 Task: Add a signature Kaylee Green containing Have a great National Human Rights Day, Kaylee Green to email address softage.9@softage.net and add a folder Waste management
Action: Mouse moved to (528, 307)
Screenshot: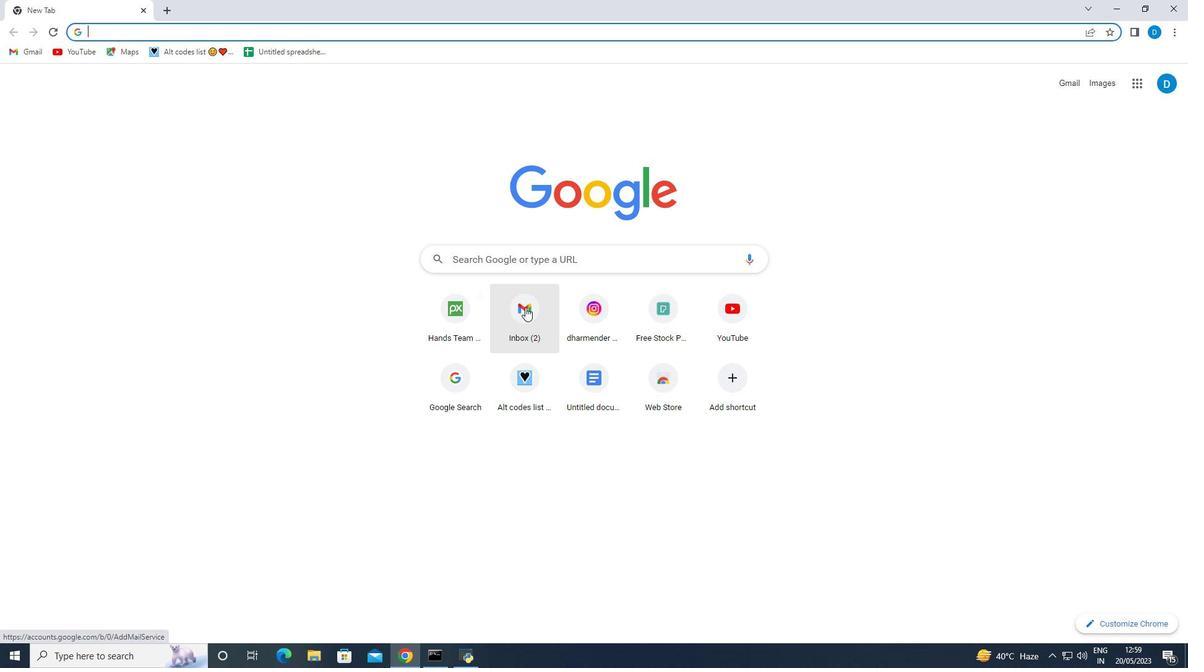 
Action: Mouse pressed left at (528, 307)
Screenshot: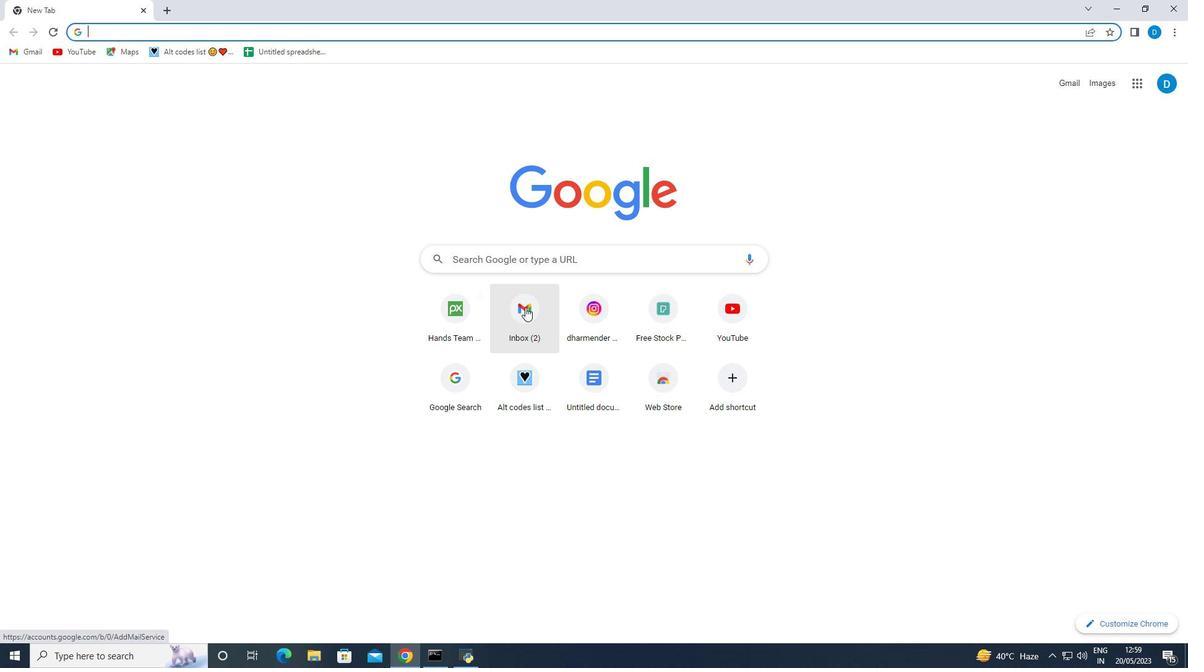 
Action: Mouse moved to (340, 373)
Screenshot: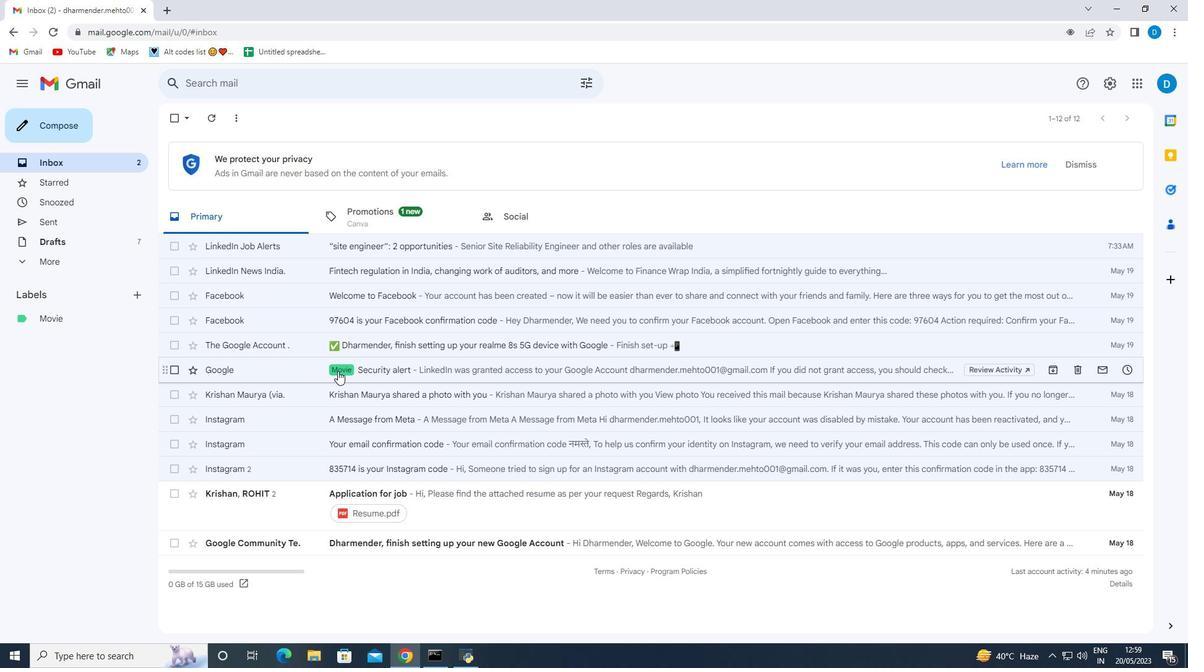 
Action: Mouse pressed right at (340, 373)
Screenshot: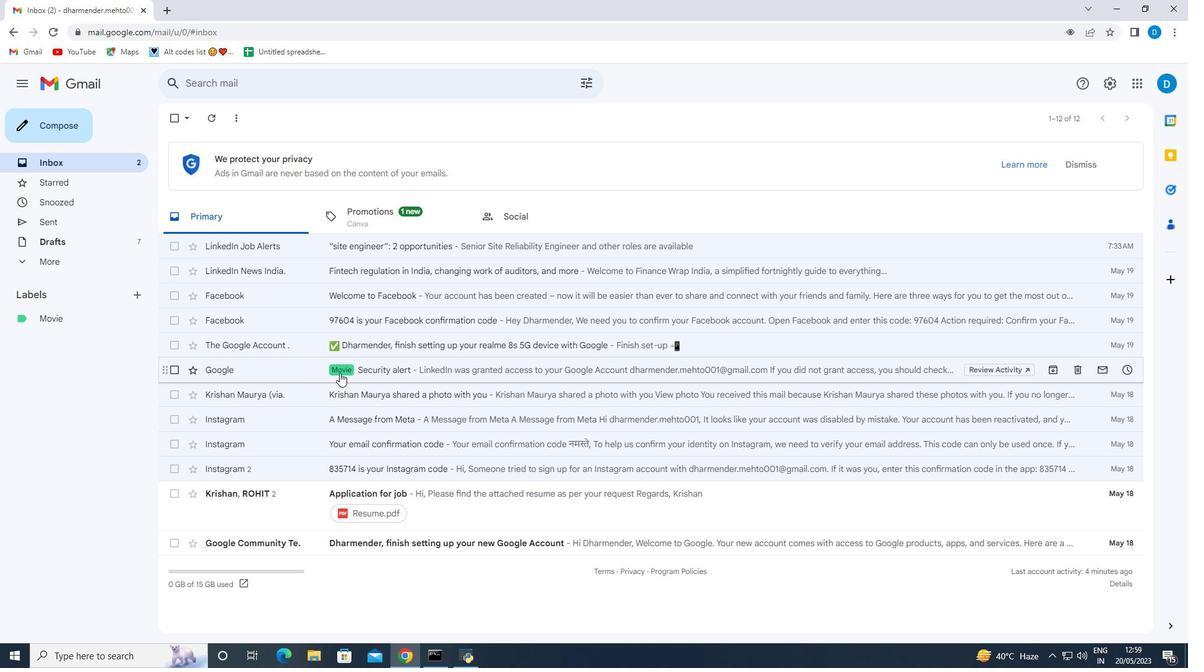 
Action: Mouse moved to (139, 315)
Screenshot: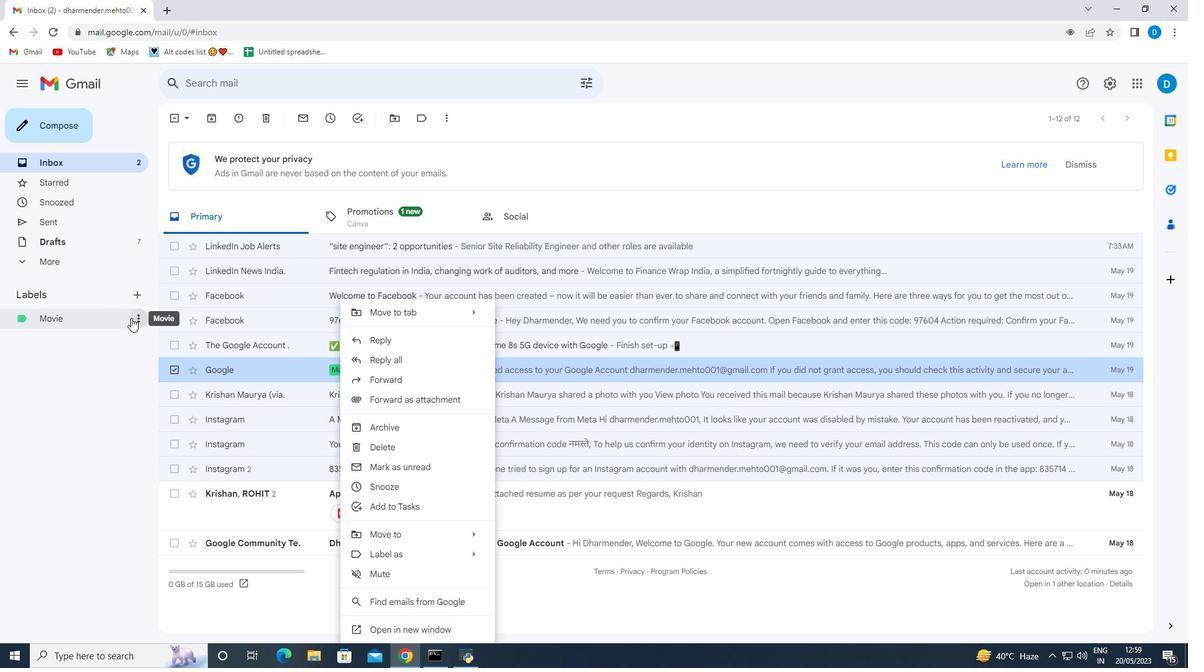 
Action: Mouse pressed left at (139, 315)
Screenshot: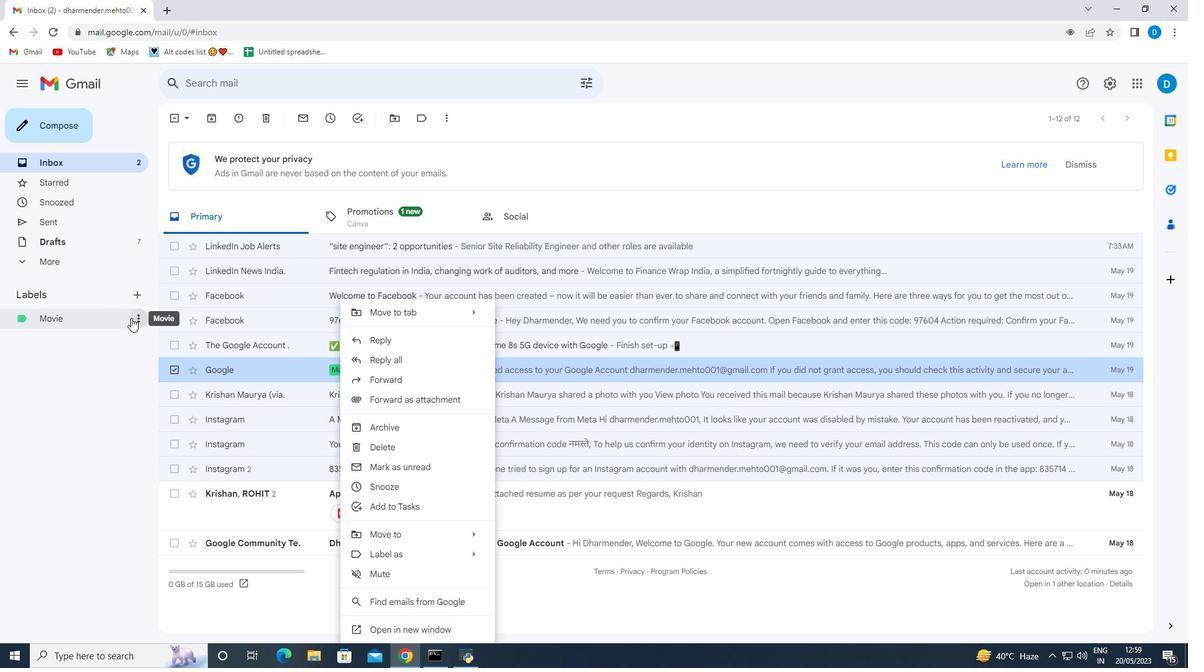 
Action: Mouse moved to (177, 543)
Screenshot: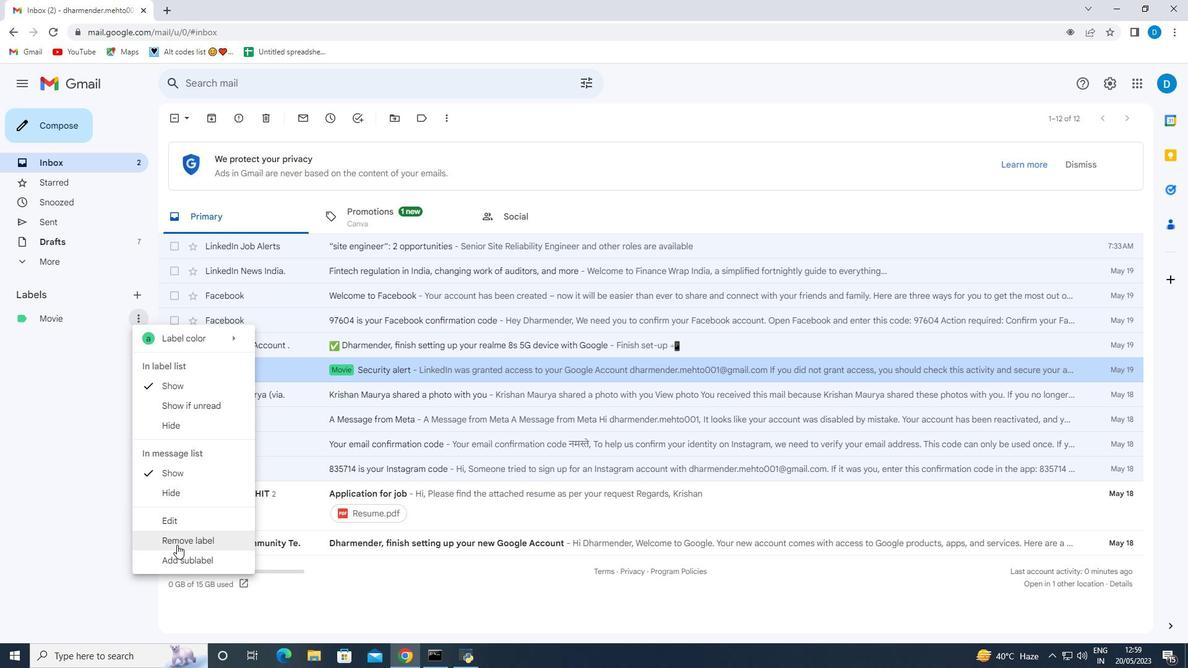 
Action: Mouse pressed left at (177, 543)
Screenshot: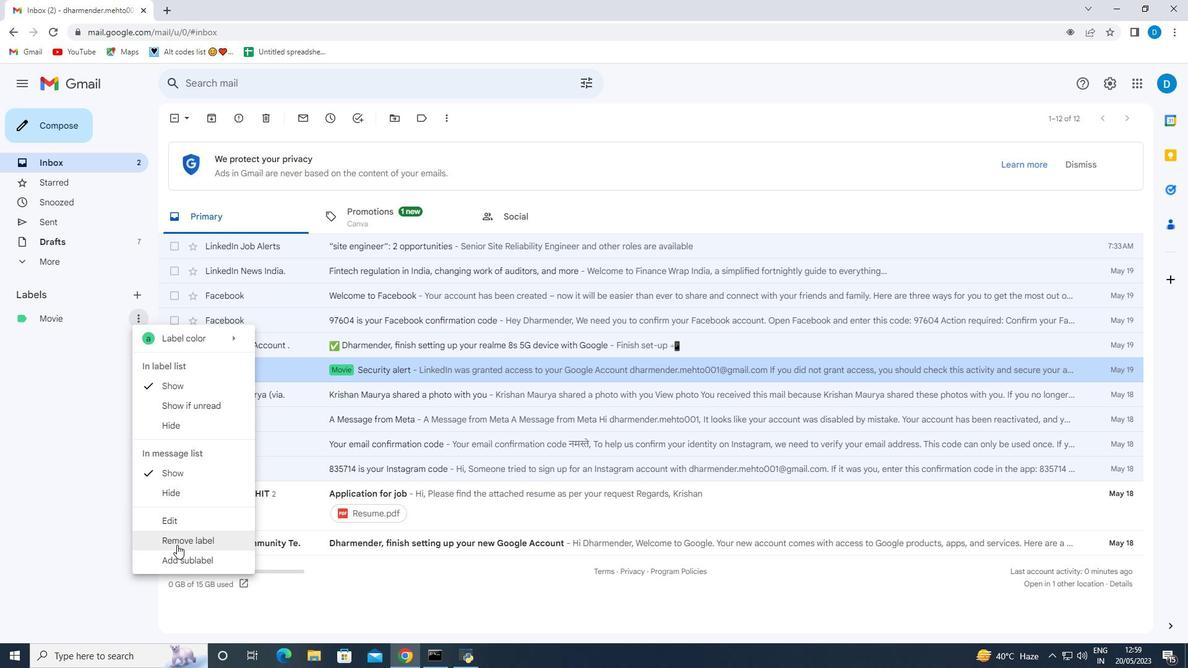 
Action: Mouse moved to (710, 380)
Screenshot: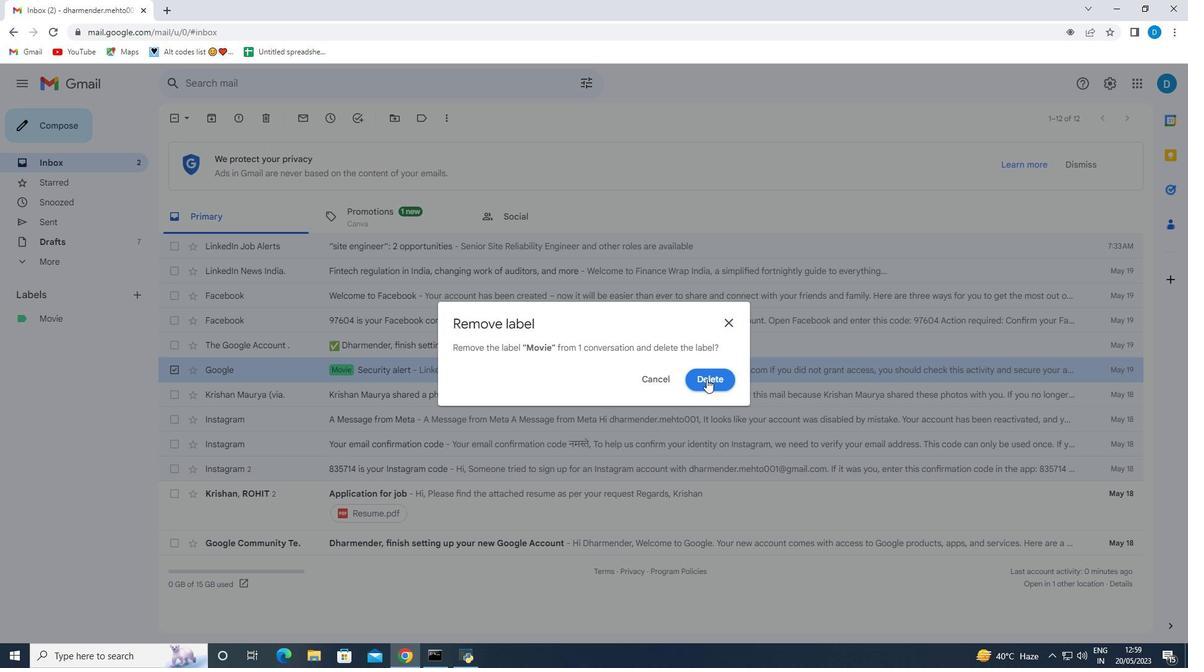 
Action: Mouse pressed left at (710, 380)
Screenshot: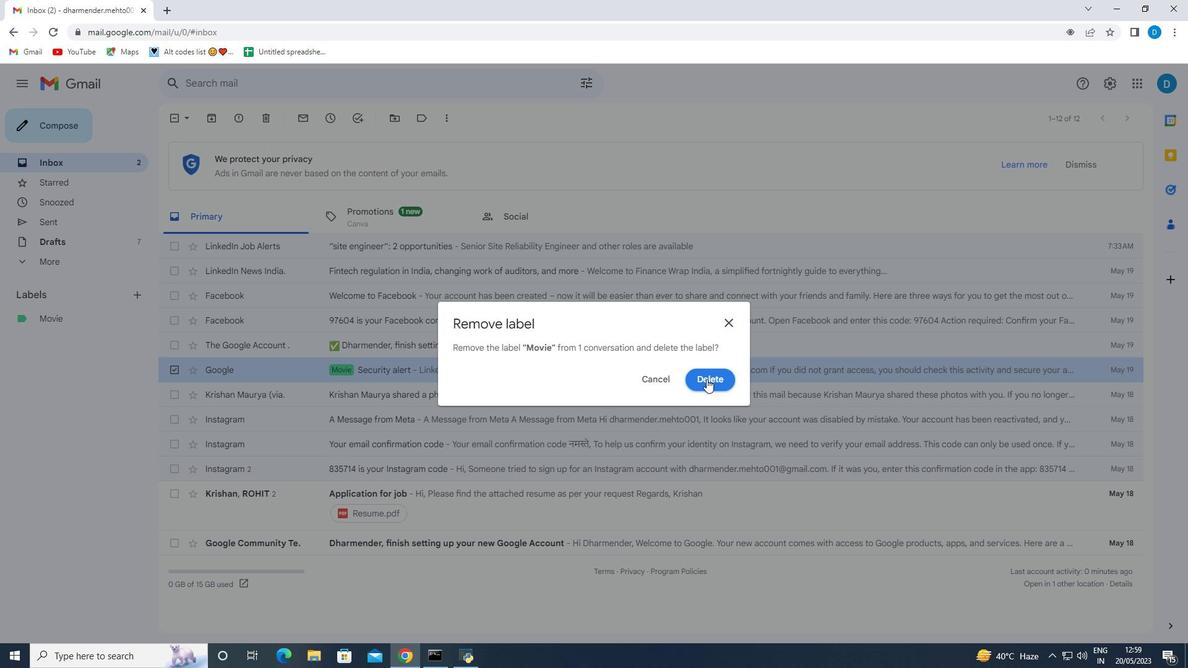 
Action: Mouse moved to (69, 125)
Screenshot: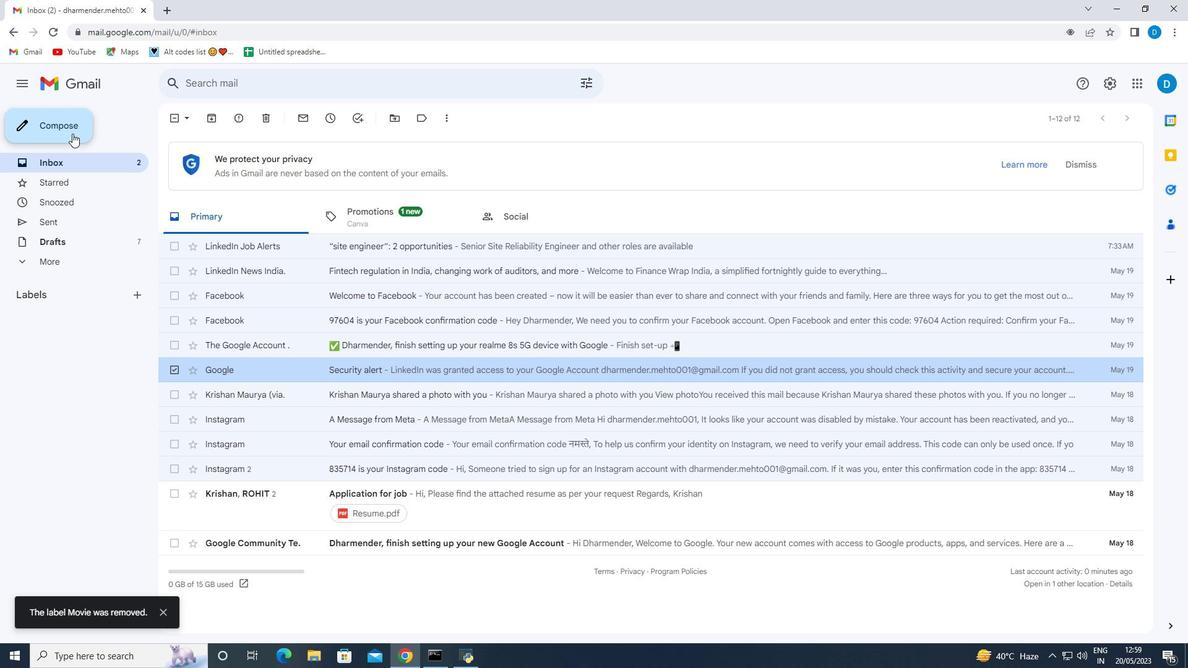 
Action: Mouse pressed left at (69, 125)
Screenshot: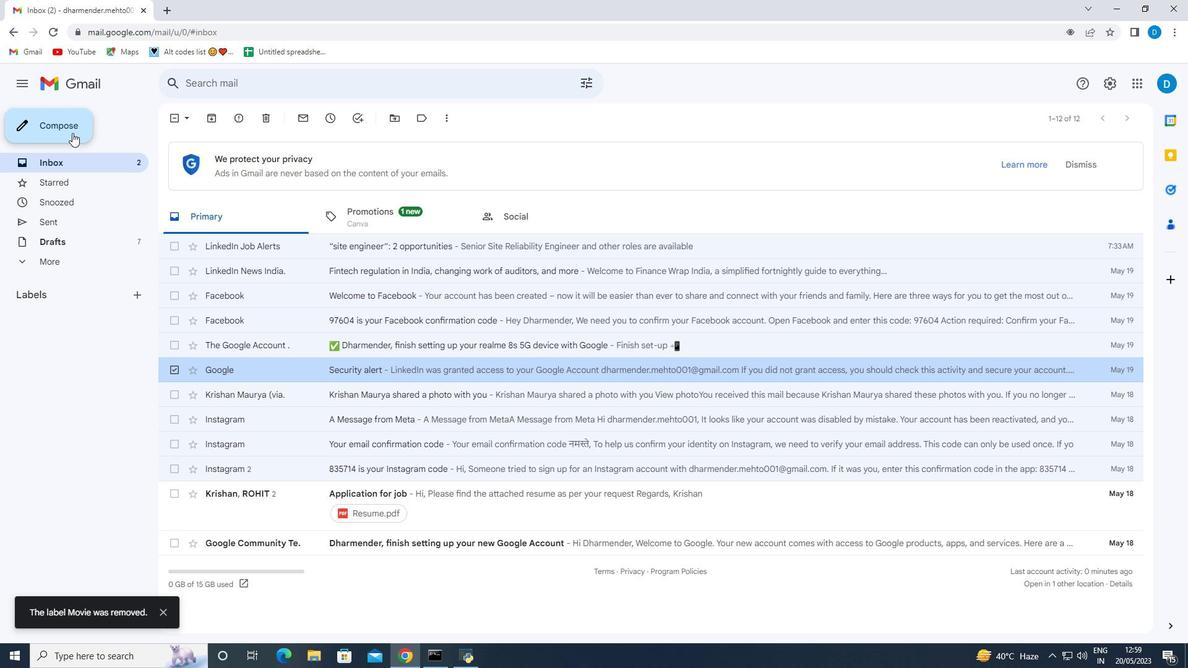 
Action: Mouse moved to (998, 621)
Screenshot: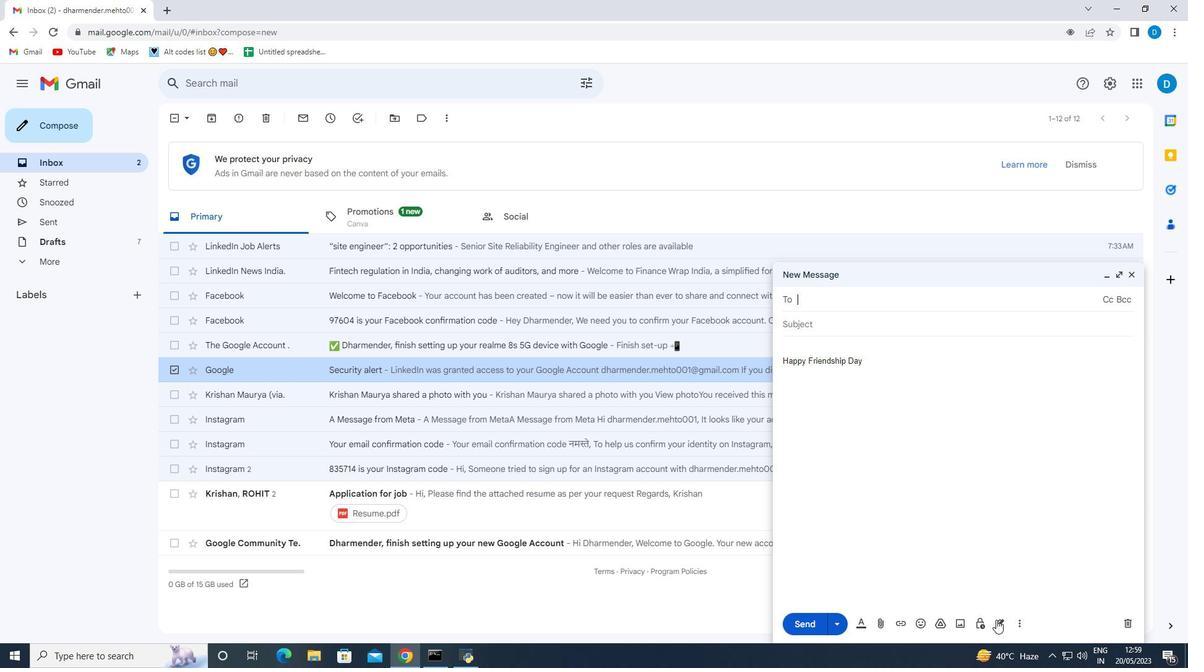 
Action: Mouse pressed left at (998, 621)
Screenshot: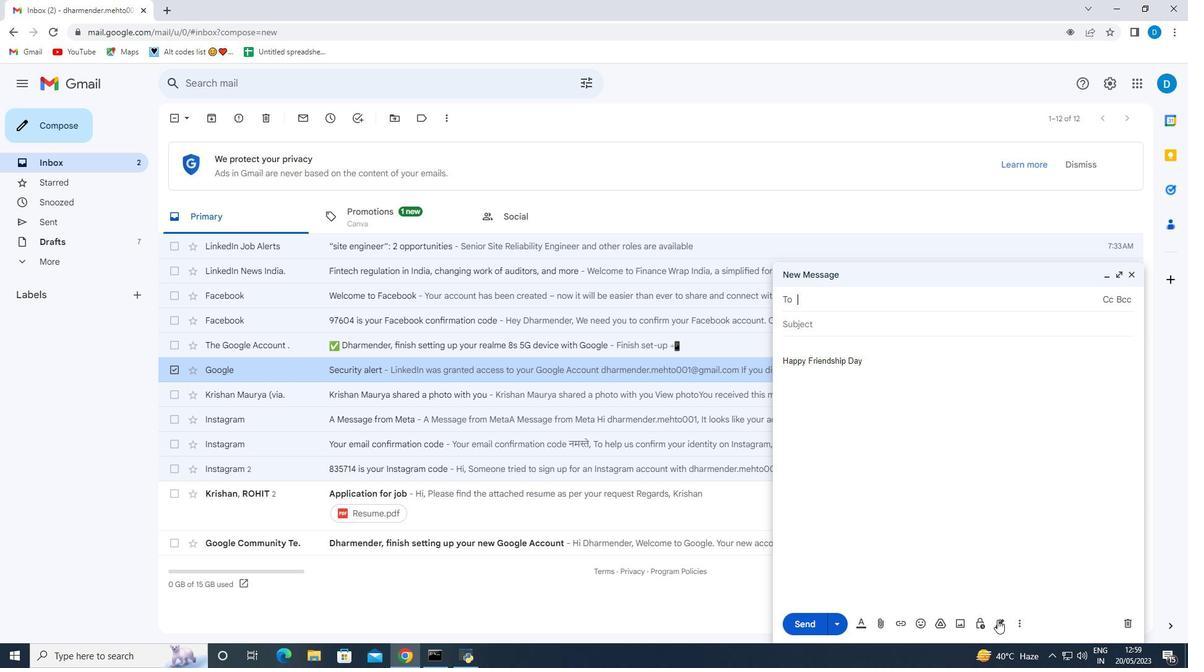 
Action: Mouse moved to (1032, 563)
Screenshot: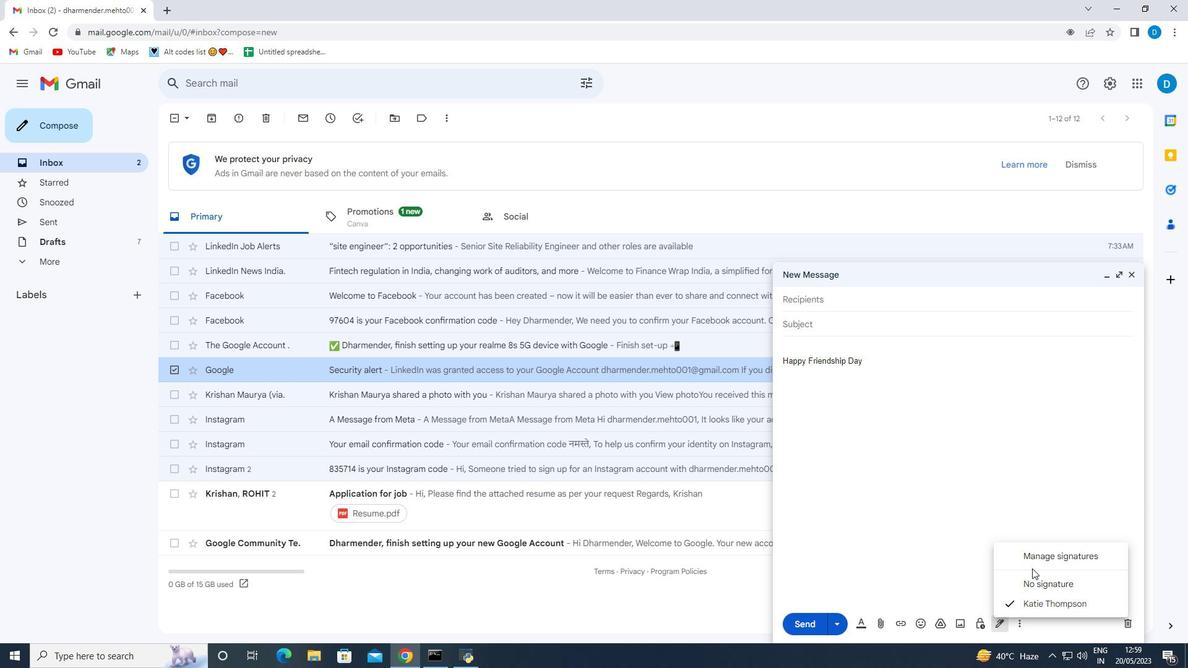 
Action: Mouse pressed left at (1032, 563)
Screenshot: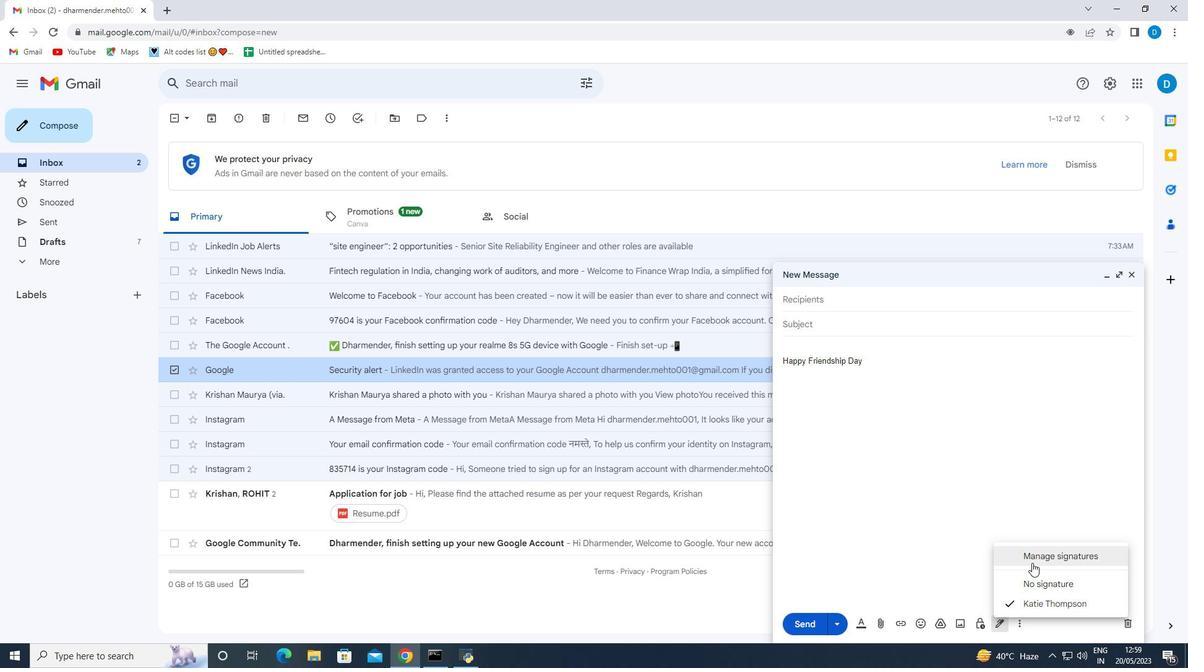 
Action: Mouse moved to (461, 464)
Screenshot: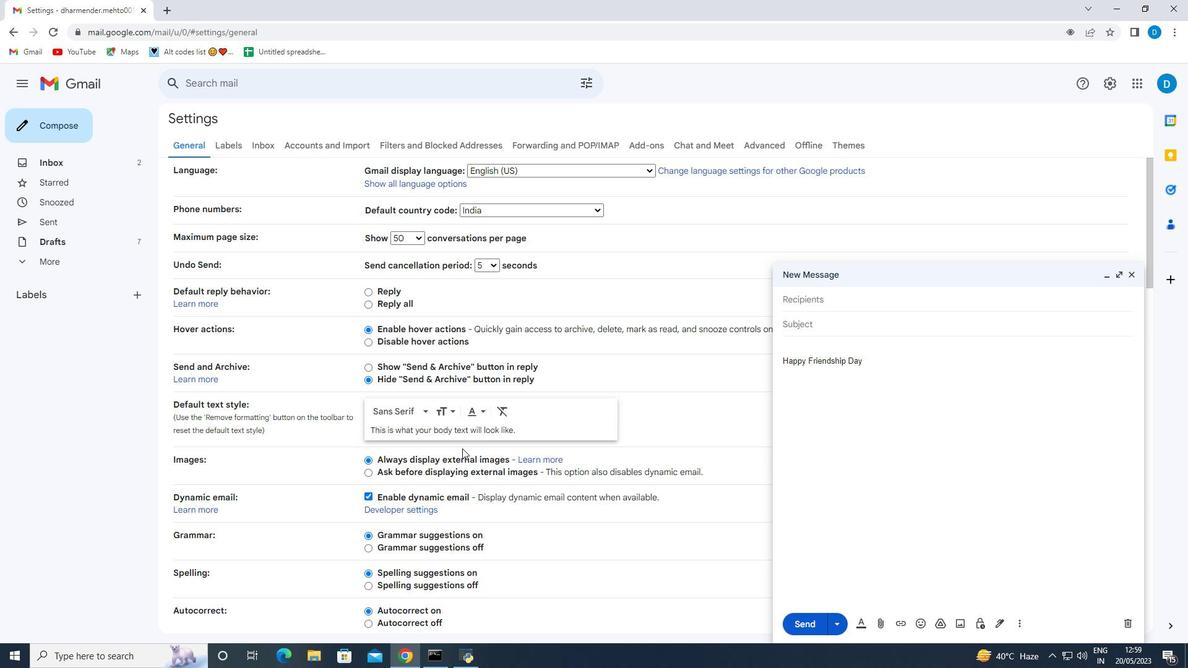 
Action: Mouse scrolled (461, 463) with delta (0, 0)
Screenshot: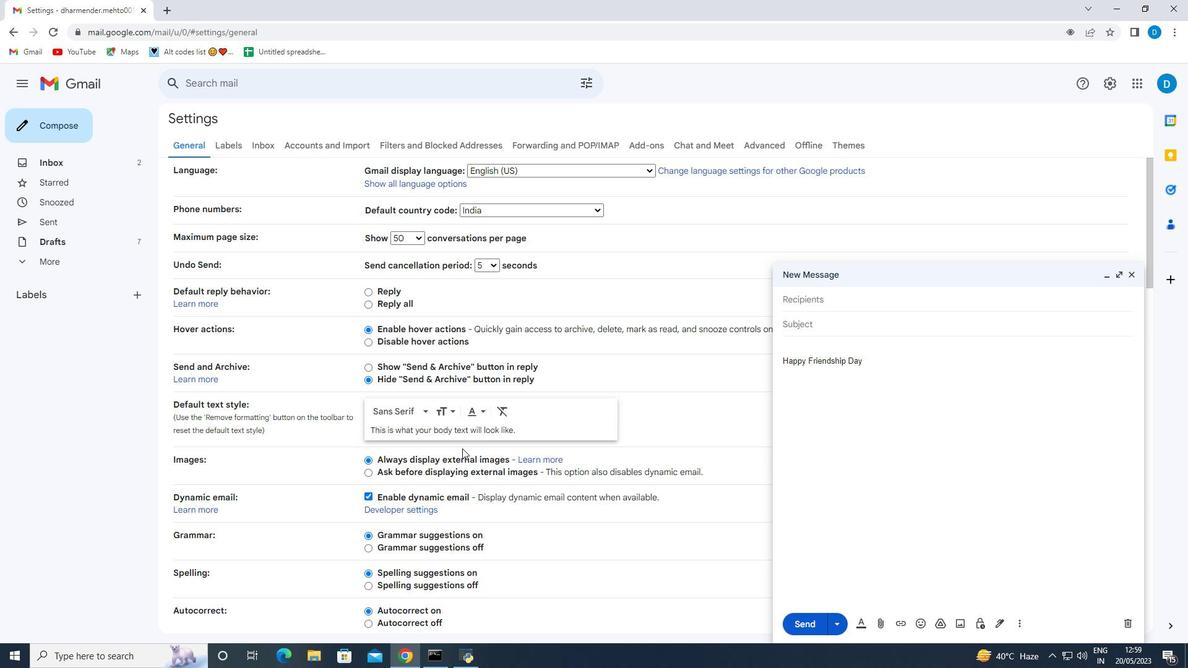 
Action: Mouse moved to (461, 468)
Screenshot: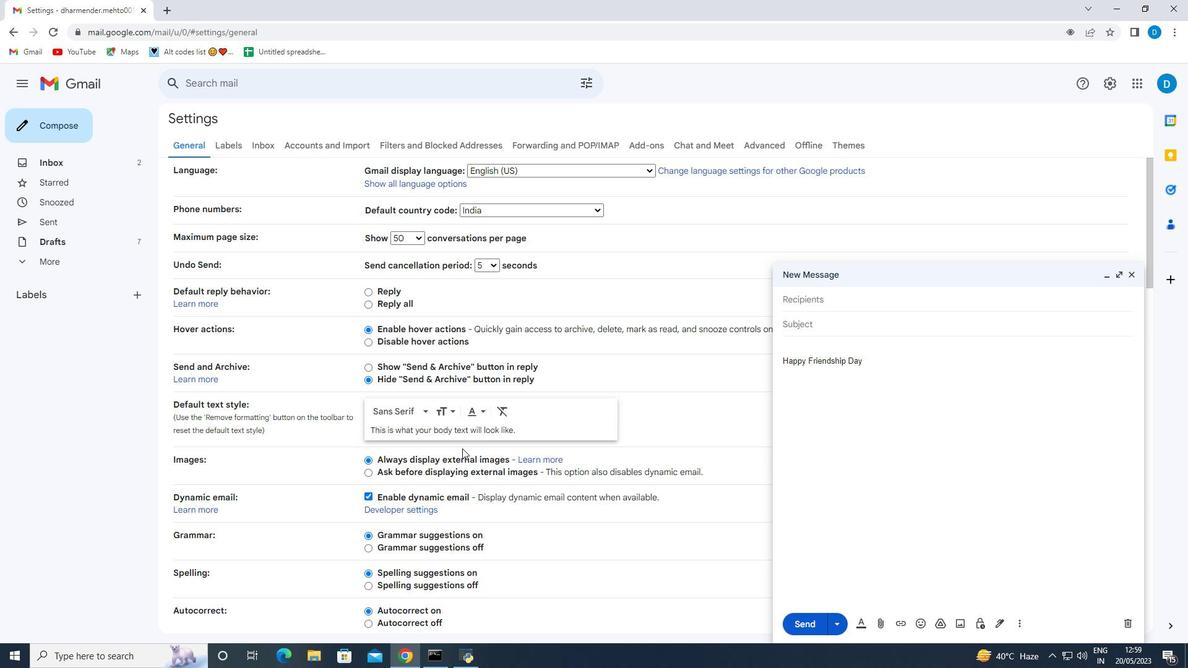 
Action: Mouse scrolled (461, 467) with delta (0, 0)
Screenshot: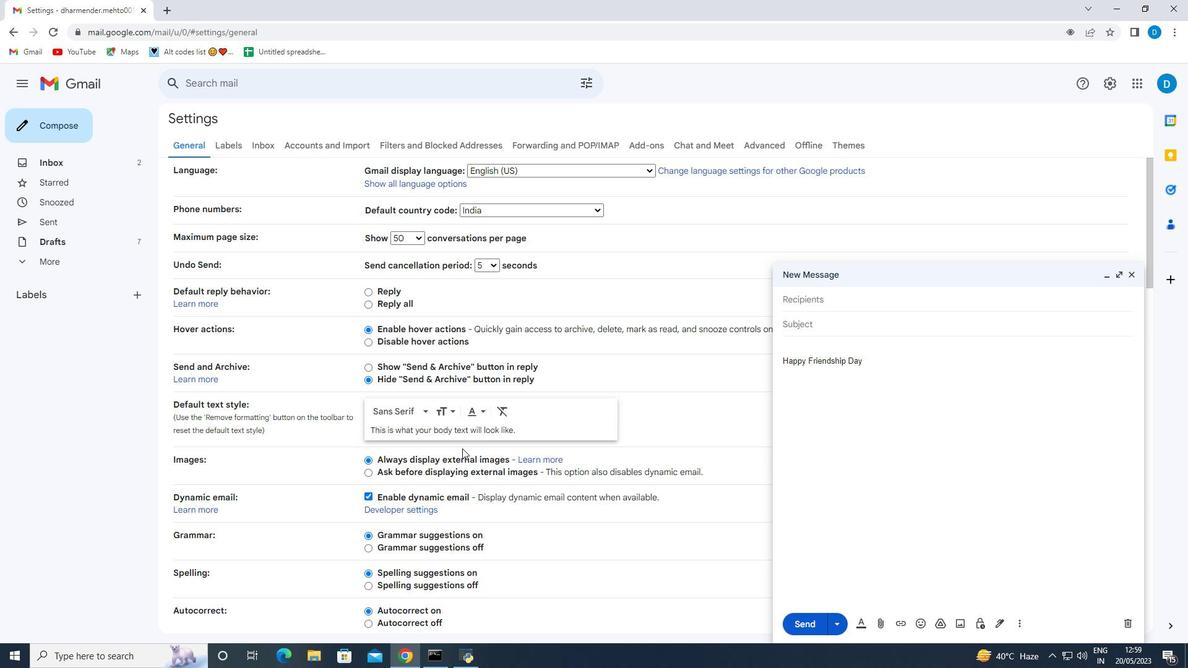 
Action: Mouse moved to (461, 468)
Screenshot: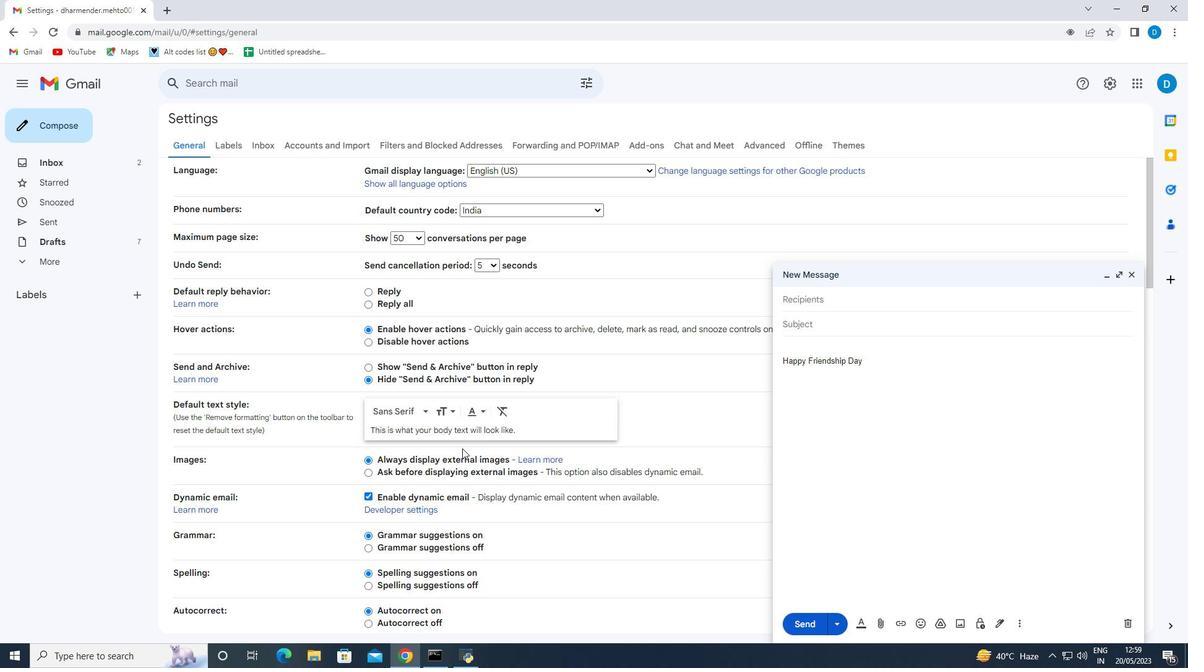 
Action: Mouse scrolled (461, 467) with delta (0, 0)
Screenshot: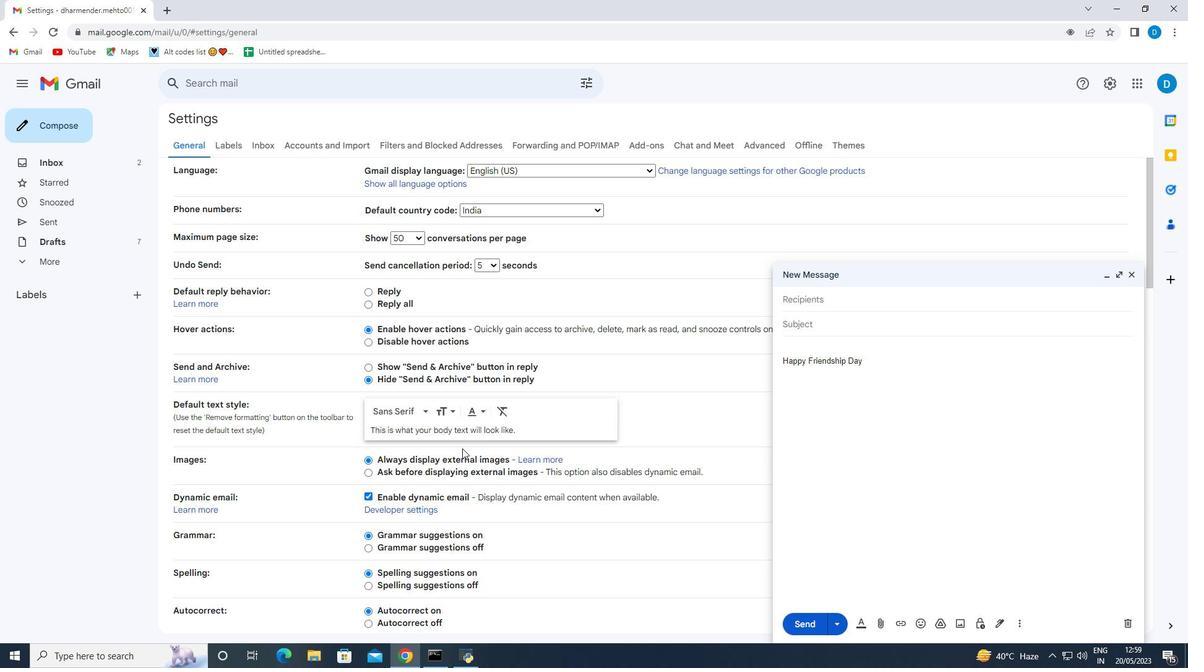 
Action: Mouse moved to (461, 470)
Screenshot: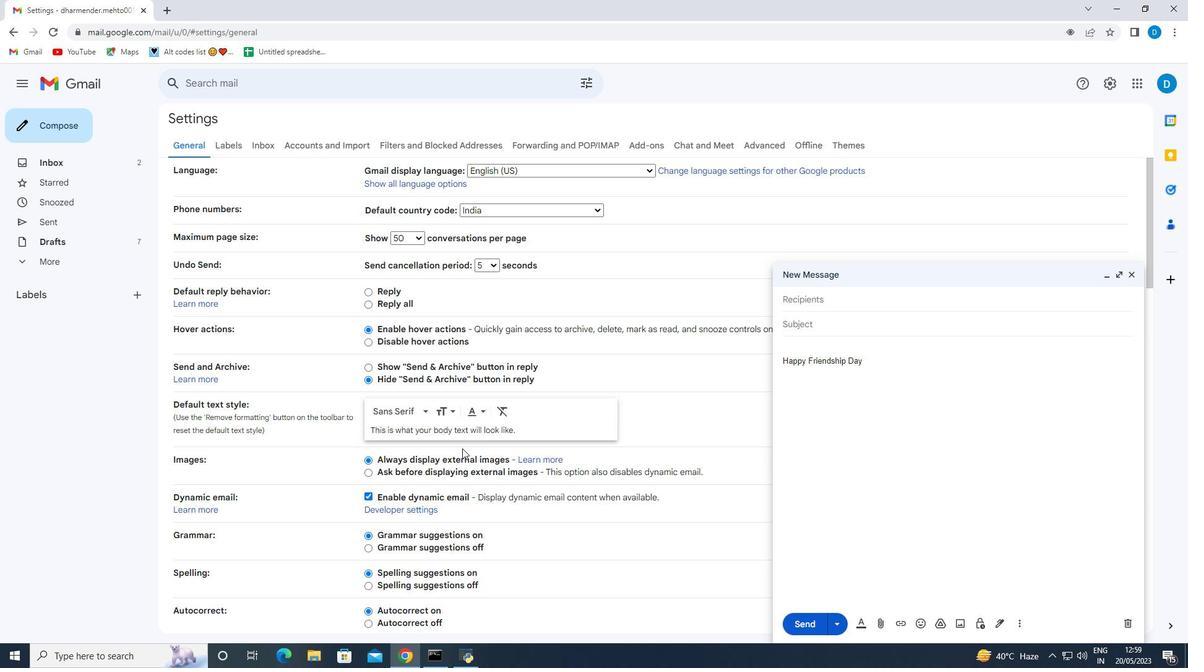 
Action: Mouse scrolled (461, 469) with delta (0, 0)
Screenshot: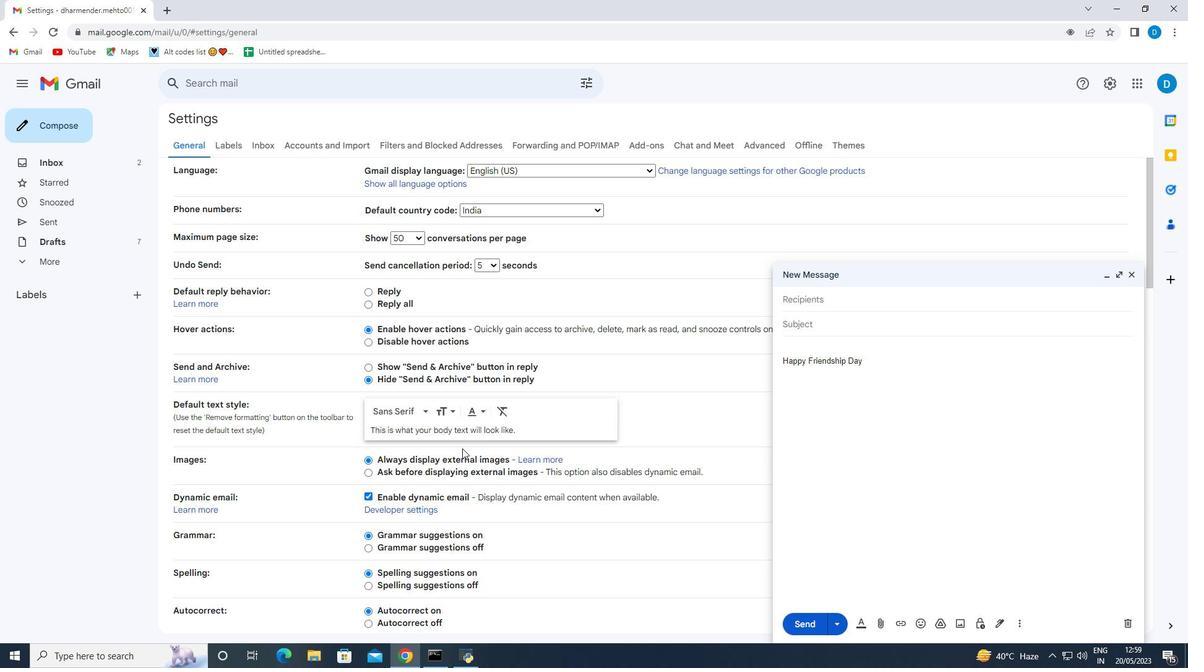 
Action: Mouse moved to (465, 471)
Screenshot: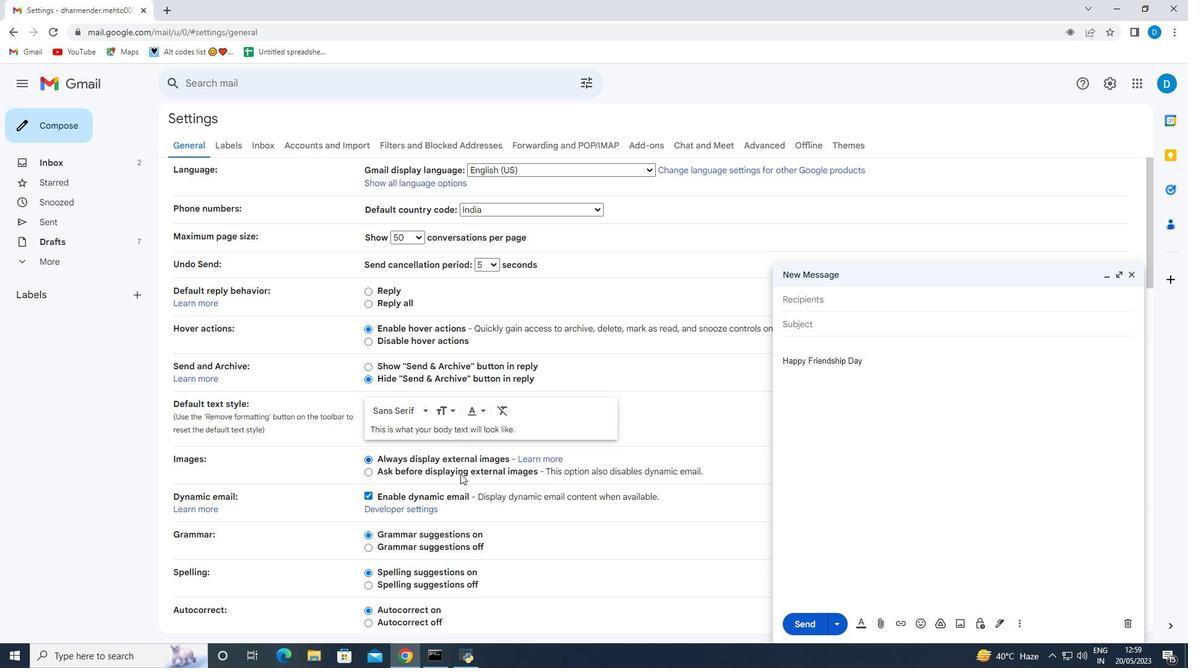 
Action: Mouse scrolled (465, 471) with delta (0, 0)
Screenshot: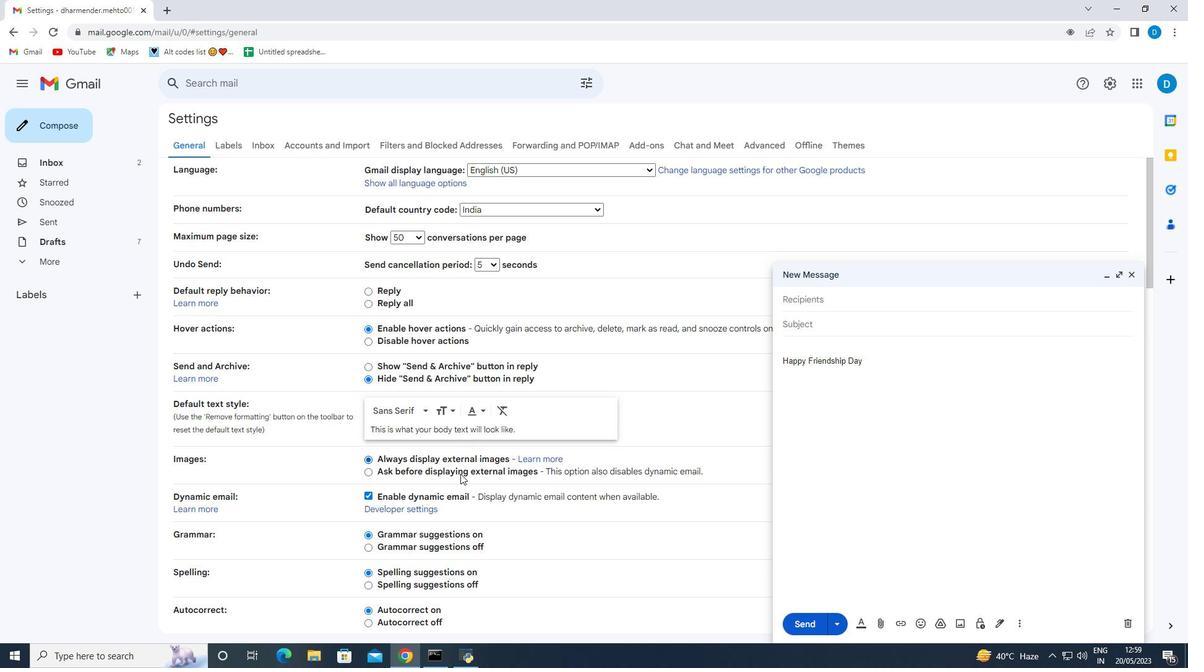 
Action: Mouse scrolled (465, 471) with delta (0, 0)
Screenshot: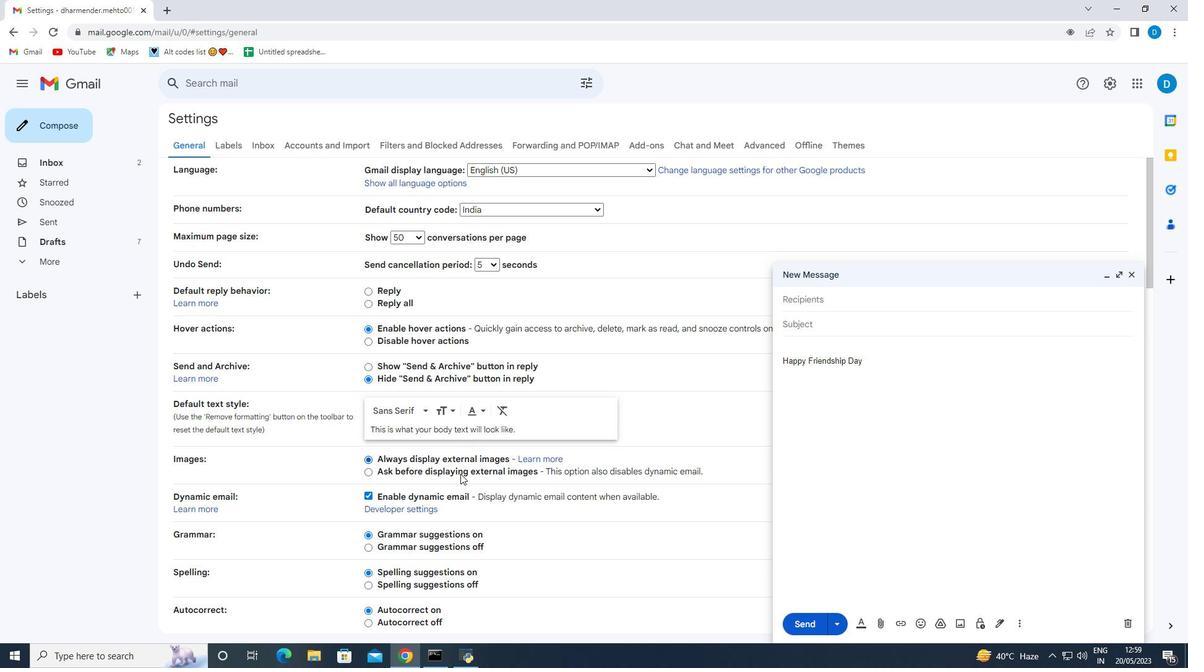
Action: Mouse scrolled (465, 471) with delta (0, 0)
Screenshot: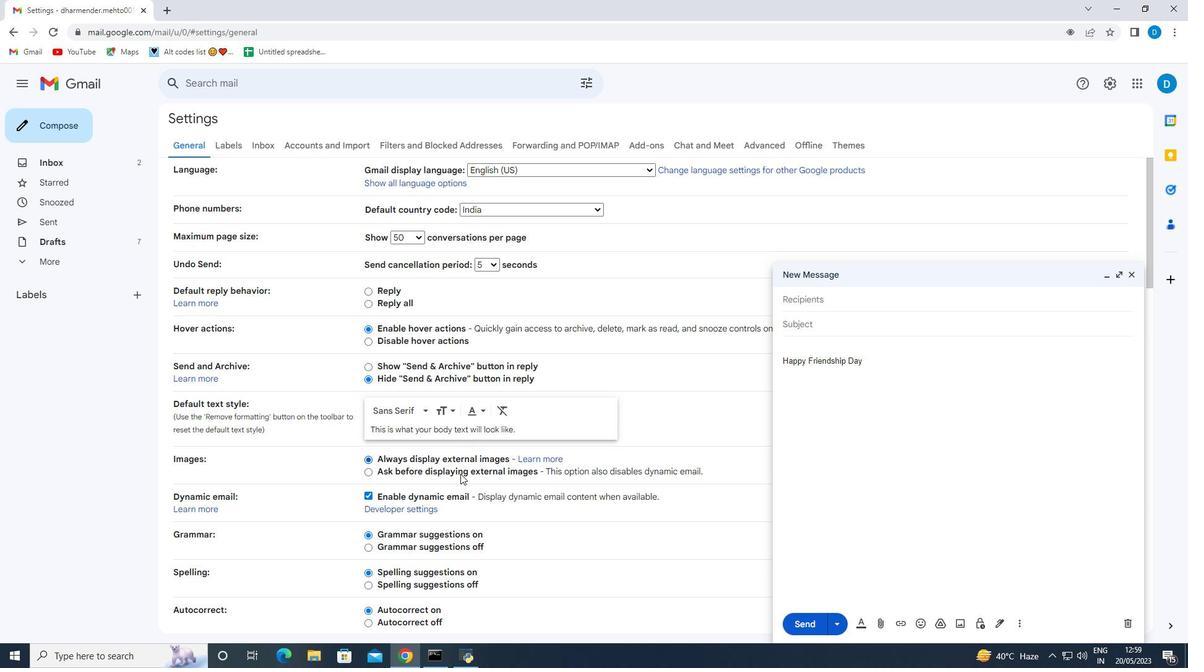 
Action: Mouse scrolled (465, 471) with delta (0, 0)
Screenshot: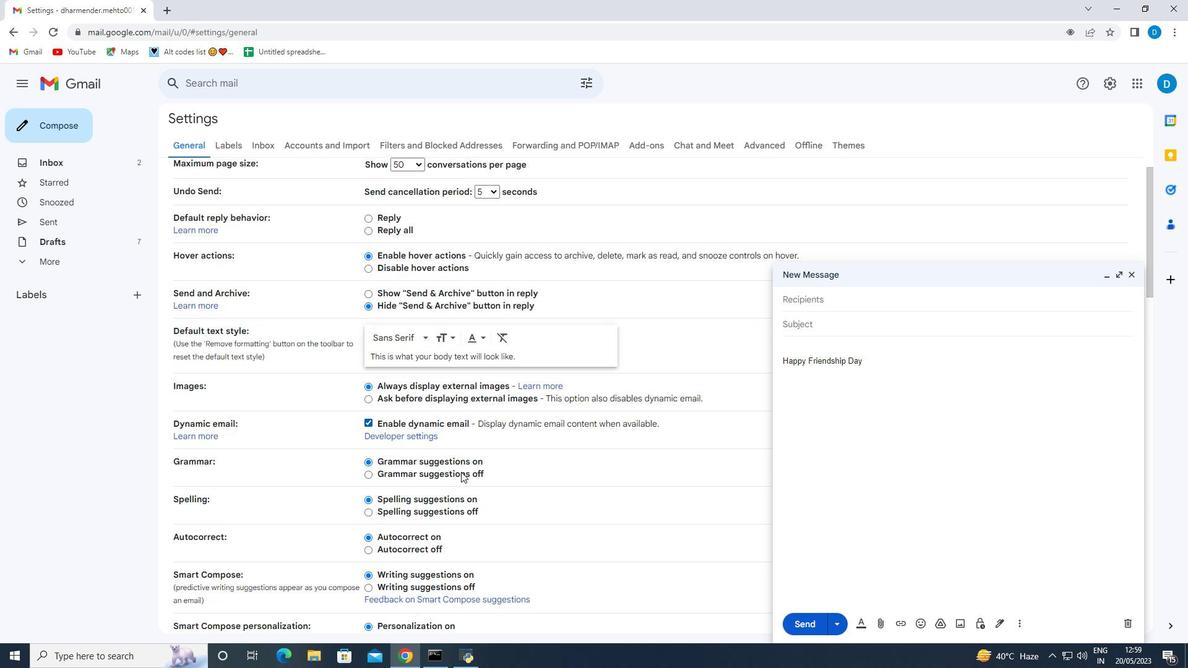 
Action: Mouse scrolled (465, 471) with delta (0, 0)
Screenshot: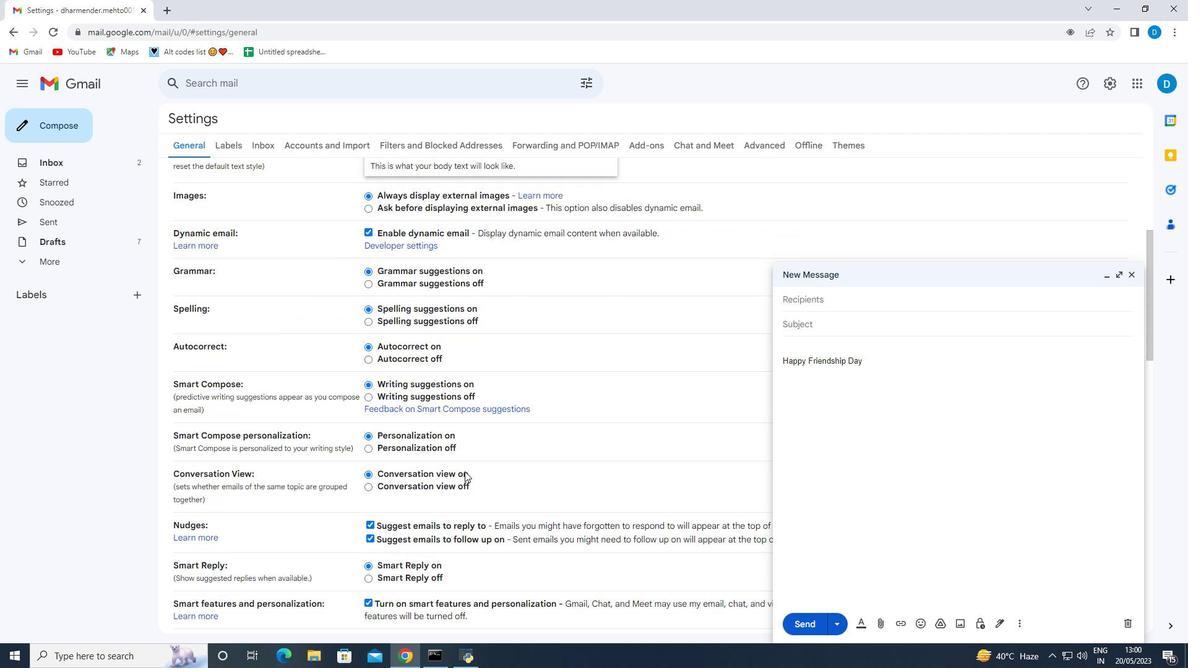 
Action: Mouse scrolled (465, 471) with delta (0, 0)
Screenshot: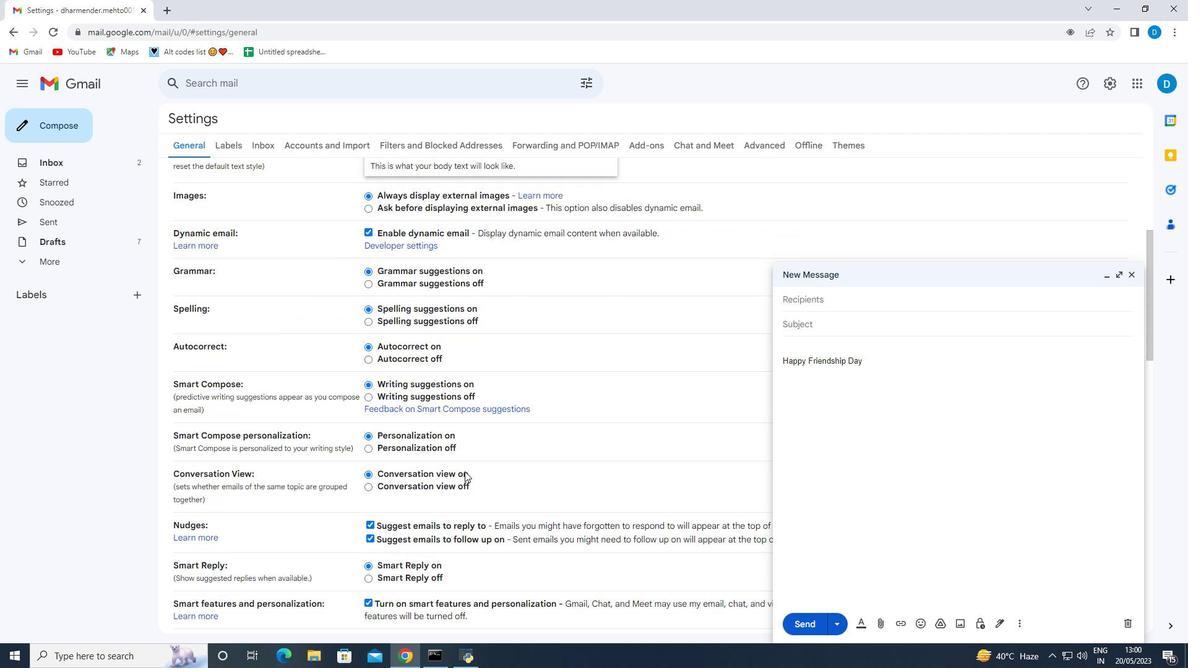 
Action: Mouse scrolled (465, 471) with delta (0, 0)
Screenshot: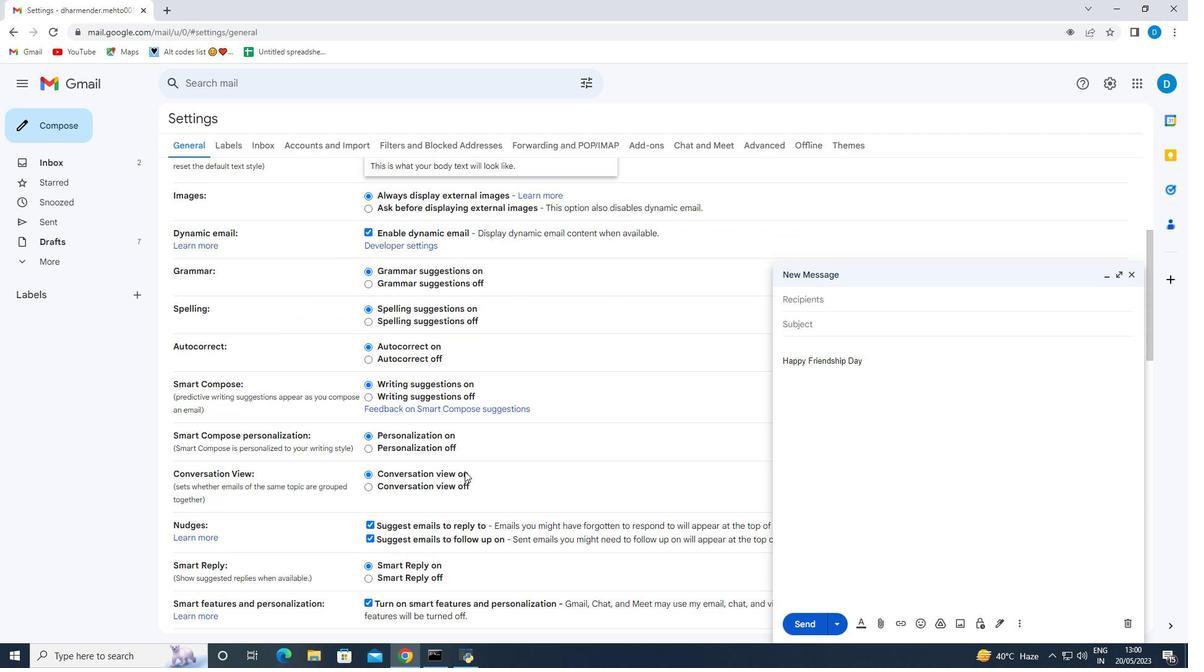 
Action: Mouse scrolled (465, 471) with delta (0, 0)
Screenshot: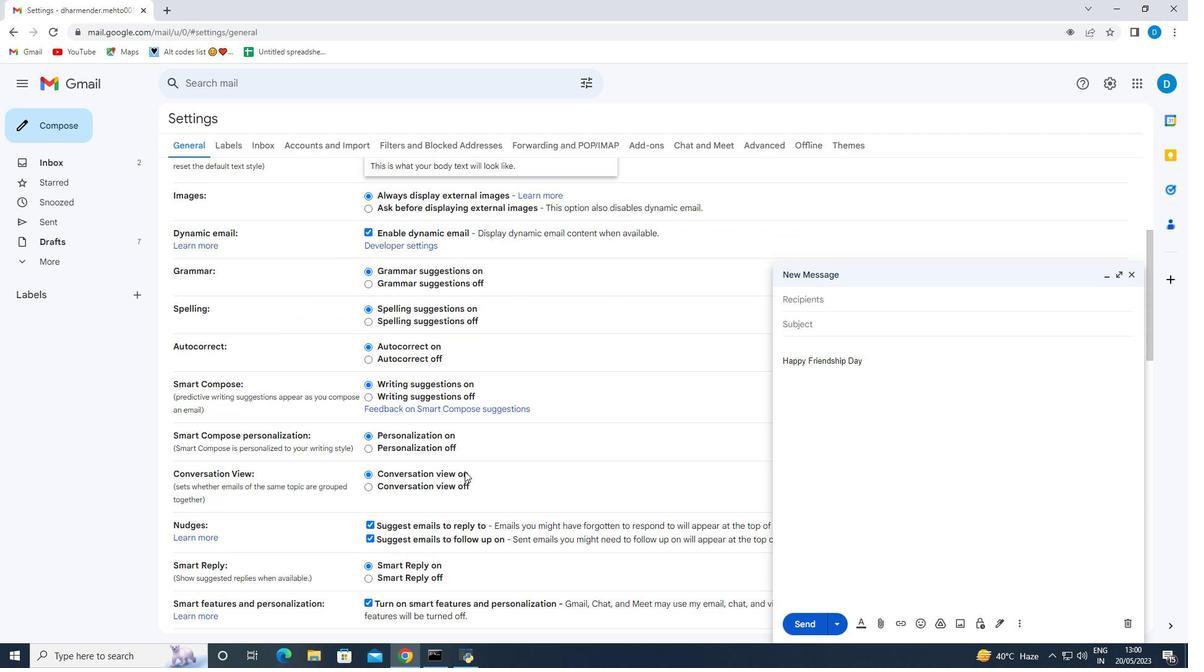 
Action: Mouse scrolled (465, 471) with delta (0, 0)
Screenshot: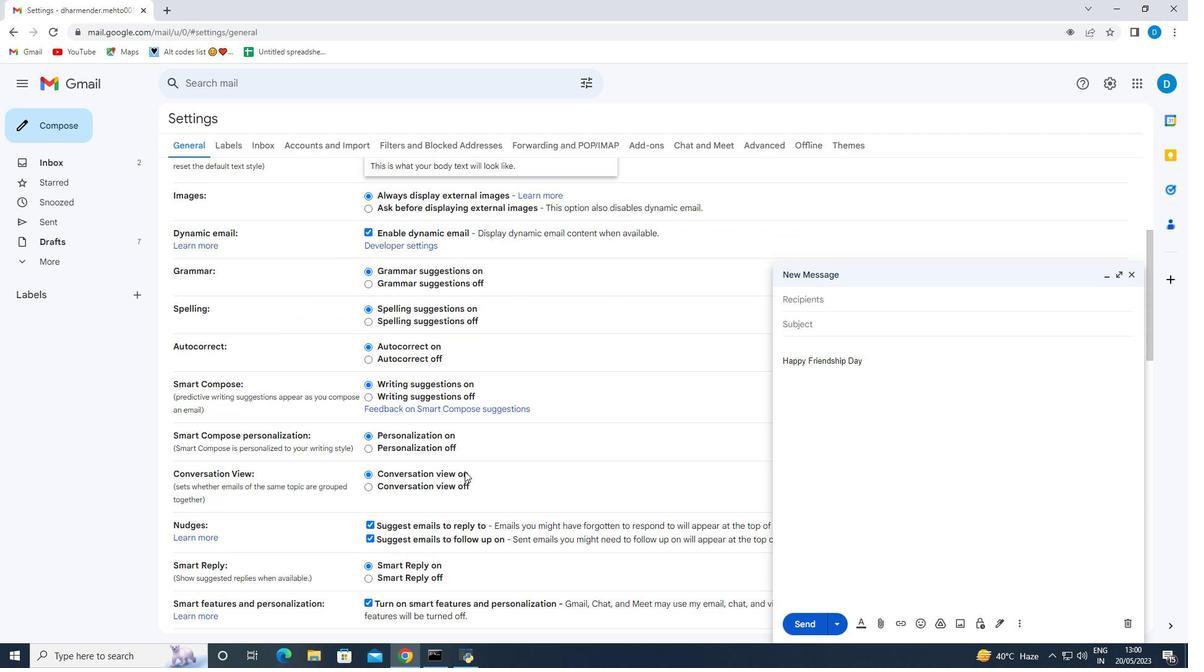 
Action: Mouse scrolled (465, 471) with delta (0, 0)
Screenshot: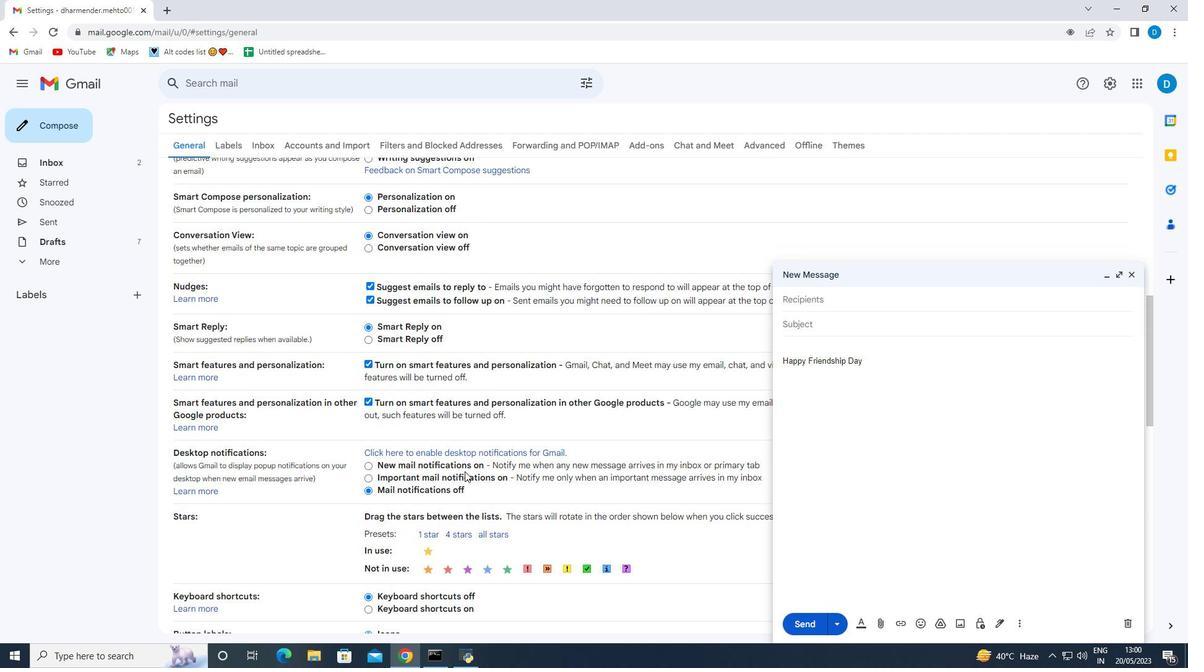 
Action: Mouse scrolled (465, 471) with delta (0, 0)
Screenshot: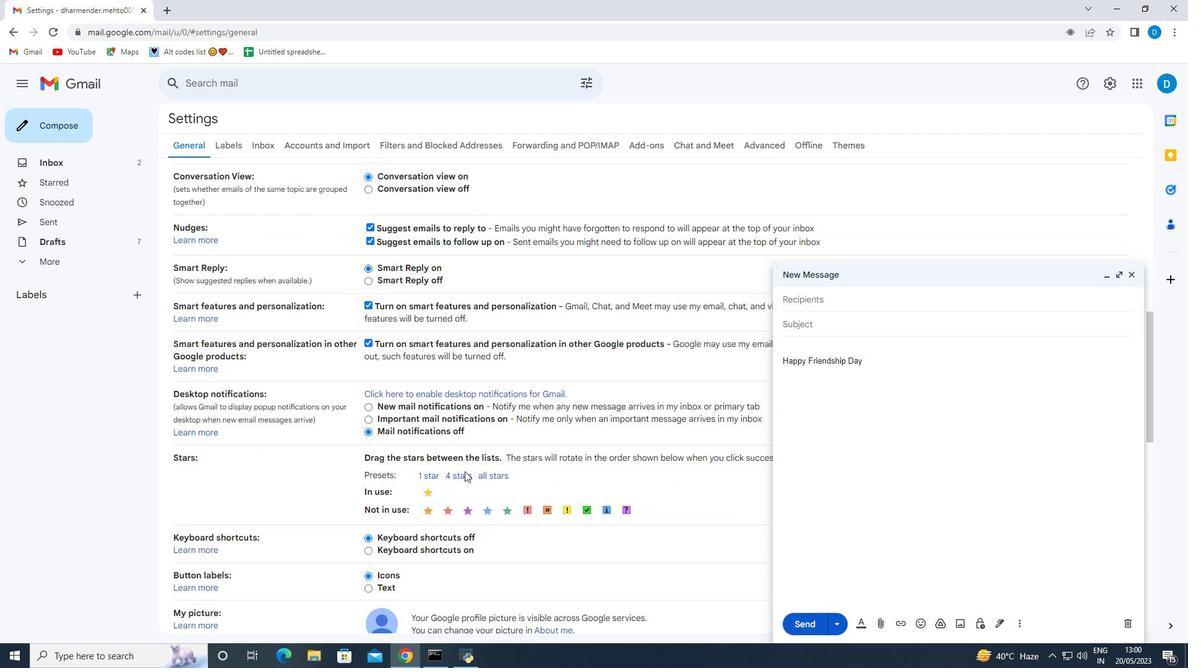 
Action: Mouse moved to (492, 370)
Screenshot: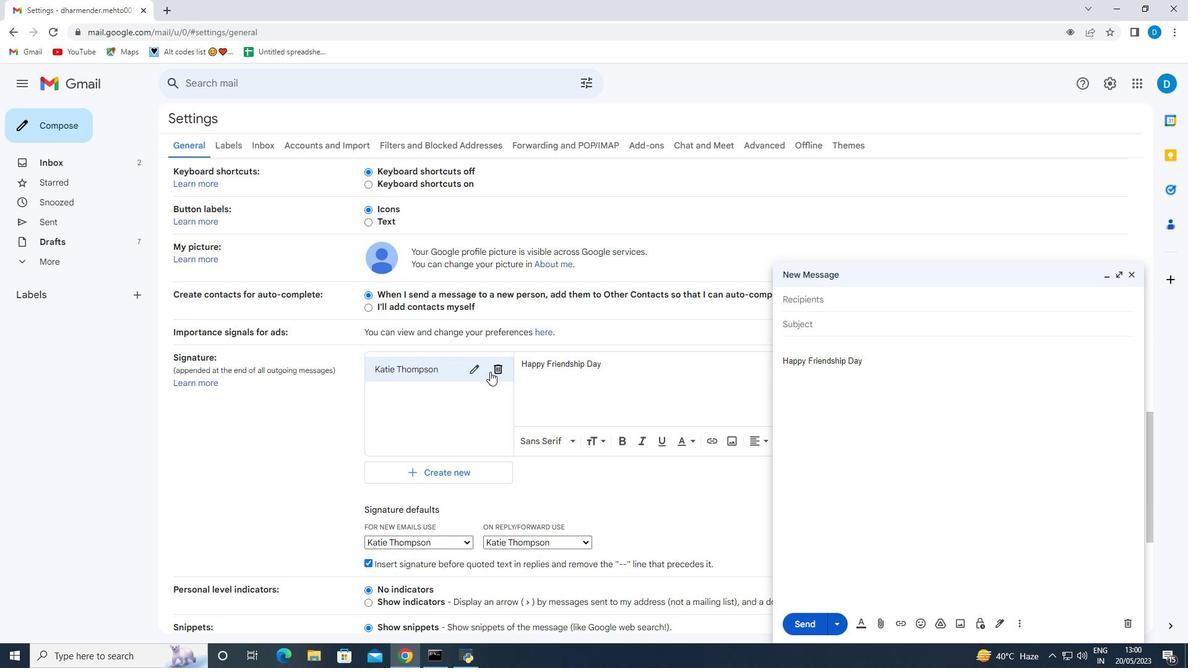 
Action: Mouse pressed left at (492, 370)
Screenshot: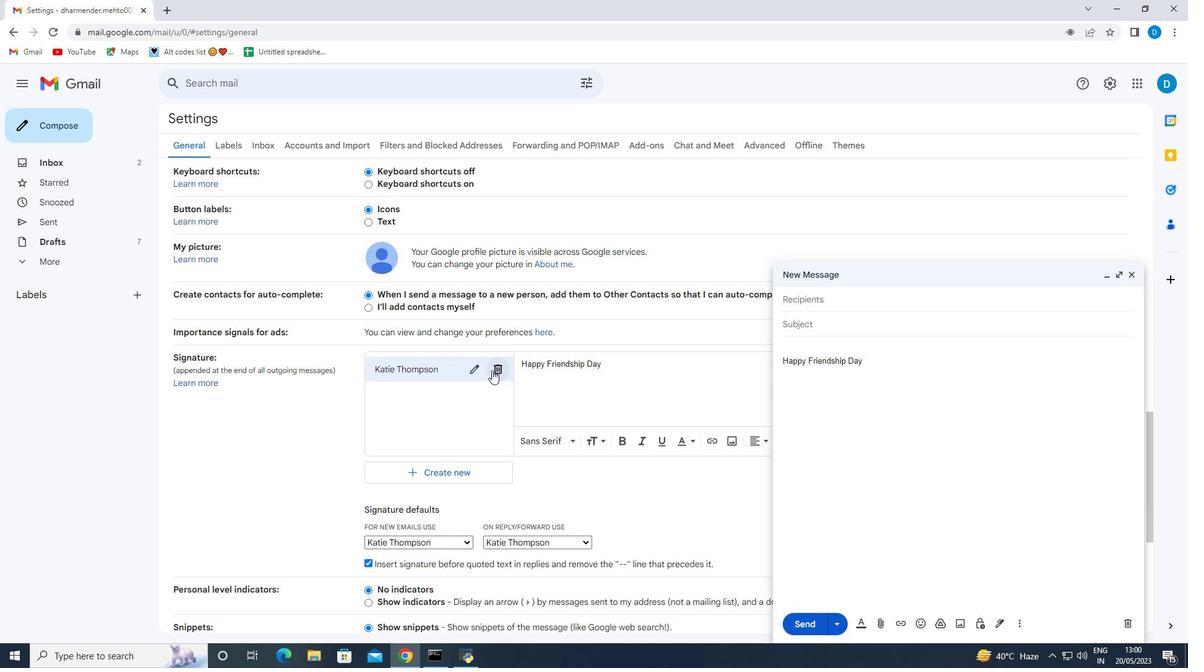 
Action: Mouse moved to (706, 382)
Screenshot: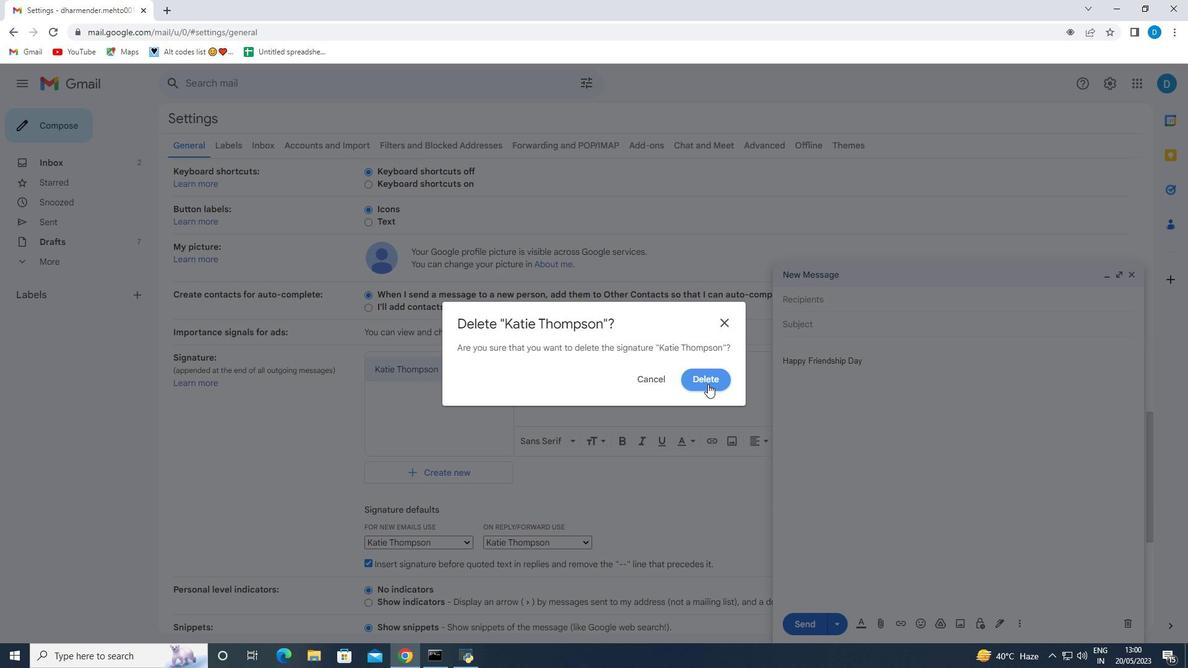 
Action: Mouse pressed left at (706, 382)
Screenshot: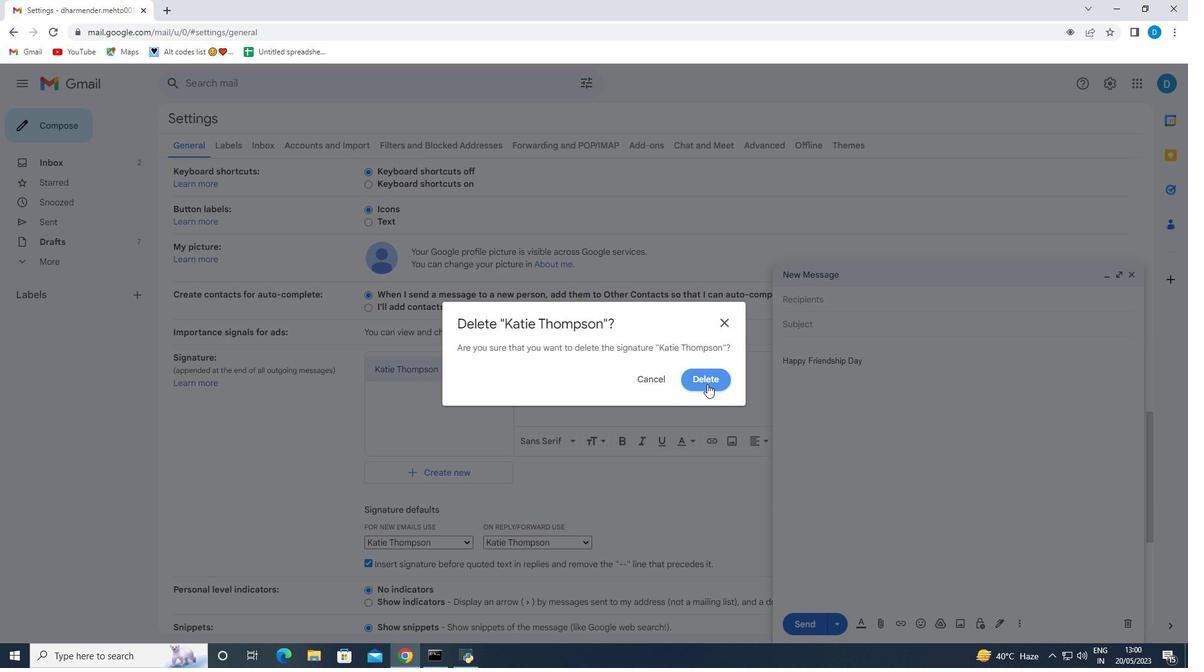 
Action: Mouse moved to (544, 431)
Screenshot: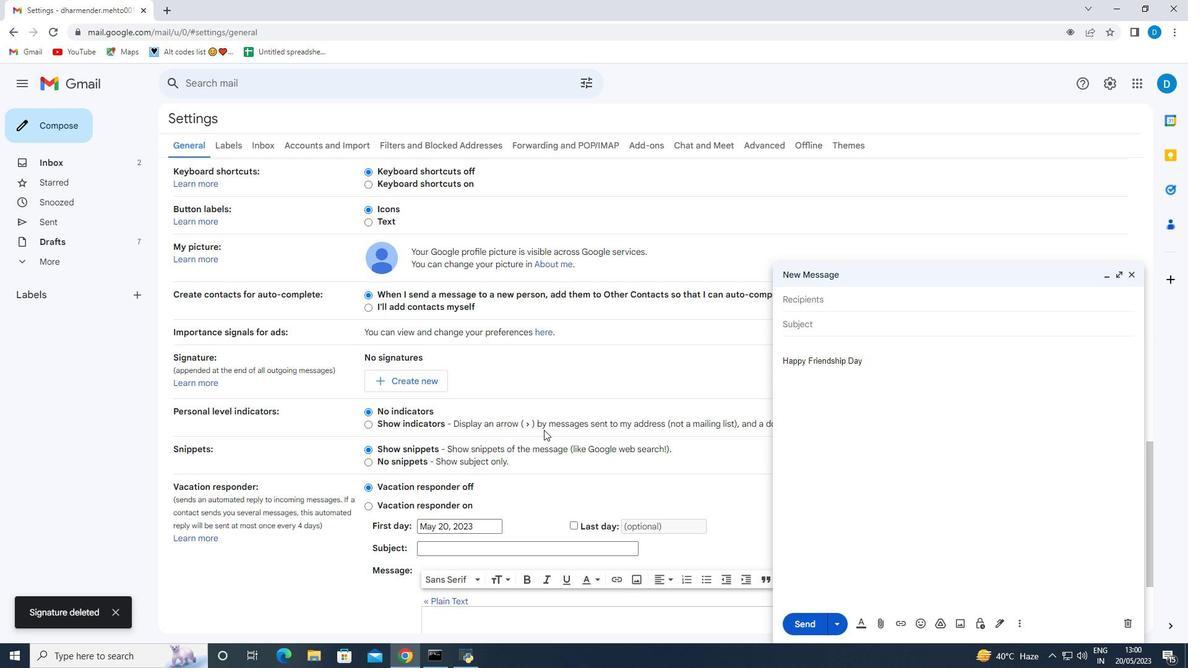 
Action: Mouse scrolled (544, 430) with delta (0, 0)
Screenshot: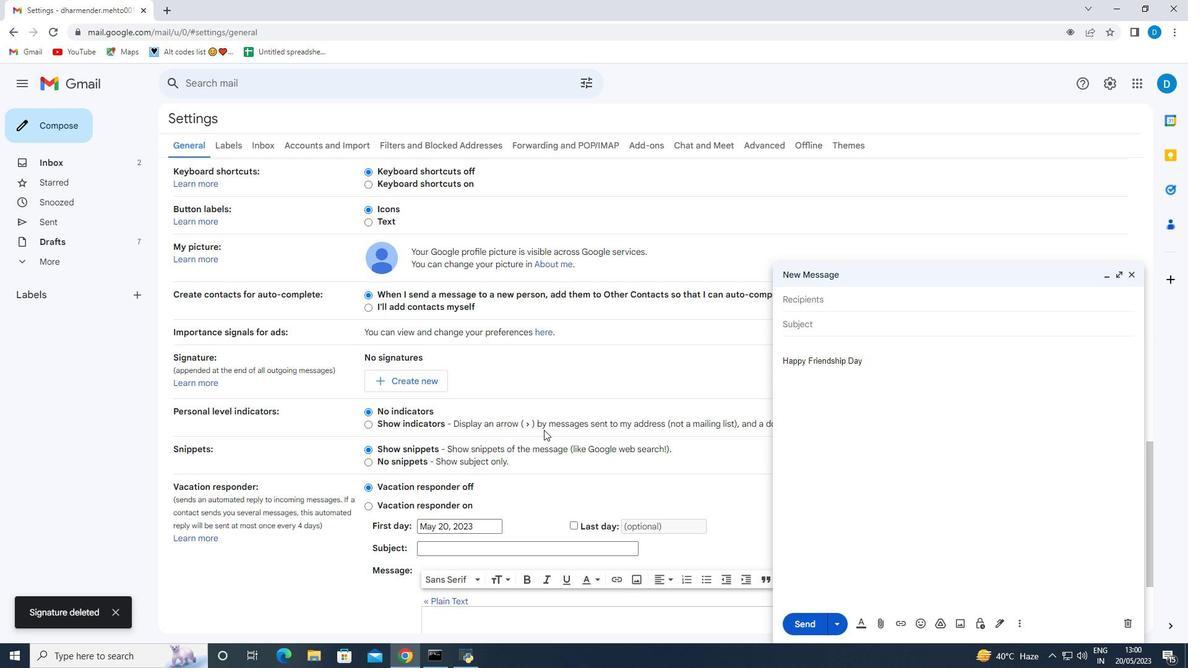 
Action: Mouse scrolled (544, 430) with delta (0, 0)
Screenshot: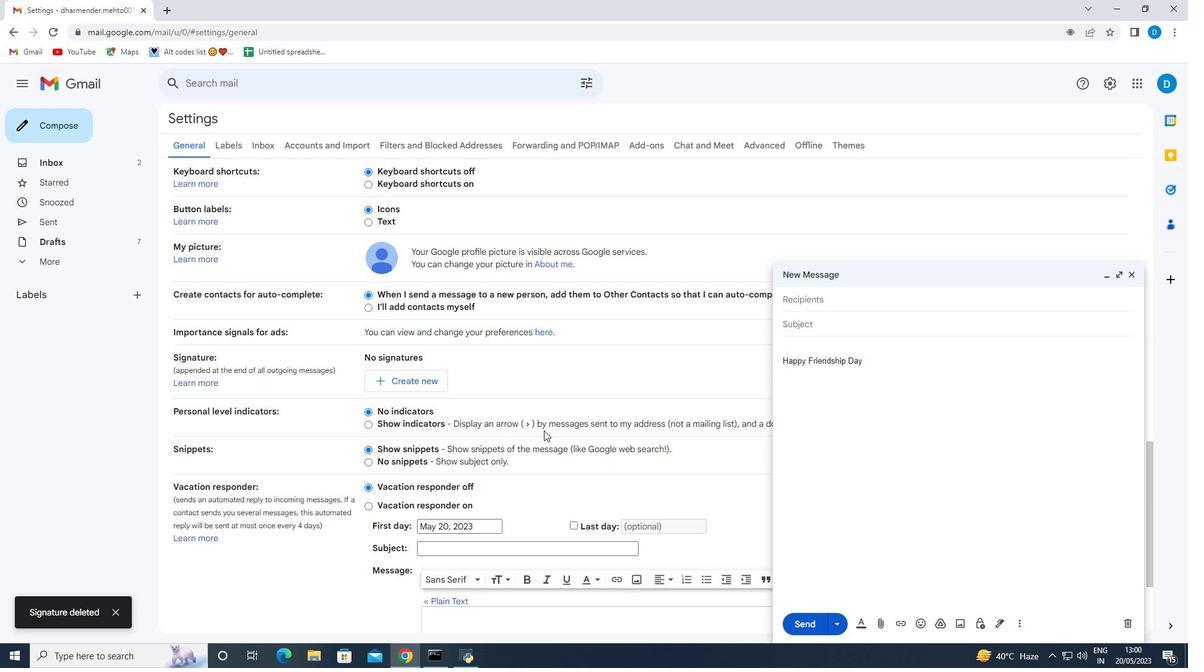 
Action: Mouse scrolled (544, 430) with delta (0, 0)
Screenshot: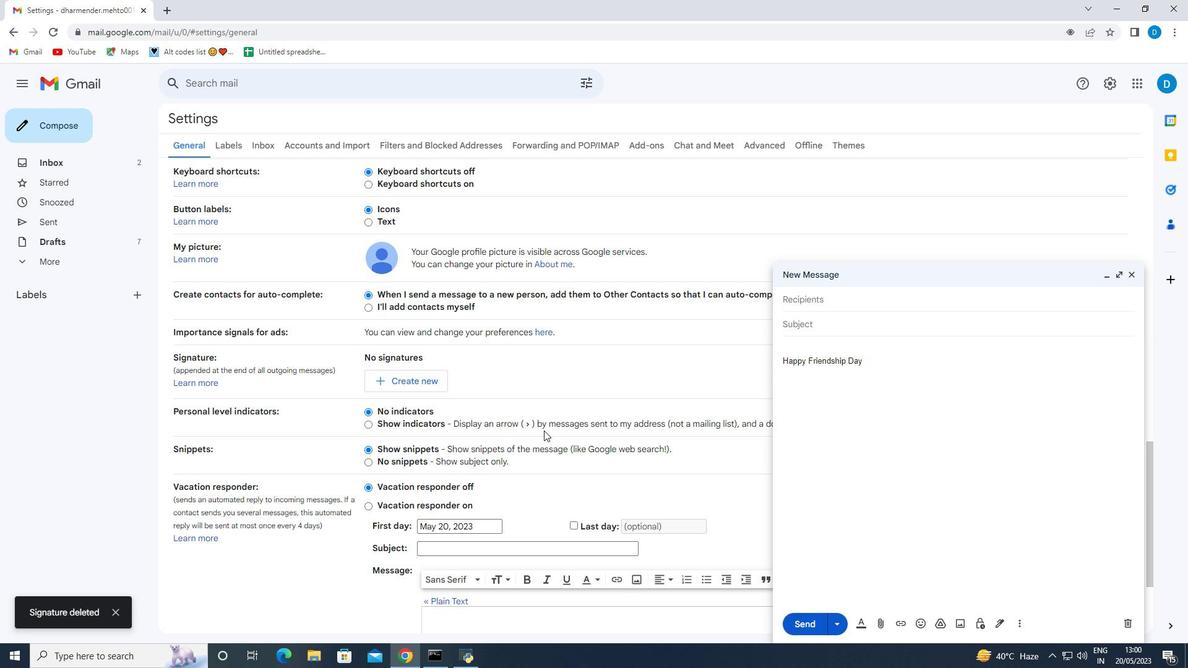 
Action: Mouse scrolled (544, 430) with delta (0, 0)
Screenshot: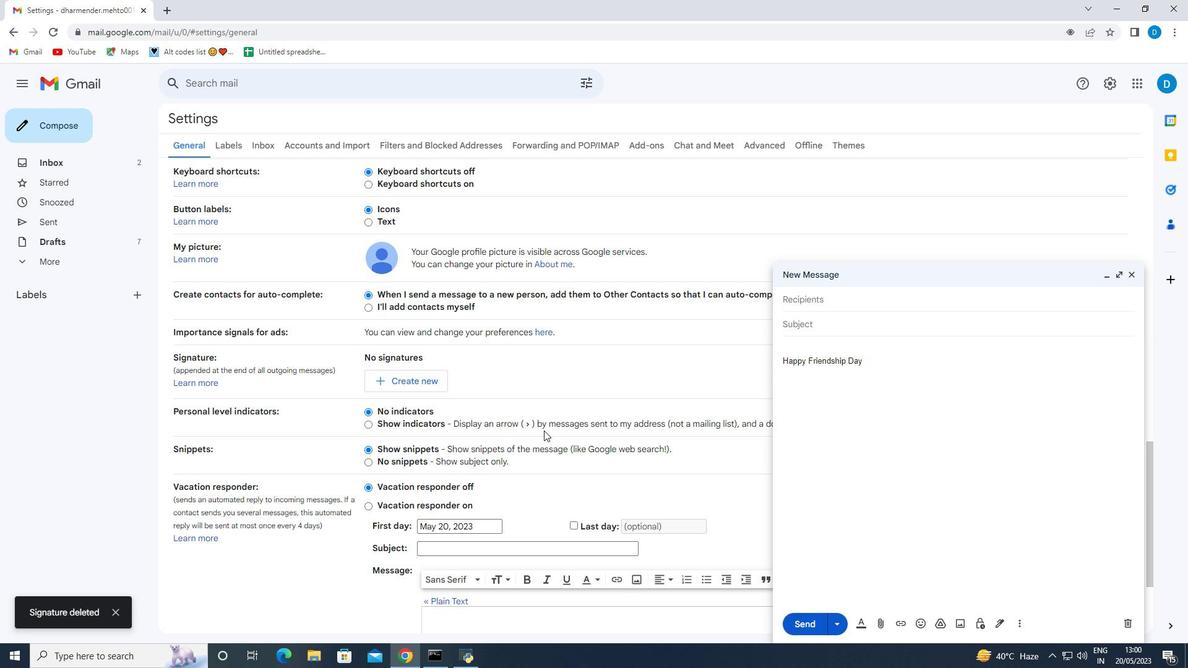 
Action: Mouse moved to (543, 435)
Screenshot: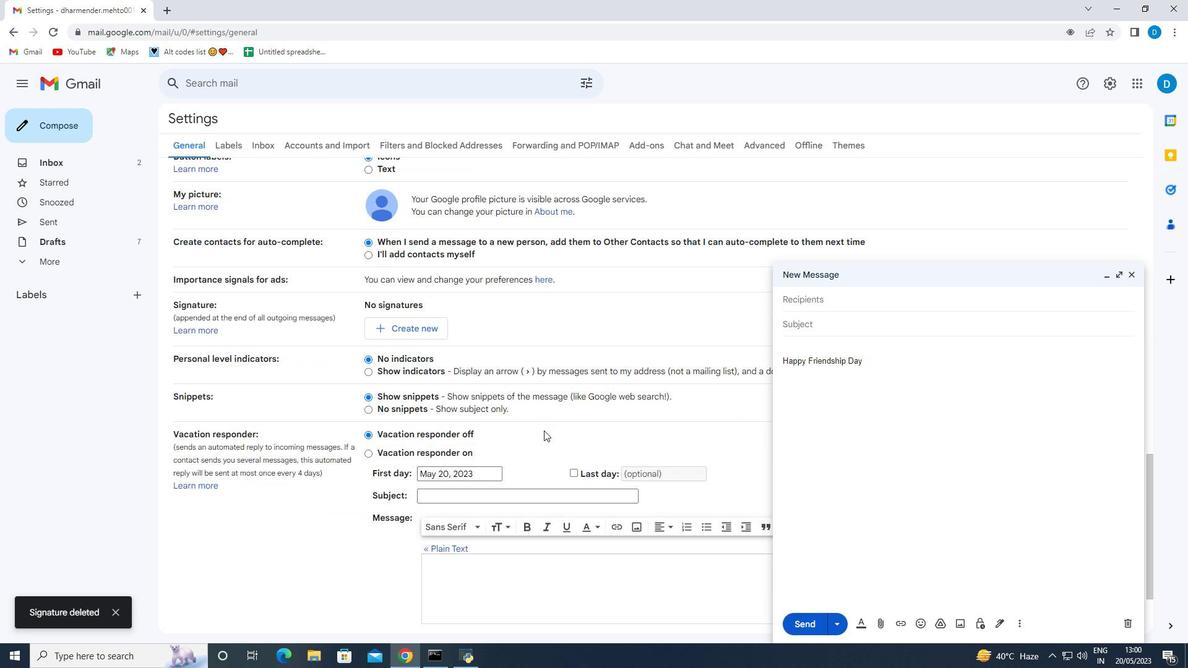 
Action: Mouse scrolled (543, 434) with delta (0, 0)
Screenshot: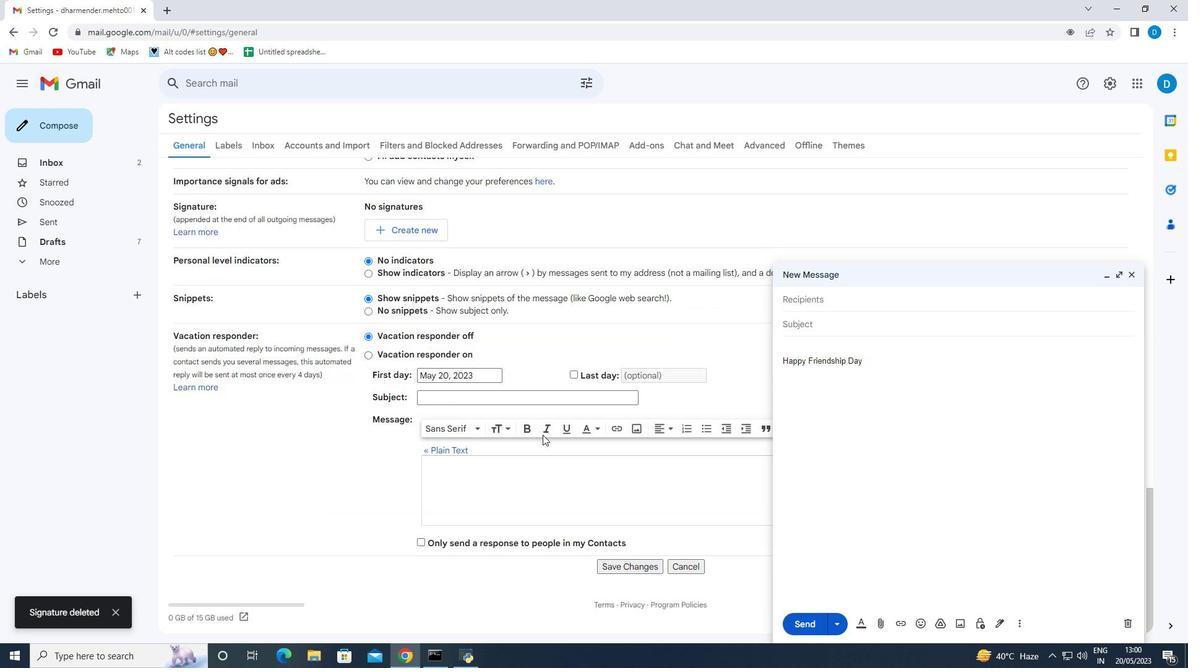 
Action: Mouse scrolled (543, 434) with delta (0, 0)
Screenshot: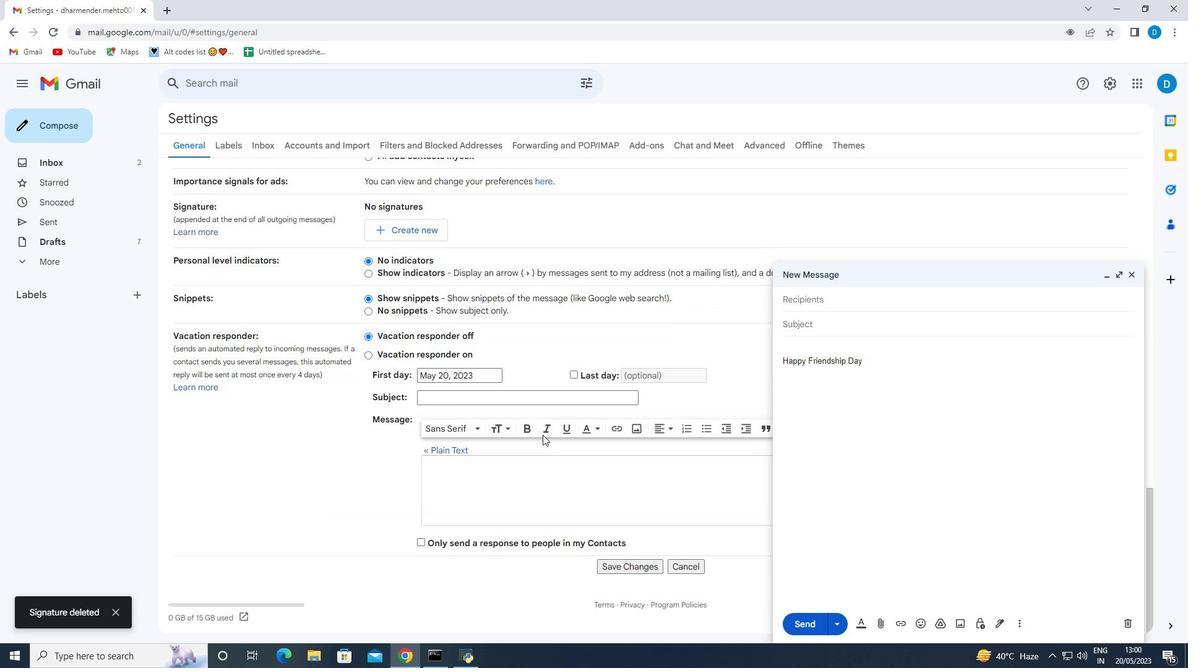 
Action: Mouse scrolled (543, 434) with delta (0, 0)
Screenshot: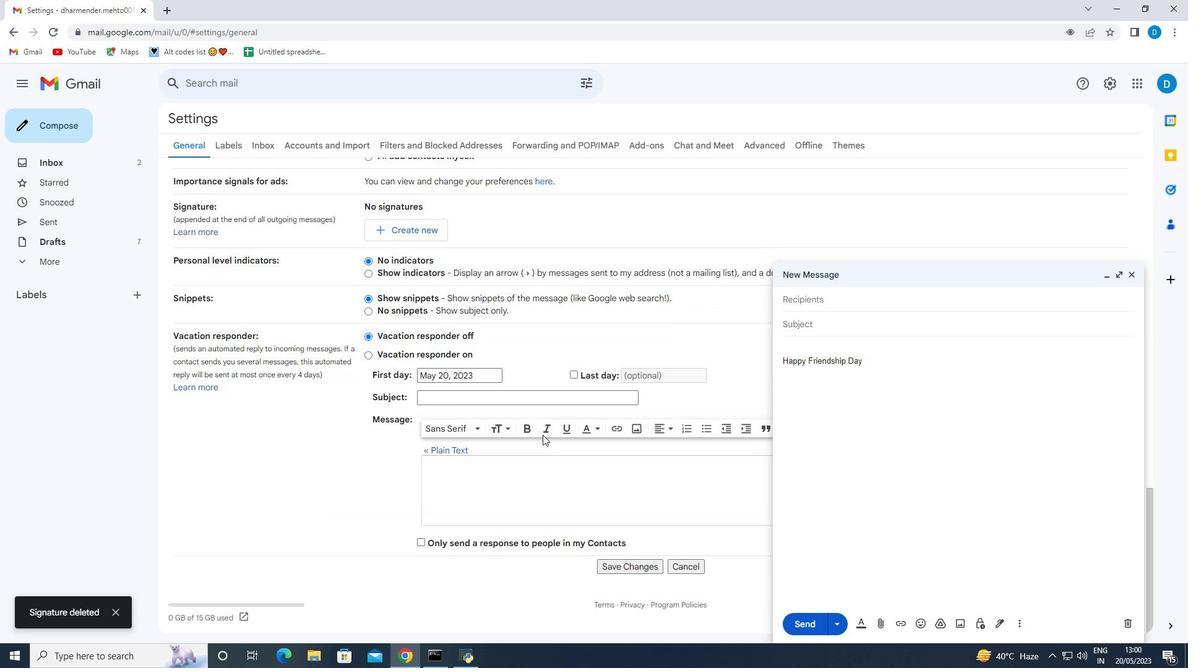 
Action: Mouse moved to (543, 436)
Screenshot: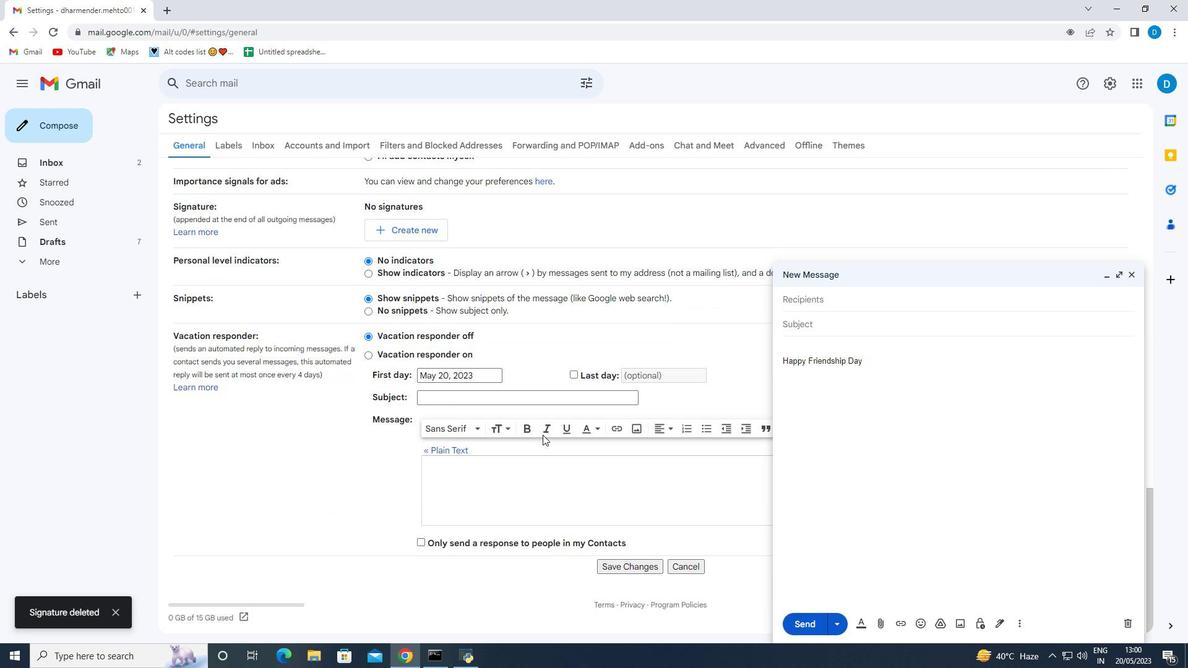 
Action: Mouse scrolled (543, 435) with delta (0, 0)
Screenshot: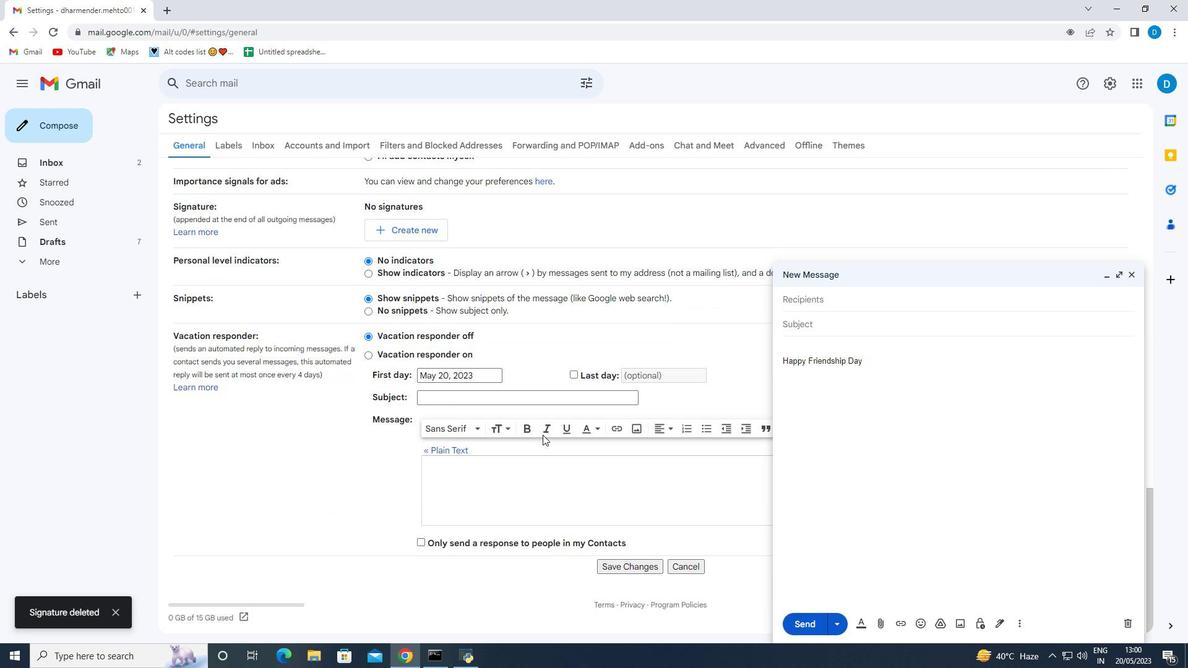 
Action: Mouse moved to (546, 440)
Screenshot: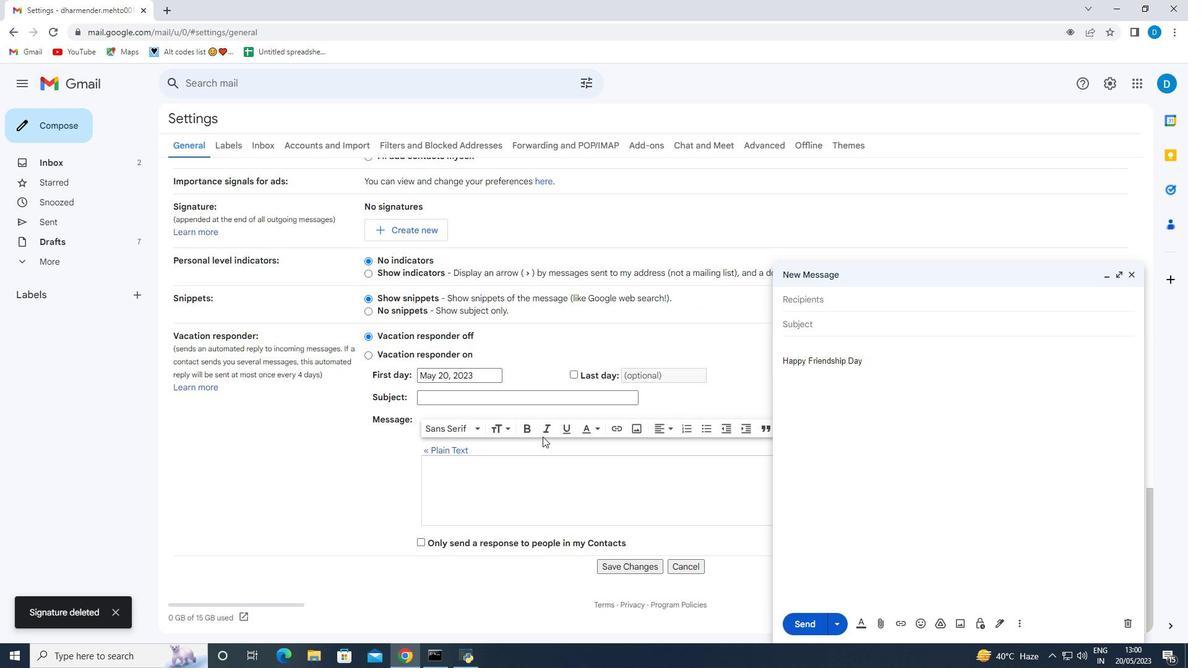 
Action: Mouse scrolled (546, 440) with delta (0, 0)
Screenshot: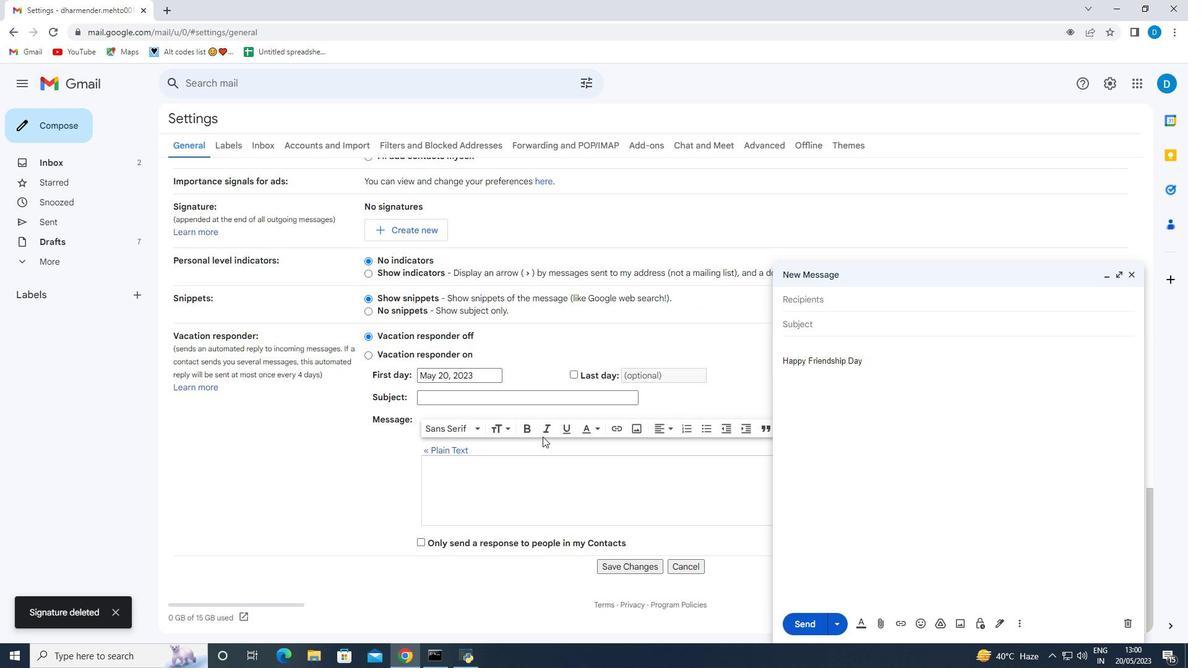
Action: Mouse moved to (555, 454)
Screenshot: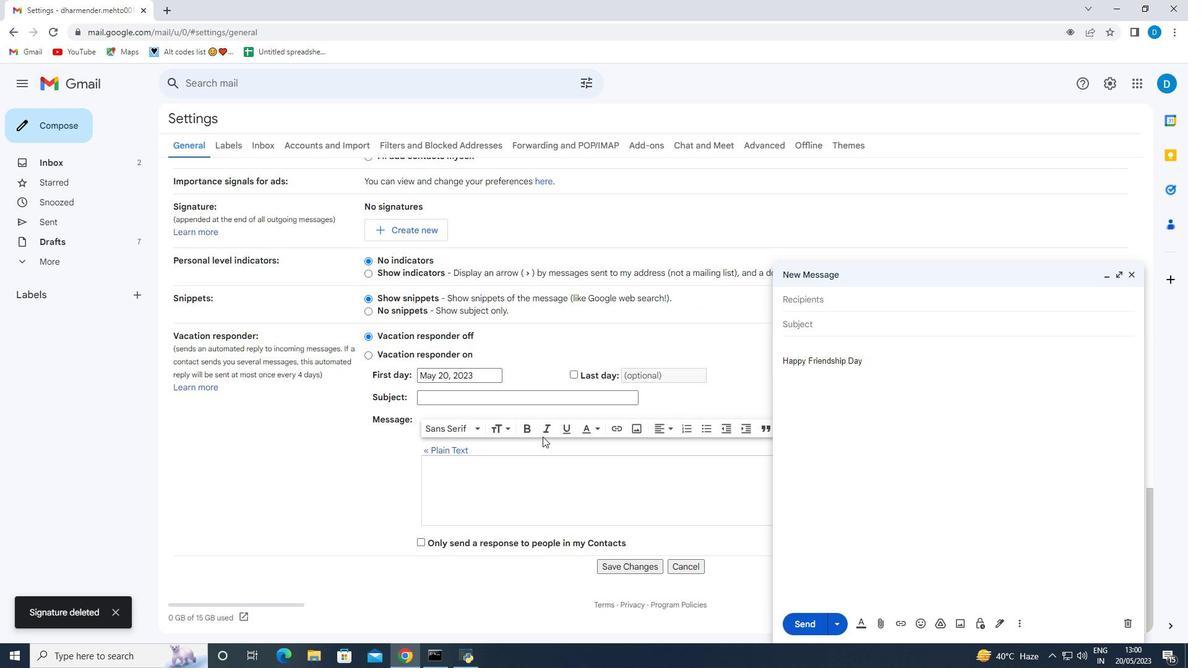 
Action: Mouse scrolled (555, 453) with delta (0, 0)
Screenshot: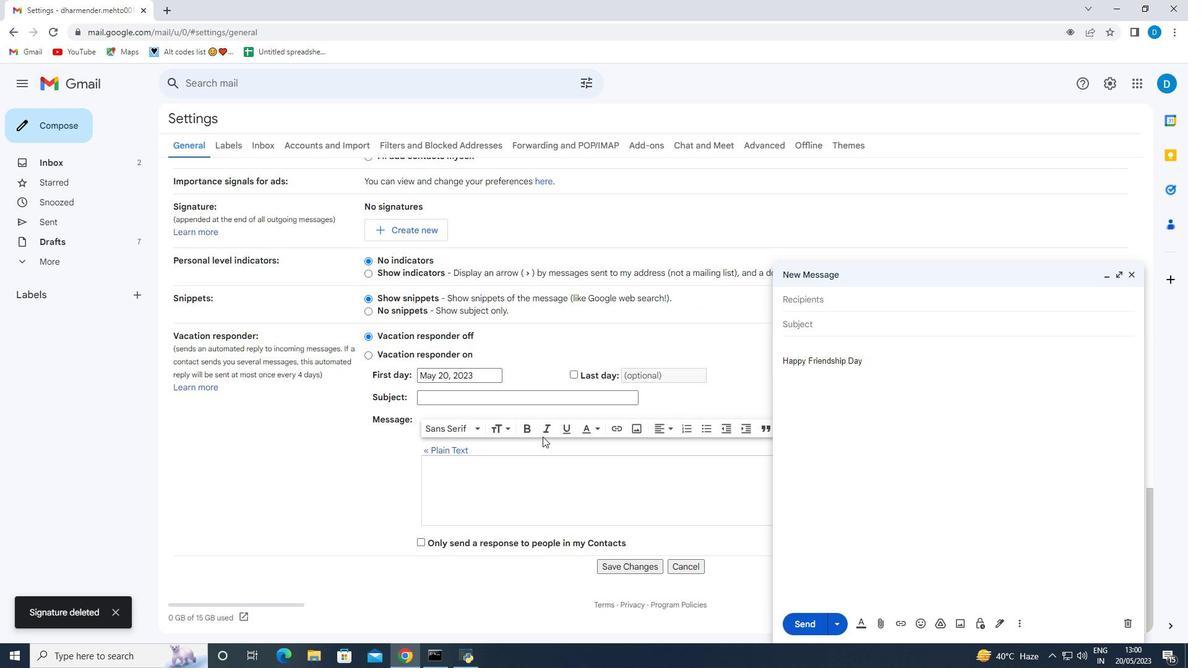 
Action: Mouse moved to (570, 476)
Screenshot: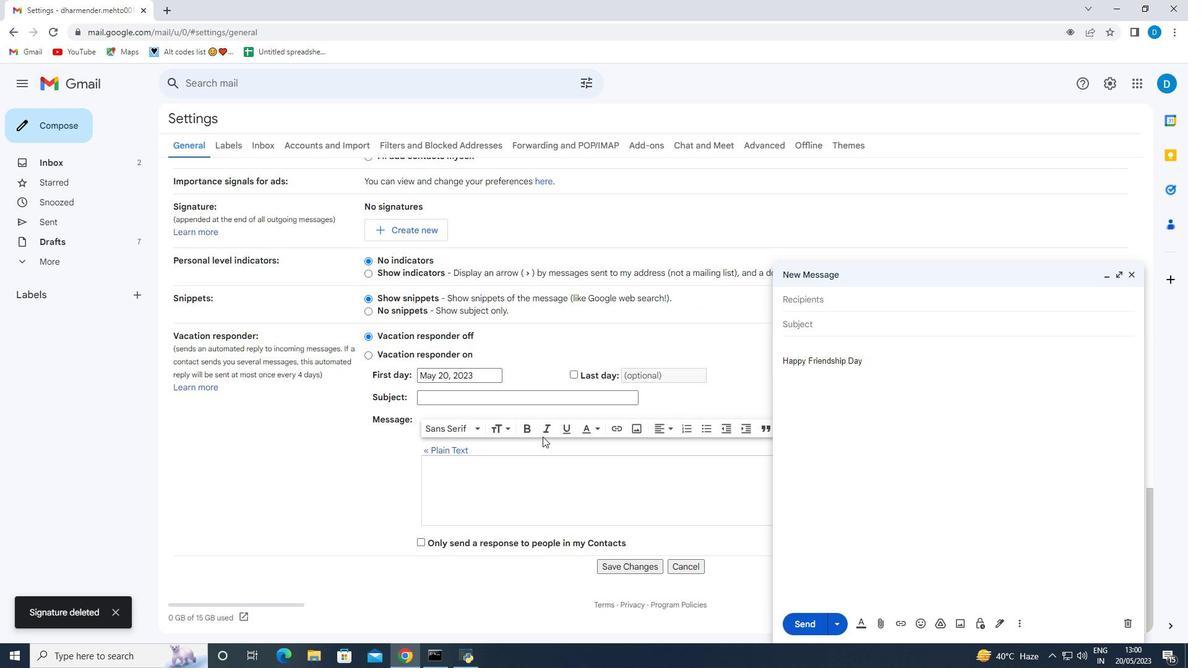 
Action: Mouse scrolled (570, 475) with delta (0, 0)
Screenshot: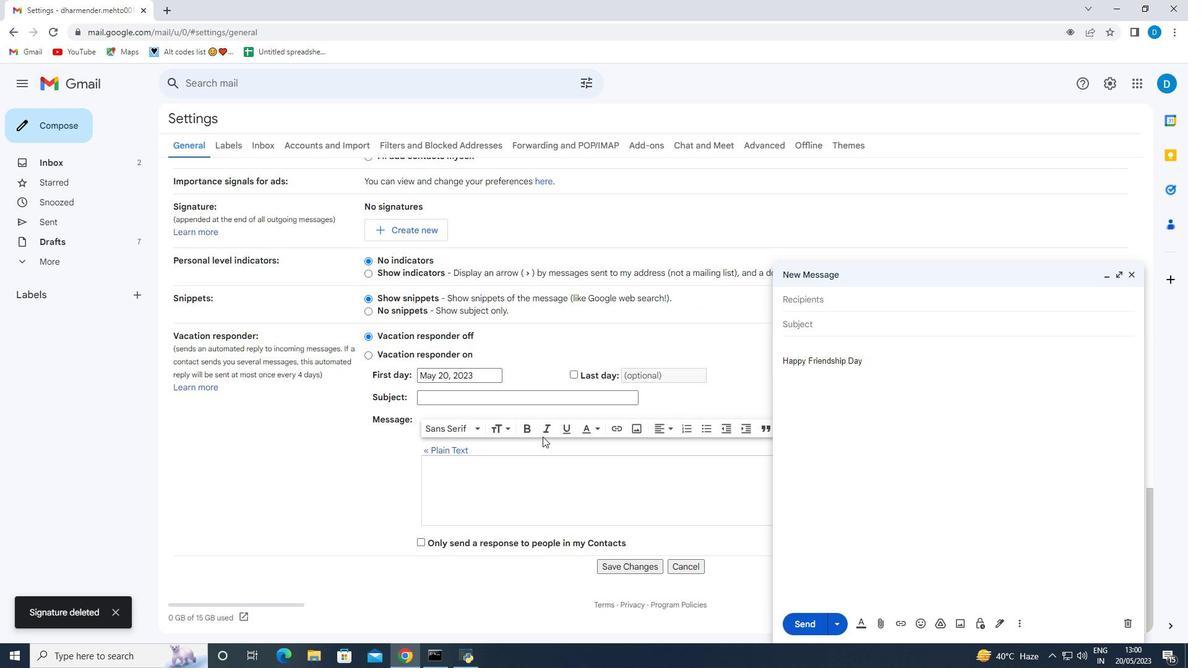 
Action: Mouse moved to (626, 564)
Screenshot: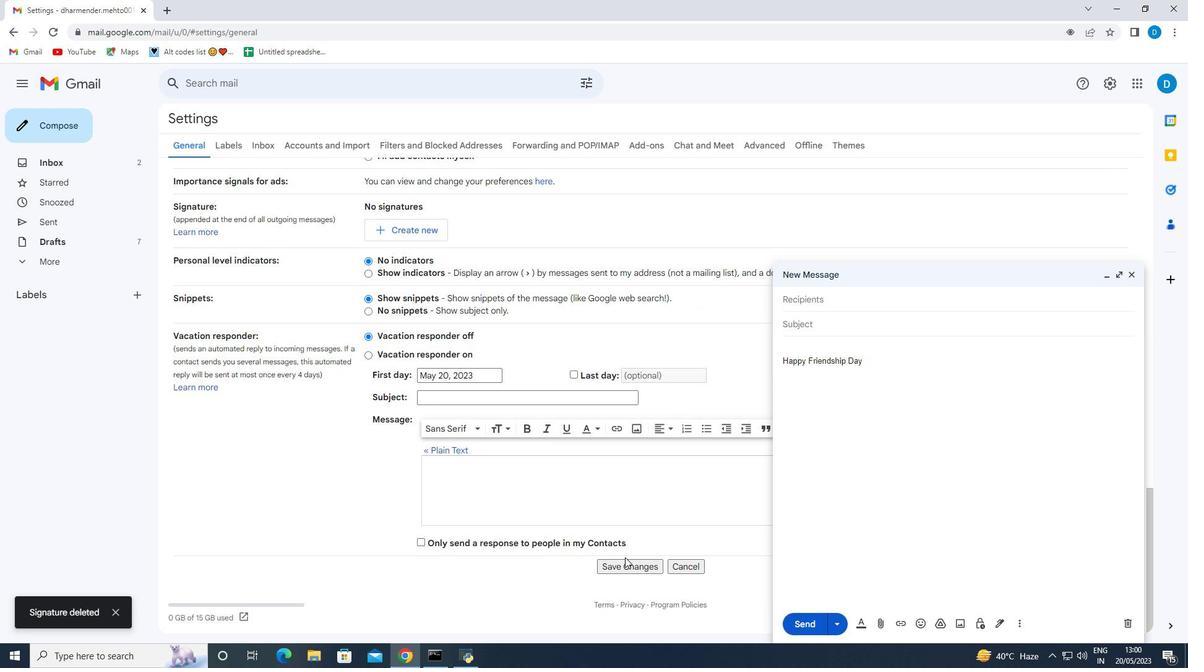 
Action: Mouse pressed left at (626, 564)
Screenshot: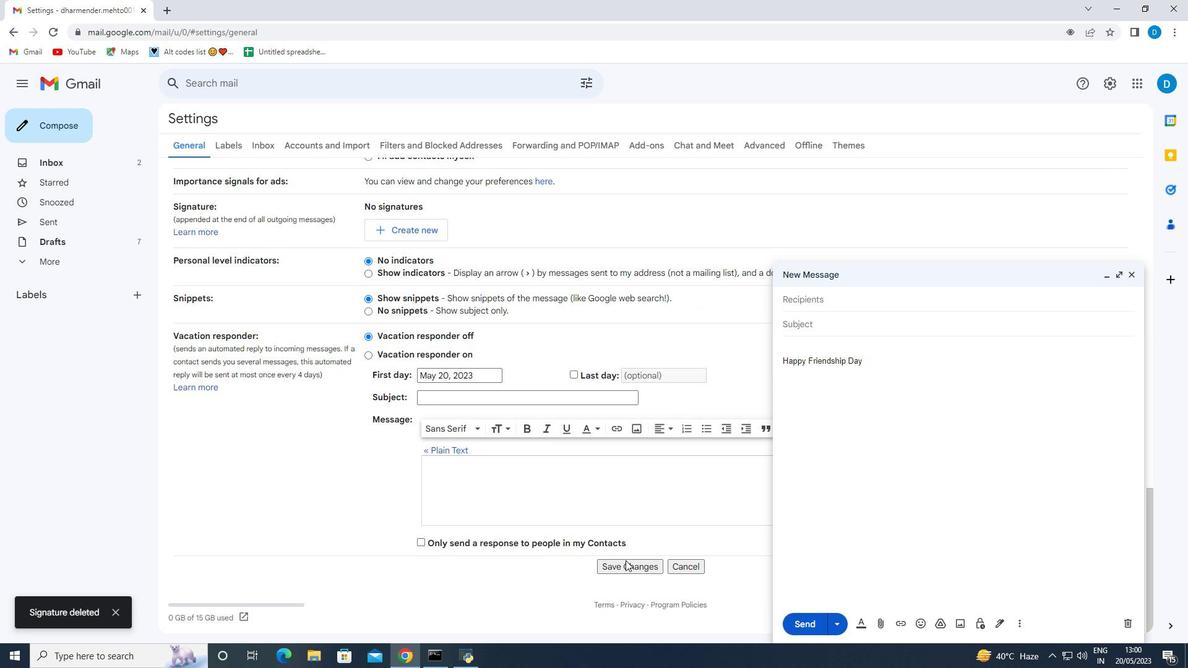 
Action: Mouse moved to (70, 124)
Screenshot: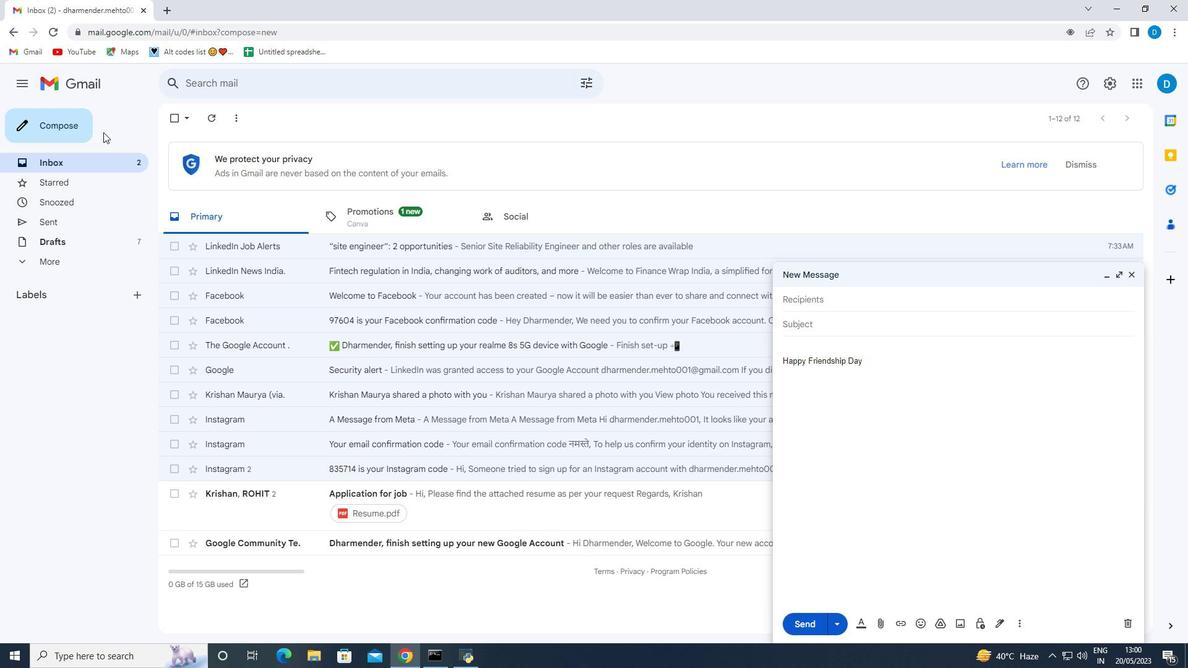 
Action: Mouse pressed left at (70, 124)
Screenshot: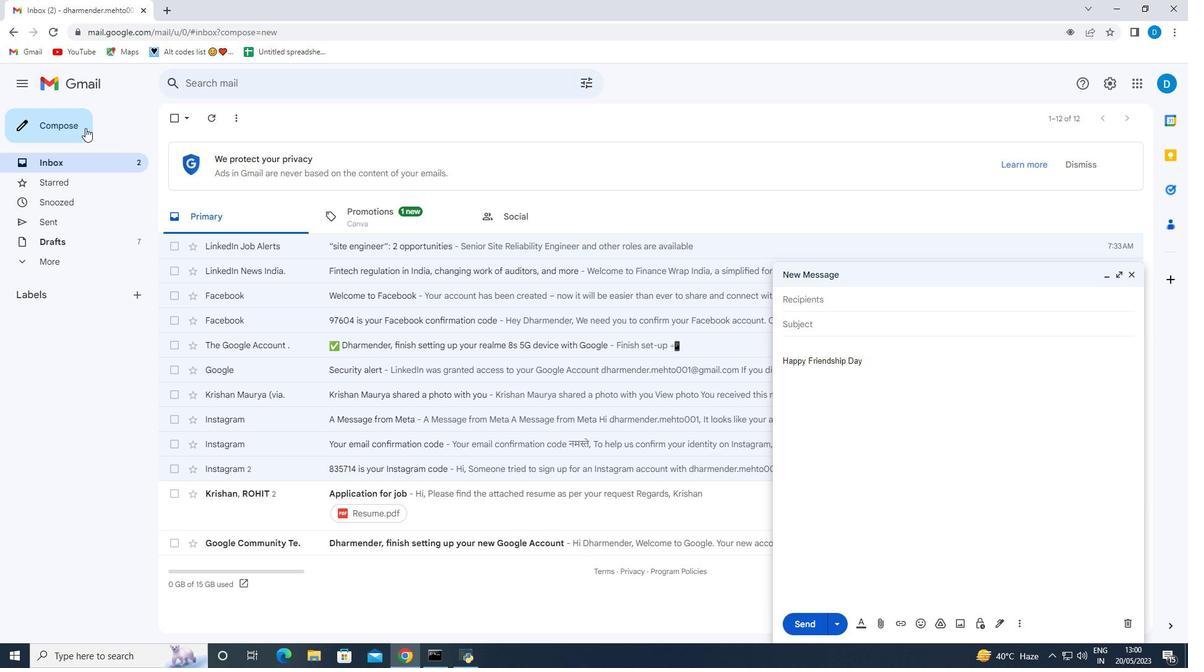 
Action: Mouse moved to (1132, 274)
Screenshot: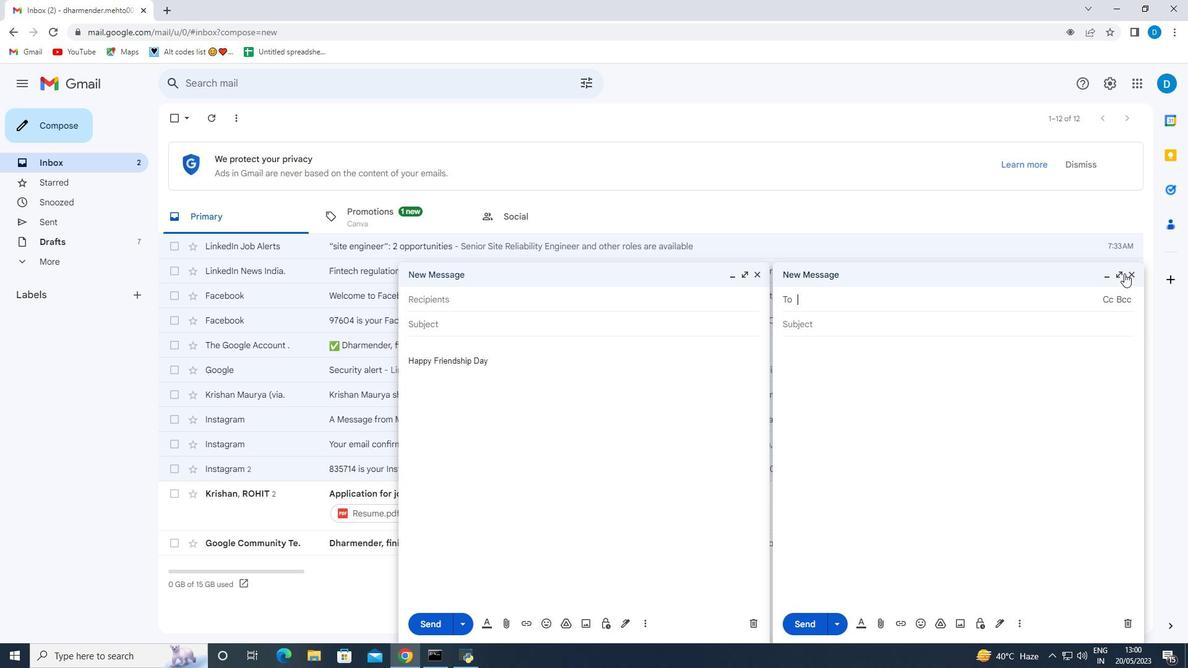 
Action: Mouse pressed left at (1132, 274)
Screenshot: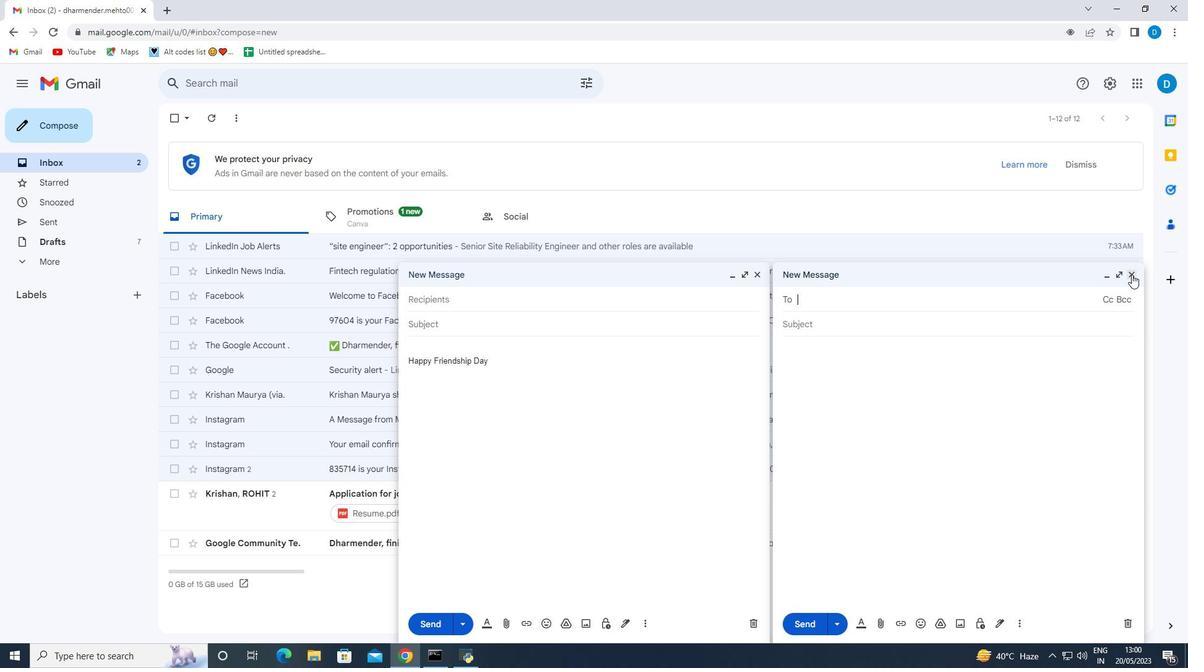 
Action: Mouse moved to (1130, 276)
Screenshot: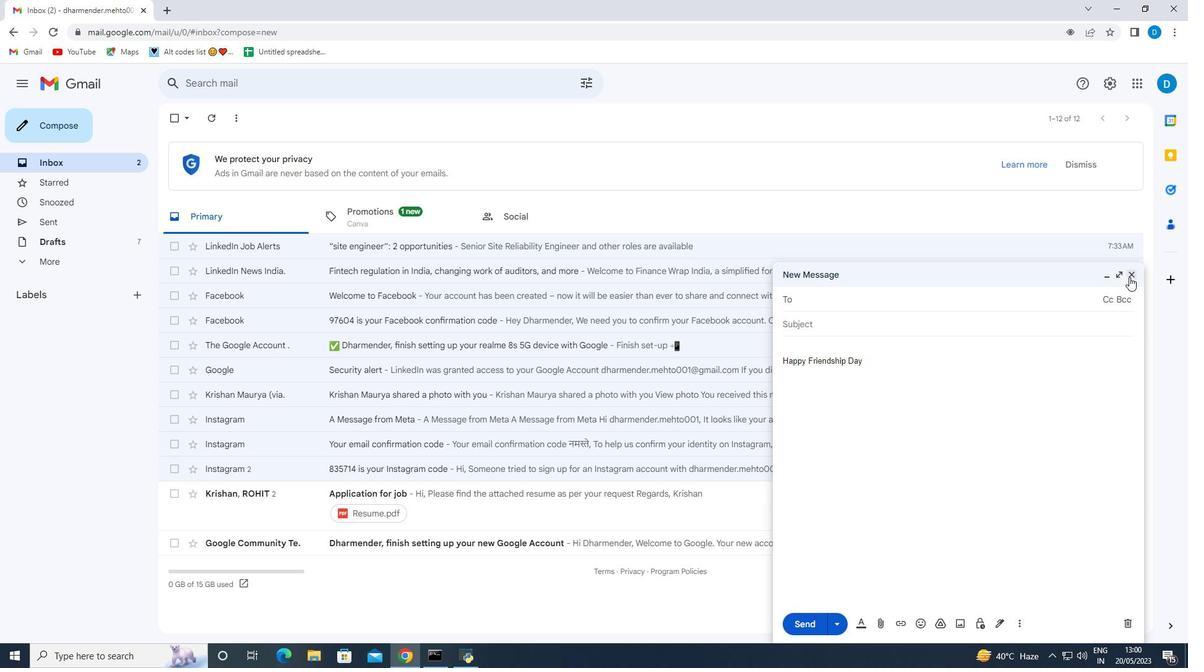 
Action: Mouse pressed left at (1130, 276)
Screenshot: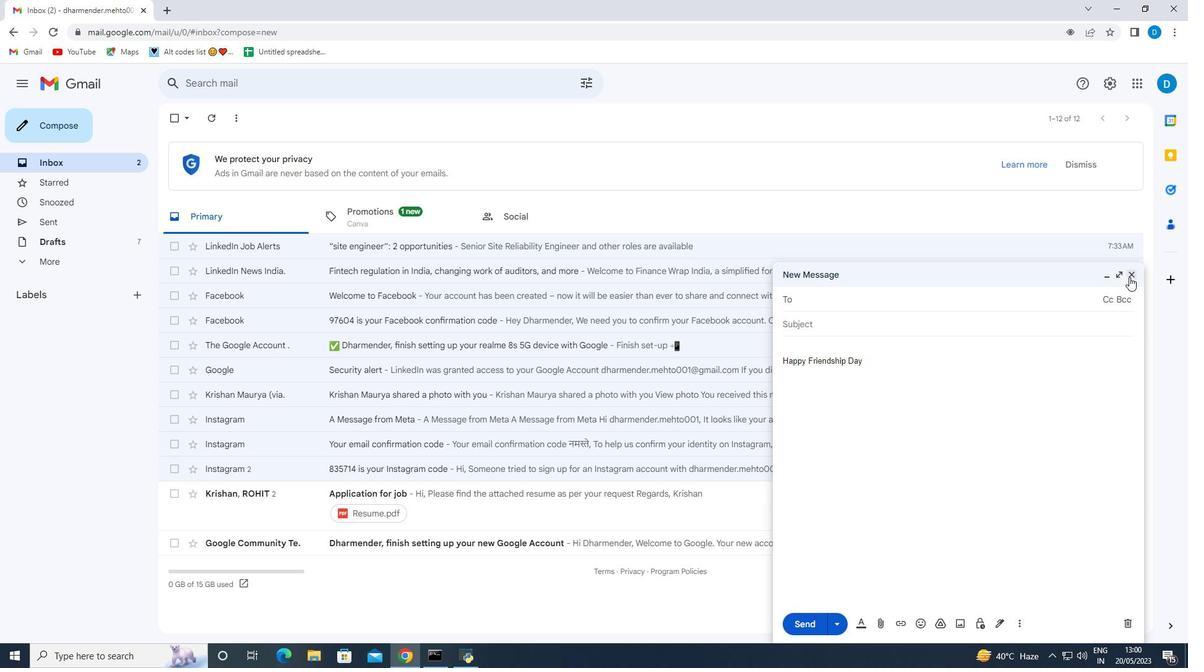 
Action: Mouse moved to (83, 117)
Screenshot: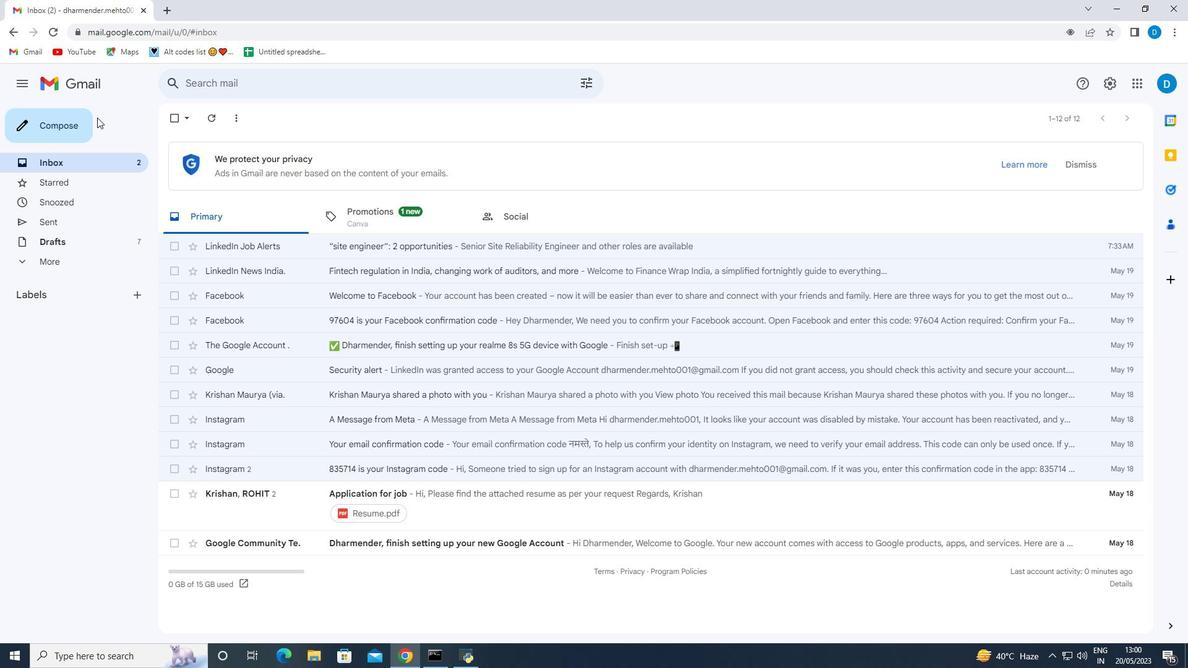 
Action: Mouse pressed left at (83, 117)
Screenshot: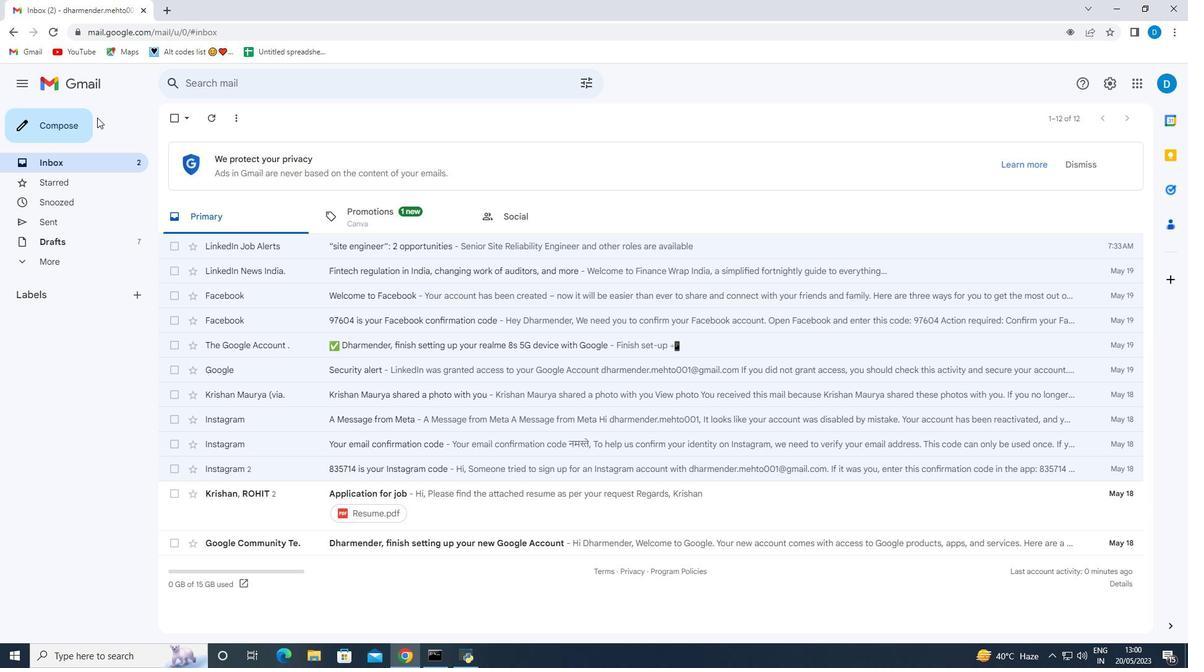 
Action: Mouse moved to (997, 625)
Screenshot: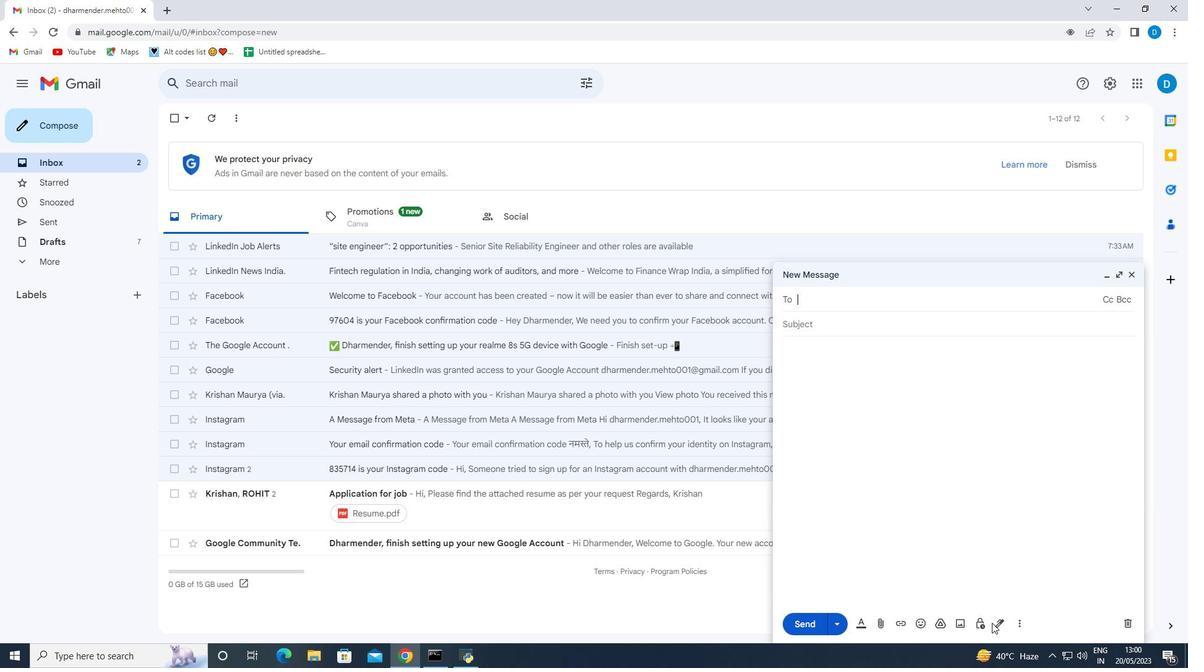 
Action: Mouse pressed left at (997, 625)
Screenshot: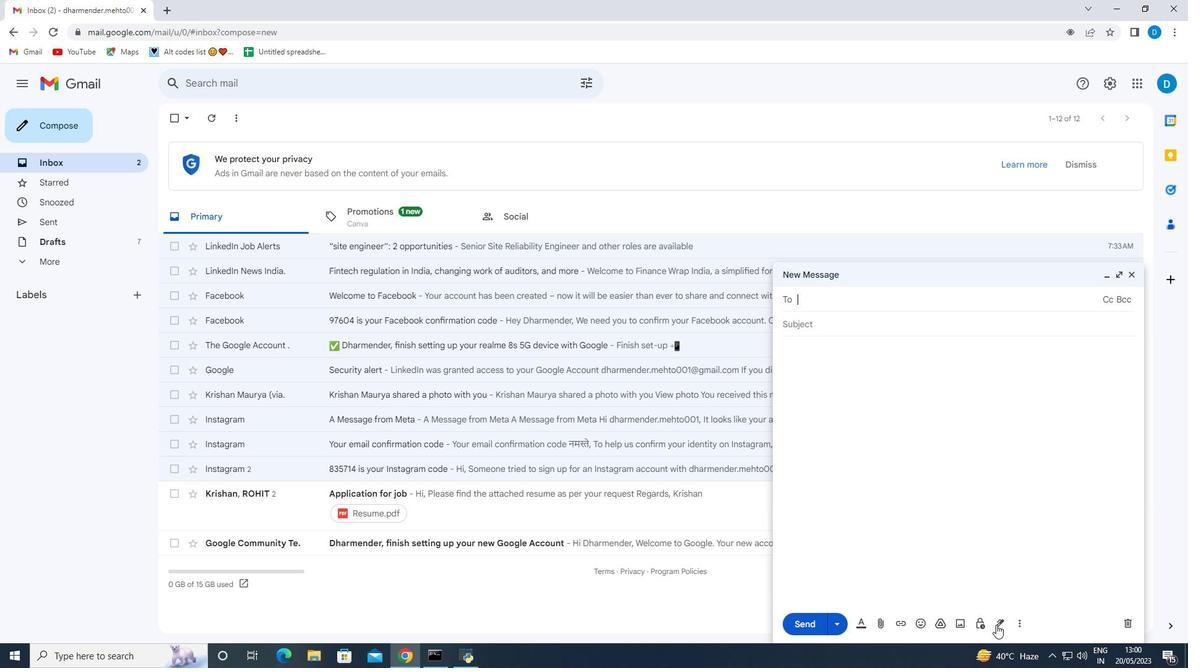 
Action: Mouse moved to (1050, 574)
Screenshot: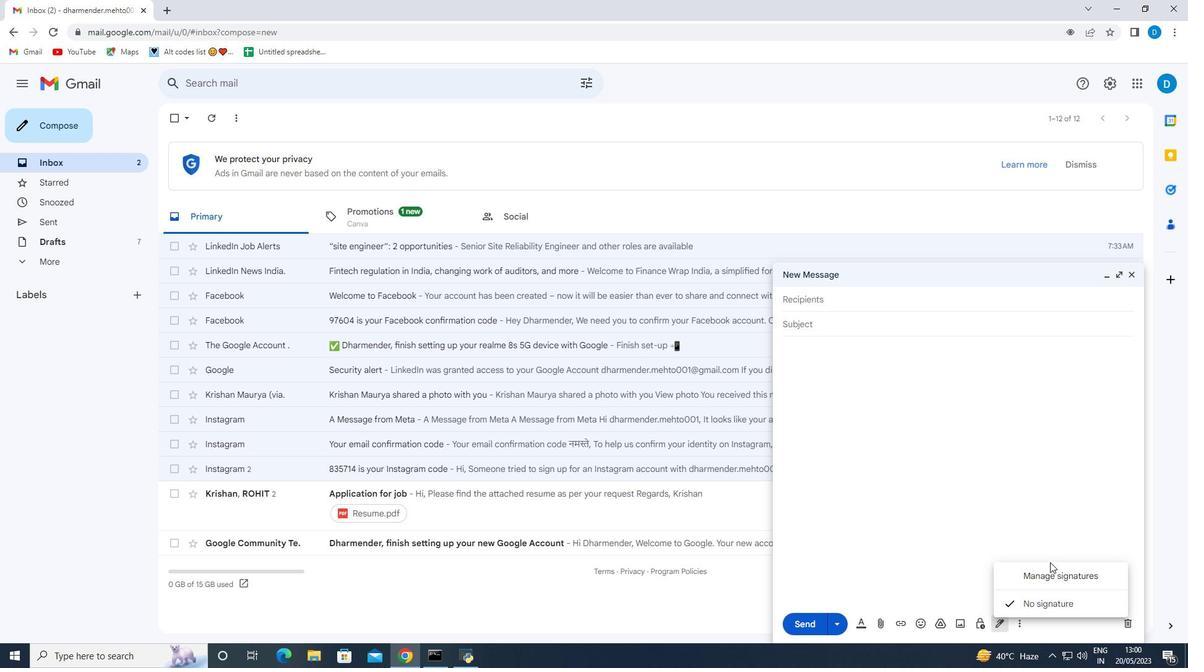 
Action: Mouse pressed left at (1050, 574)
Screenshot: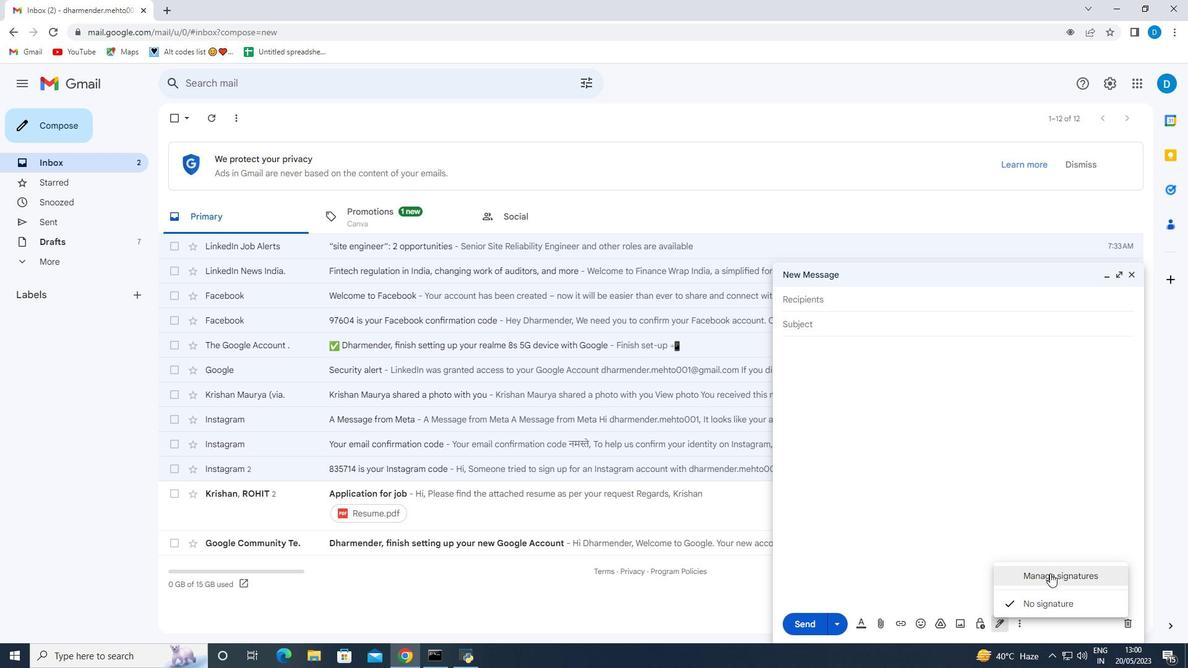 
Action: Mouse moved to (159, 549)
Screenshot: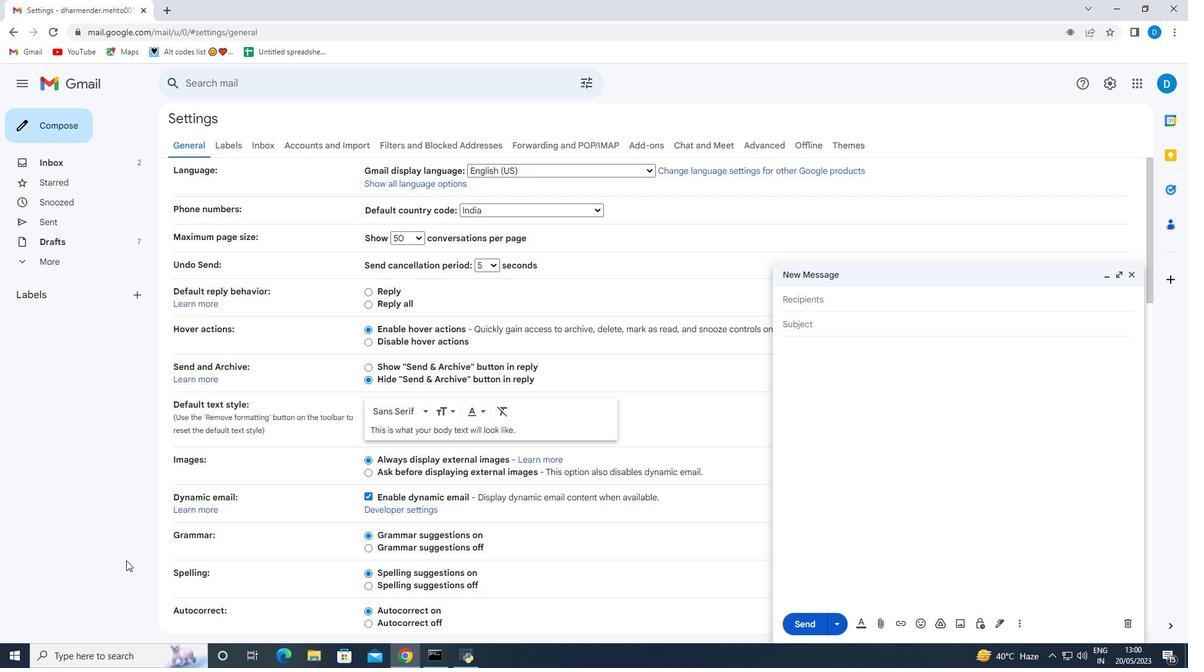 
Action: Mouse scrolled (159, 549) with delta (0, 0)
Screenshot: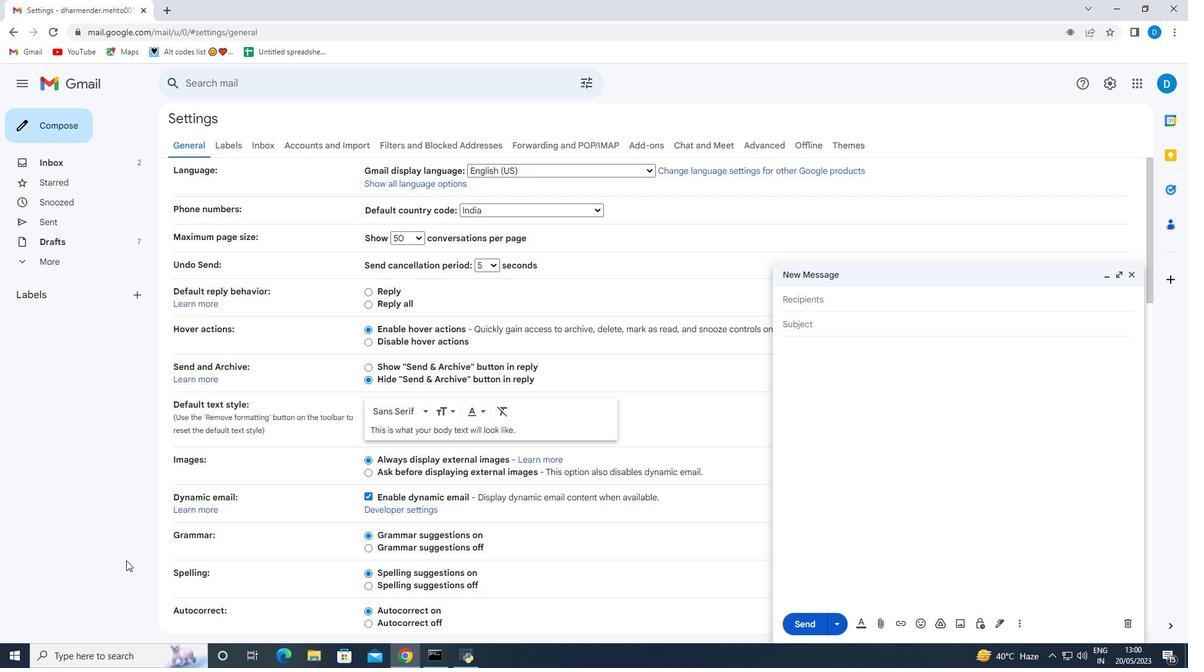 
Action: Mouse moved to (230, 526)
Screenshot: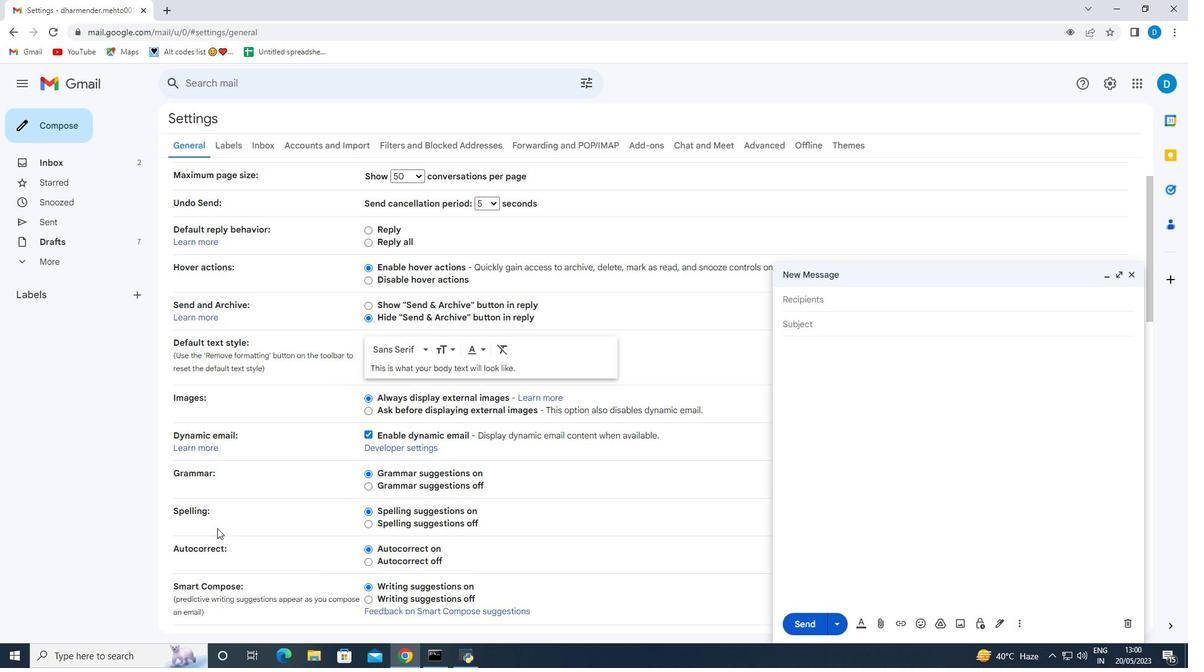 
Action: Mouse scrolled (230, 526) with delta (0, 0)
Screenshot: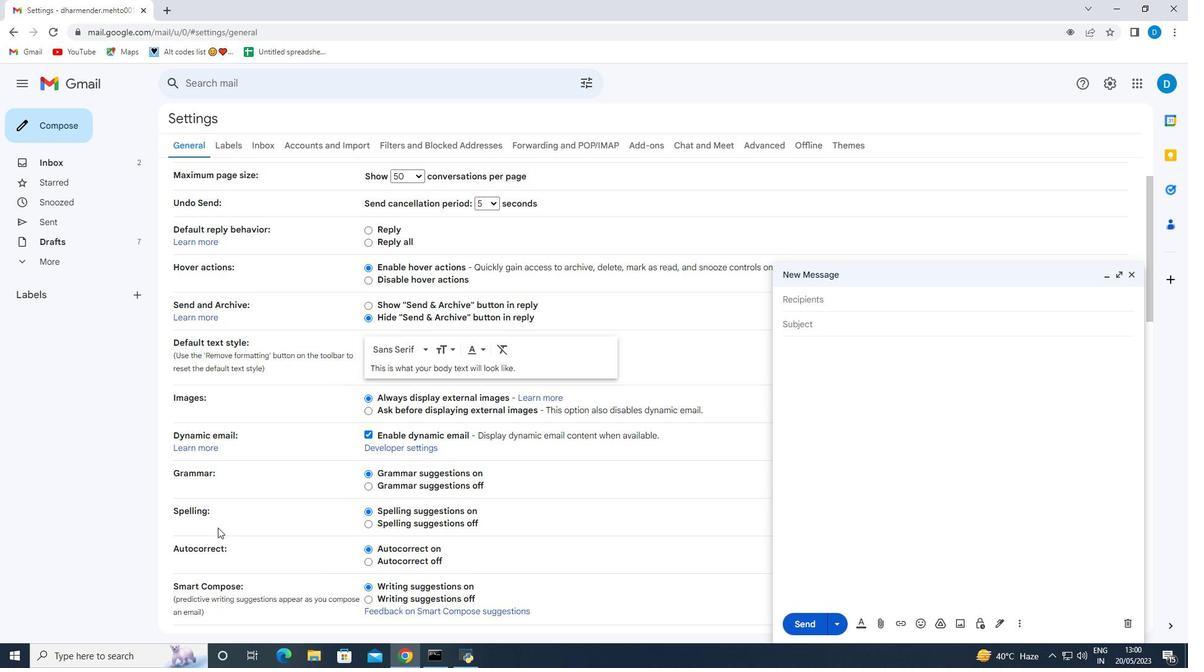 
Action: Mouse scrolled (230, 526) with delta (0, 0)
Screenshot: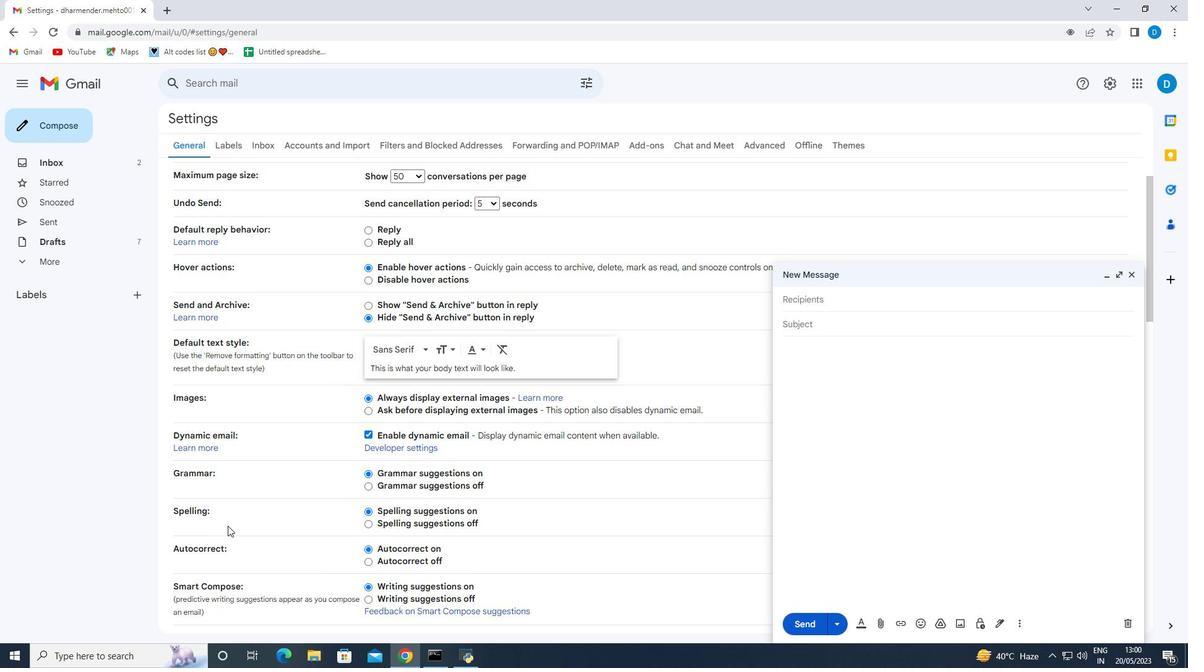 
Action: Mouse moved to (236, 528)
Screenshot: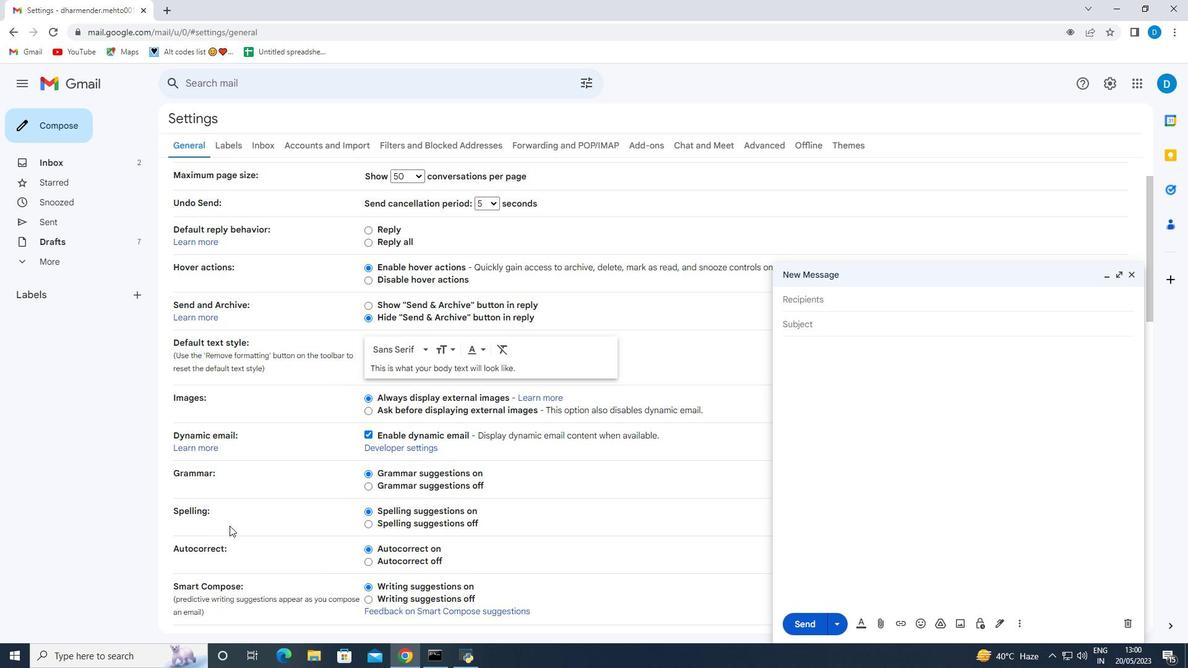 
Action: Mouse scrolled (230, 526) with delta (0, 0)
Screenshot: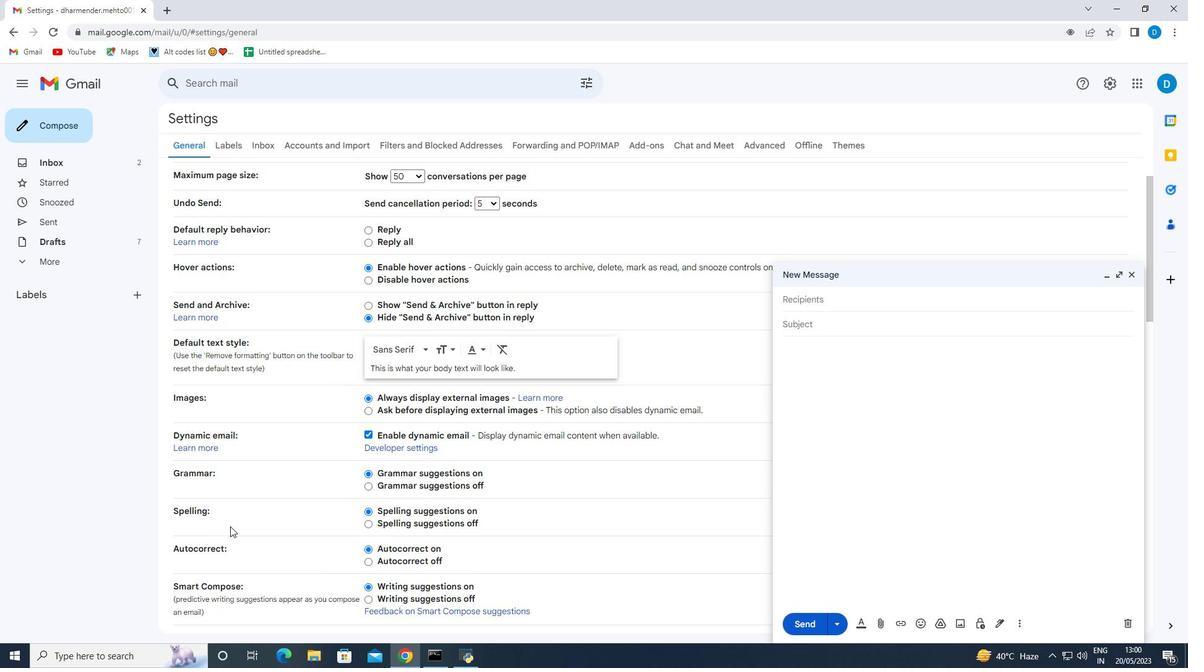 
Action: Mouse moved to (338, 518)
Screenshot: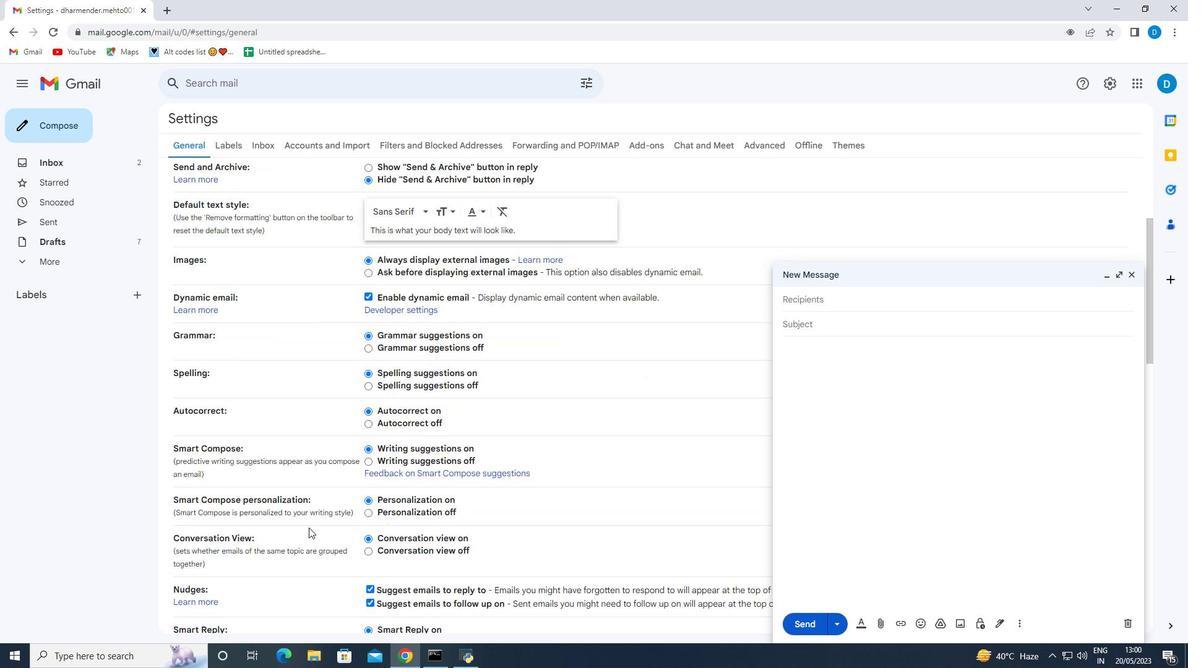
Action: Mouse scrolled (338, 517) with delta (0, 0)
Screenshot: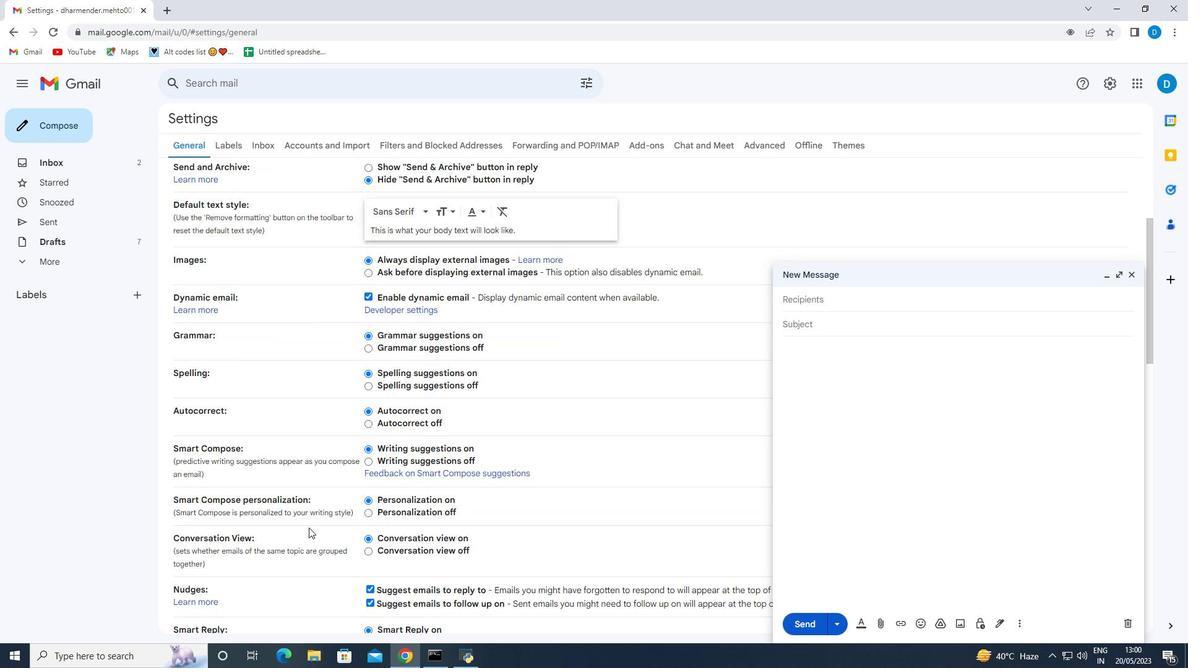 
Action: Mouse scrolled (338, 517) with delta (0, 0)
Screenshot: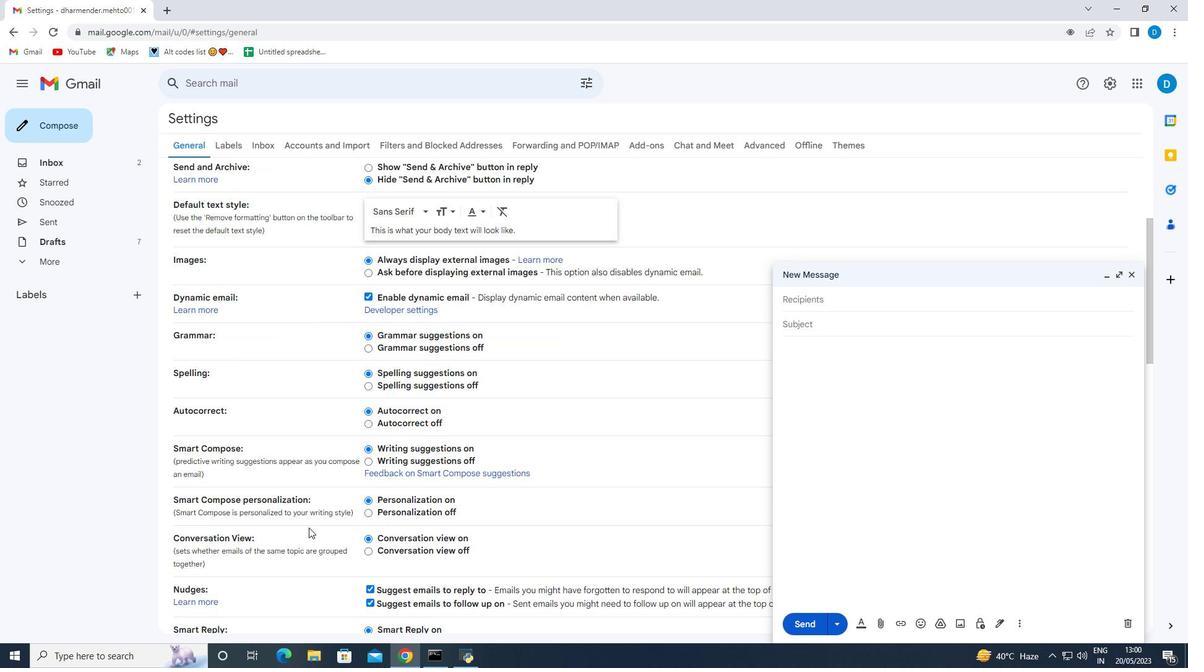 
Action: Mouse moved to (346, 519)
Screenshot: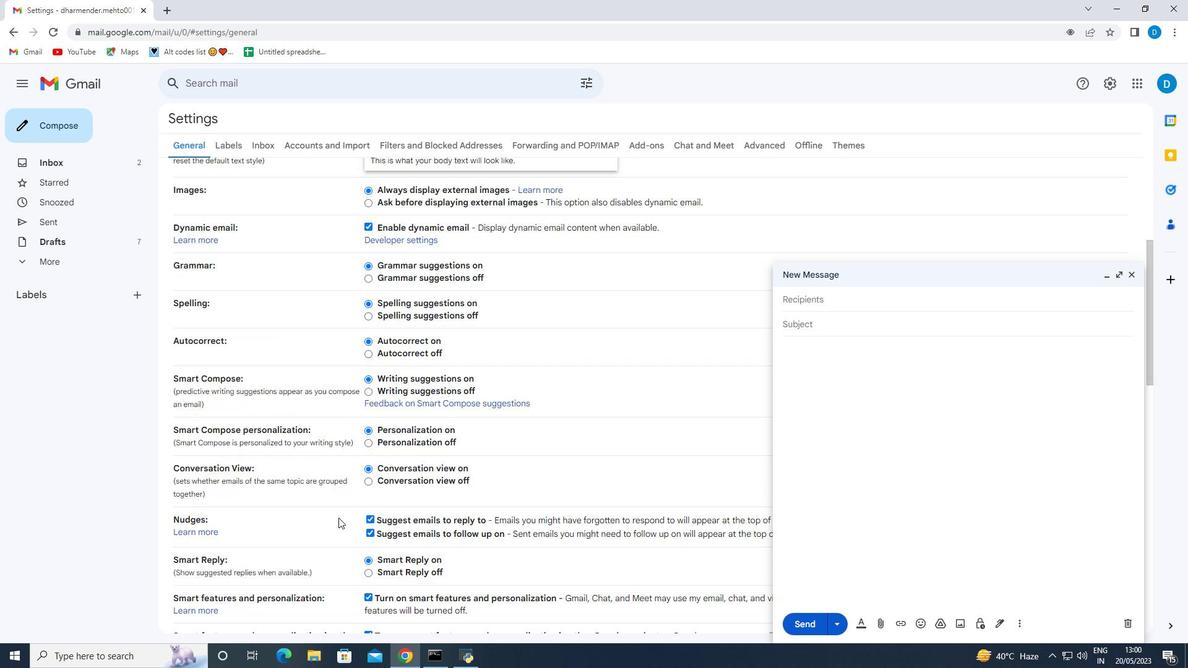 
Action: Mouse scrolled (346, 518) with delta (0, 0)
Screenshot: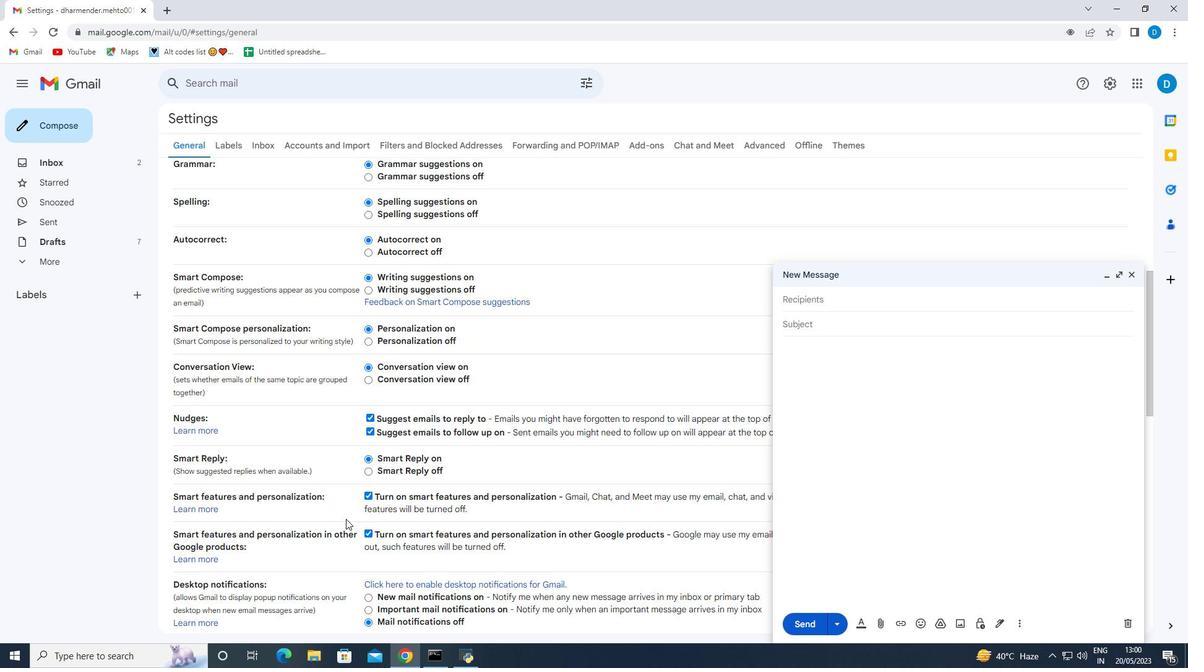 
Action: Mouse scrolled (346, 518) with delta (0, 0)
Screenshot: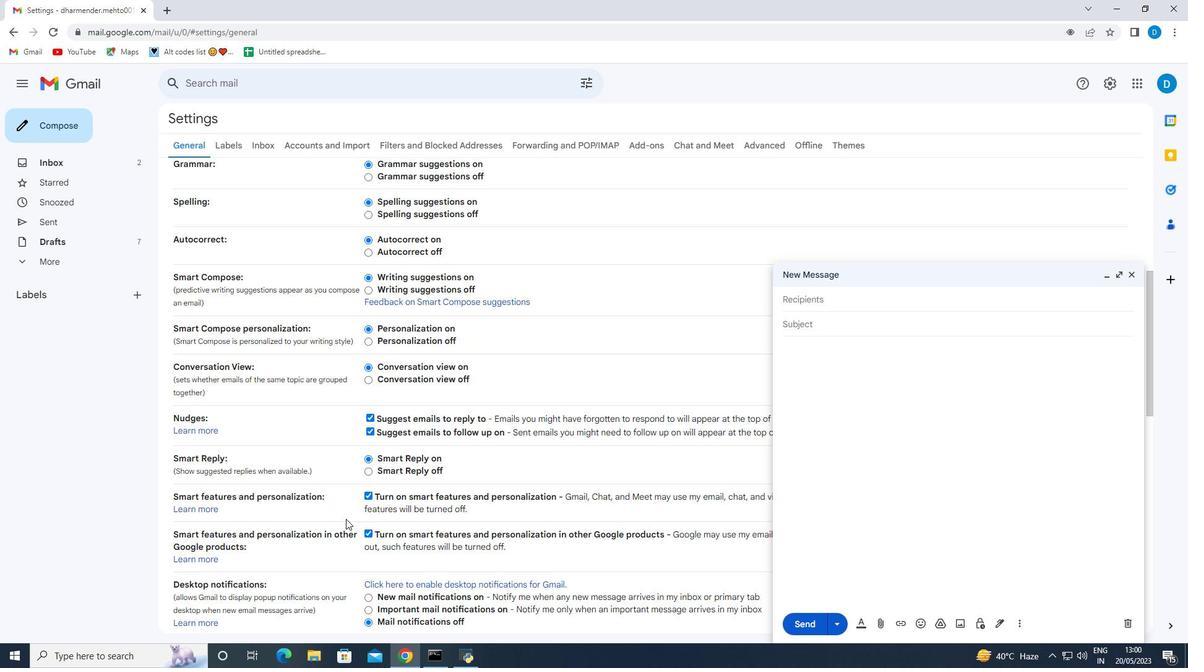 
Action: Mouse scrolled (346, 518) with delta (0, 0)
Screenshot: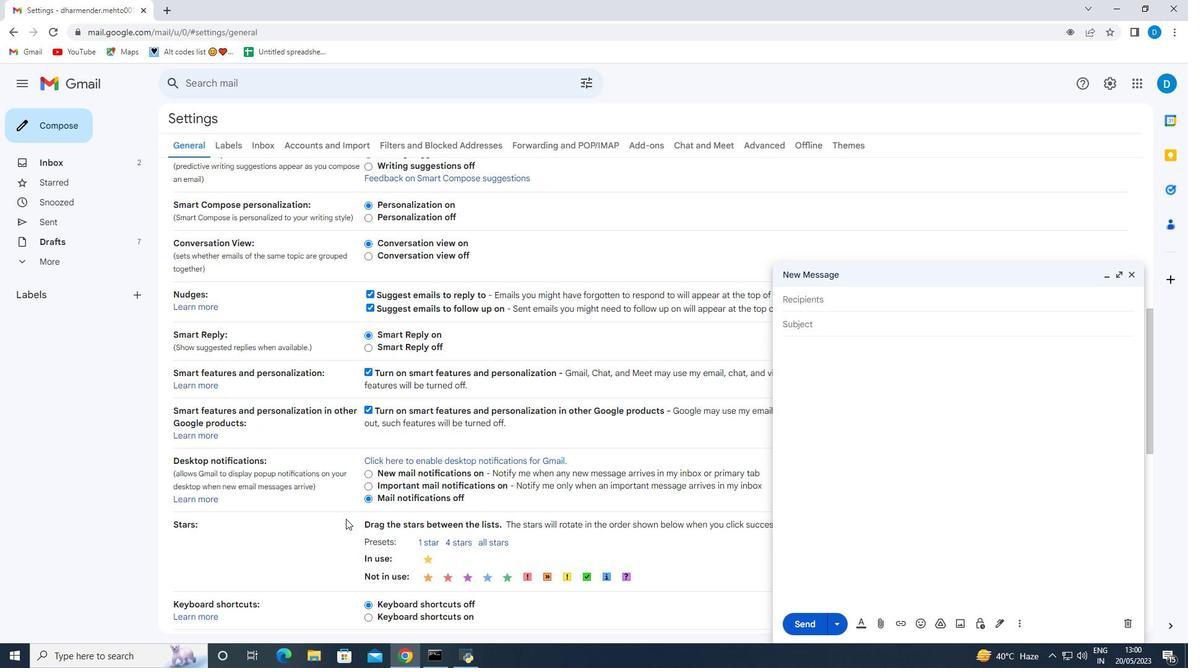 
Action: Mouse scrolled (346, 518) with delta (0, 0)
Screenshot: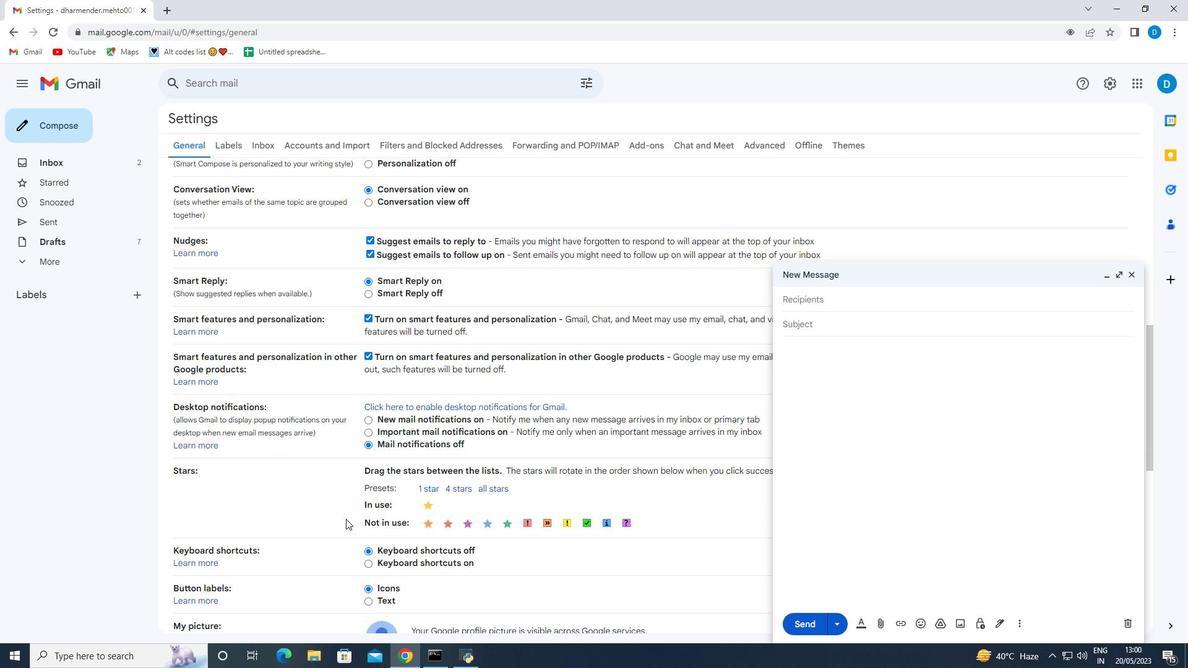 
Action: Mouse scrolled (346, 518) with delta (0, 0)
Screenshot: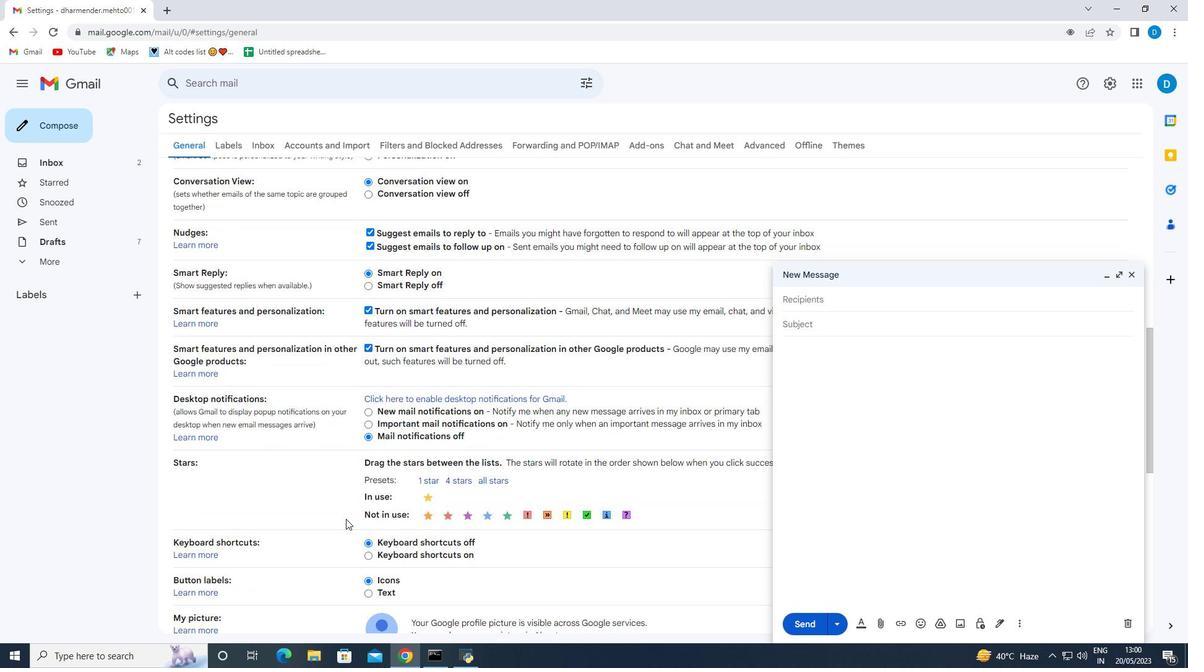 
Action: Mouse scrolled (346, 518) with delta (0, 0)
Screenshot: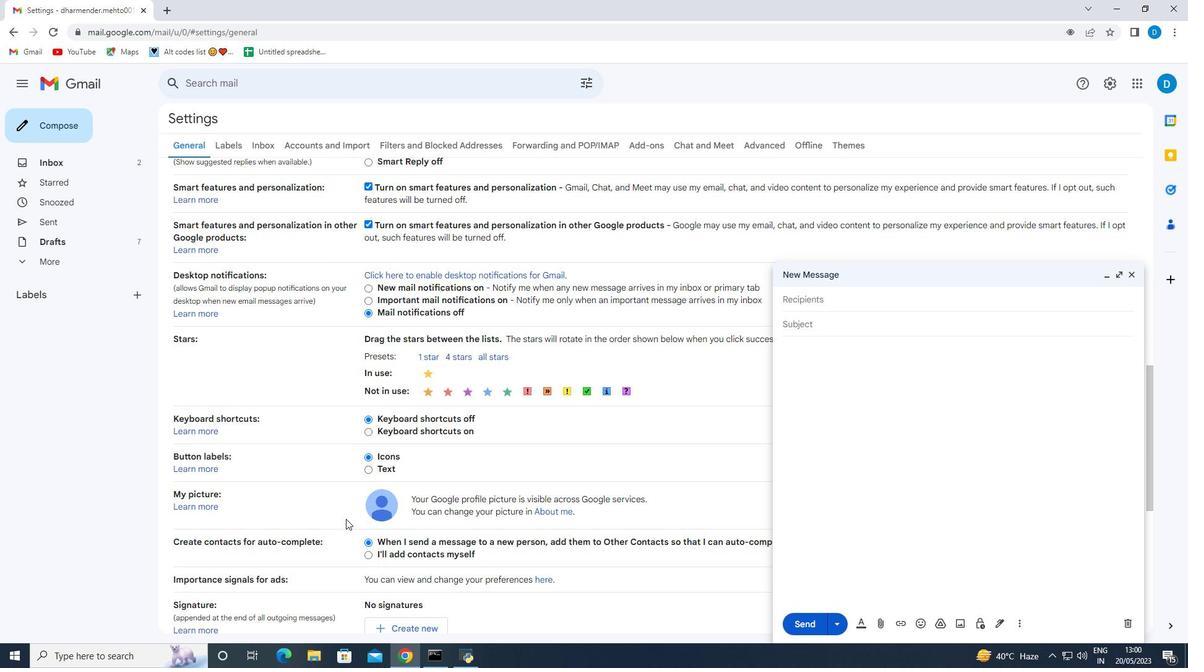 
Action: Mouse scrolled (346, 518) with delta (0, 0)
Screenshot: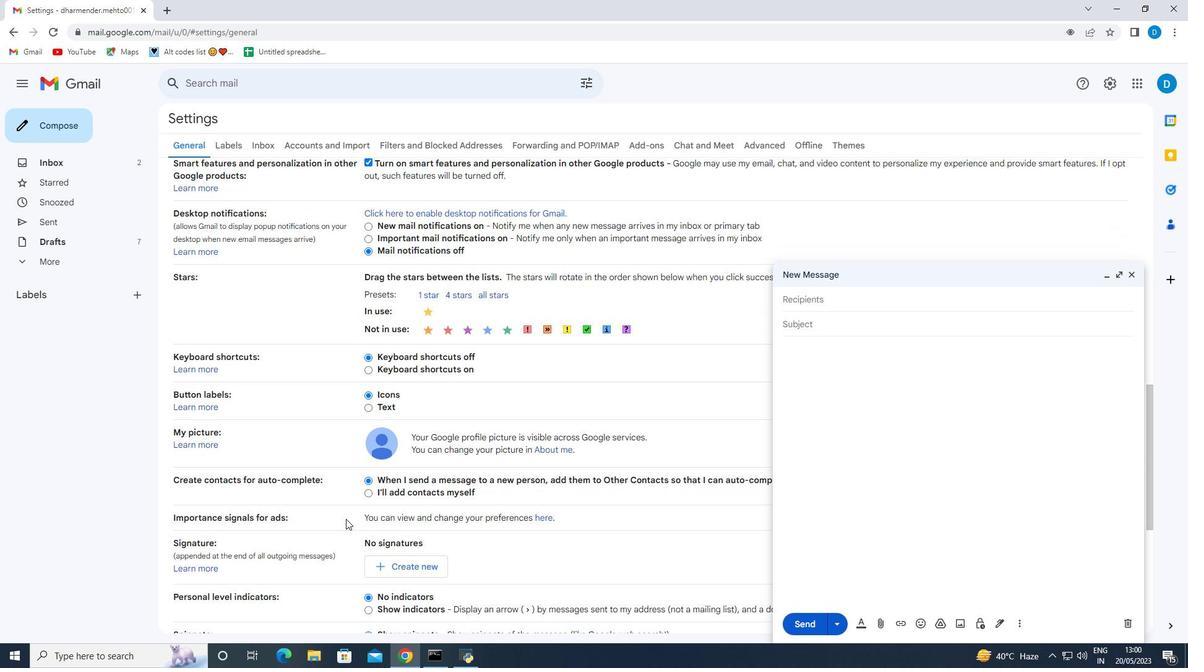 
Action: Mouse scrolled (346, 518) with delta (0, 0)
Screenshot: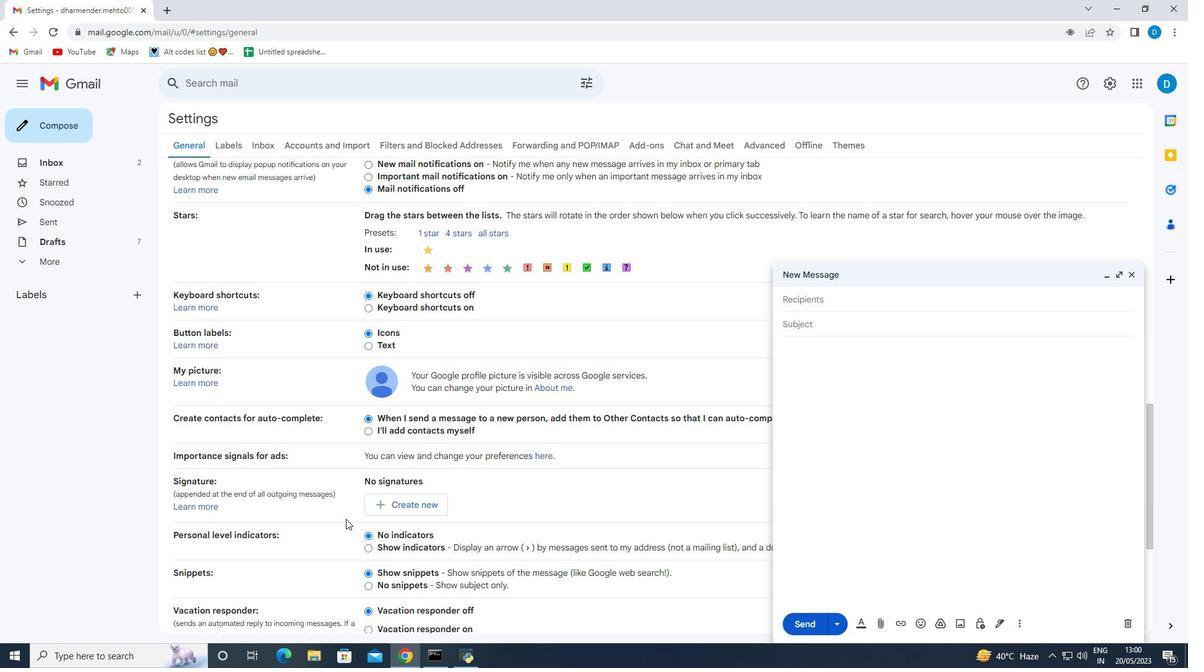 
Action: Mouse moved to (394, 446)
Screenshot: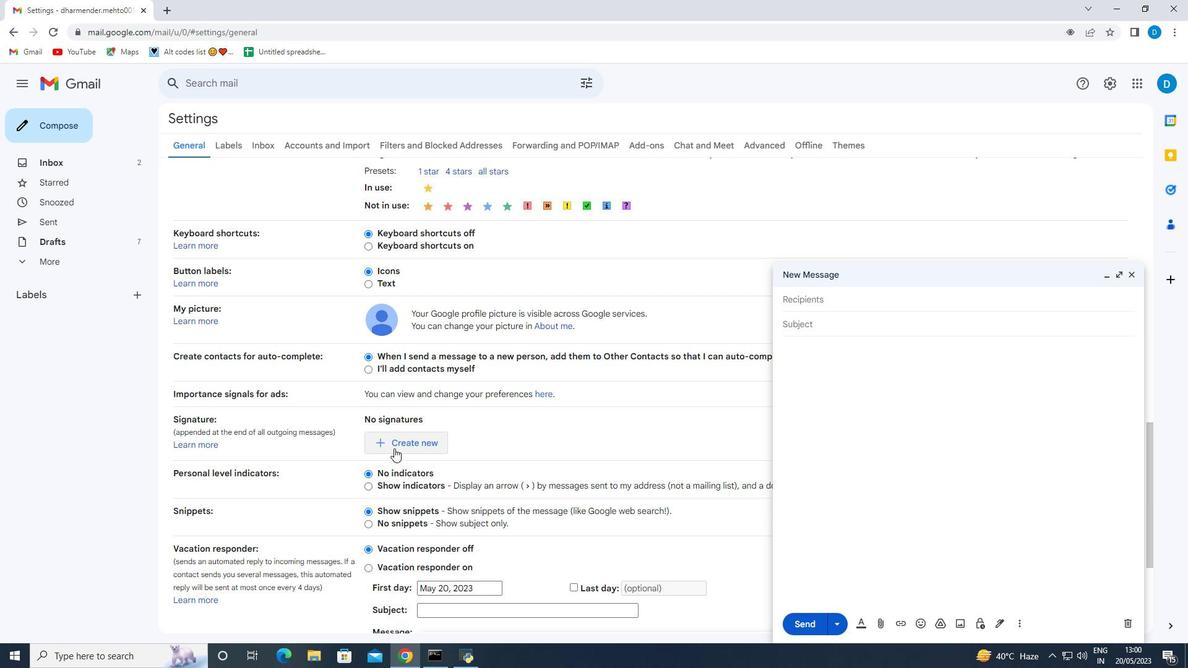 
Action: Mouse pressed left at (394, 446)
Screenshot: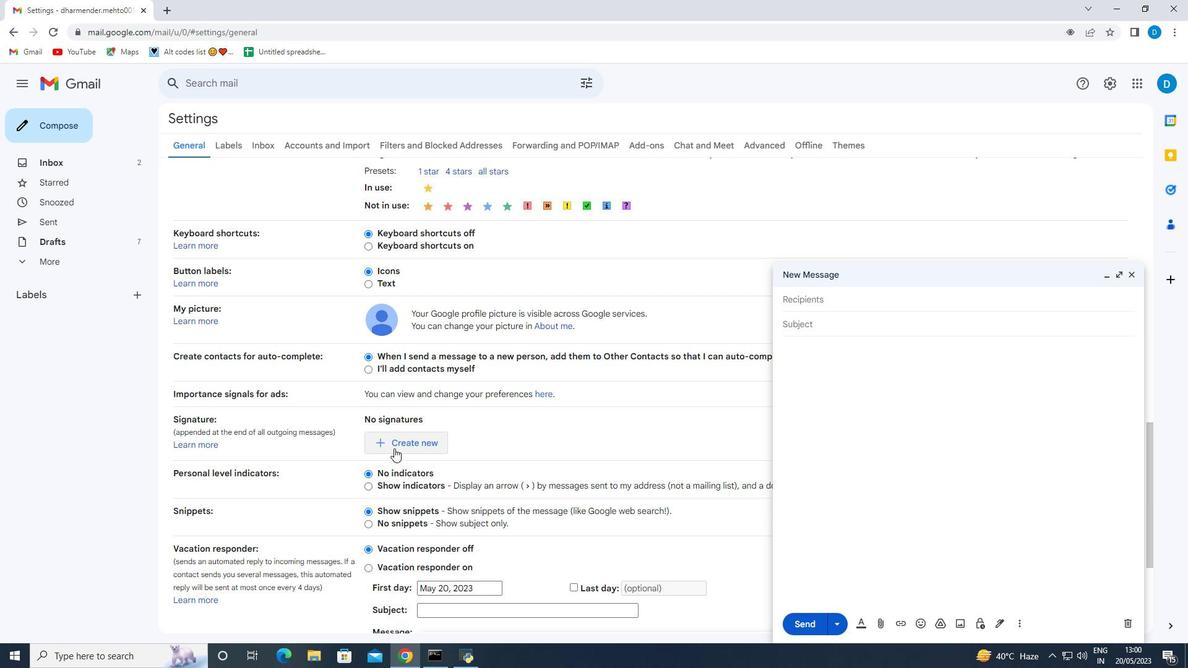 
Action: Mouse moved to (514, 346)
Screenshot: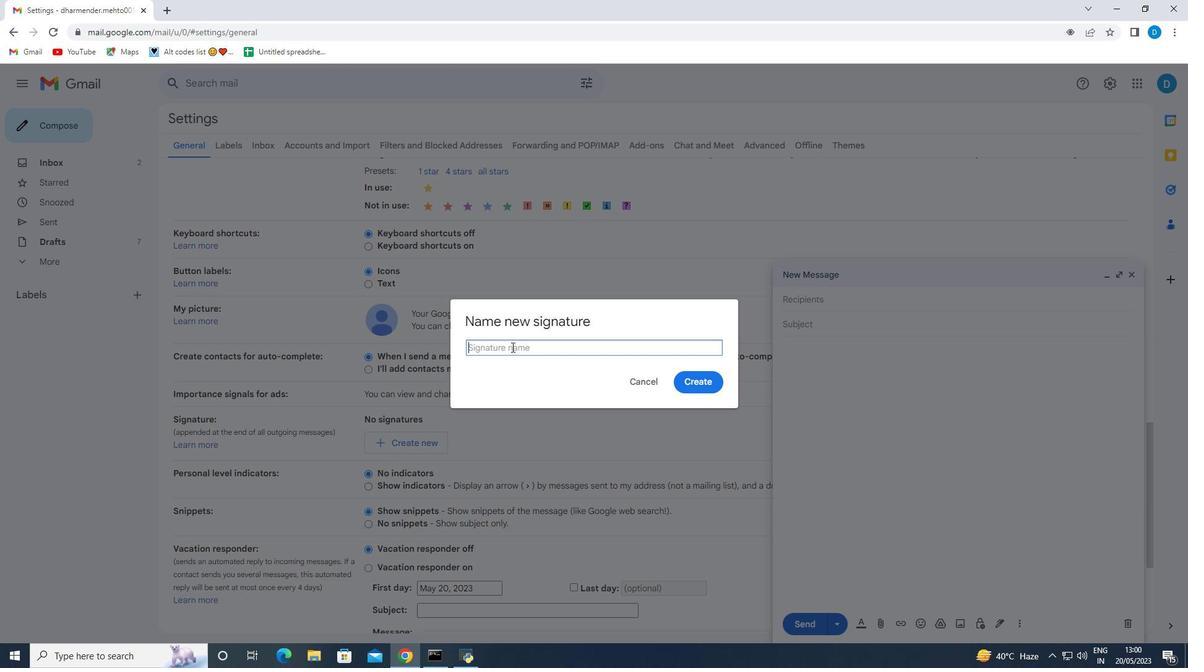 
Action: Mouse pressed left at (514, 346)
Screenshot: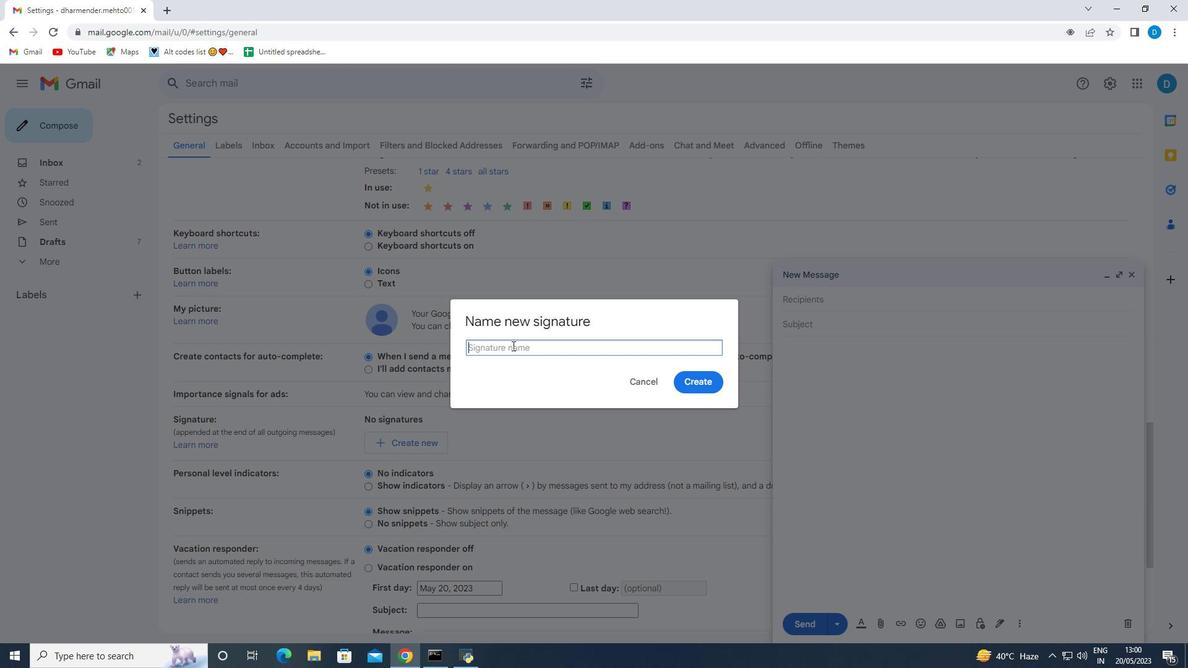 
Action: Mouse moved to (520, 349)
Screenshot: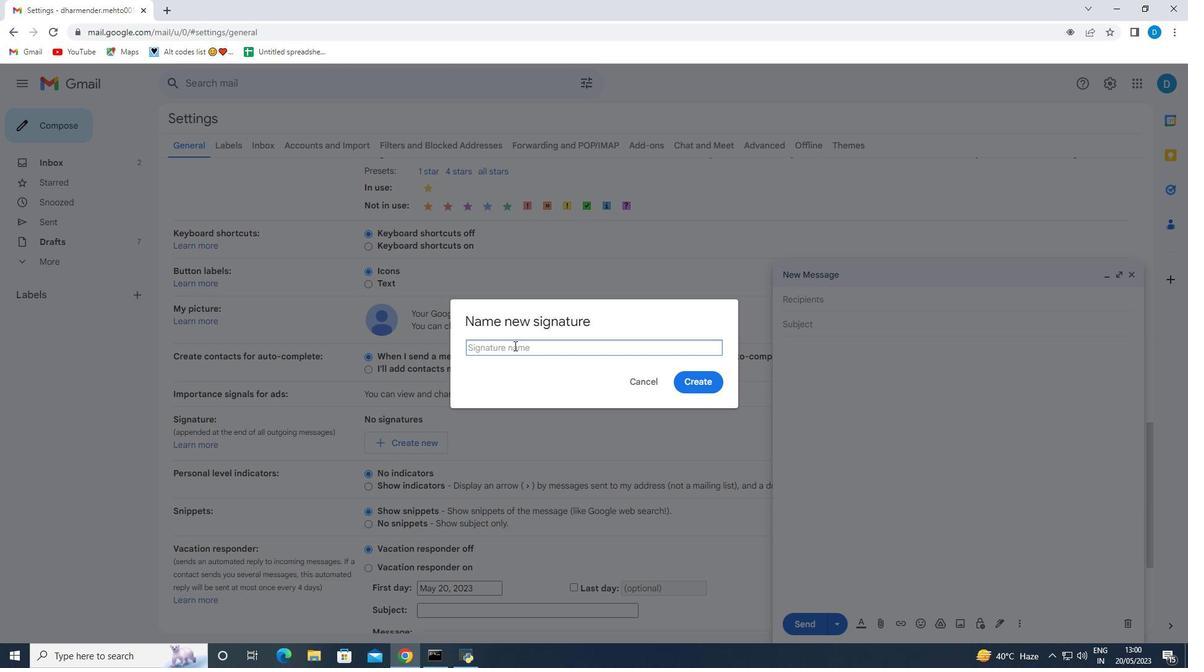 
Action: Key pressed <Key.shift>Kalylee<Key.space><Key.shift>F<Key.backspace><Key.shift>Green
Screenshot: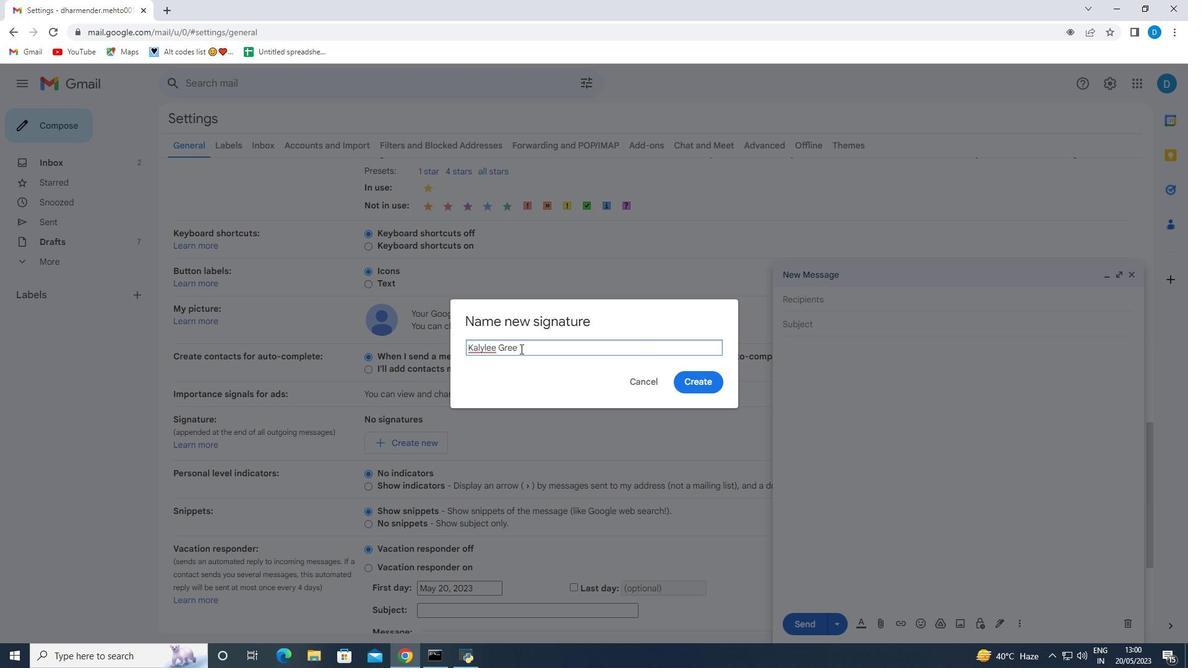
Action: Mouse moved to (691, 385)
Screenshot: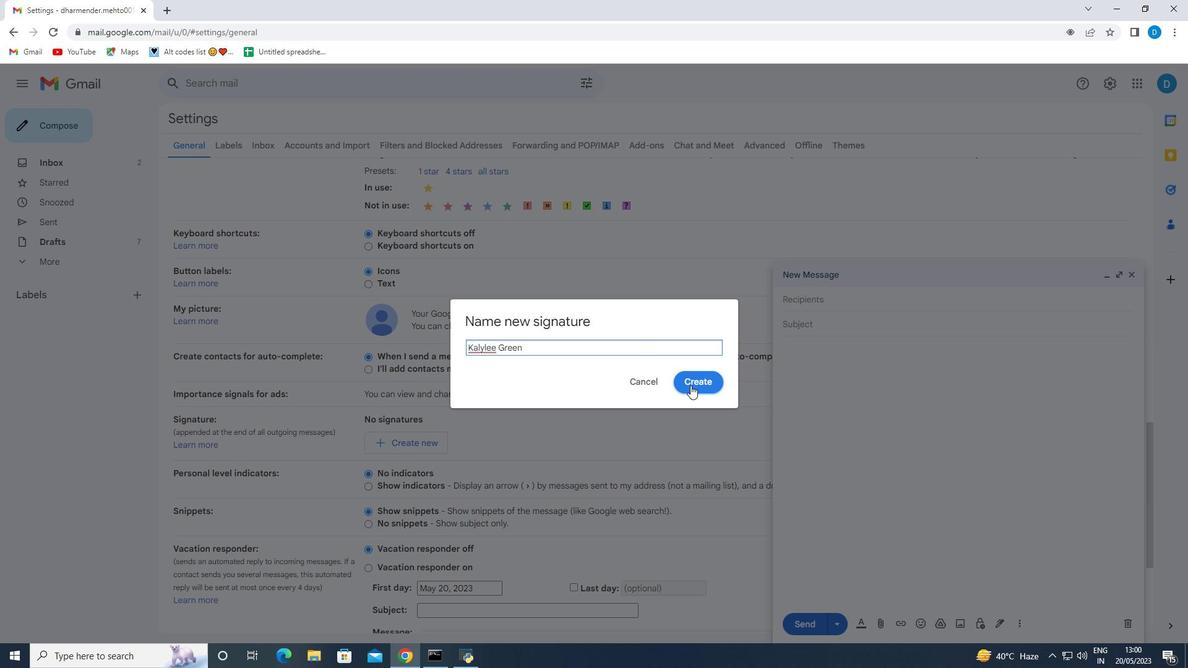 
Action: Mouse pressed left at (691, 385)
Screenshot: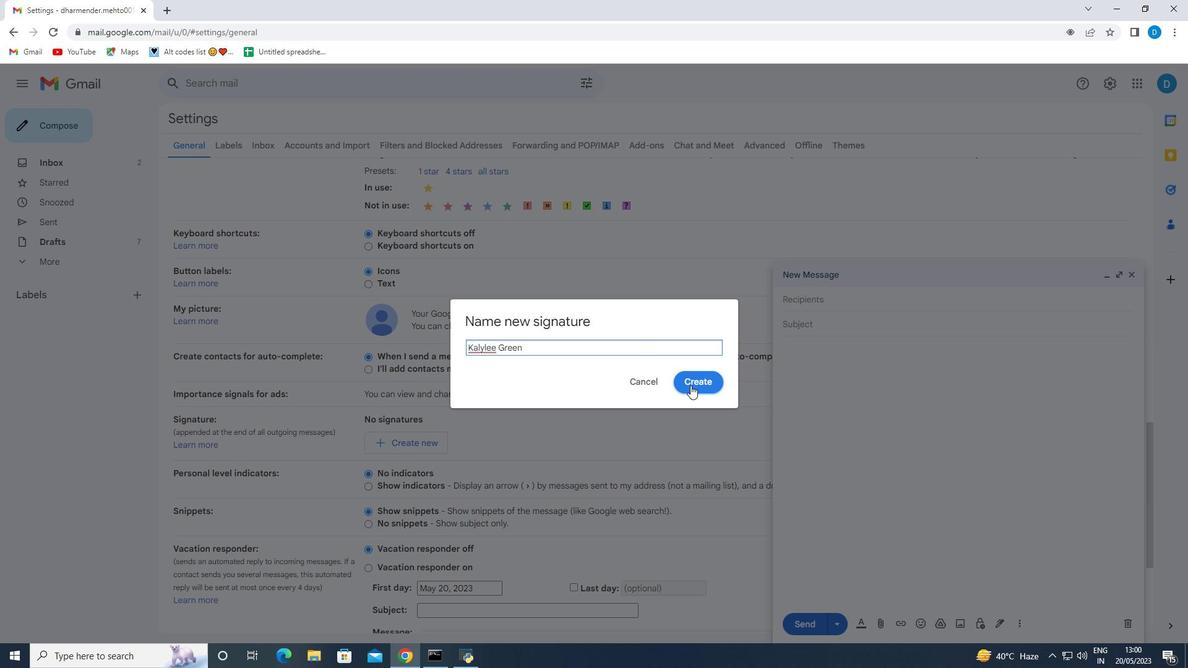 
Action: Mouse moved to (542, 426)
Screenshot: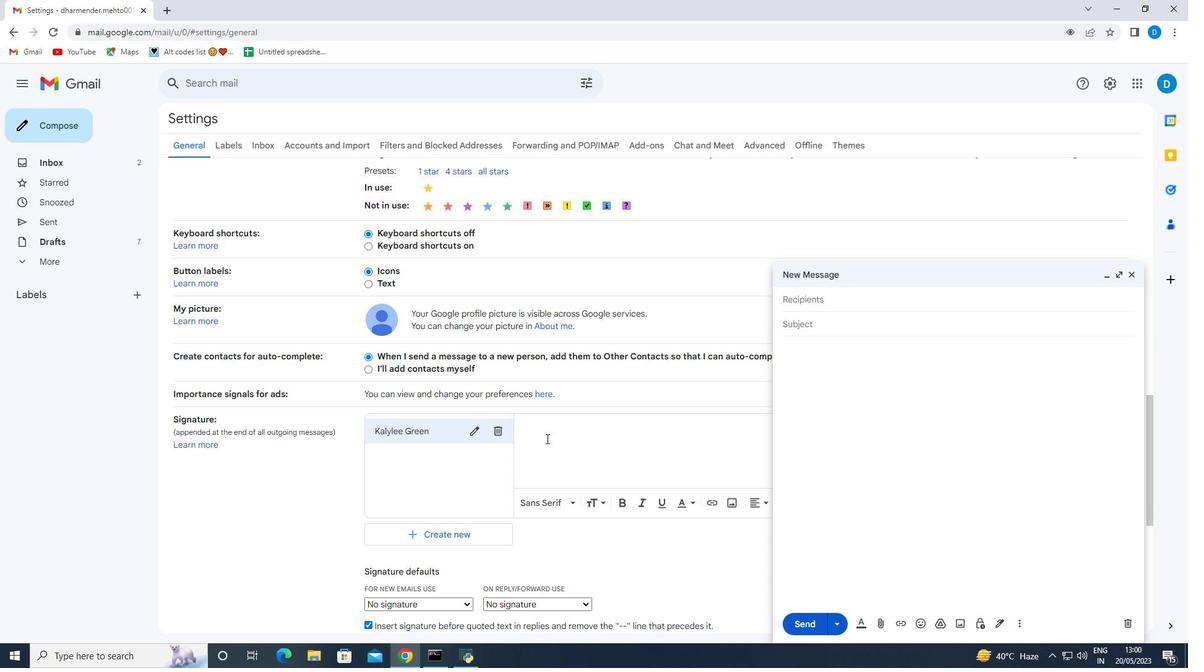 
Action: Mouse pressed left at (542, 426)
Screenshot: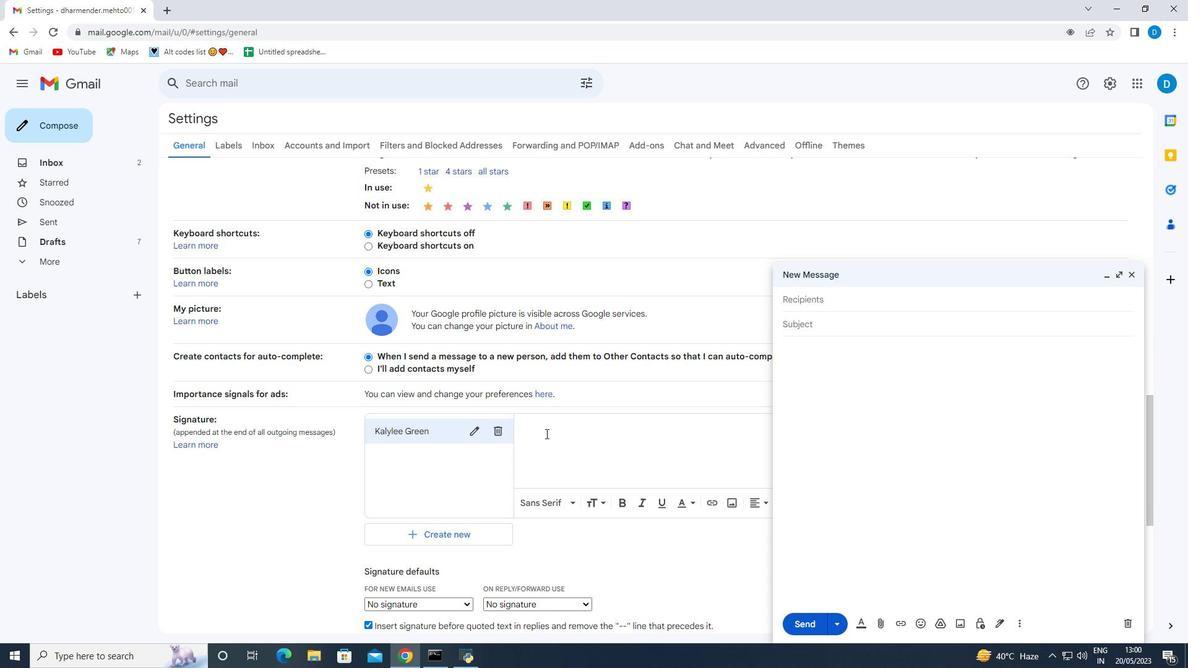 
Action: Key pressed <Key.shift><Key.shift><Key.shift><Key.shift>Ka
Screenshot: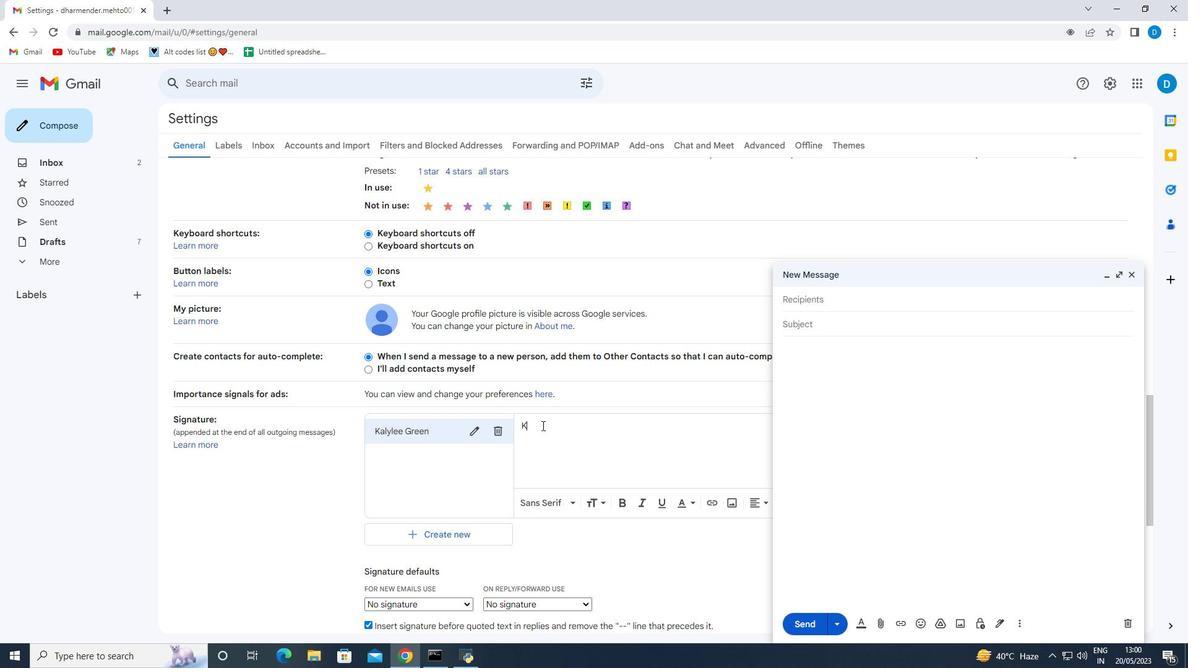 
Action: Mouse moved to (474, 433)
Screenshot: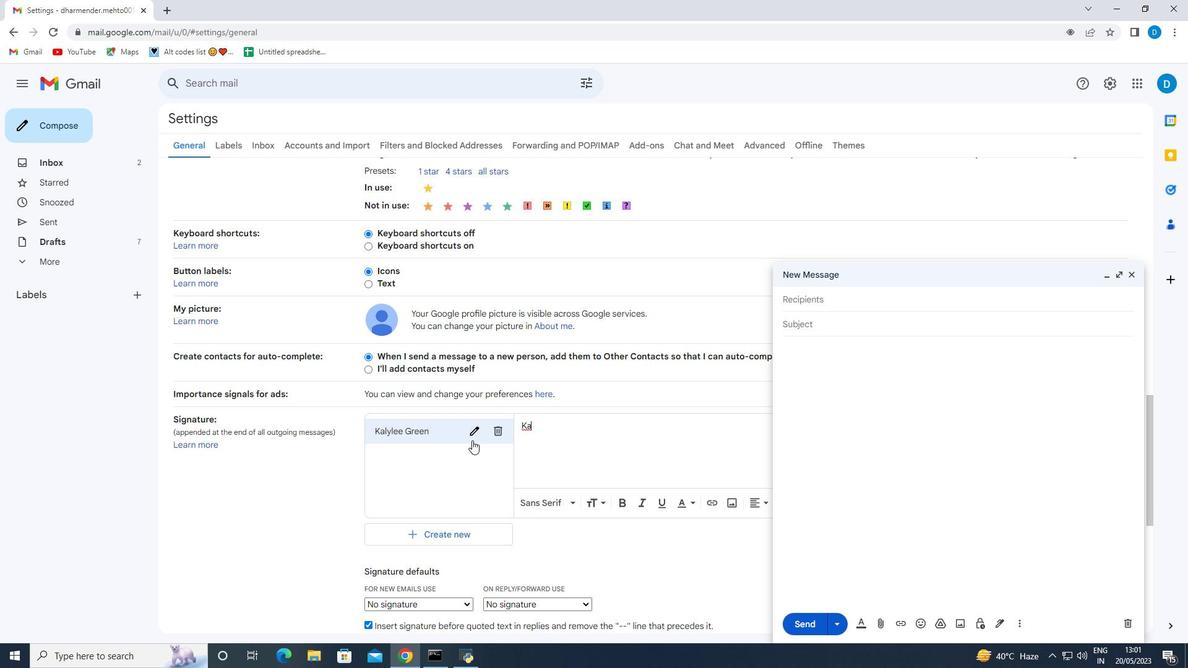
Action: Mouse pressed left at (474, 433)
Screenshot: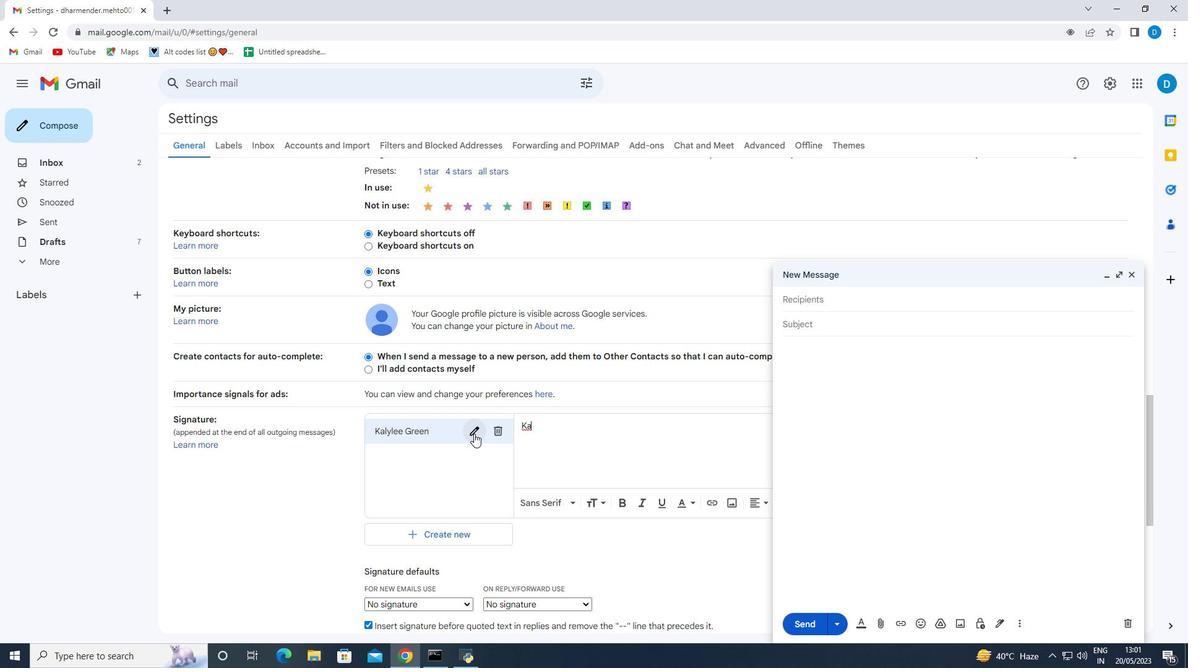 
Action: Mouse moved to (481, 347)
Screenshot: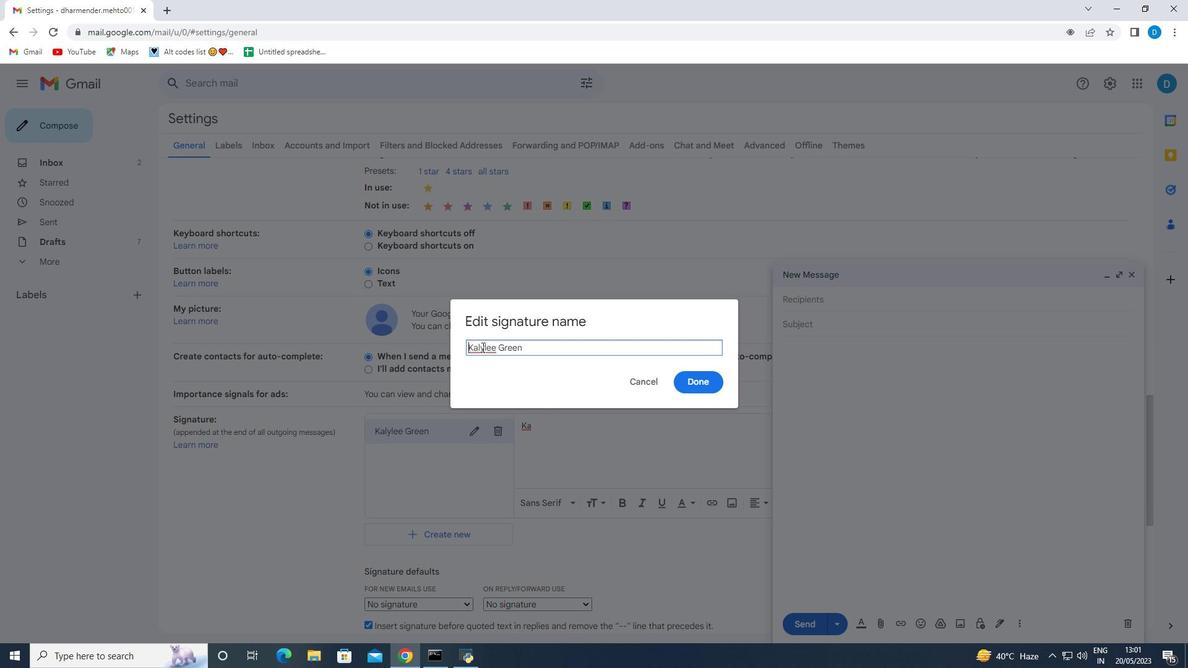 
Action: Mouse pressed left at (481, 347)
Screenshot: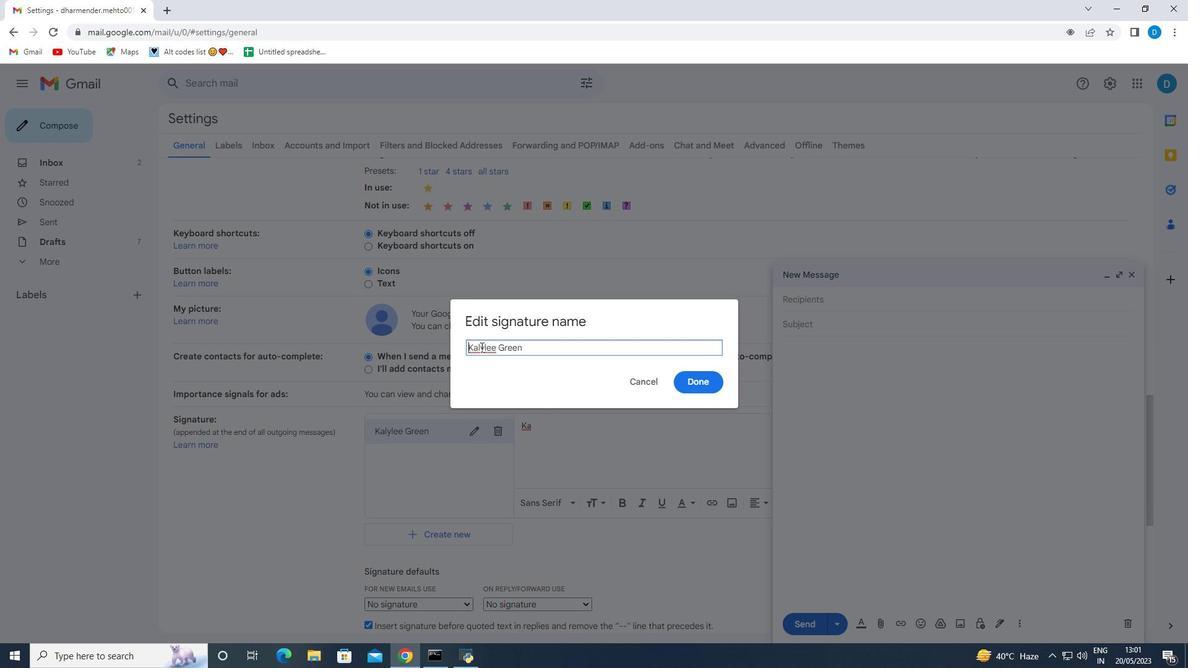 
Action: Mouse moved to (481, 347)
Screenshot: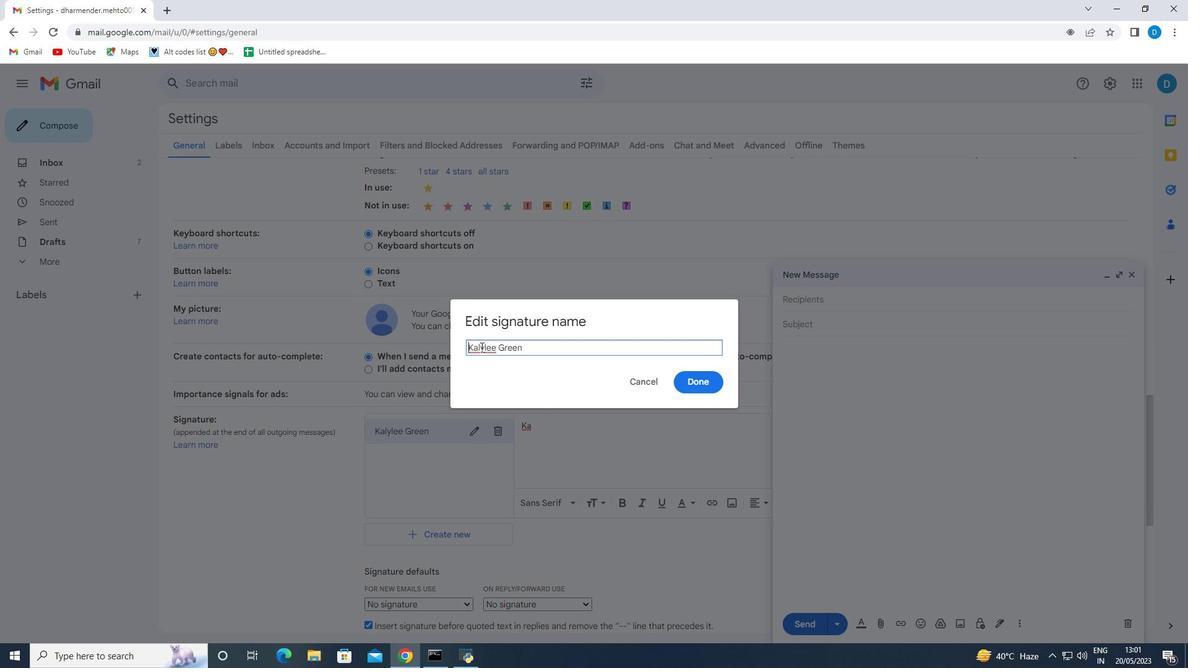 
Action: Key pressed <Key.backspace>
Screenshot: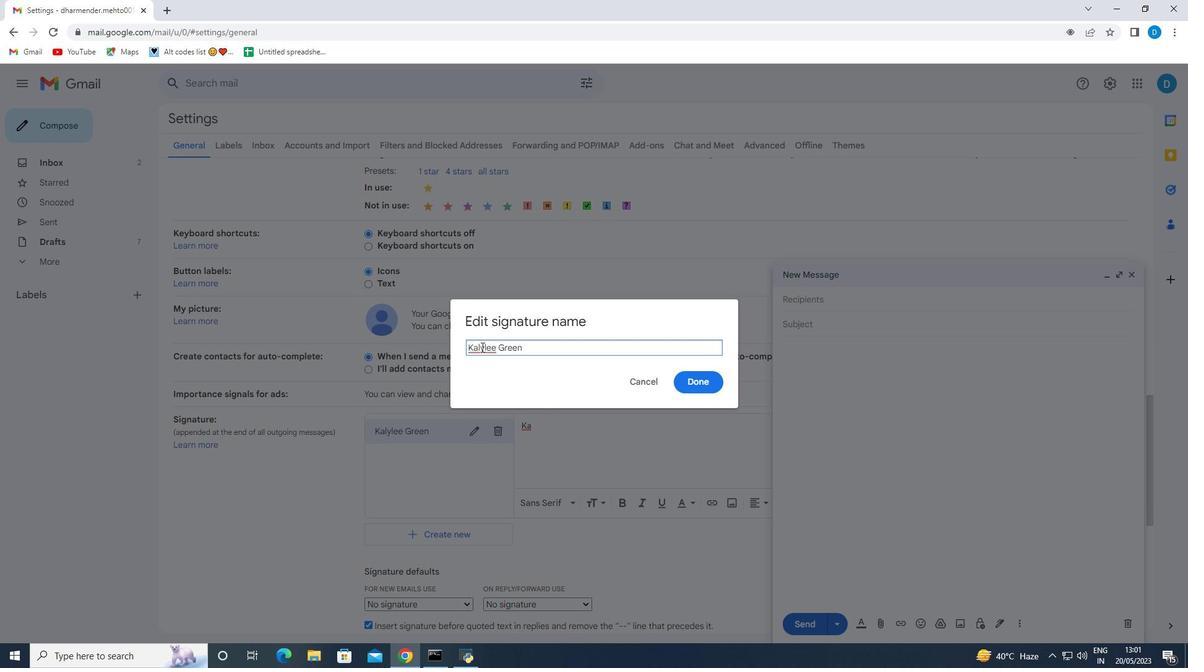 
Action: Mouse moved to (694, 383)
Screenshot: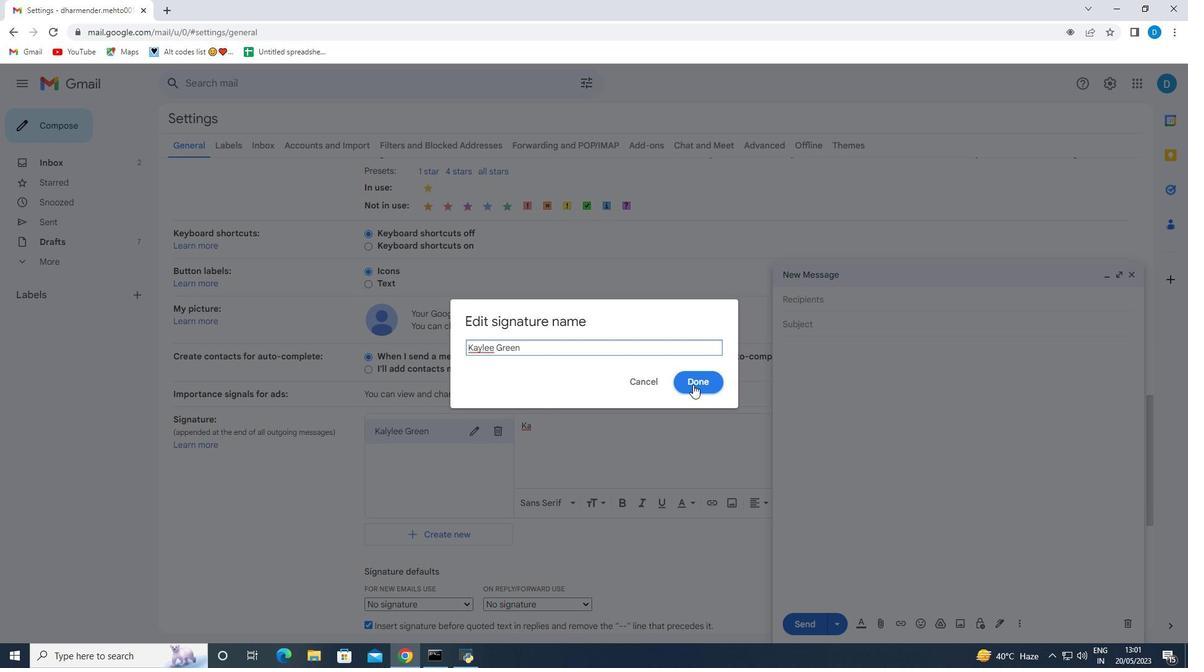 
Action: Mouse pressed left at (694, 383)
Screenshot: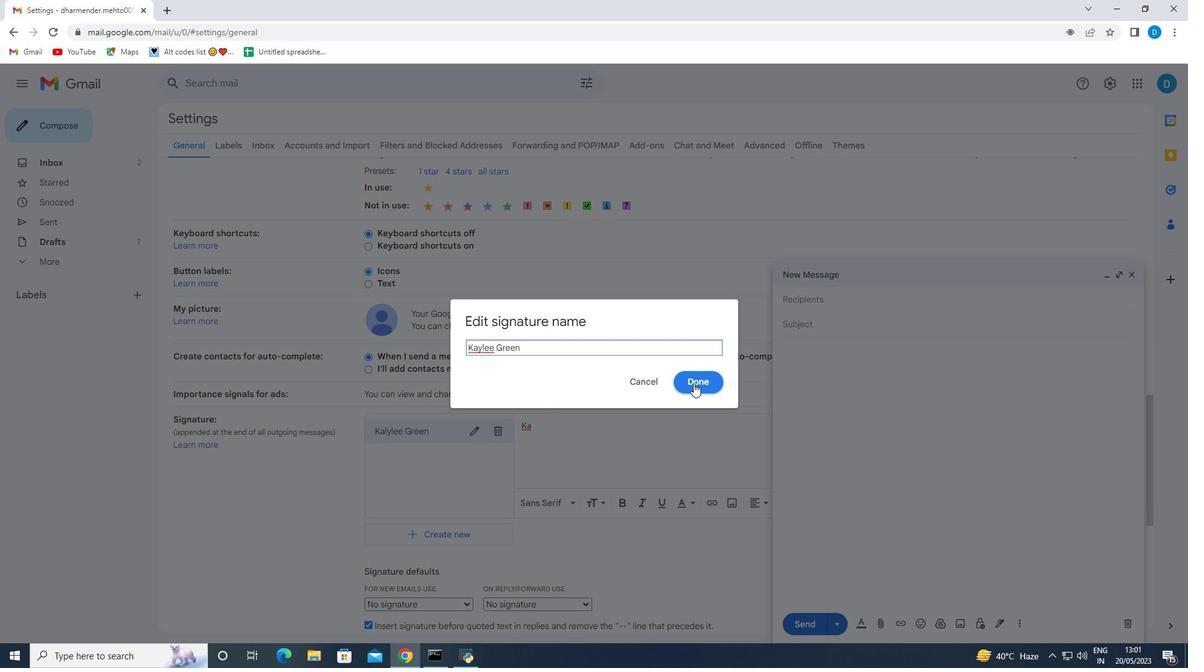 
Action: Mouse moved to (538, 427)
Screenshot: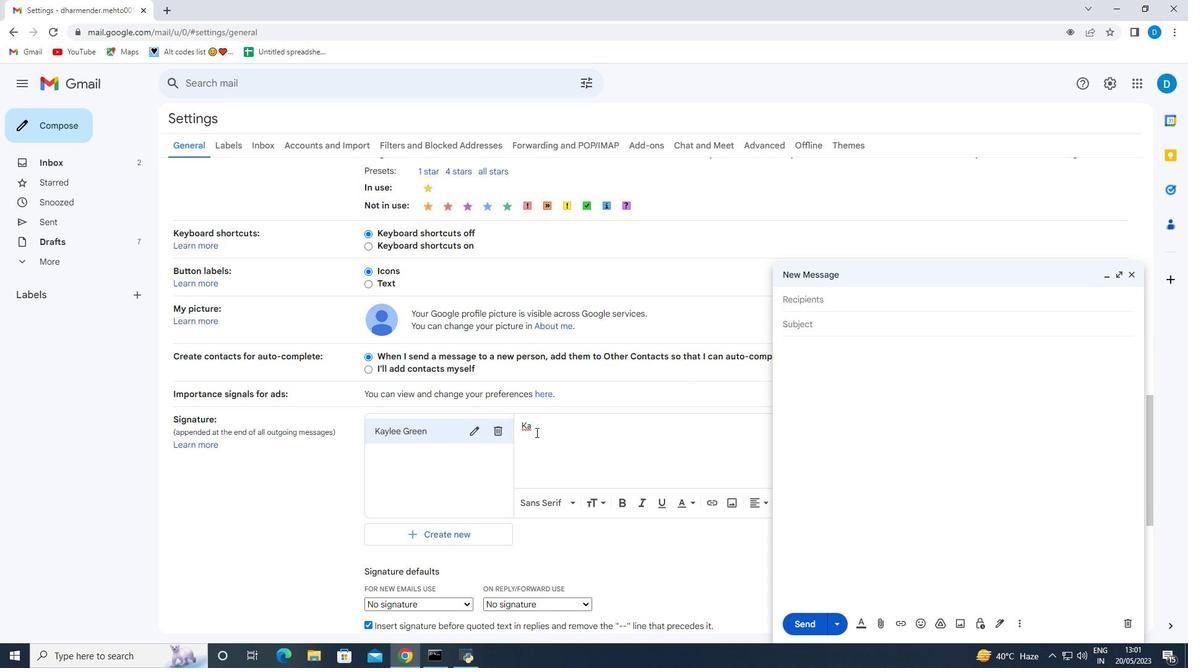 
Action: Mouse pressed left at (538, 427)
Screenshot: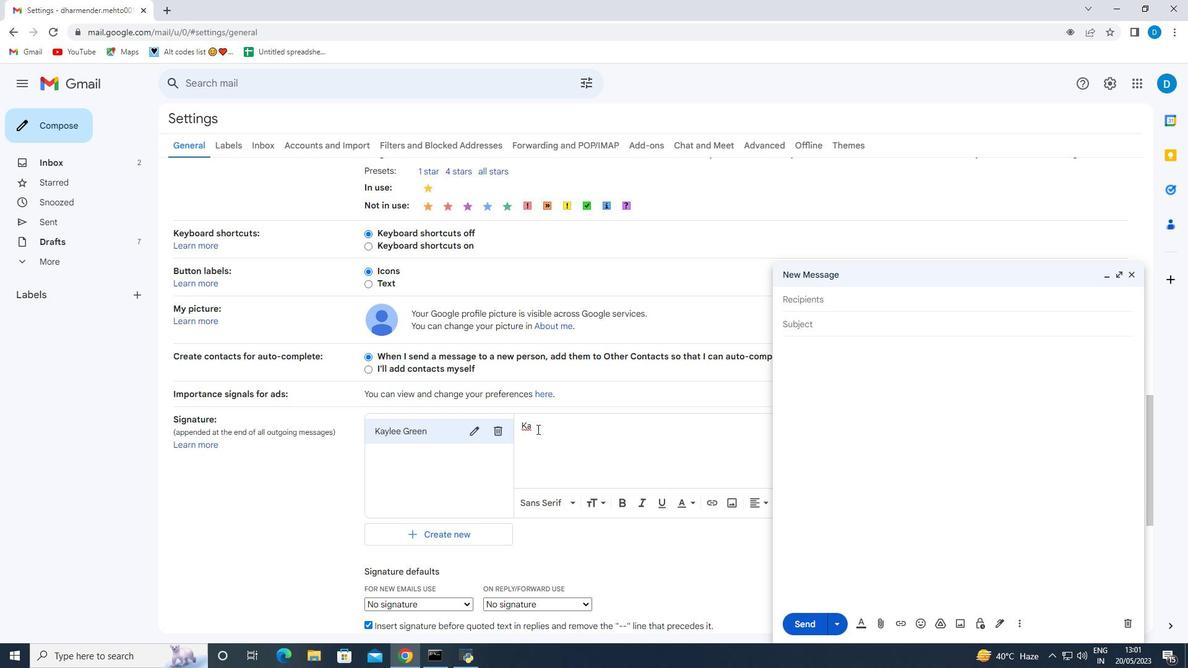 
Action: Key pressed ylee
Screenshot: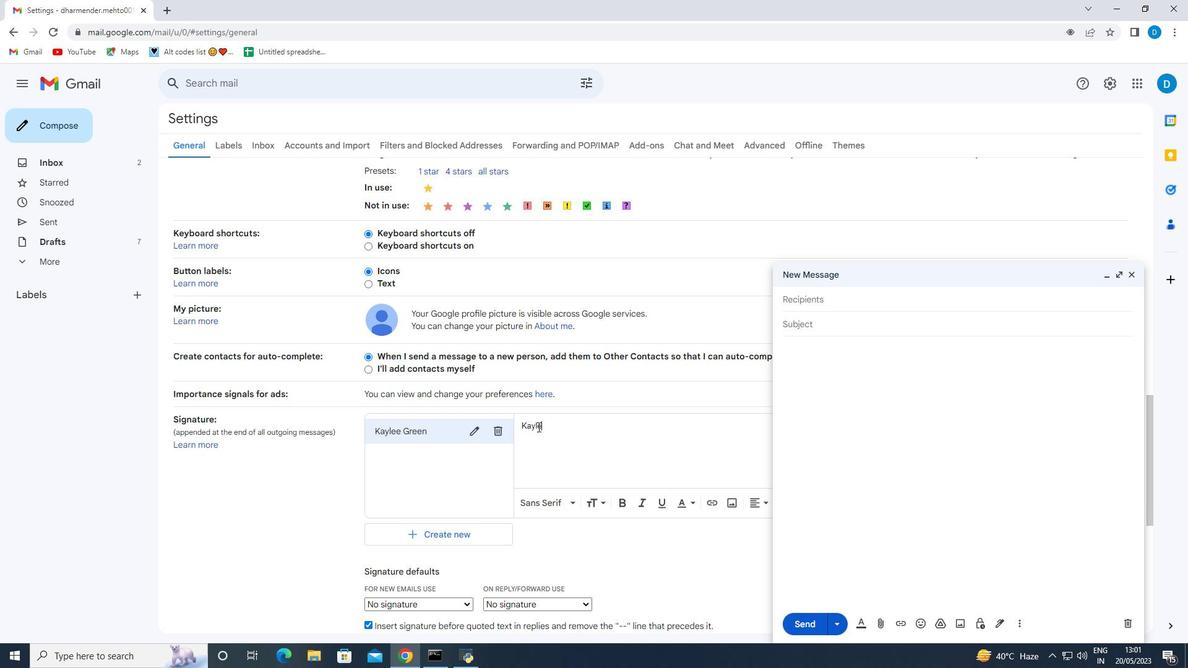 
Action: Mouse moved to (539, 427)
Screenshot: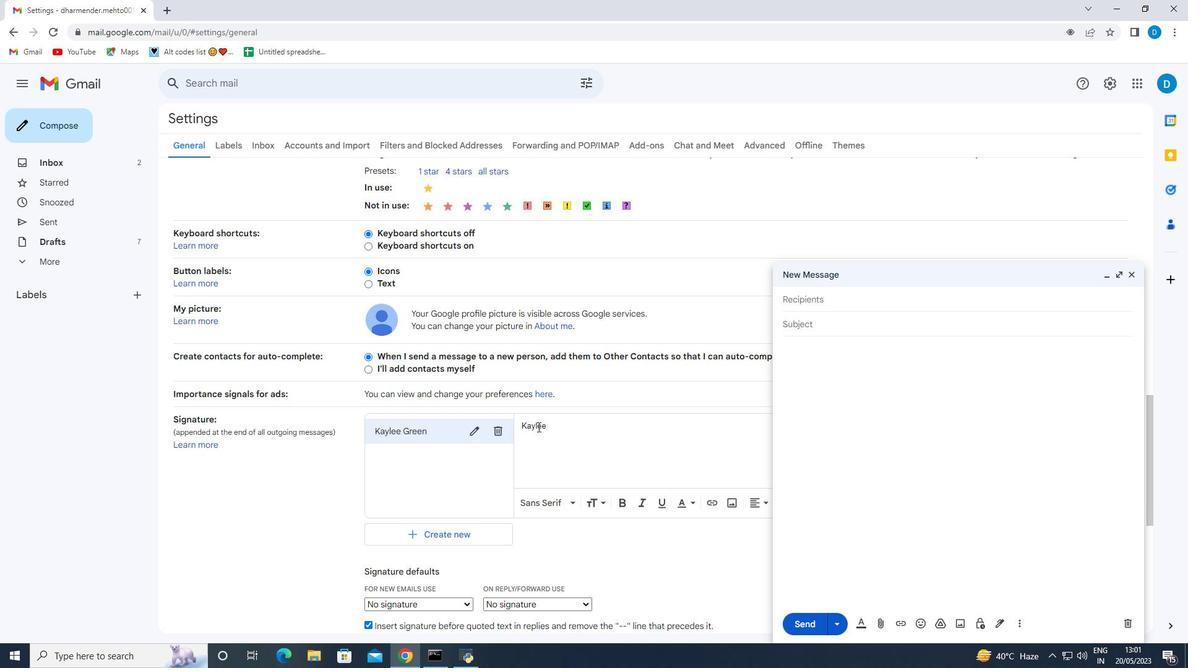 
Action: Key pressed <Key.space>
Screenshot: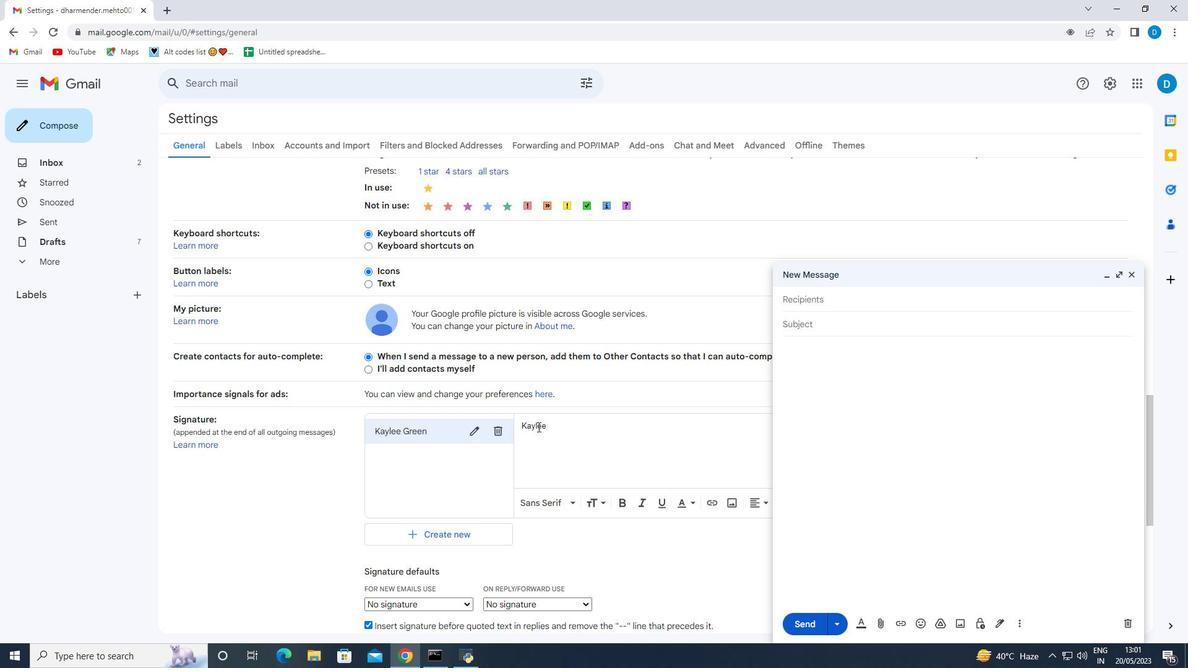 
Action: Mouse moved to (539, 427)
Screenshot: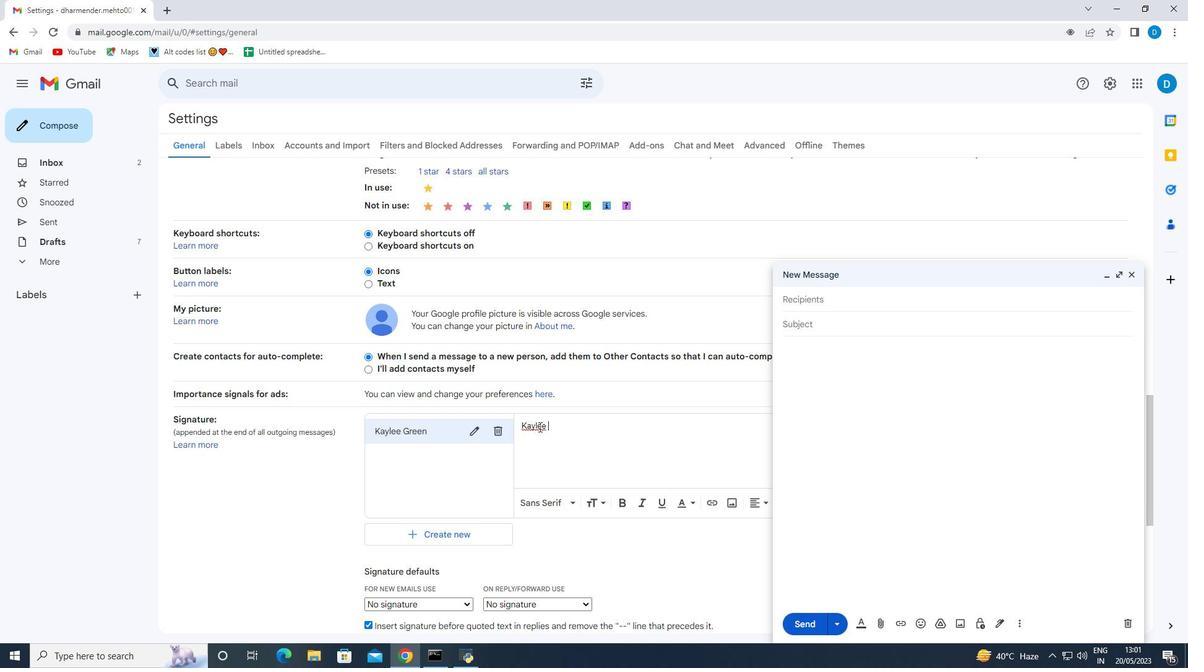 
Action: Key pressed <Key.shift>
Screenshot: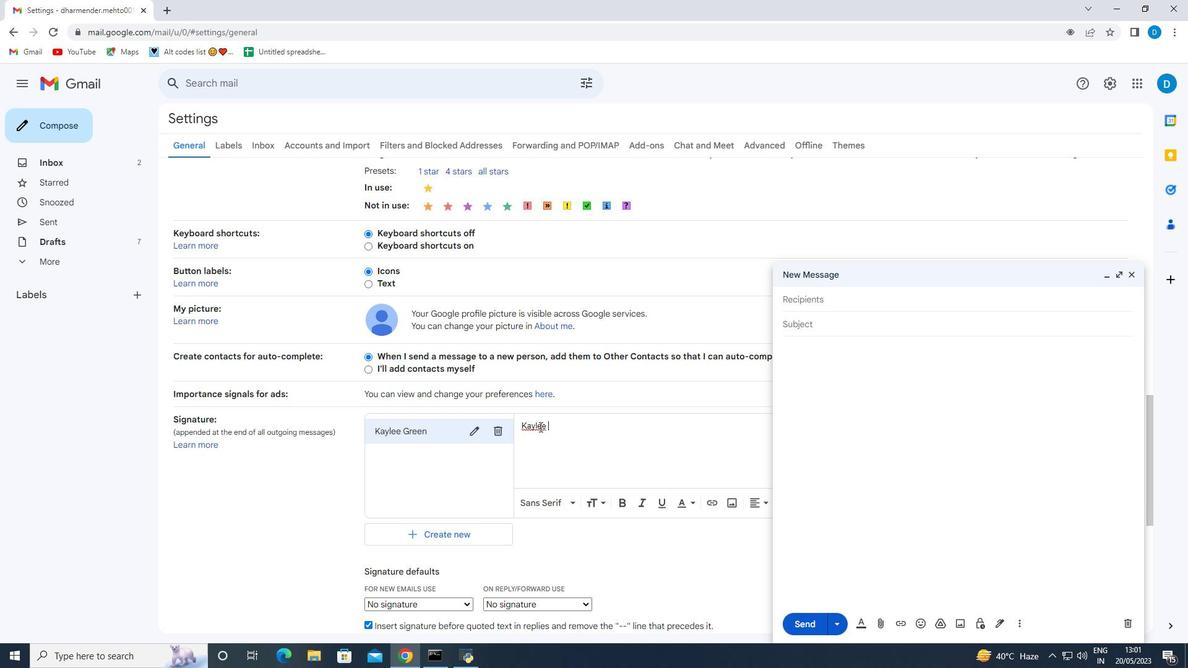 
Action: Mouse moved to (540, 427)
Screenshot: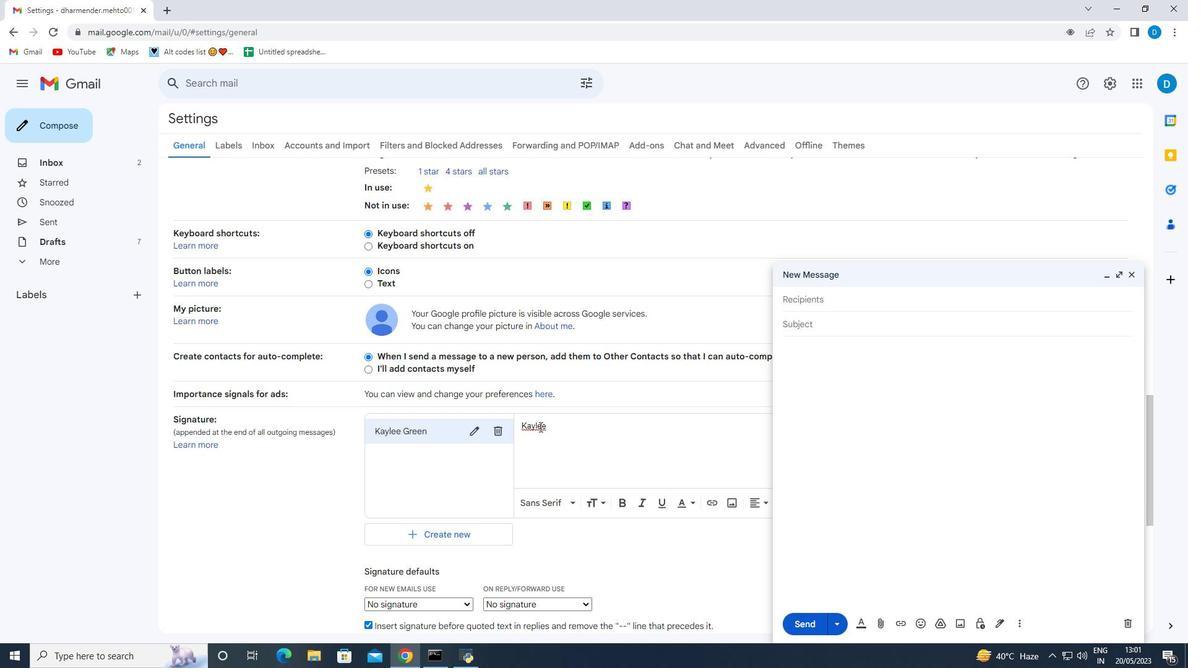 
Action: Key pressed G
Screenshot: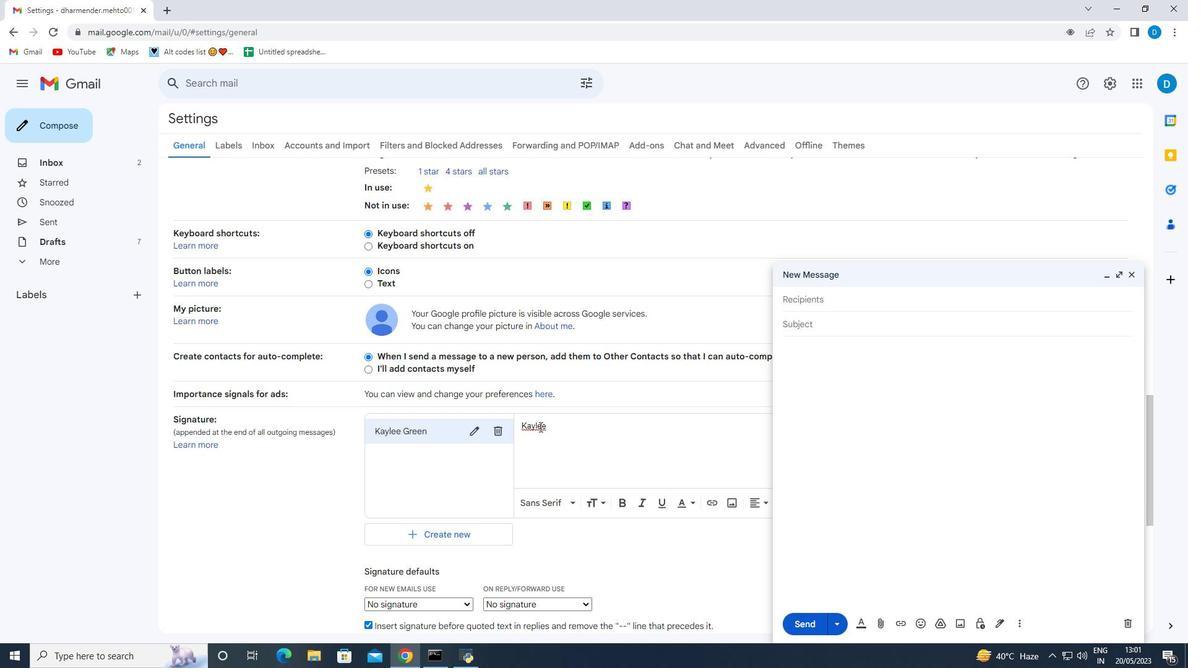 
Action: Mouse moved to (541, 424)
Screenshot: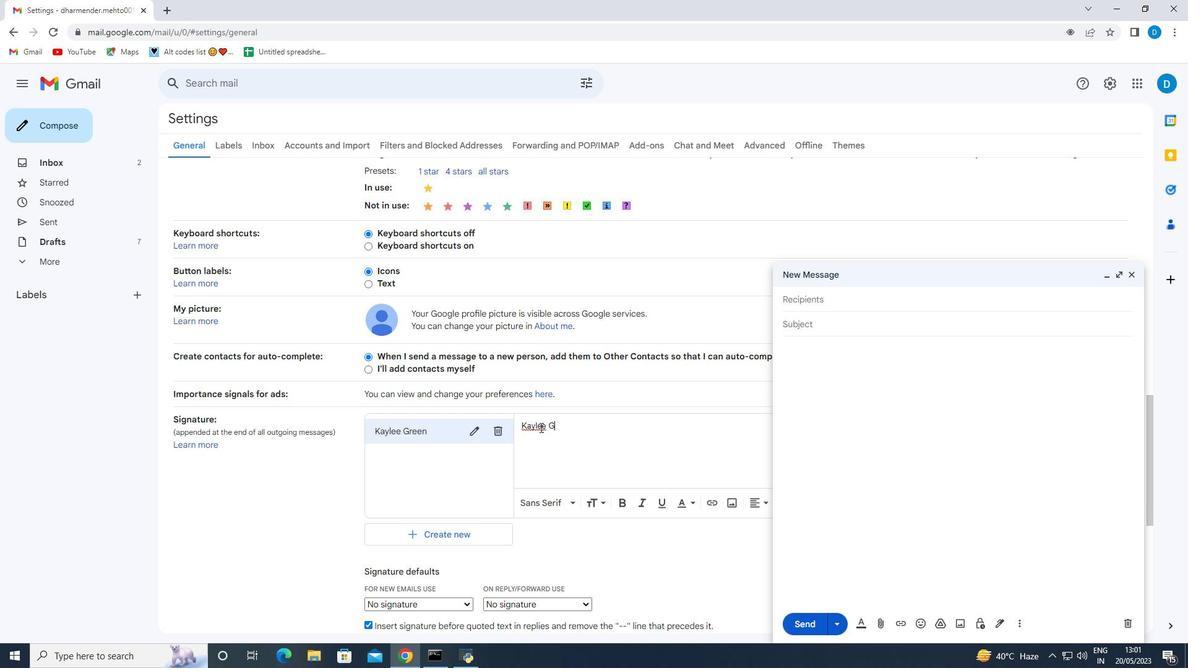 
Action: Key pressed reen
Screenshot: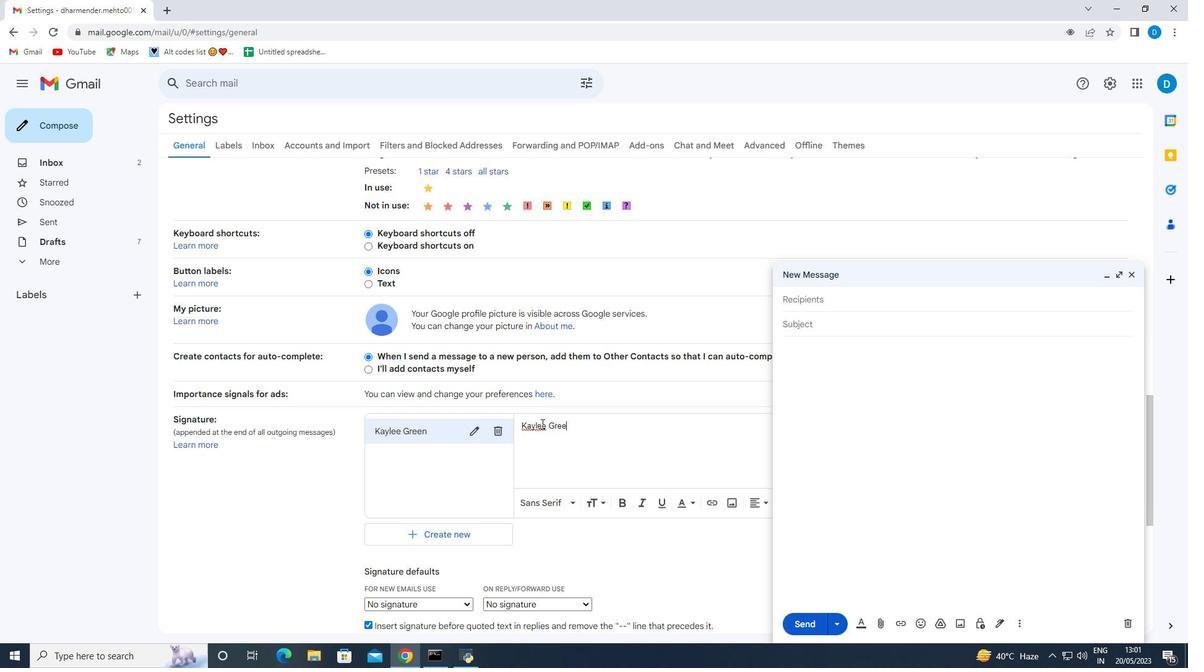
Action: Mouse moved to (583, 439)
Screenshot: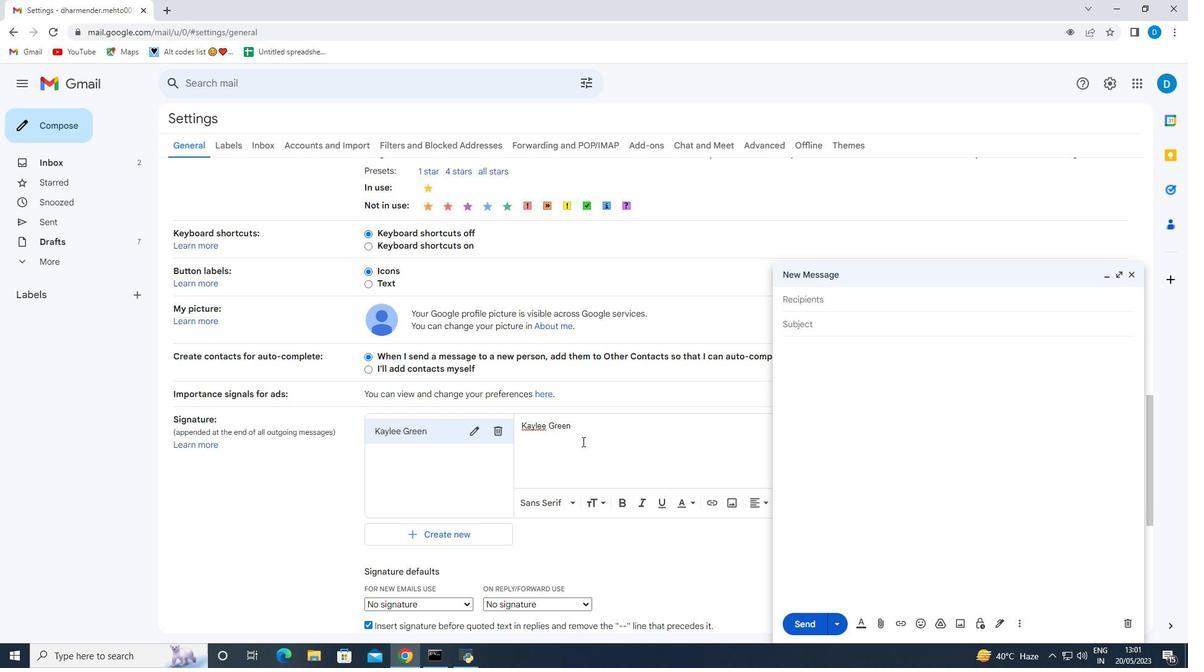 
Action: Mouse pressed left at (583, 439)
Screenshot: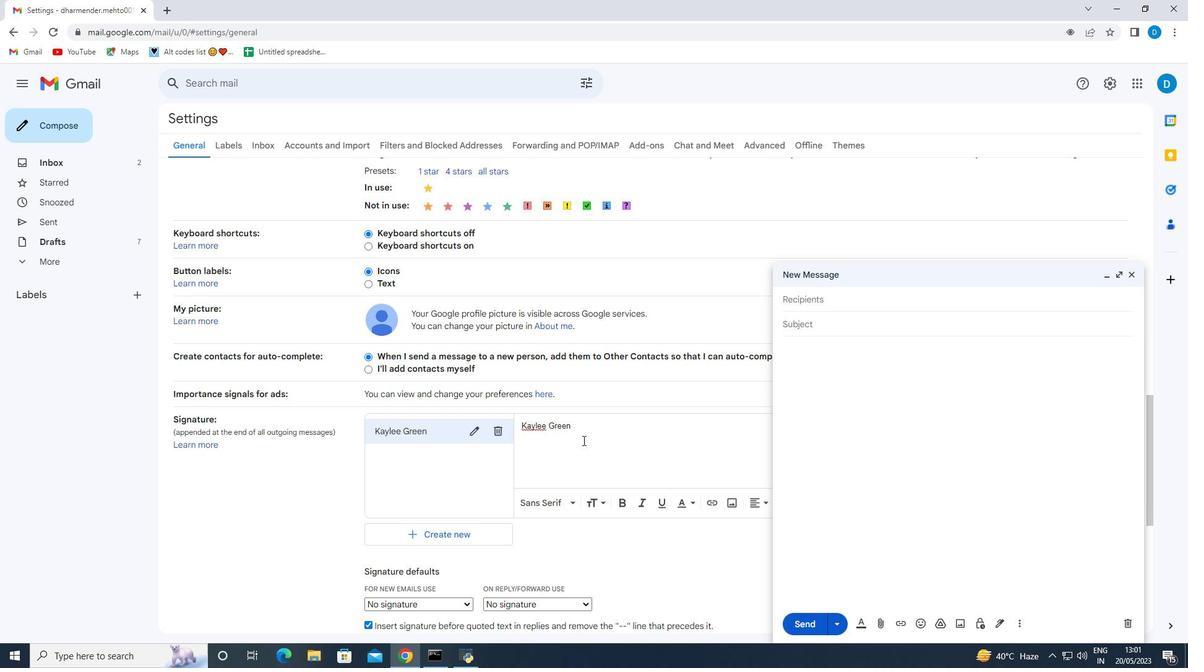 
Action: Mouse moved to (509, 491)
Screenshot: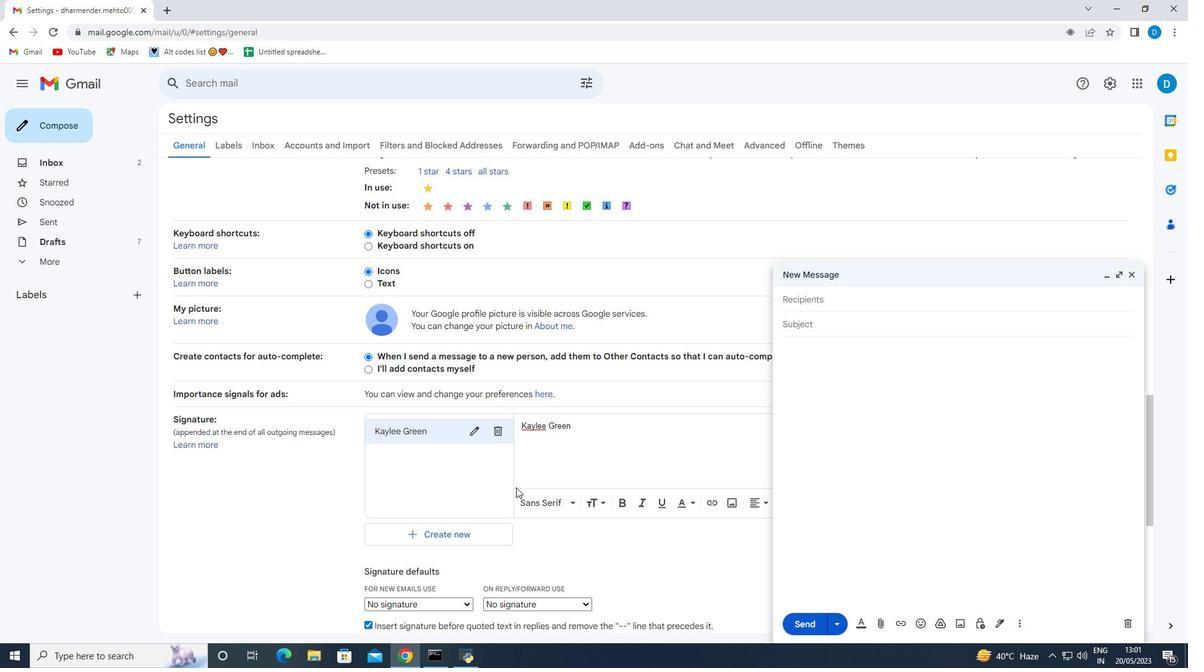 
Action: Mouse scrolled (509, 490) with delta (0, 0)
Screenshot: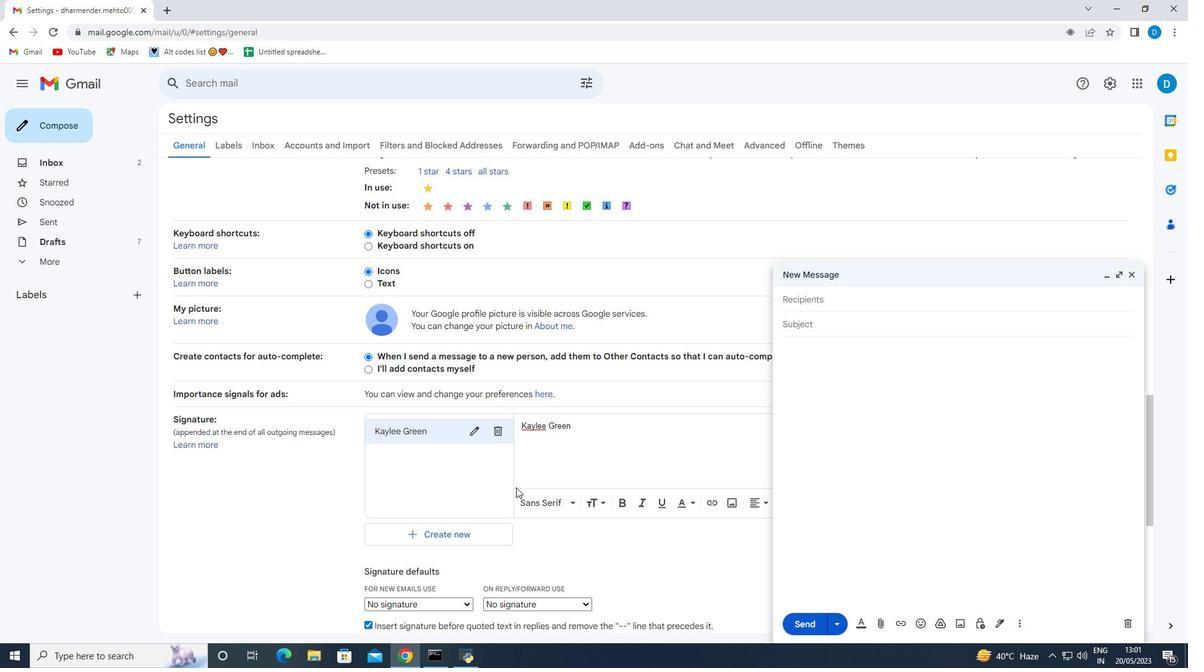 
Action: Mouse moved to (503, 488)
Screenshot: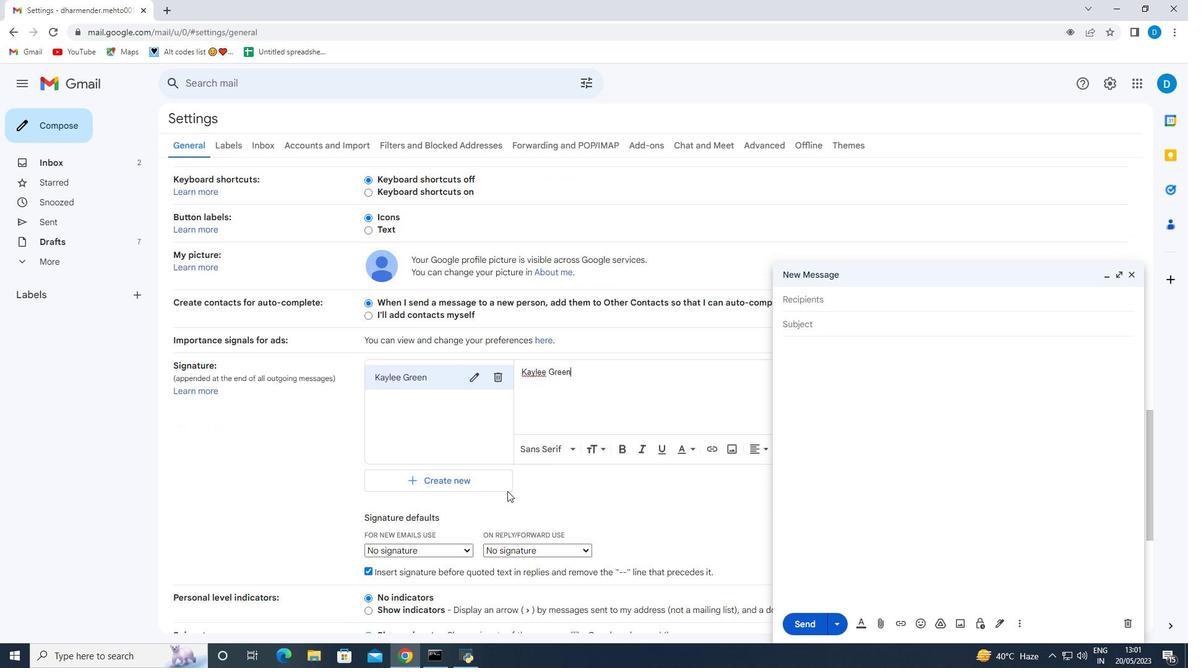 
Action: Mouse scrolled (503, 487) with delta (0, 0)
Screenshot: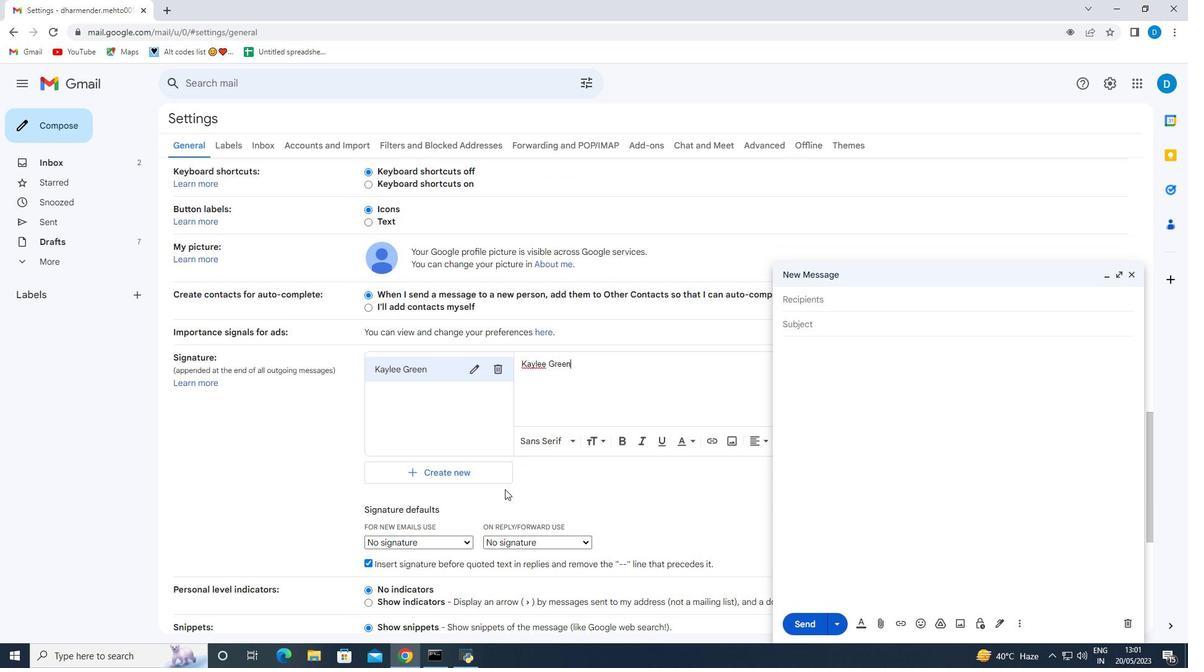 
Action: Mouse scrolled (503, 487) with delta (0, 0)
Screenshot: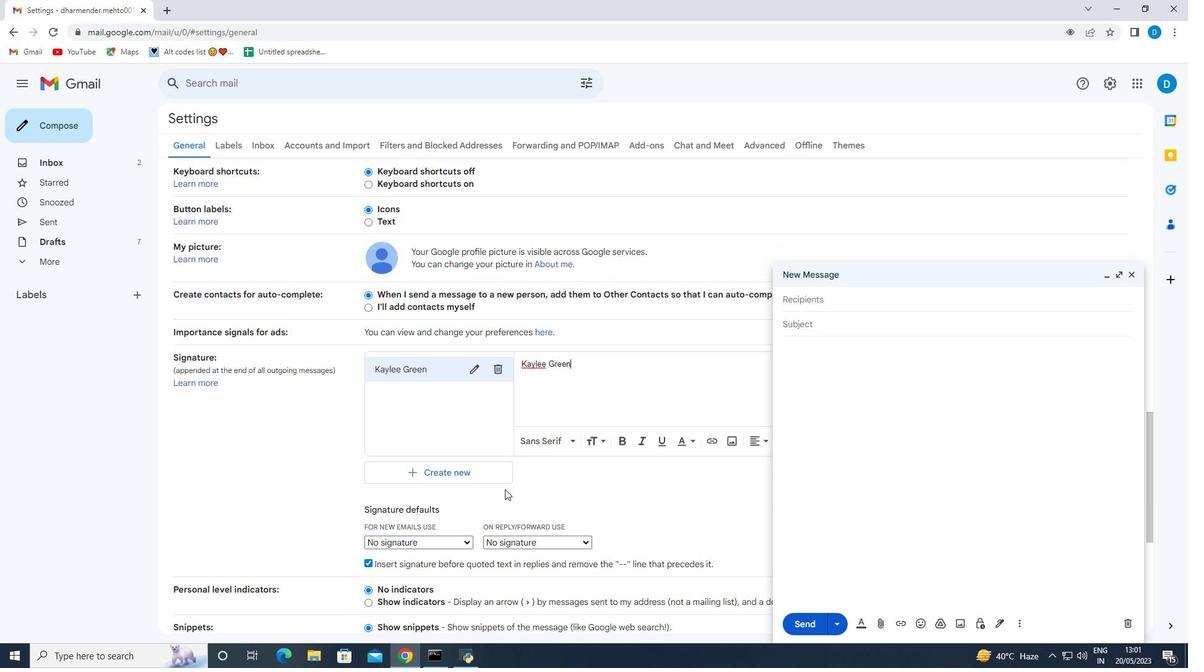
Action: Mouse scrolled (503, 487) with delta (0, 0)
Screenshot: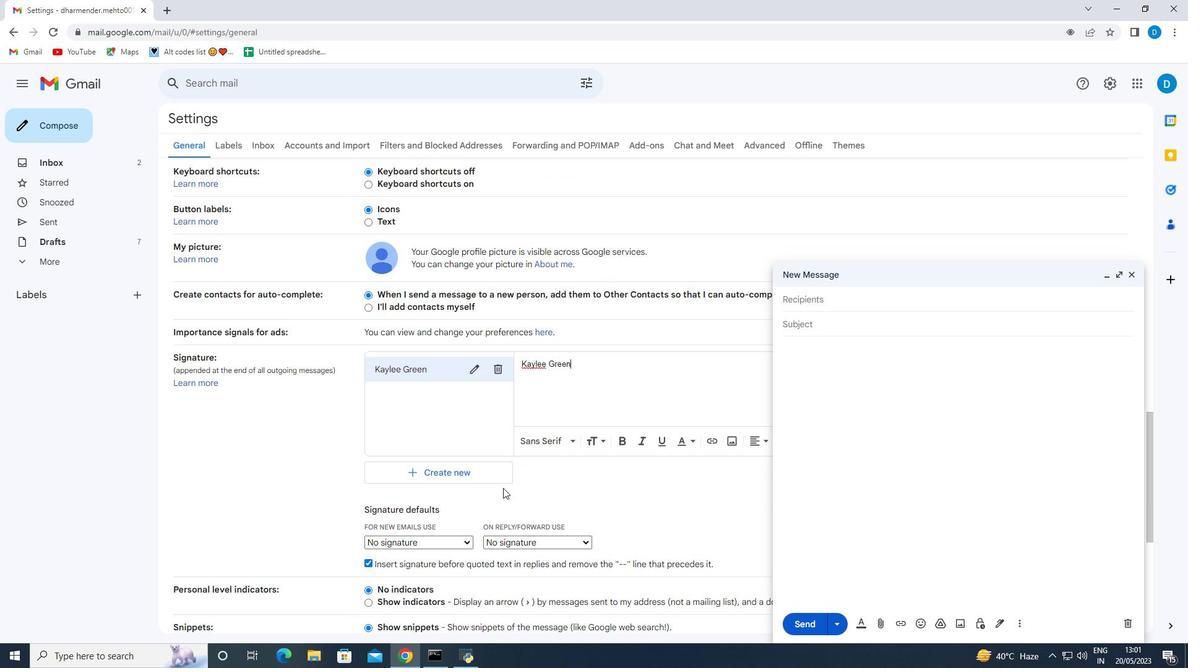 
Action: Mouse moved to (435, 355)
Screenshot: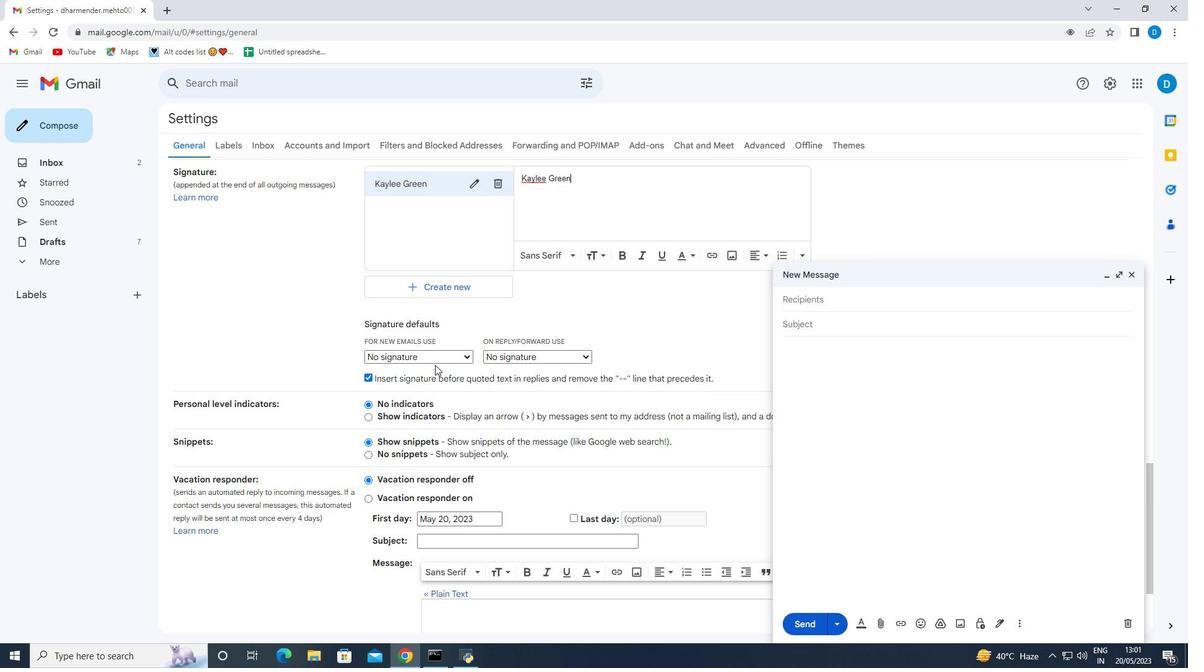 
Action: Mouse pressed left at (435, 355)
Screenshot: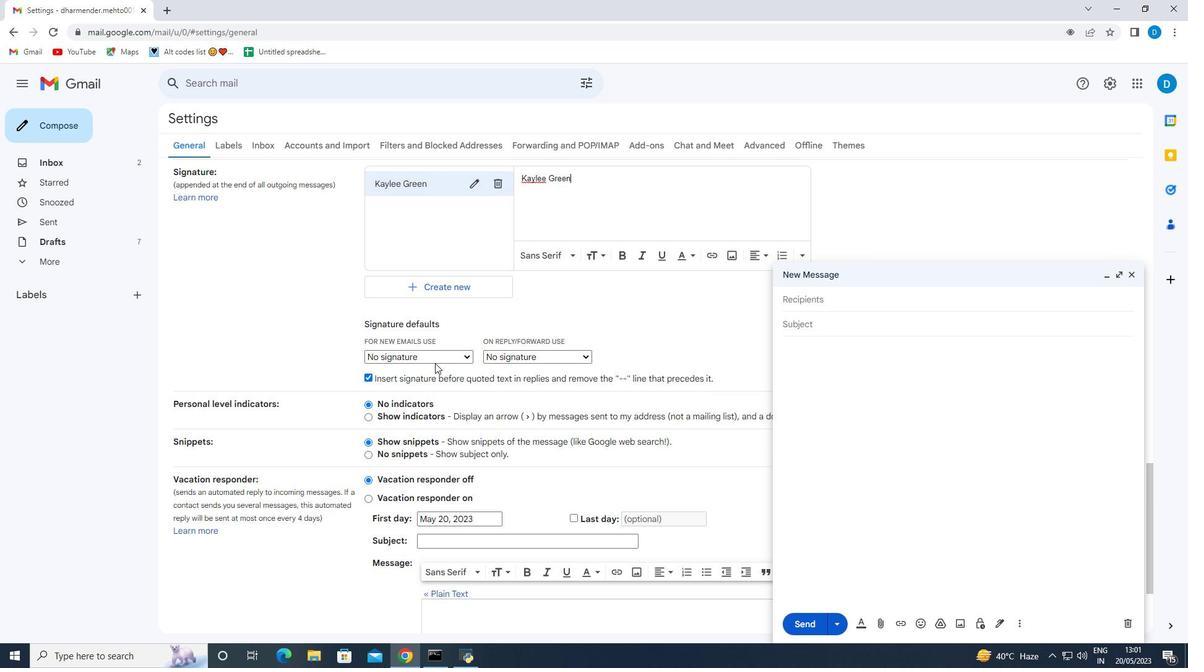 
Action: Mouse moved to (416, 379)
Screenshot: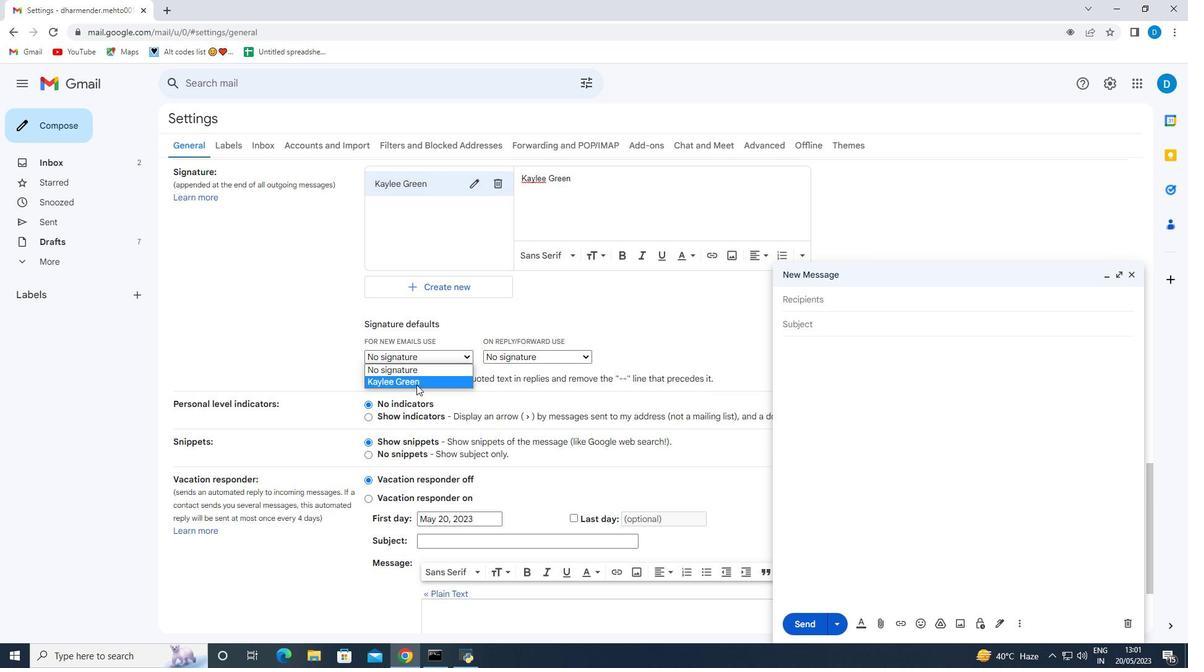 
Action: Mouse pressed left at (416, 379)
Screenshot: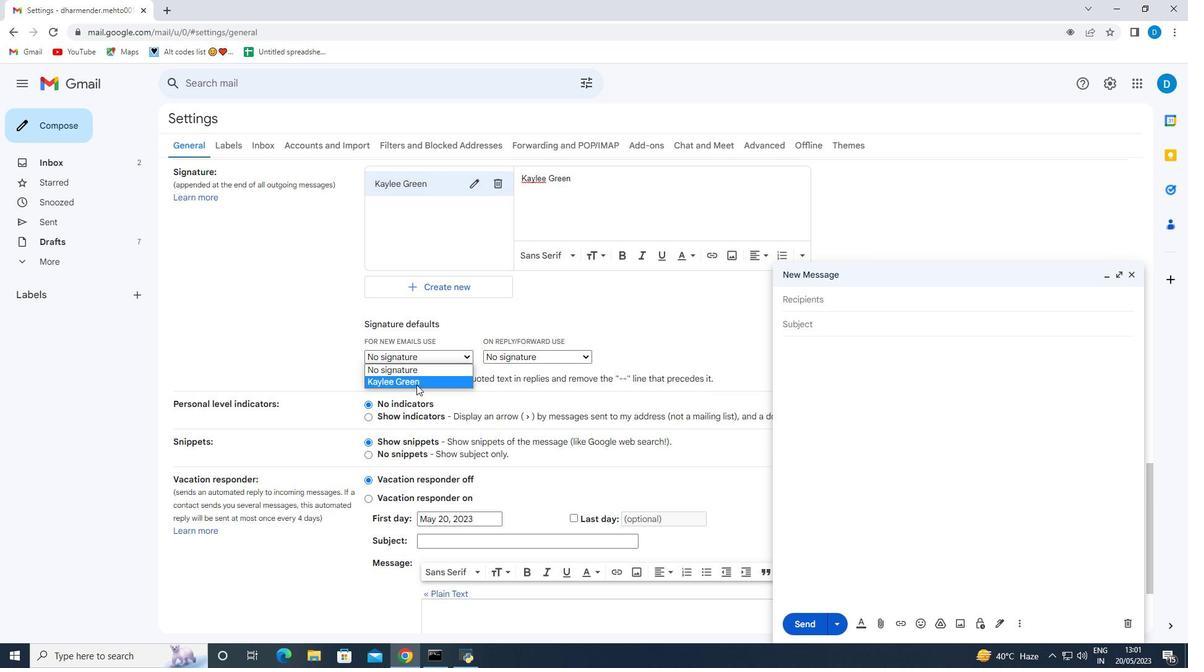 
Action: Mouse moved to (527, 357)
Screenshot: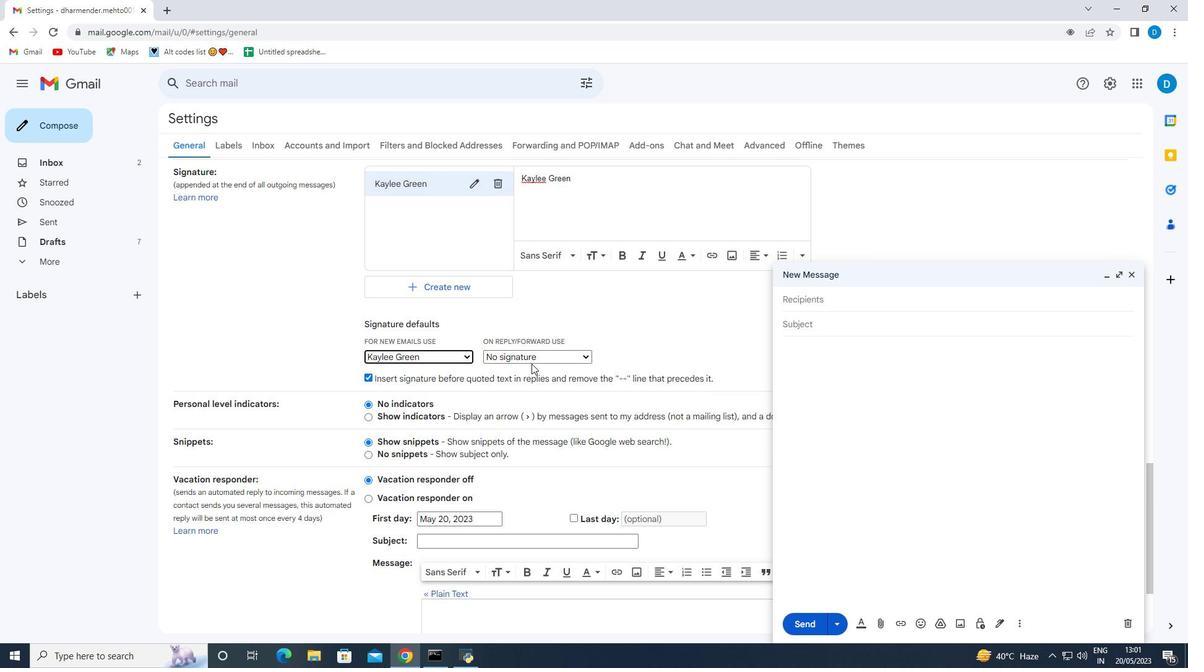 
Action: Mouse pressed left at (527, 357)
Screenshot: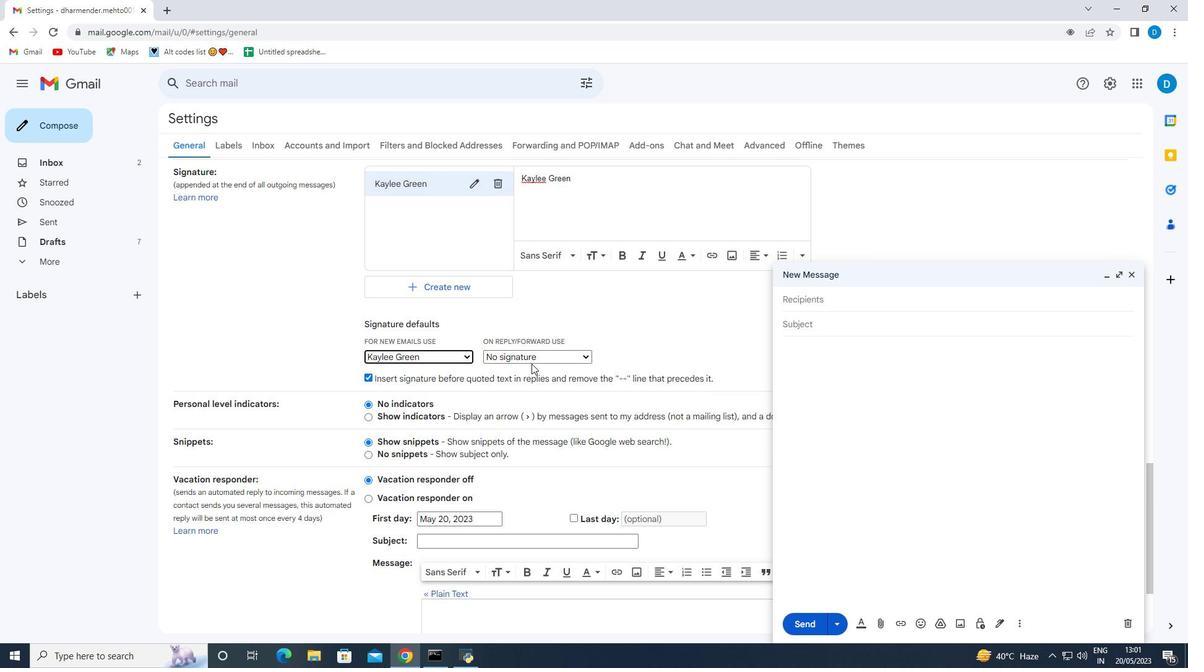 
Action: Mouse moved to (520, 383)
Screenshot: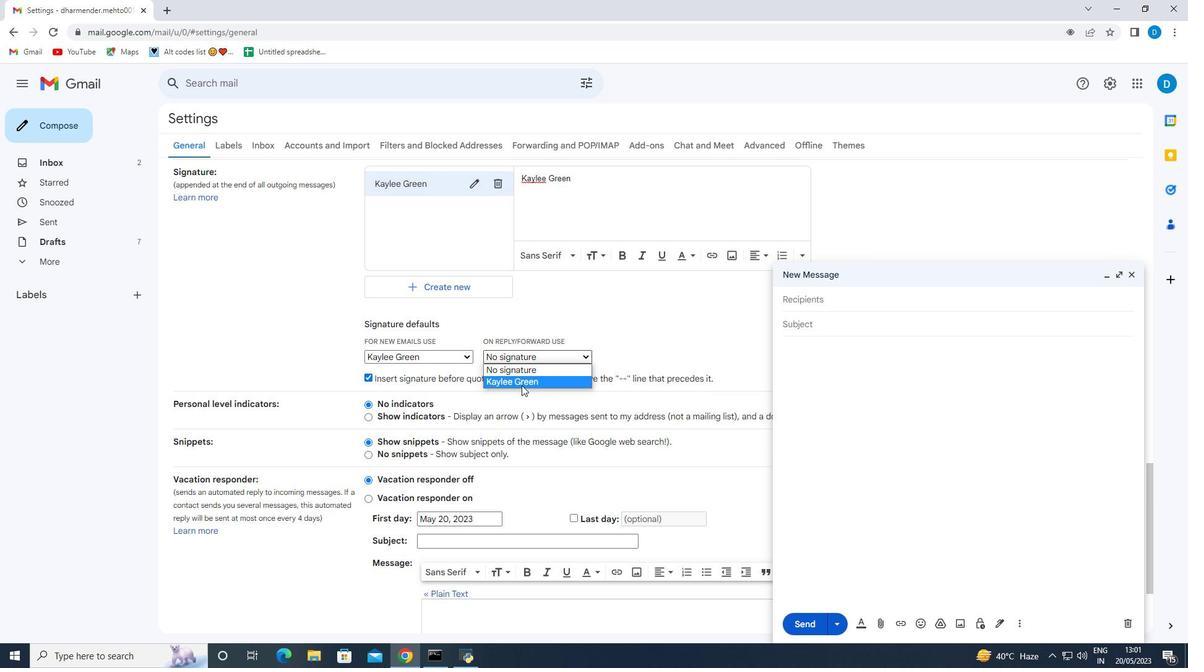 
Action: Mouse pressed left at (520, 383)
Screenshot: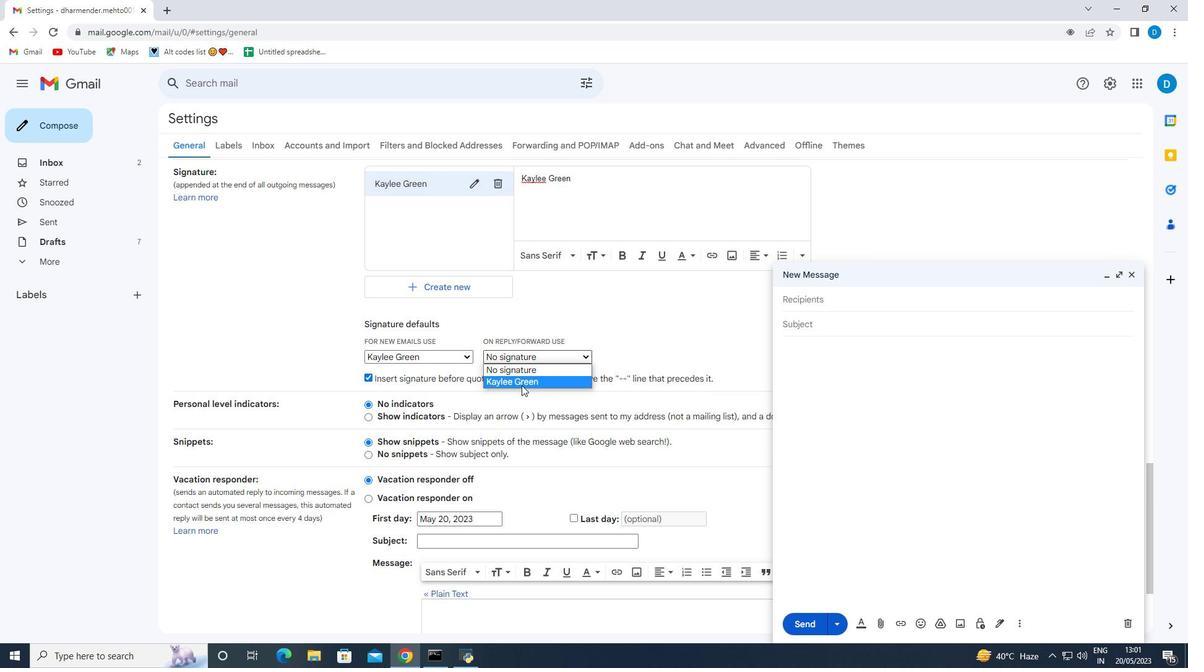
Action: Mouse moved to (570, 561)
Screenshot: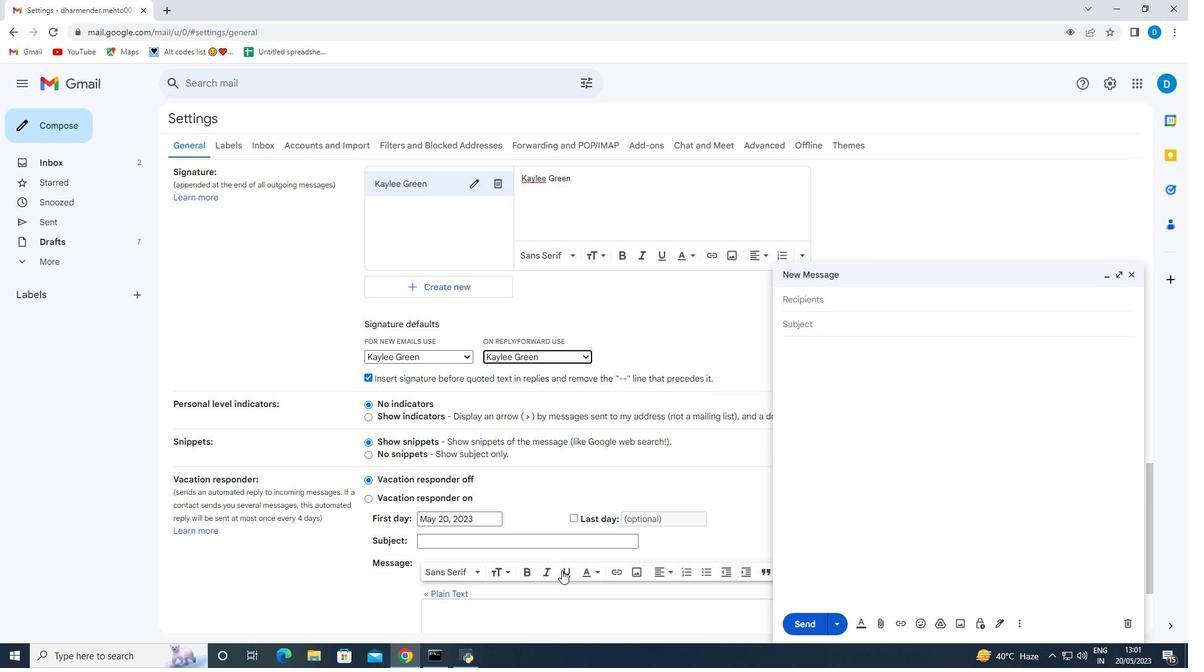 
Action: Mouse scrolled (570, 560) with delta (0, 0)
Screenshot: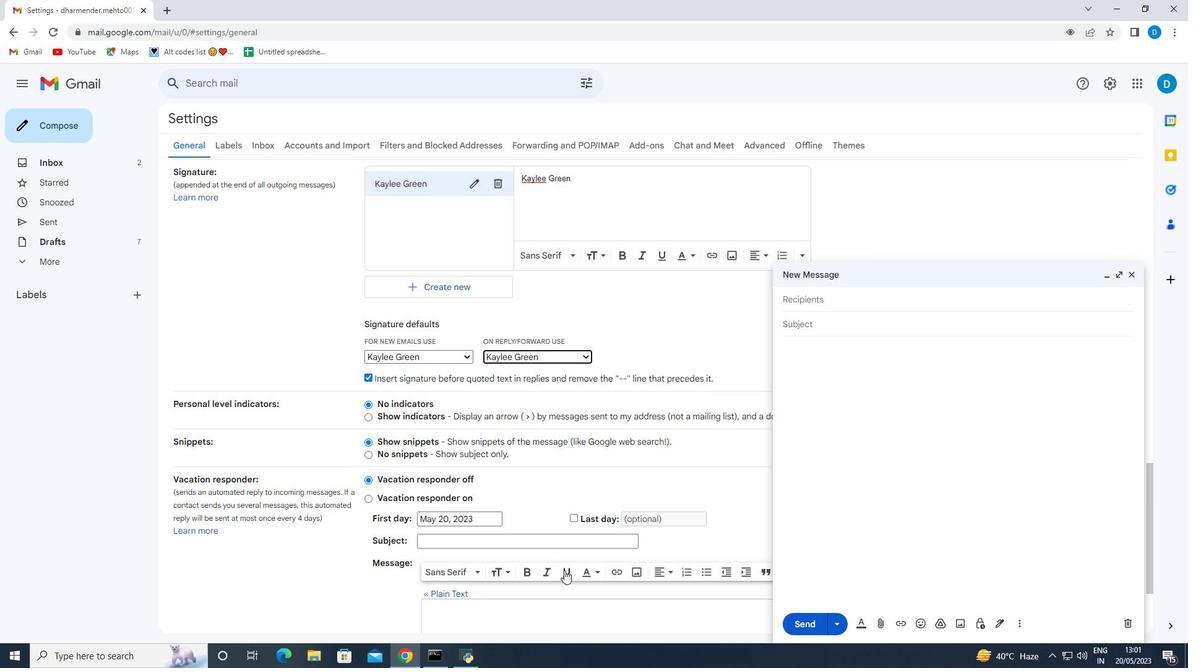 
Action: Mouse scrolled (570, 560) with delta (0, 0)
Screenshot: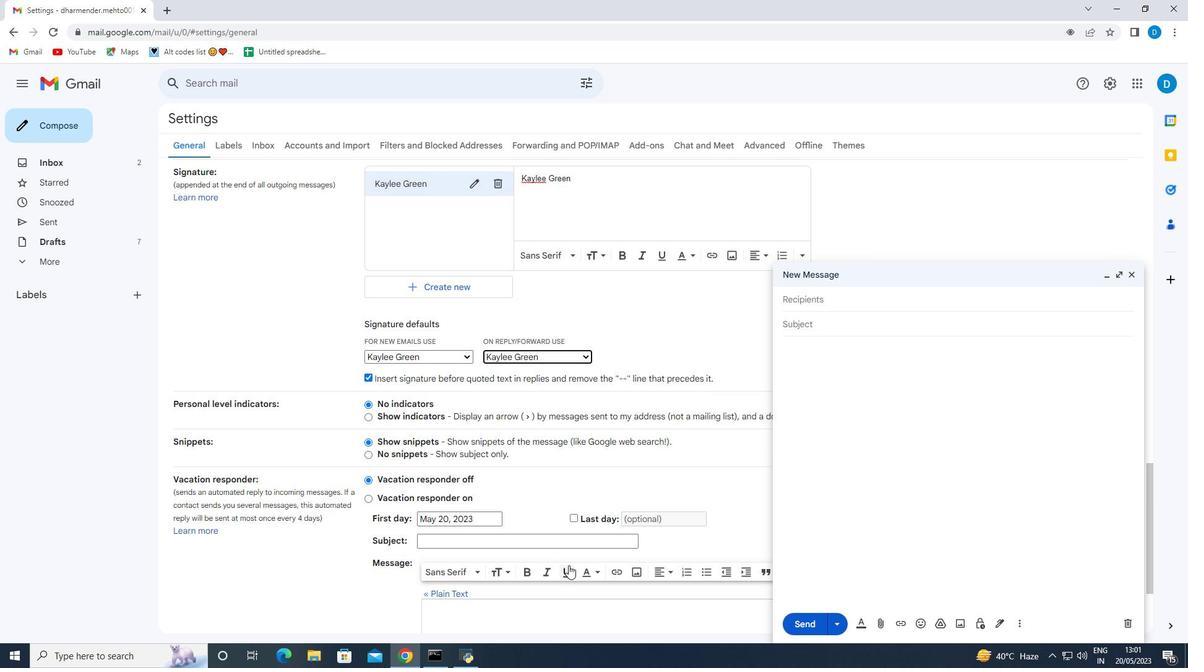 
Action: Mouse scrolled (570, 560) with delta (0, 0)
Screenshot: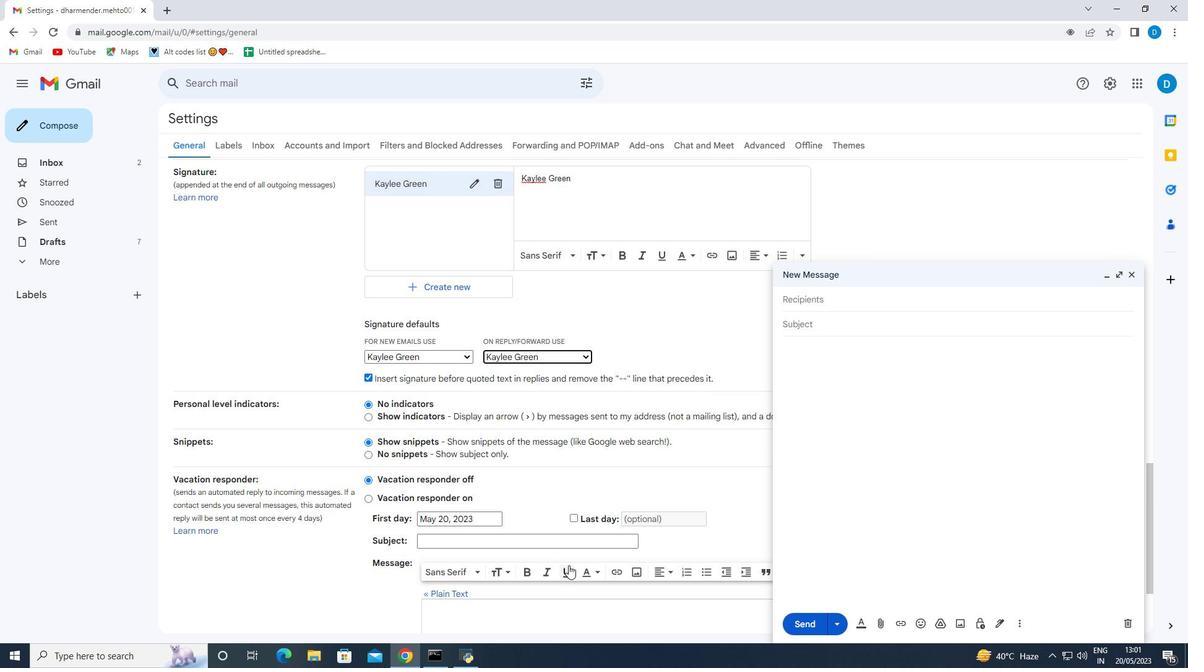 
Action: Mouse scrolled (570, 560) with delta (0, 0)
Screenshot: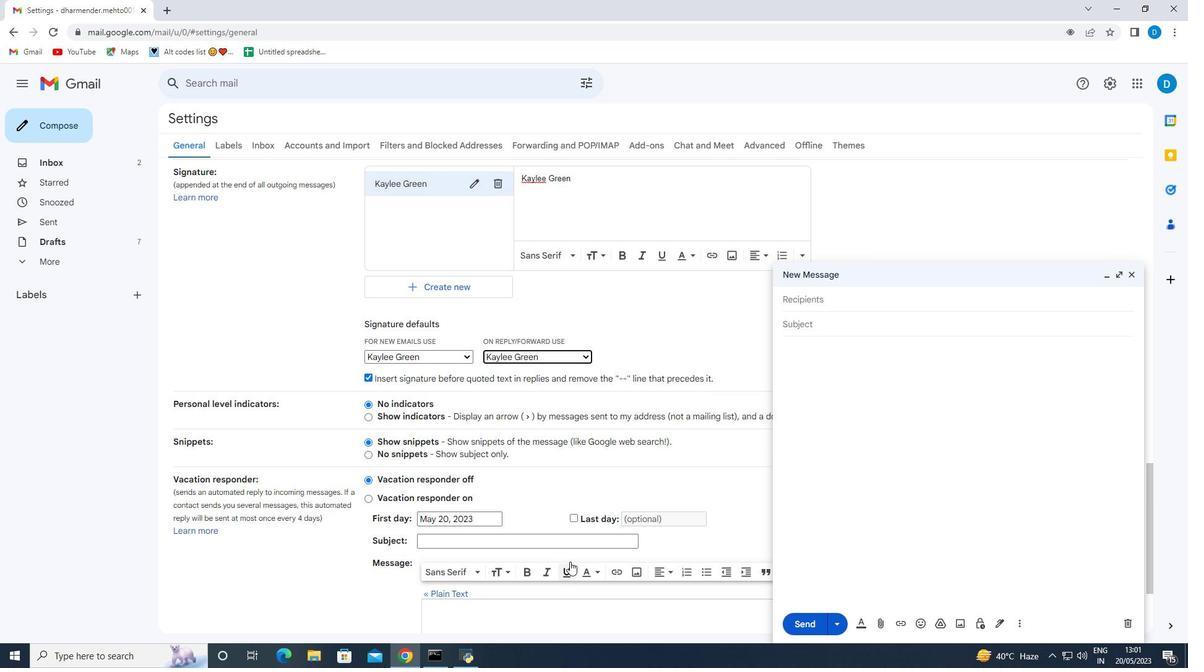 
Action: Mouse moved to (658, 572)
Screenshot: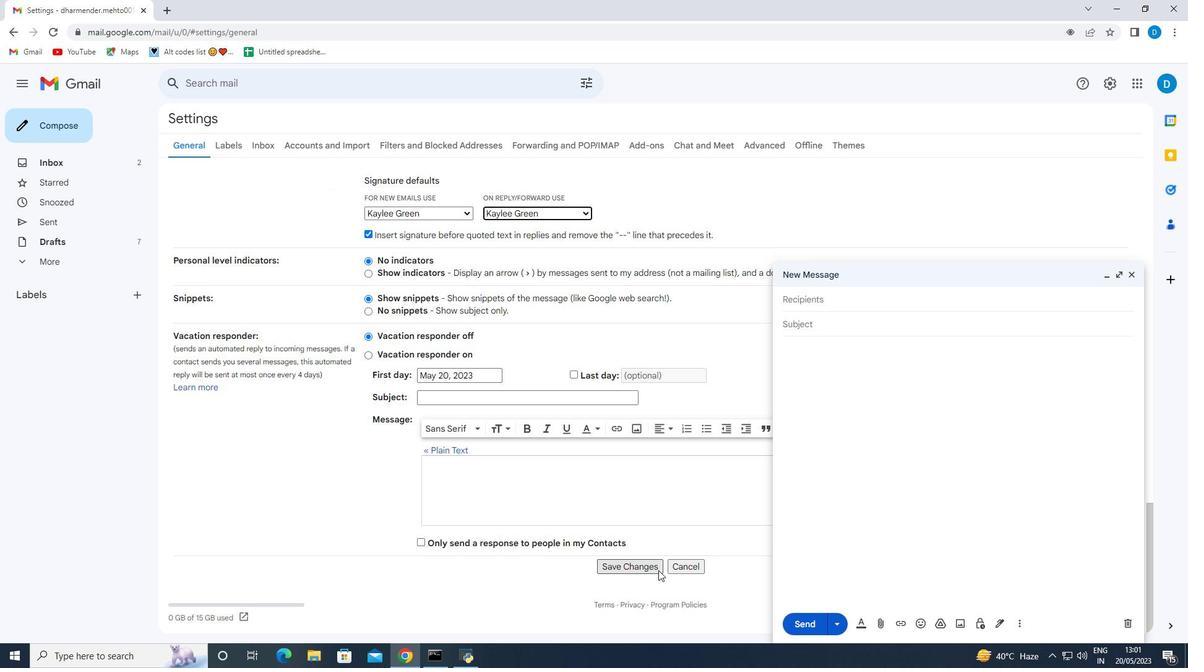 
Action: Mouse pressed left at (658, 572)
Screenshot: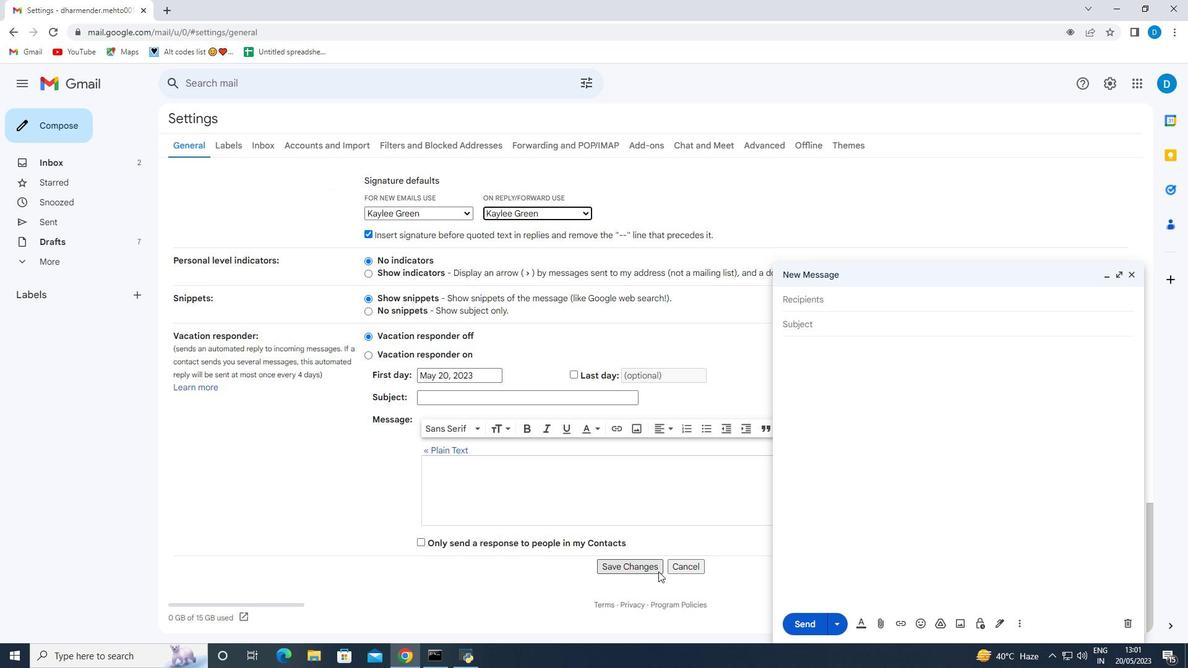 
Action: Mouse moved to (1130, 278)
Screenshot: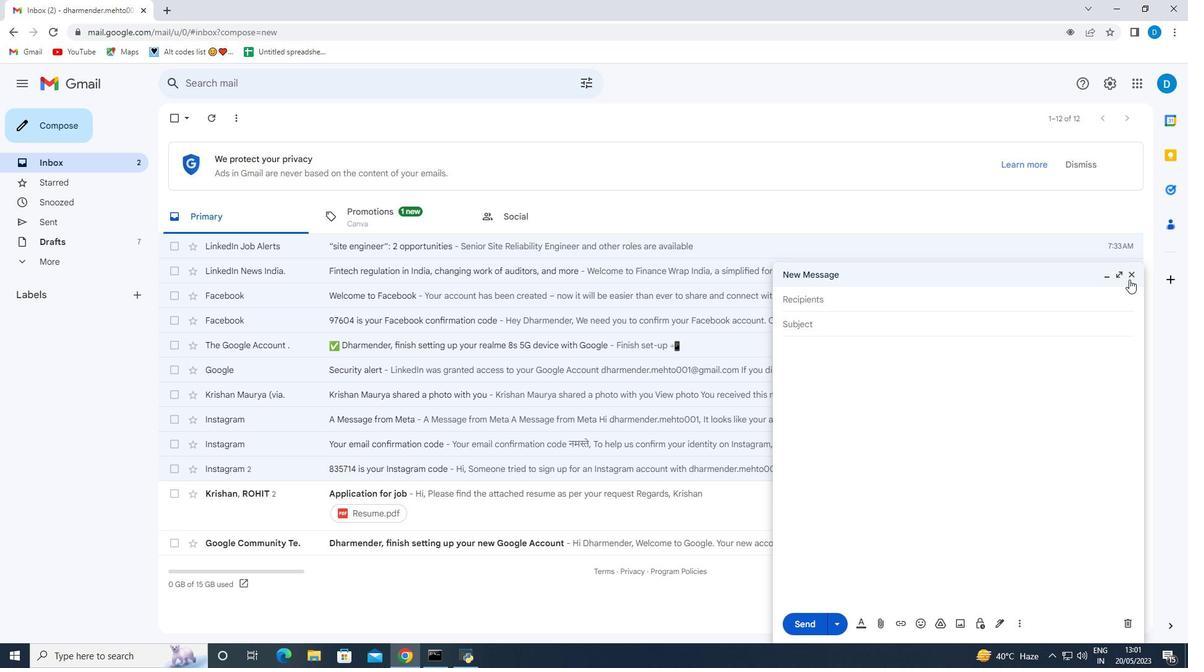 
Action: Mouse pressed left at (1130, 278)
Screenshot: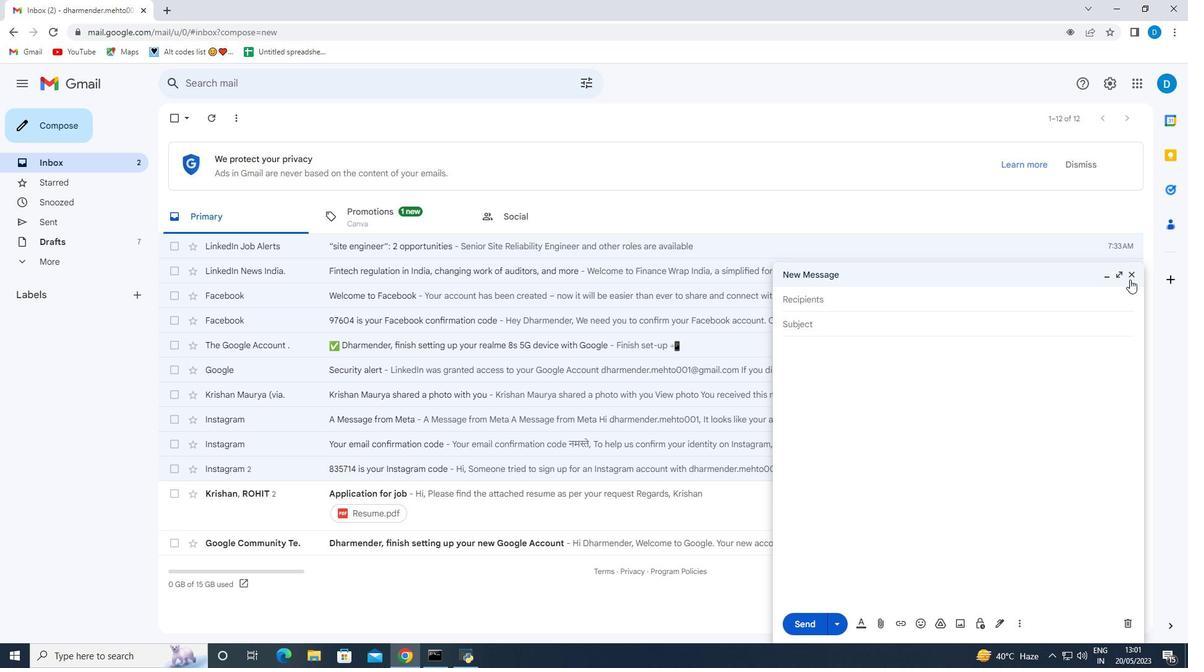 
Action: Mouse moved to (1133, 271)
Screenshot: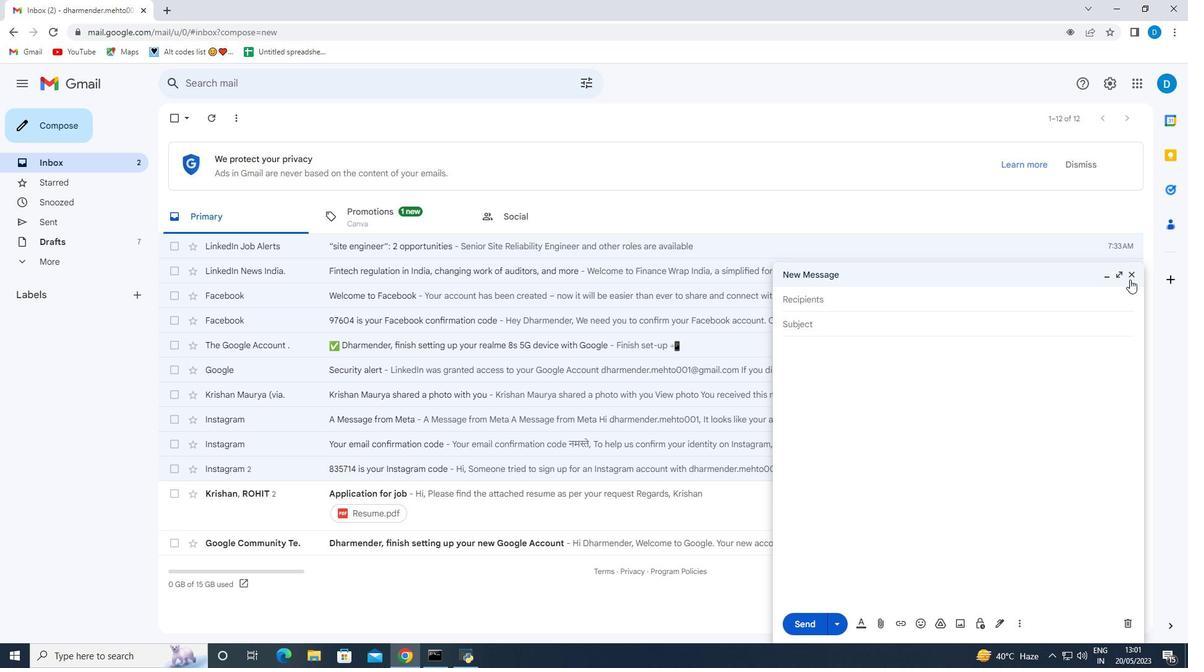 
Action: Mouse pressed left at (1133, 271)
Screenshot: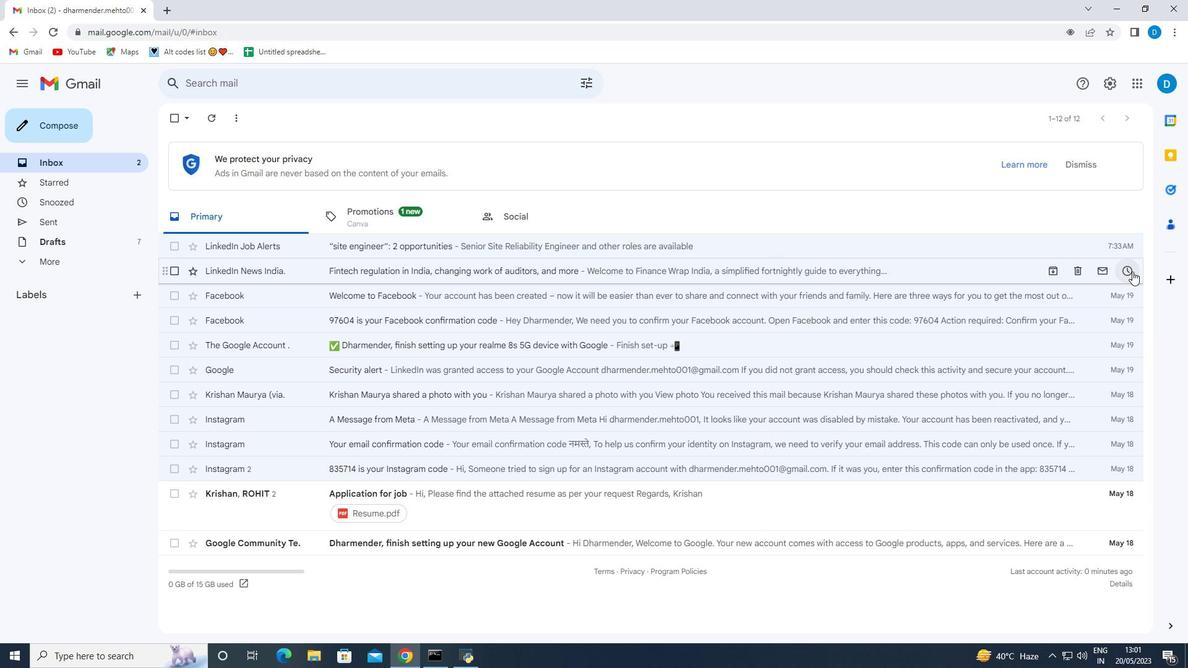 
Action: Mouse moved to (861, 103)
Screenshot: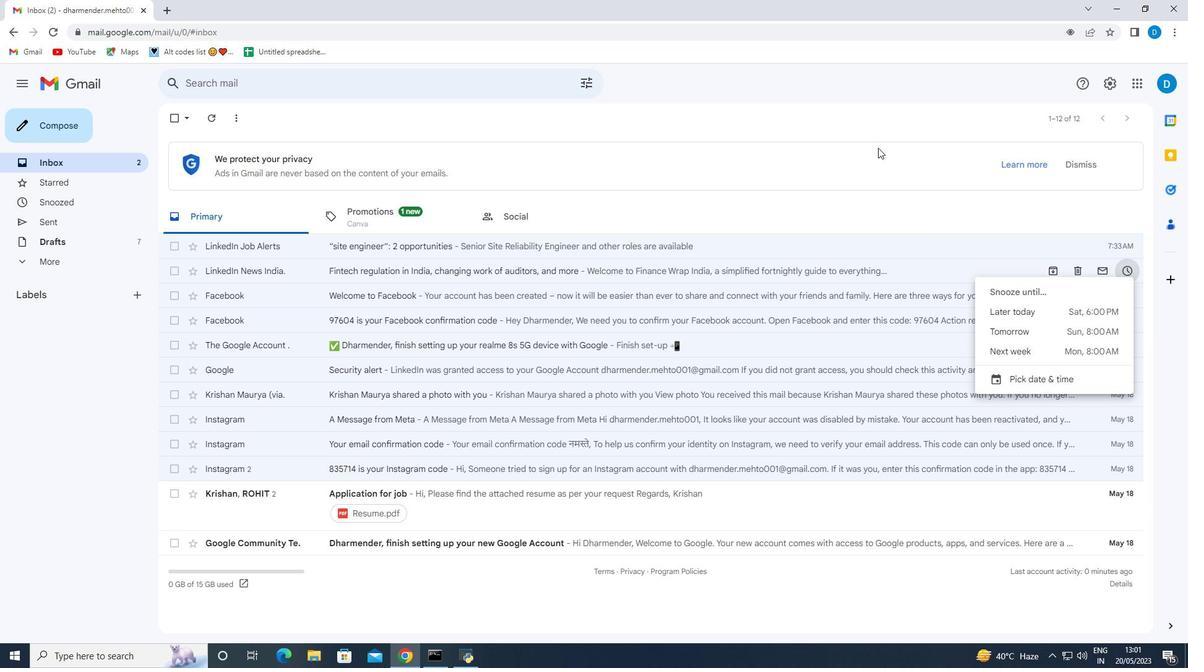 
Action: Mouse pressed left at (861, 103)
Screenshot: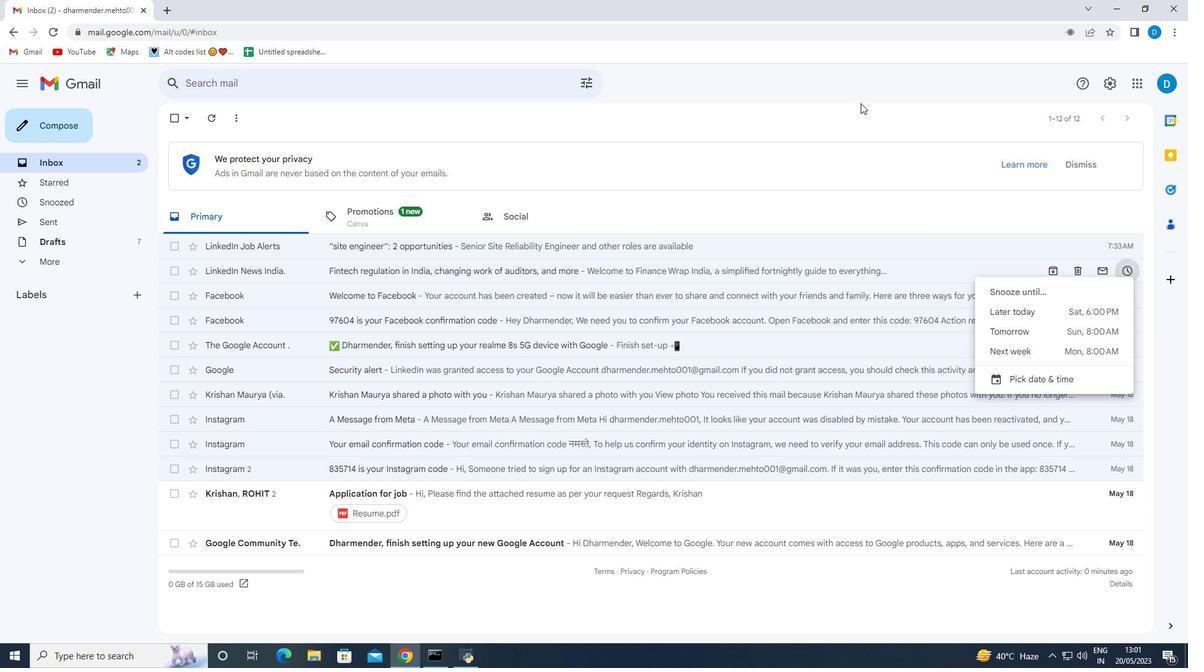 
Action: Mouse moved to (42, 119)
Screenshot: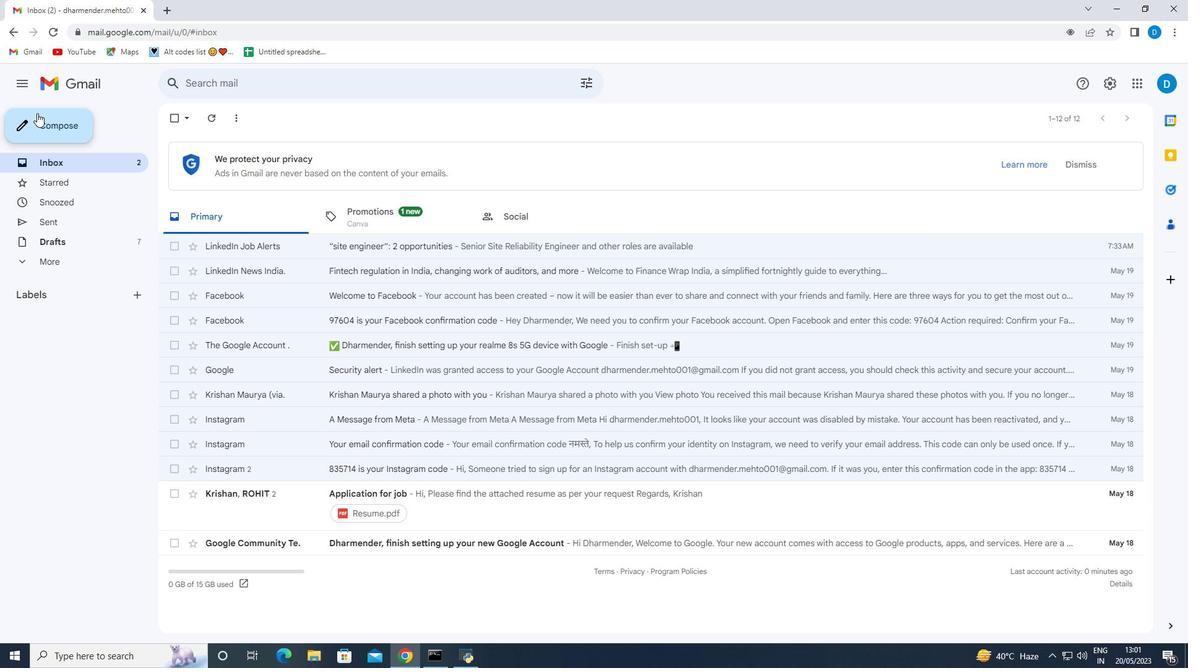 
Action: Mouse pressed left at (42, 119)
Screenshot: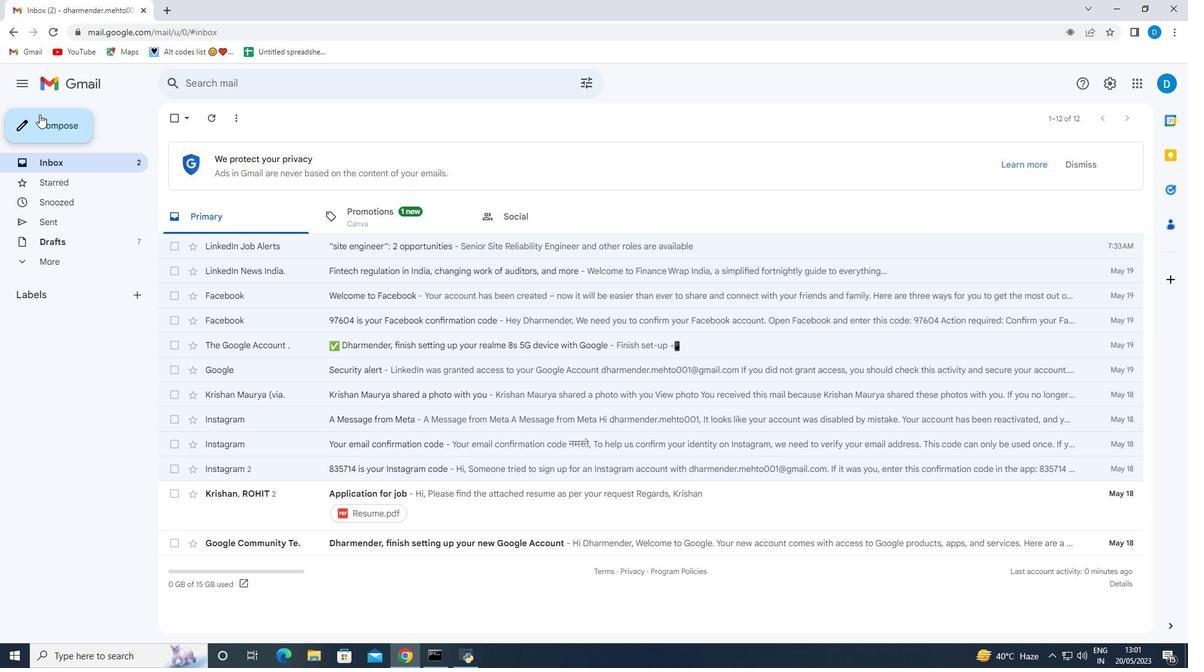 
Action: Mouse moved to (798, 344)
Screenshot: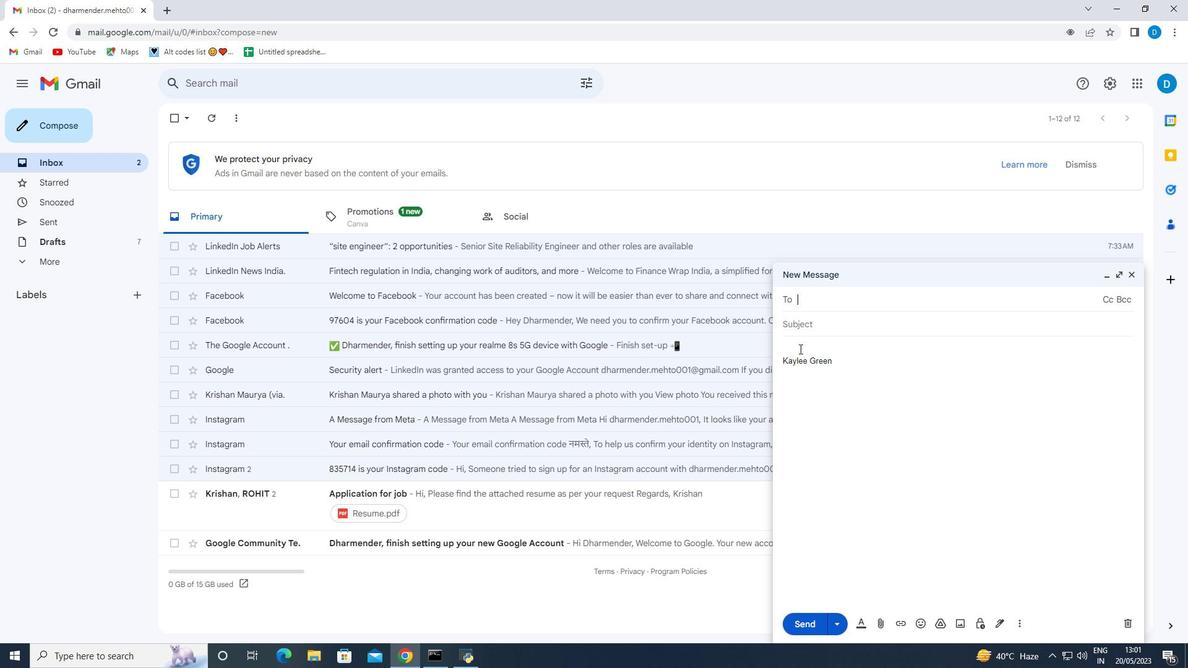 
Action: Mouse pressed left at (798, 344)
Screenshot: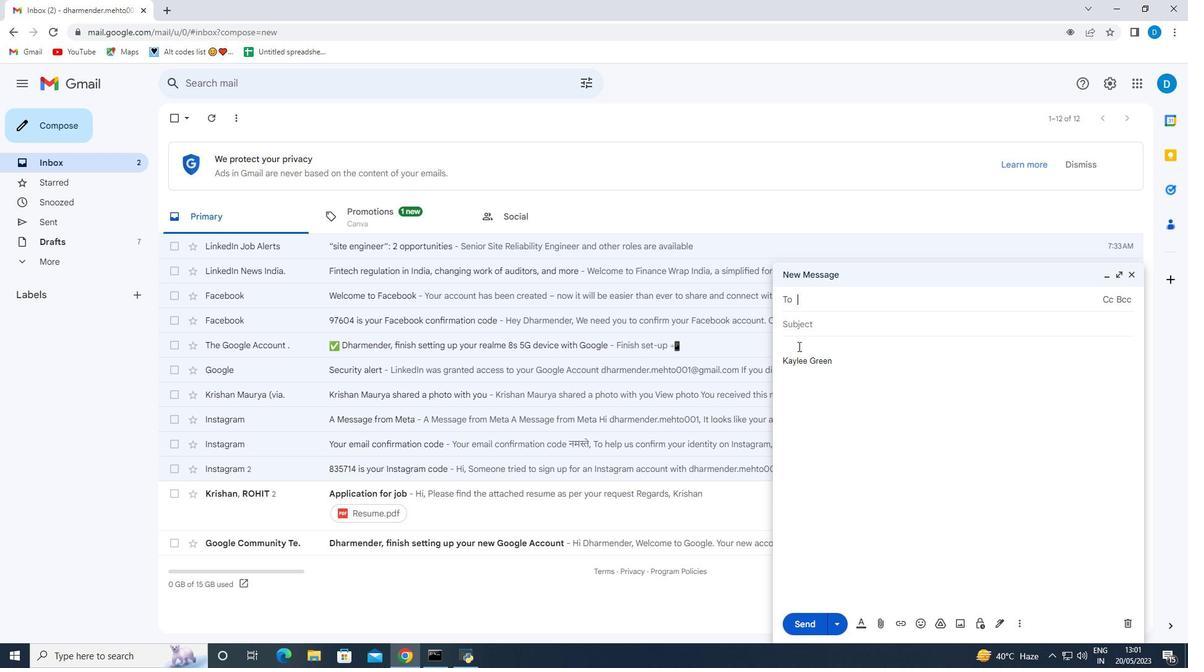 
Action: Mouse moved to (801, 346)
Screenshot: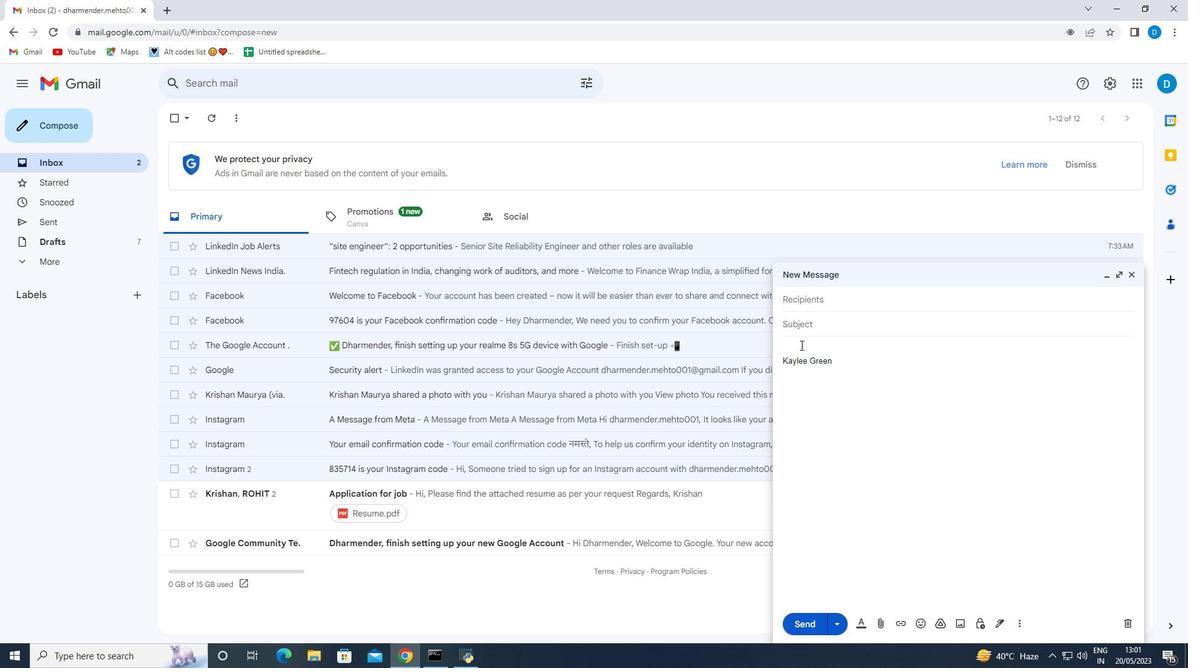 
Action: Key pressed <Key.shift>Great<Key.space><Key.shift><Key.shift><Key.shift><Key.shift><Key.shift><Key.shift><Key.shift><Key.shift><Key.shift><Key.shift><Key.shift><Key.shift><Key.shift><Key.shift><Key.shift><Key.shift><Key.shift><Key.shift><Key.shift><Key.shift><Key.shift><Key.shift><Key.shift><Key.shift><Key.shift><Key.shift><Key.shift><Key.shift><Key.shift><Key.shift><Key.shift><Key.shift><Key.shift><Key.shift><Key.shift><Key.shift><Key.shift><Key.shift><Key.shift><Key.shift>National<Key.space><Key.shift>Human<Key.space><Key.shift>Rights<Key.space><Key.shift>Day
Screenshot: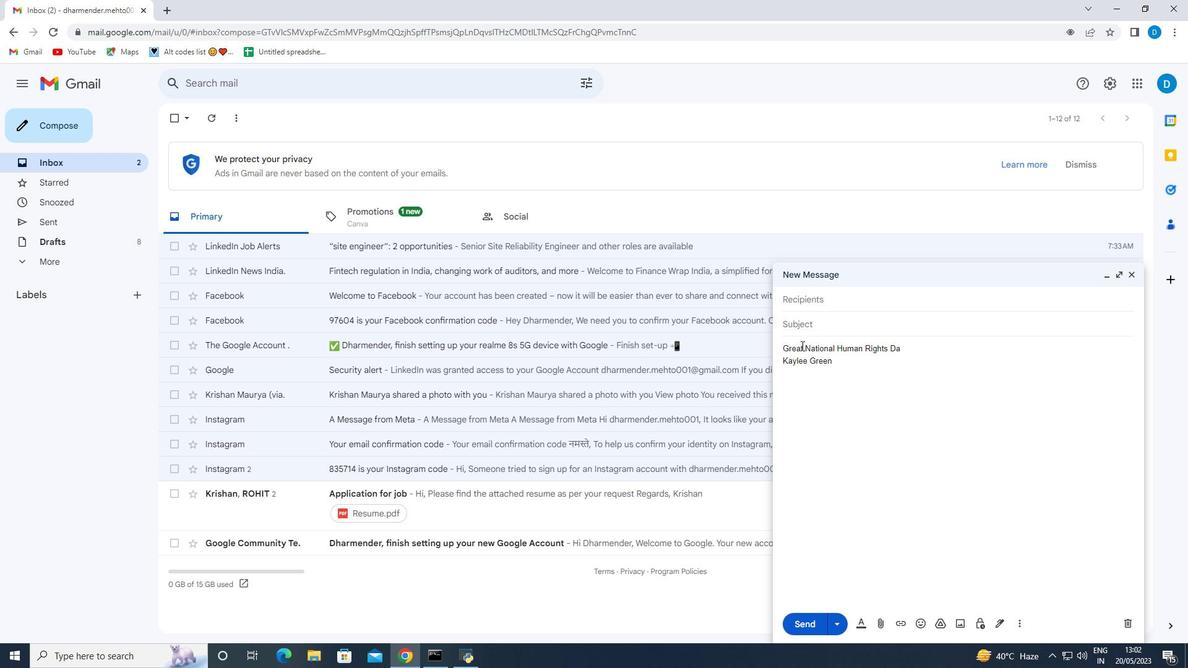 
Action: Mouse moved to (805, 347)
Screenshot: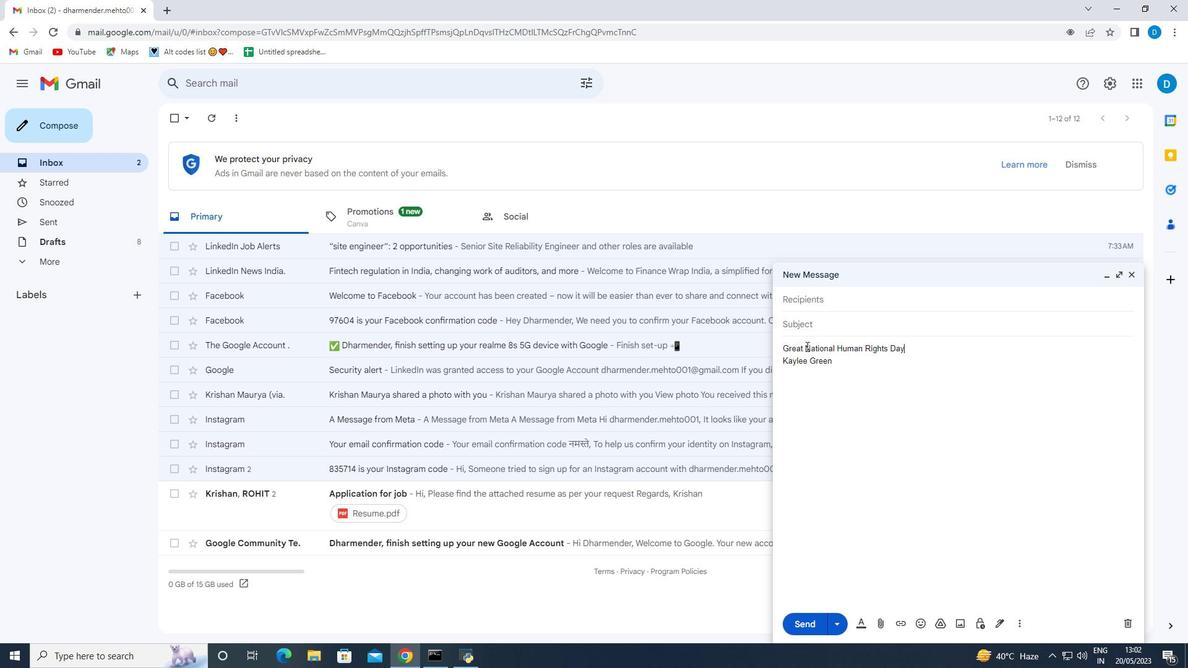 
Action: Mouse pressed left at (805, 347)
Screenshot: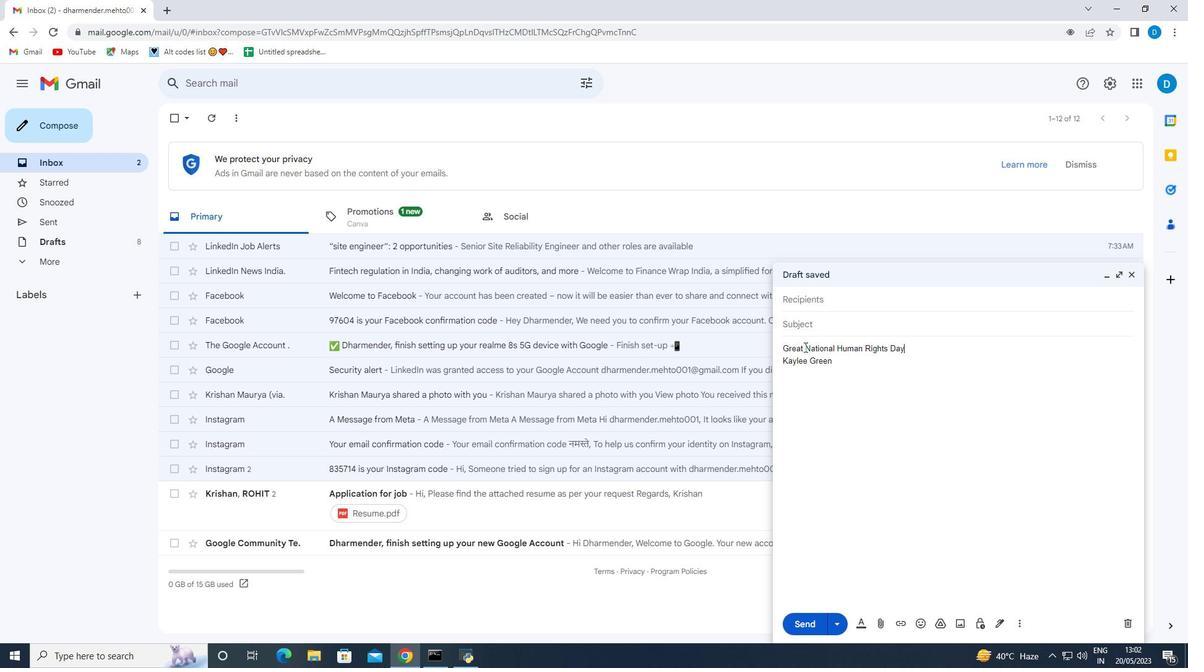 
Action: Mouse moved to (811, 379)
Screenshot: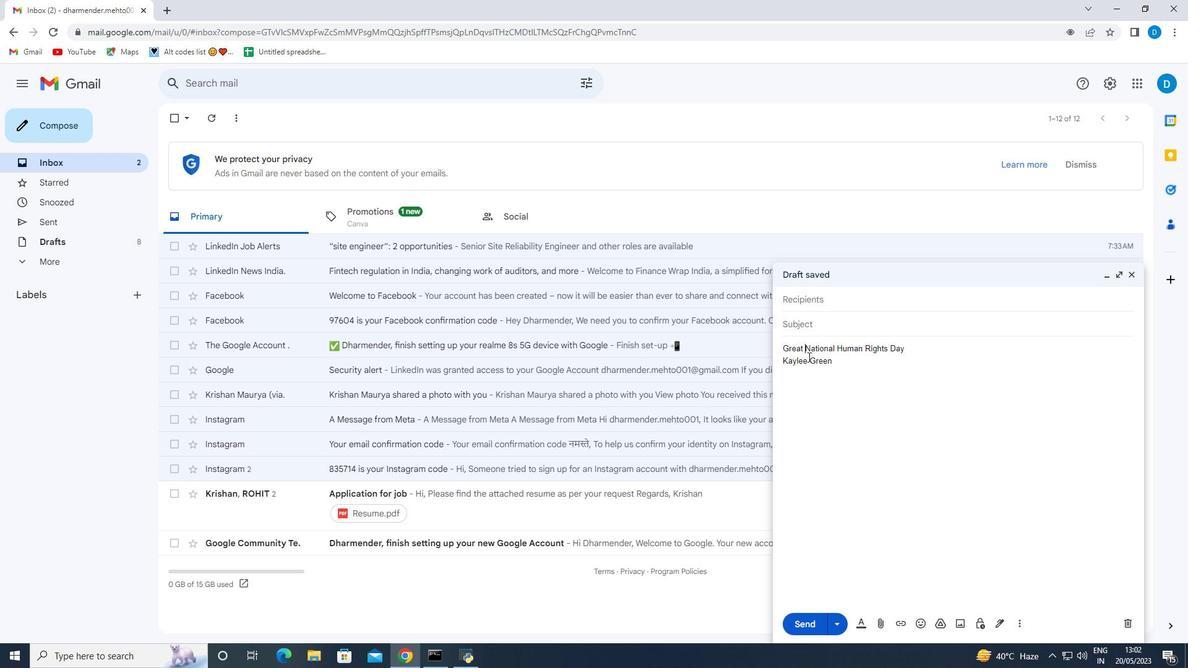 
Action: Key pressed <Key.backspace><Key.backspace><Key.backspace><Key.backspace><Key.backspace>
Screenshot: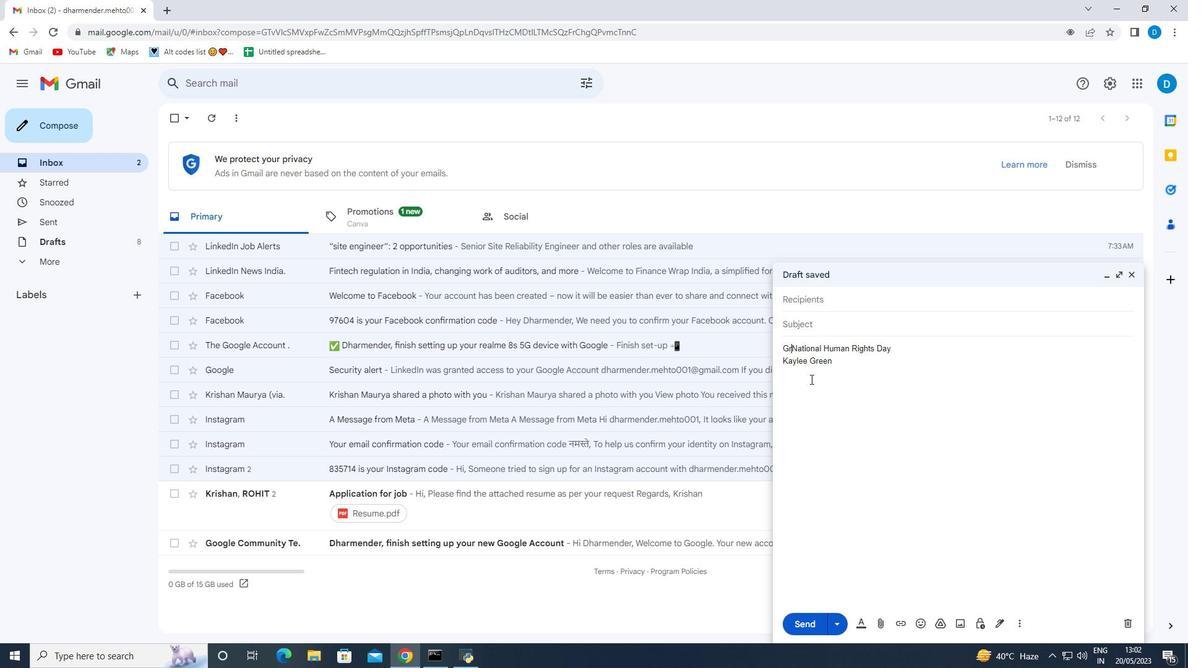 
Action: Mouse moved to (814, 390)
Screenshot: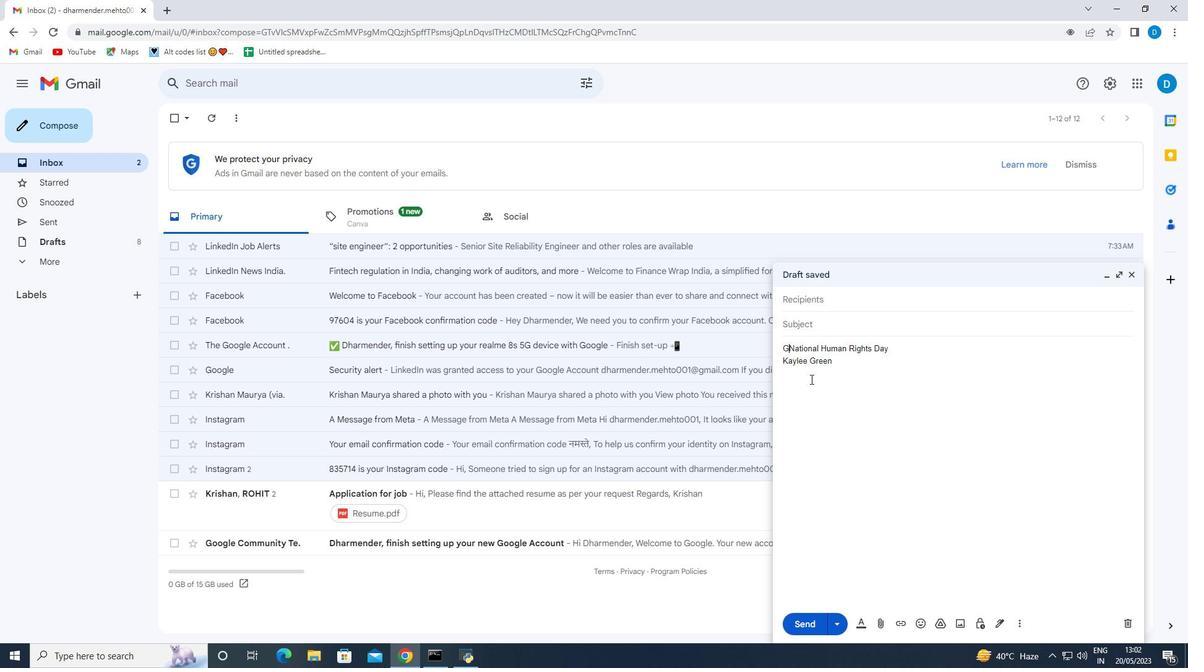 
Action: Key pressed <Key.backspace>
Screenshot: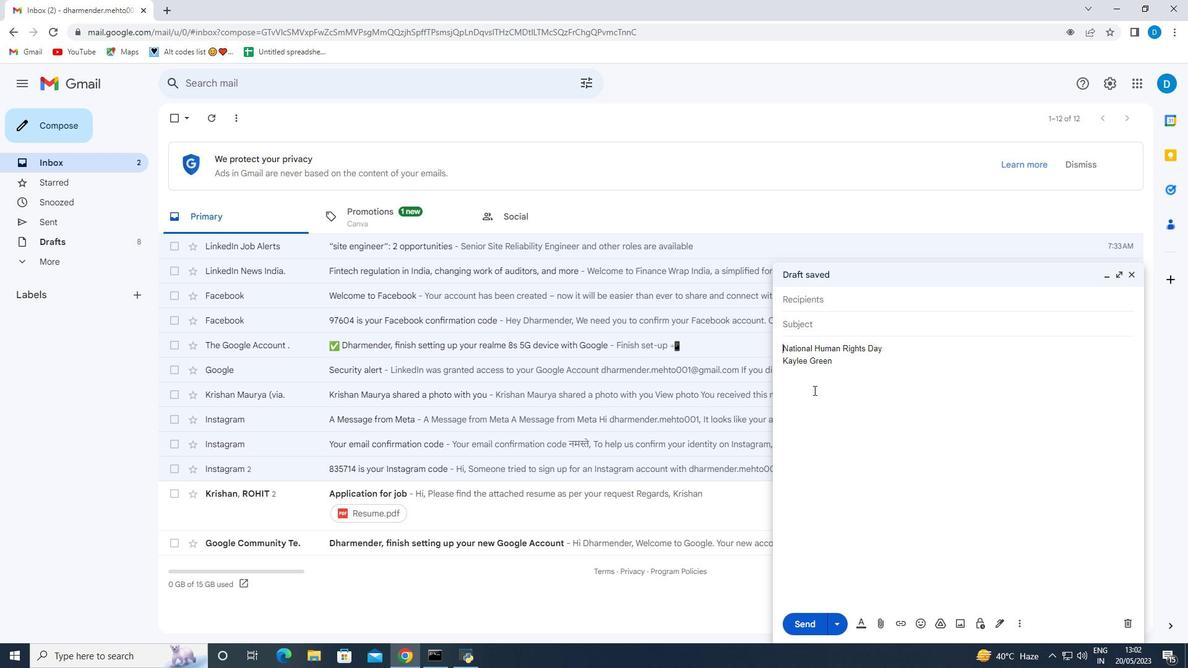 
Action: Mouse moved to (863, 355)
Screenshot: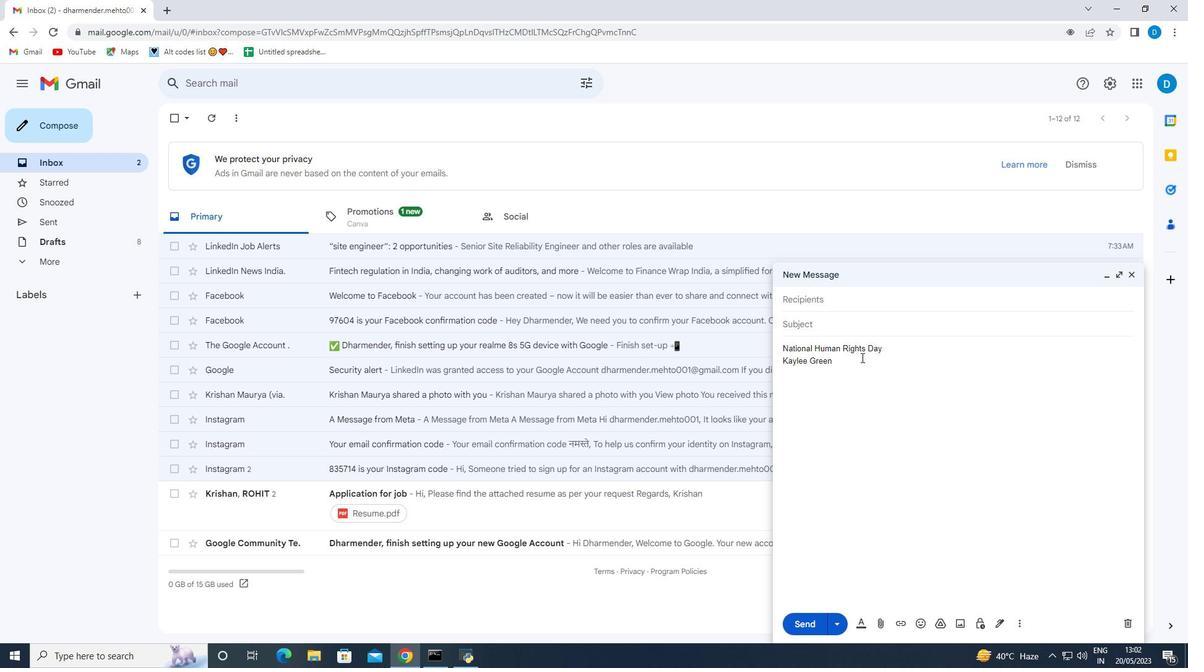 
Action: Key pressed ctrl+Z
Screenshot: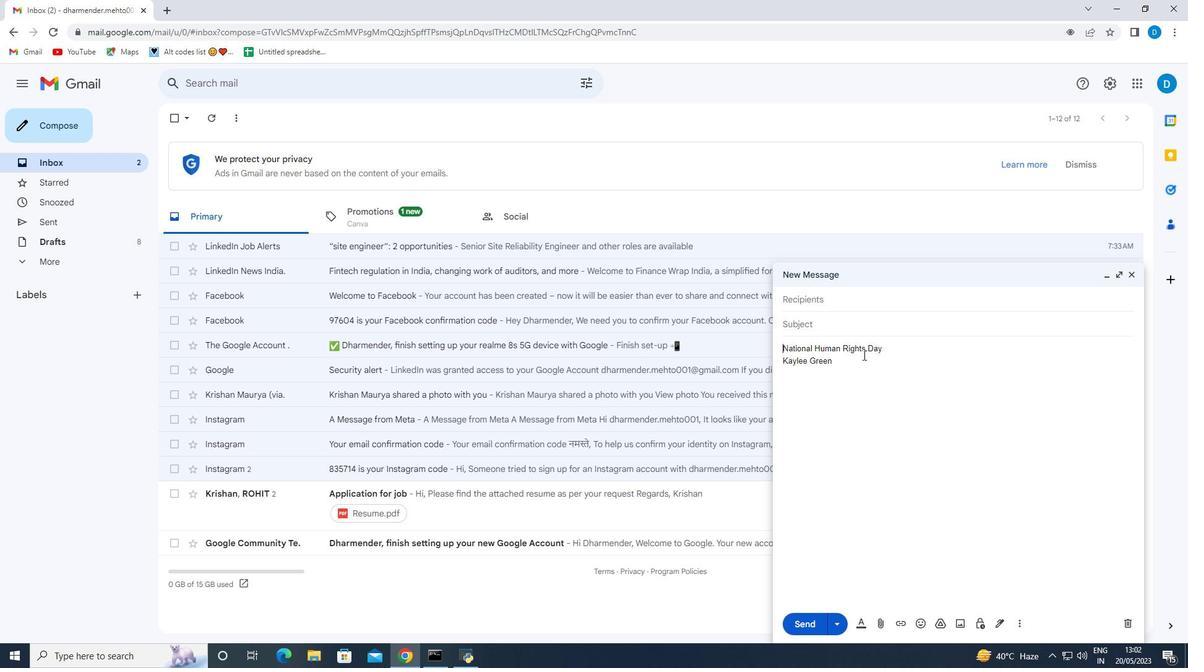 
Action: Mouse moved to (876, 367)
Screenshot: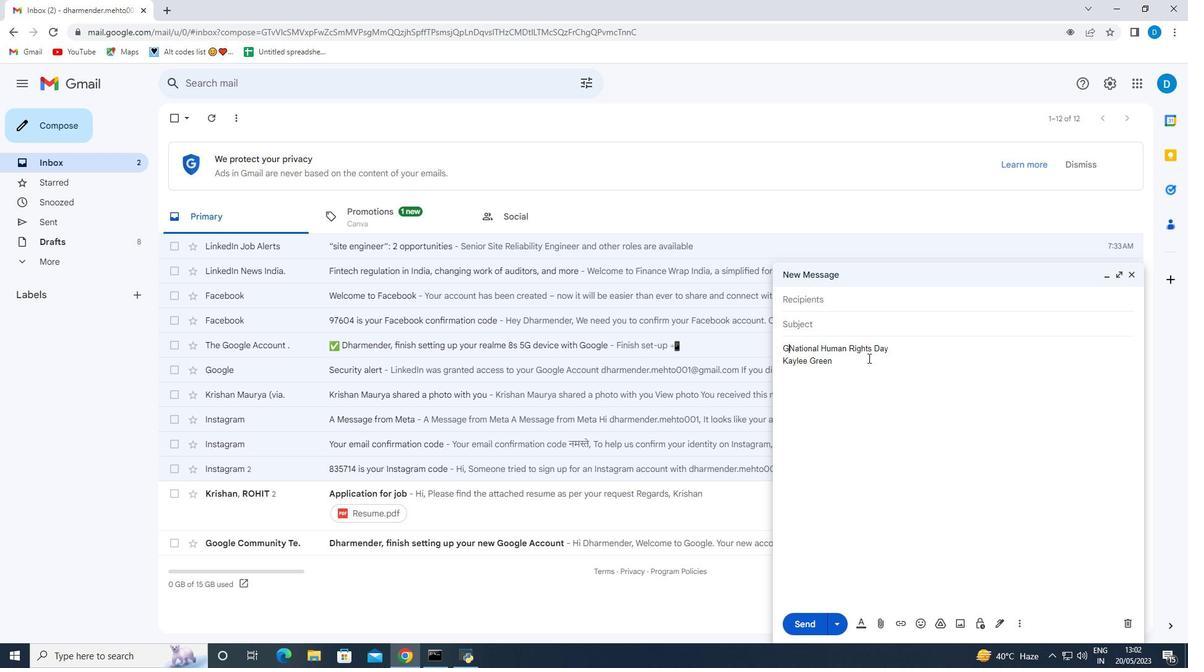 
Action: Key pressed <'\x1a'>
Screenshot: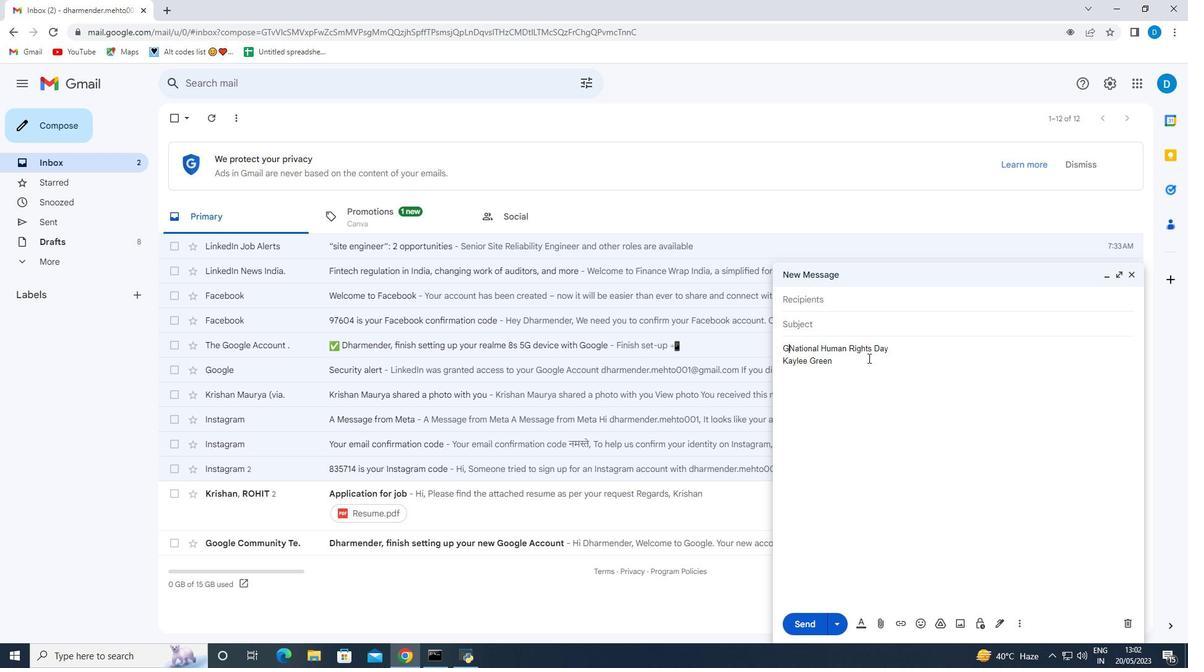 
Action: Mouse moved to (909, 352)
Screenshot: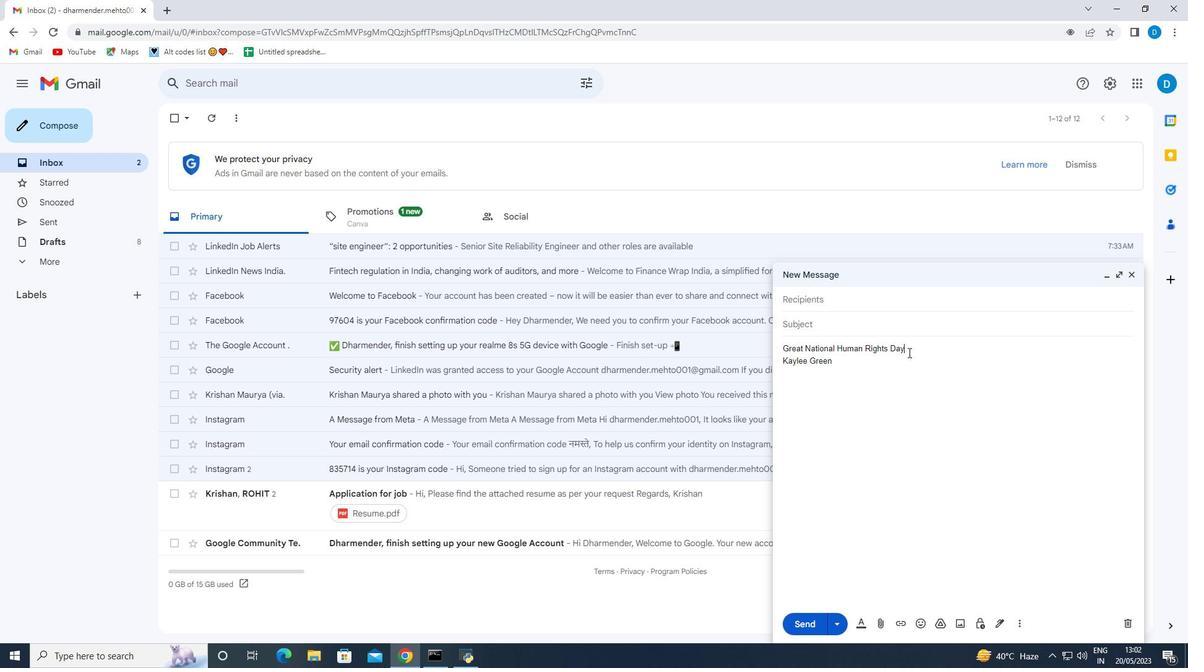 
Action: Mouse pressed left at (909, 352)
Screenshot: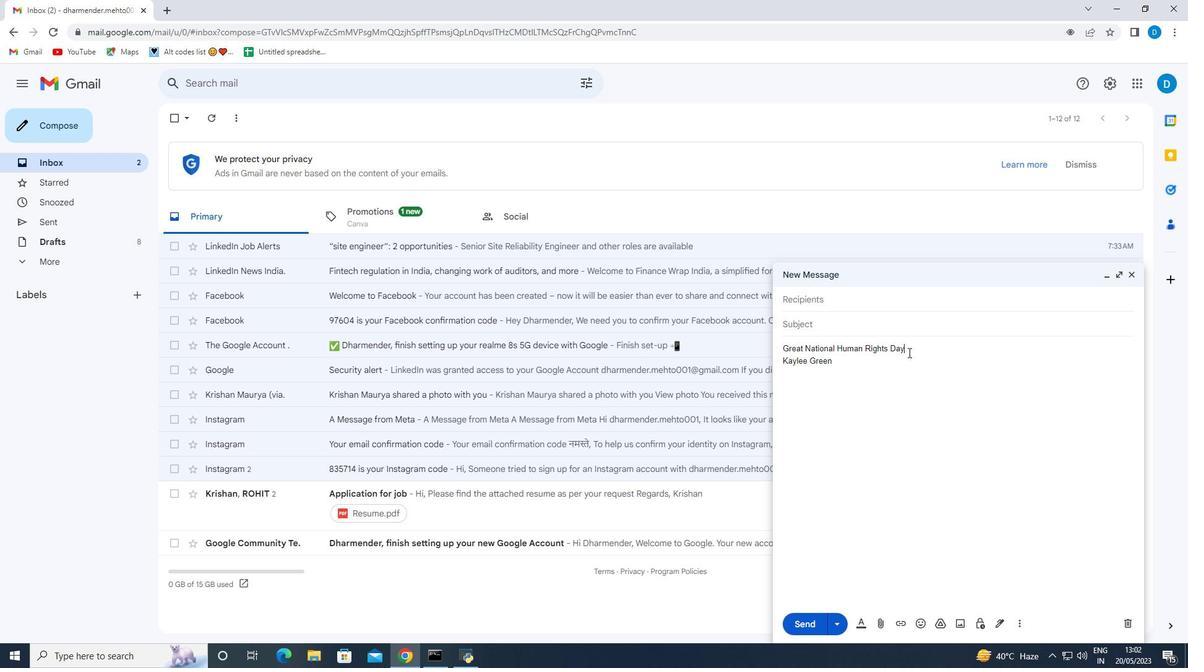 
Action: Mouse moved to (915, 347)
Screenshot: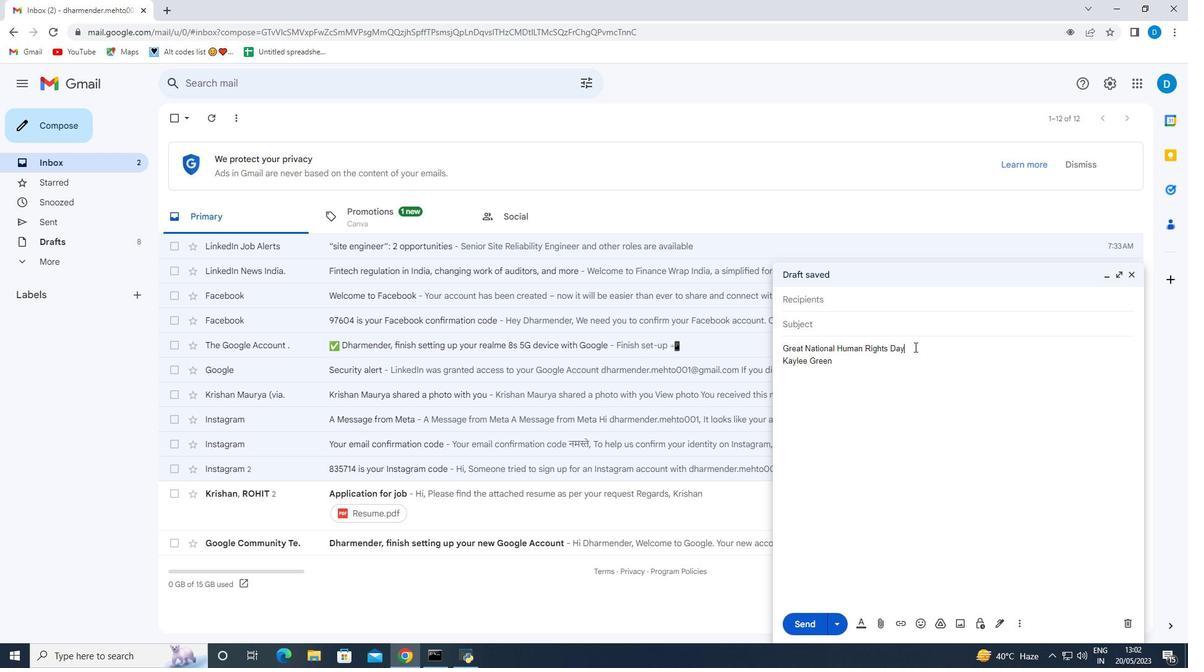 
Action: Mouse pressed left at (915, 347)
Screenshot: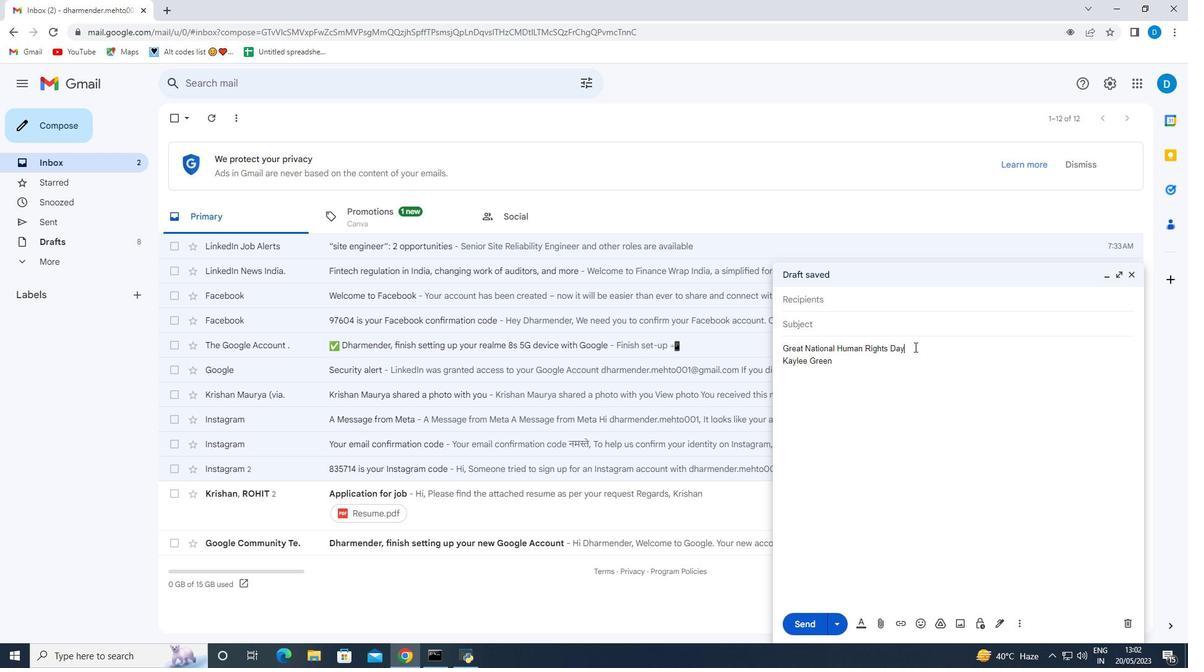 
Action: Mouse moved to (906, 352)
Screenshot: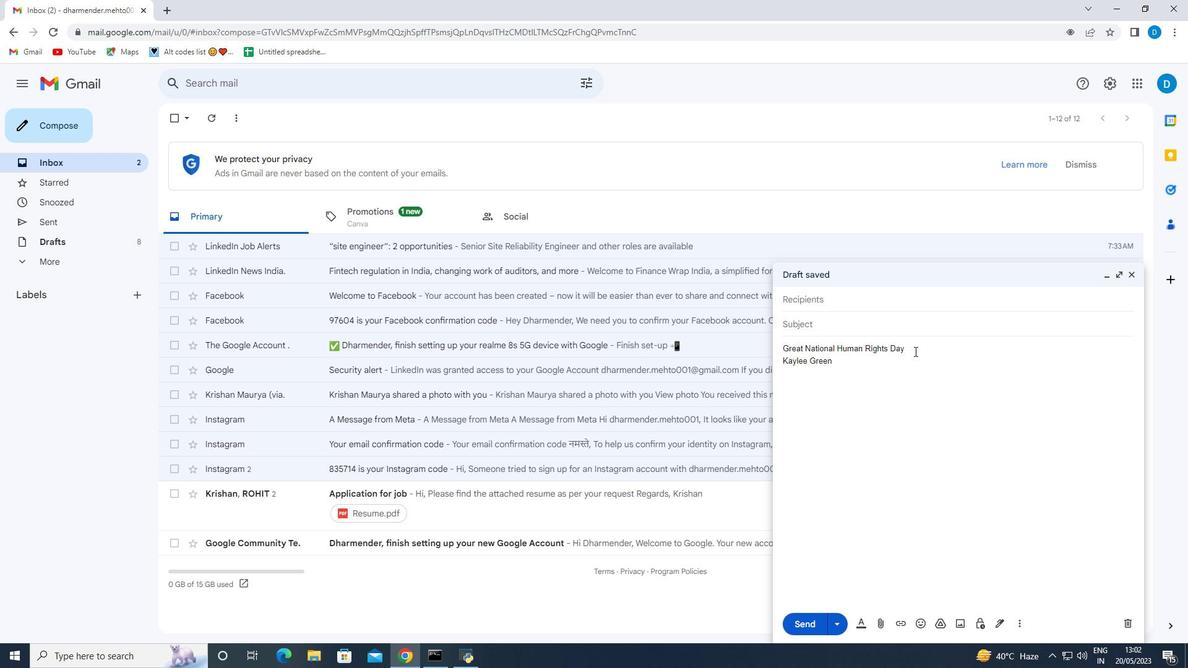 
Action: Key pressed <Key.enter>
Screenshot: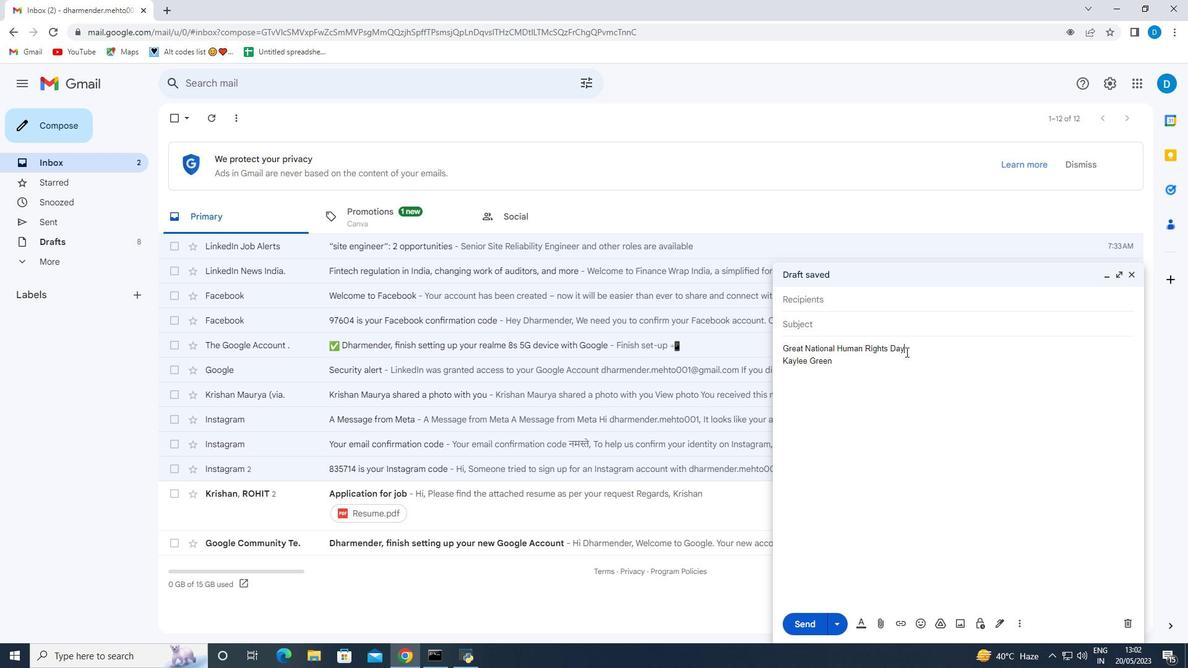 
Action: Mouse moved to (812, 294)
Screenshot: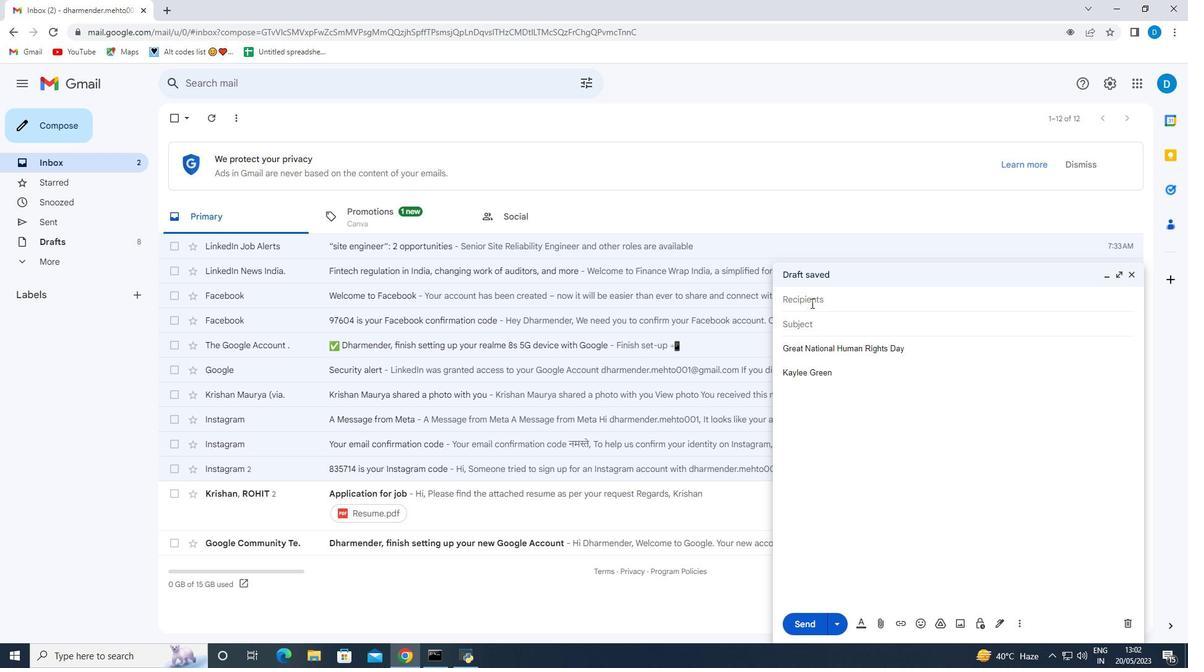 
Action: Mouse pressed left at (812, 294)
Screenshot: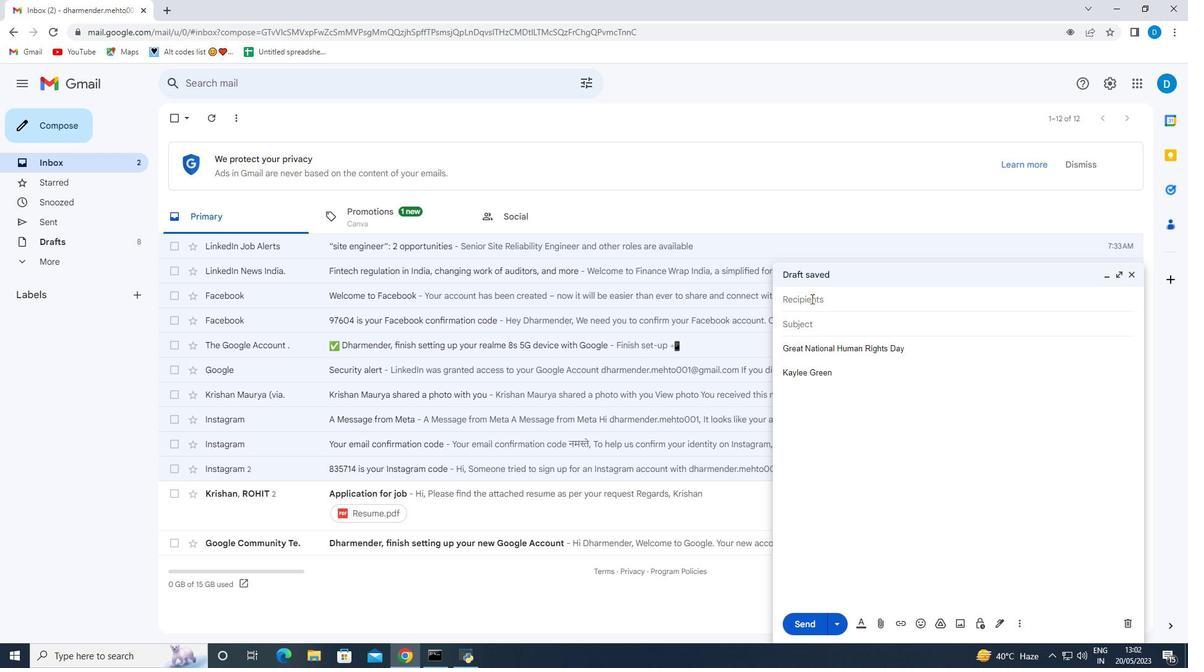 
Action: Key pressed softage.<Key.backspace>.9<Key.shift>@softage.net
Screenshot: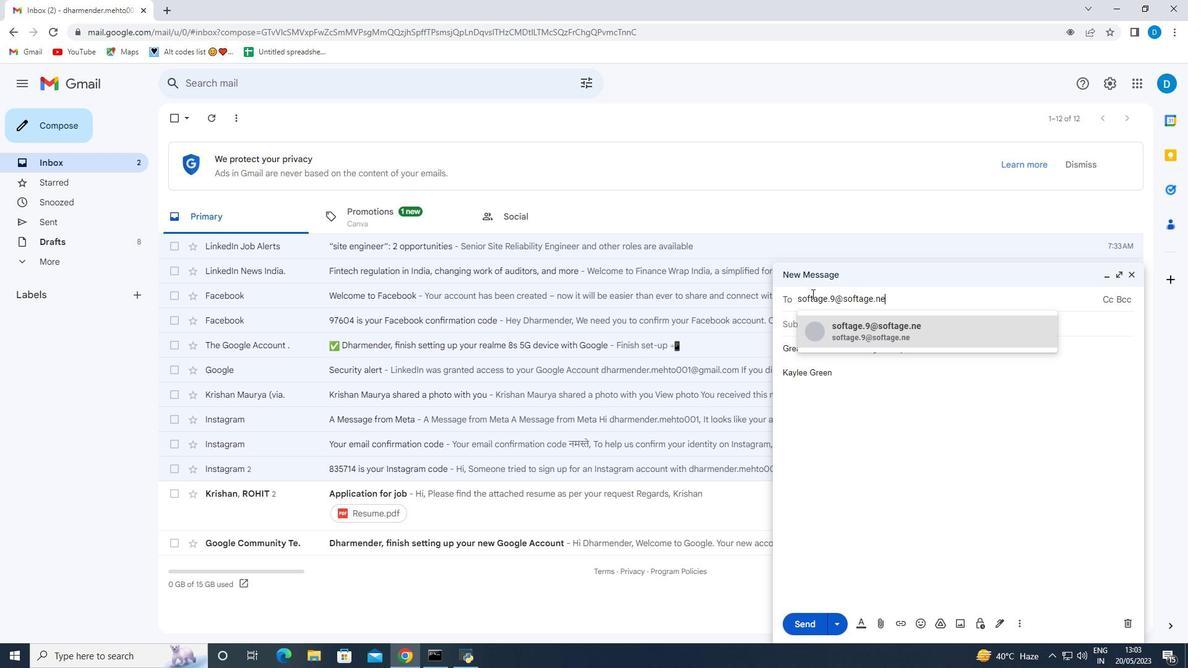 
Action: Mouse moved to (920, 323)
Screenshot: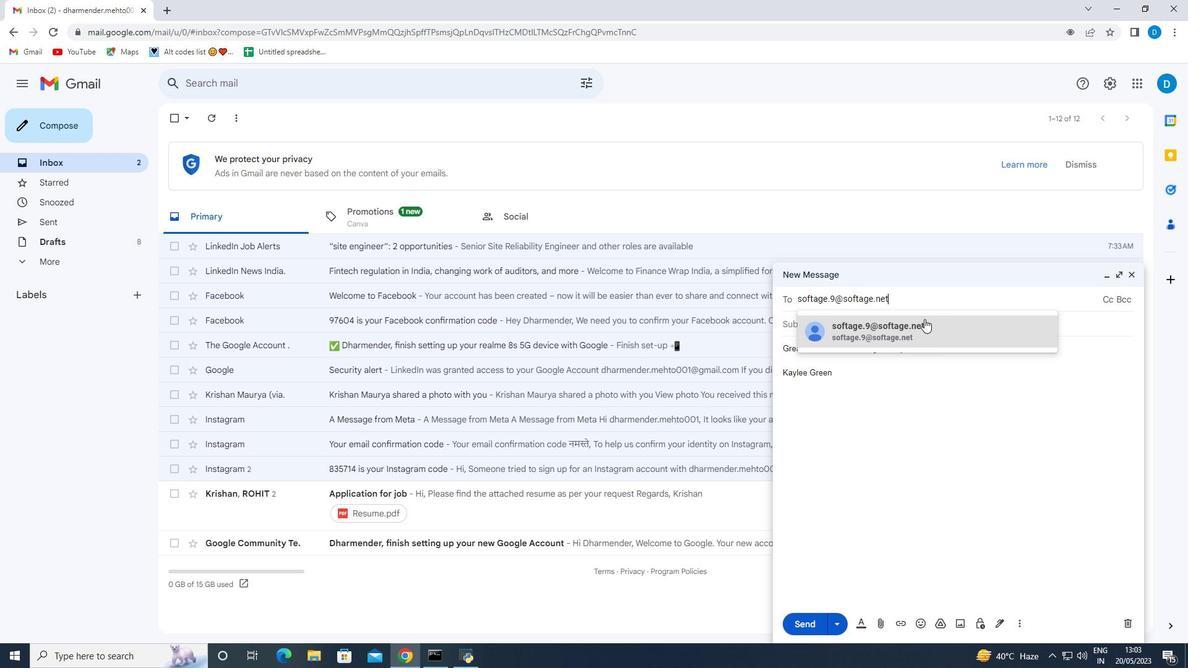 
Action: Mouse pressed left at (920, 323)
Screenshot: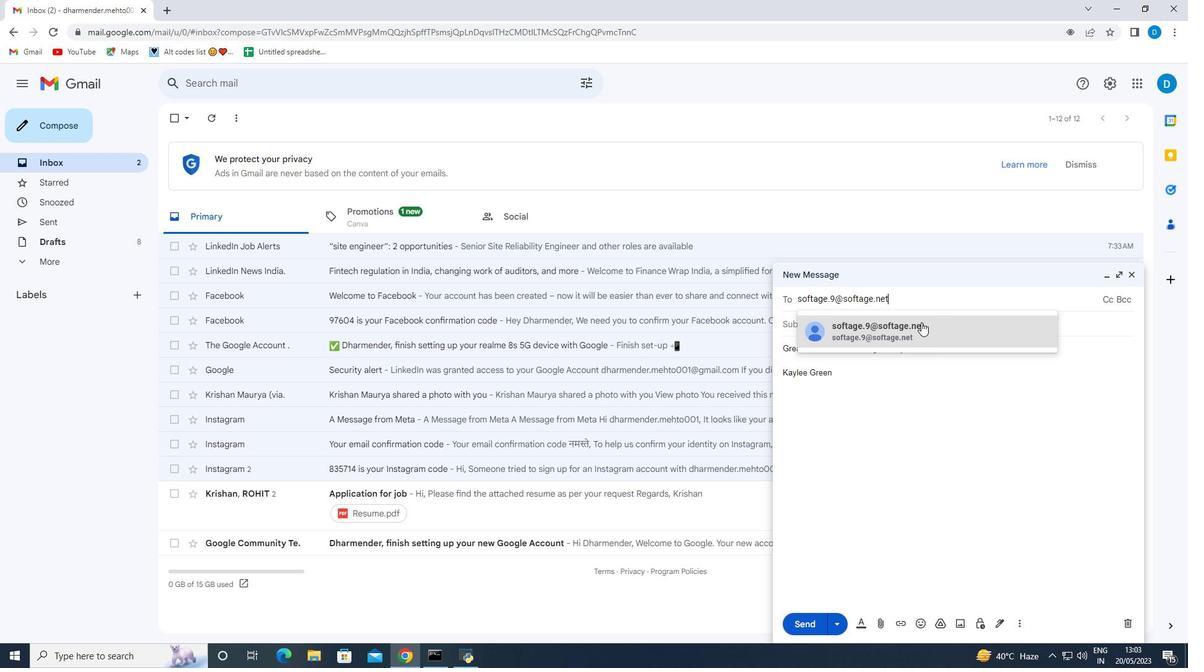 
Action: Mouse moved to (1018, 623)
Screenshot: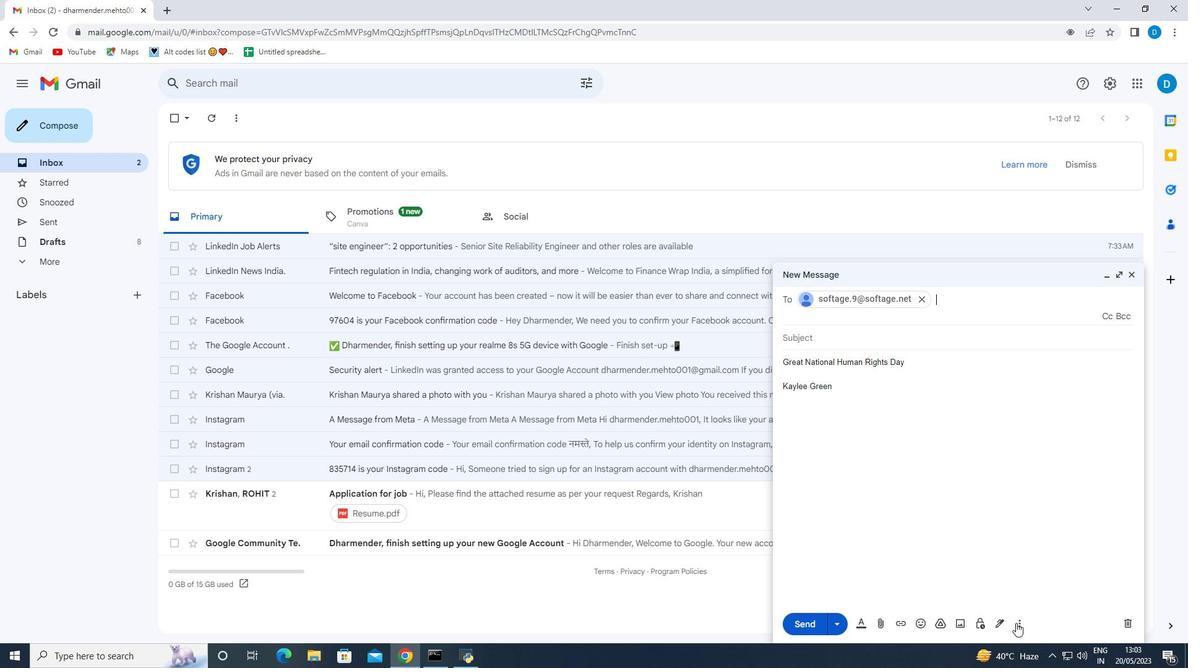 
Action: Mouse pressed left at (1018, 623)
Screenshot: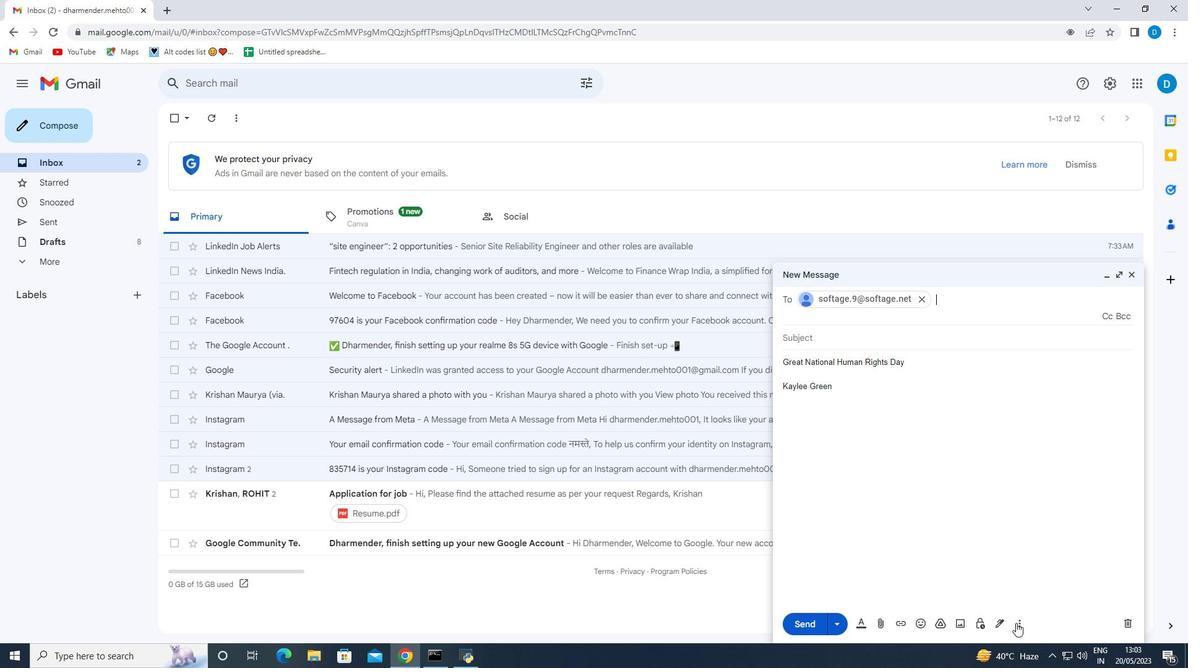 
Action: Mouse moved to (959, 564)
Screenshot: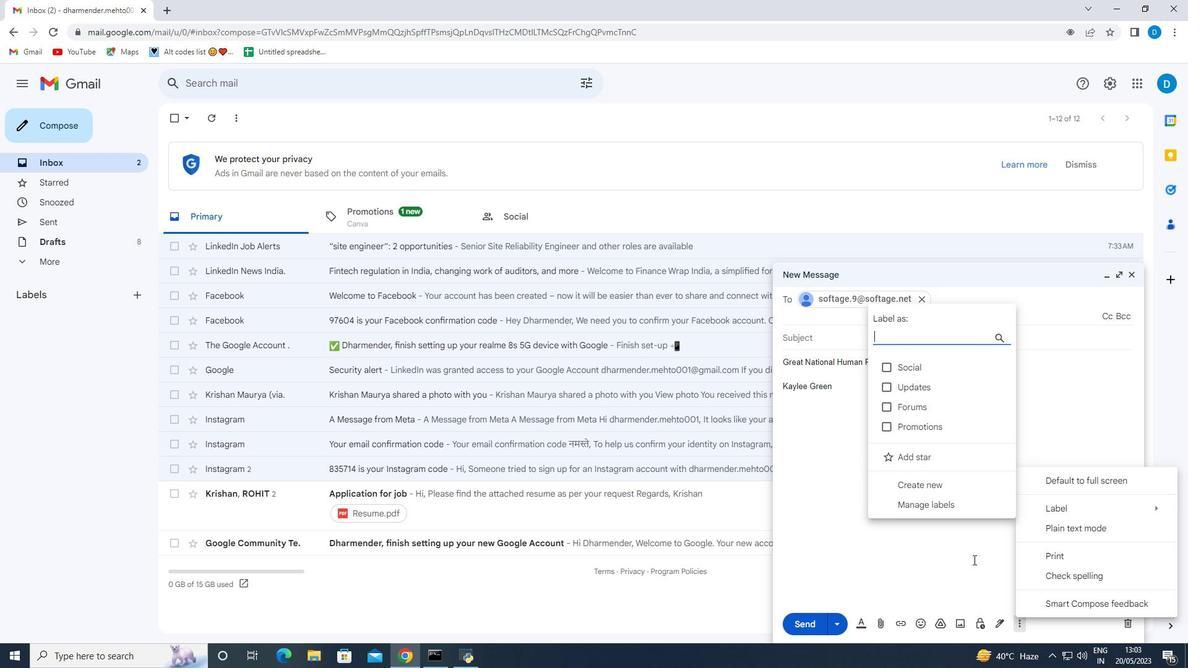 
Action: Mouse pressed left at (959, 564)
Screenshot: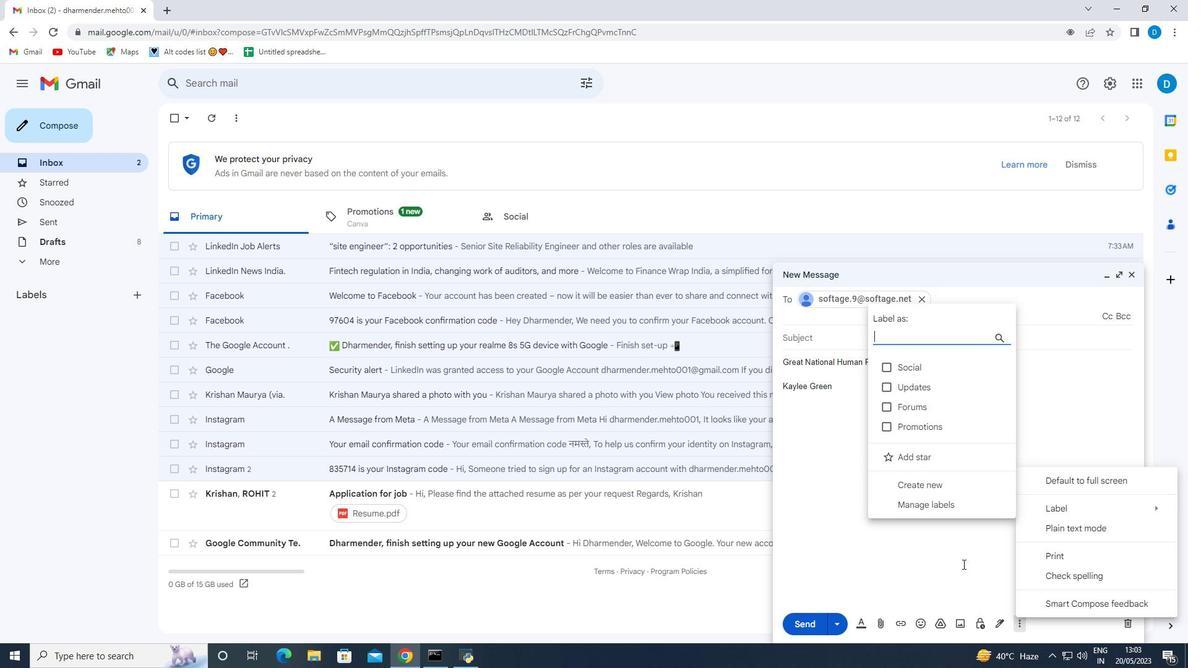 
Action: Mouse moved to (59, 163)
Screenshot: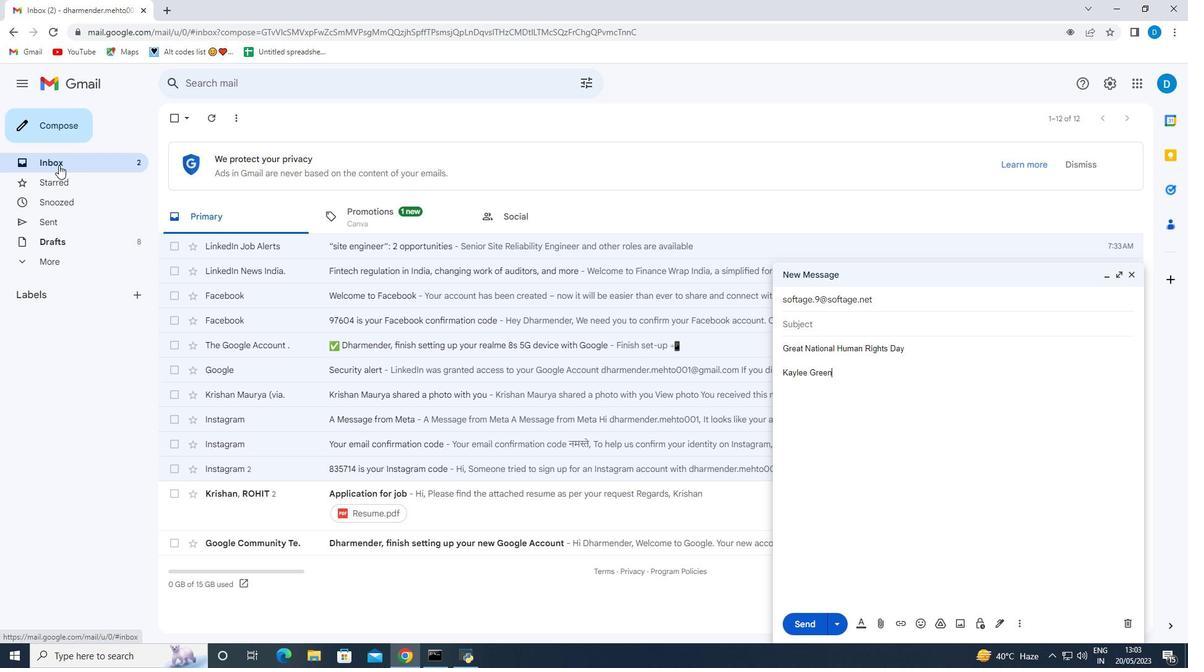 
Action: Mouse pressed left at (59, 163)
Screenshot: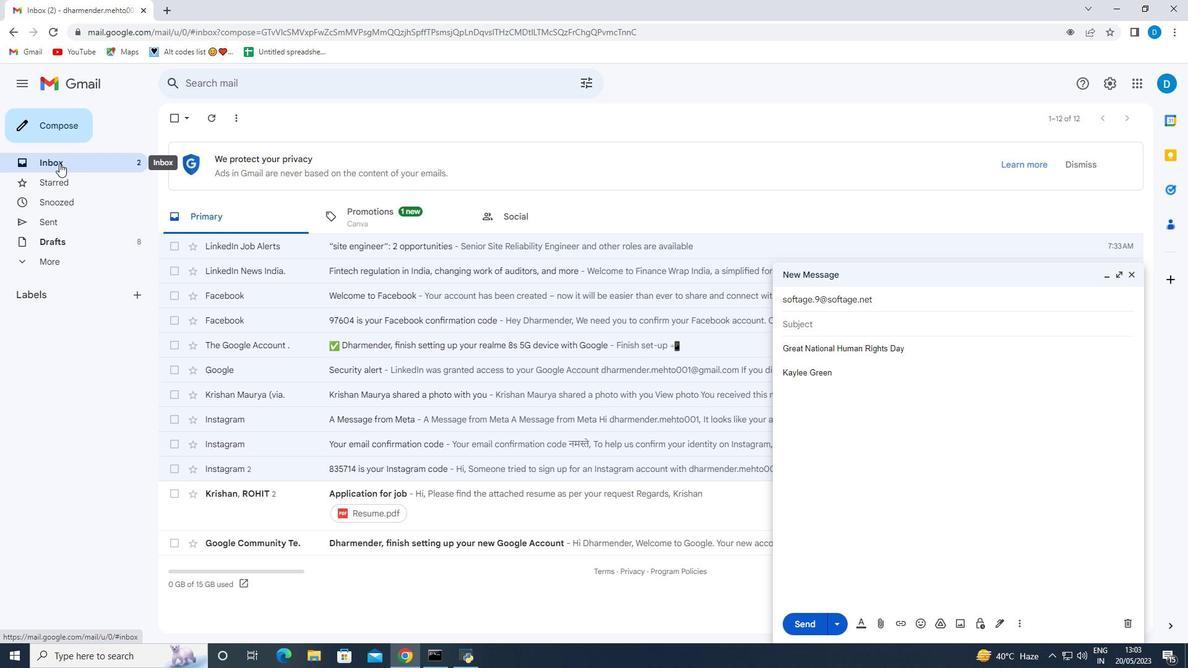 
Action: Mouse moved to (29, 259)
Screenshot: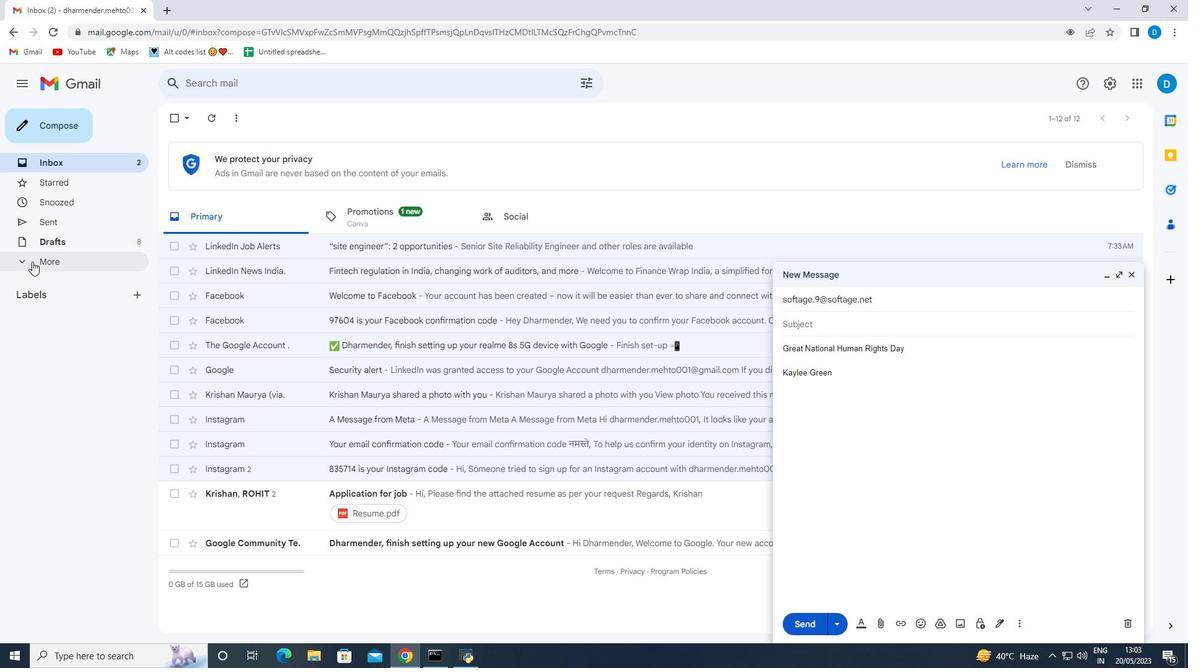 
Action: Mouse pressed left at (29, 259)
Screenshot: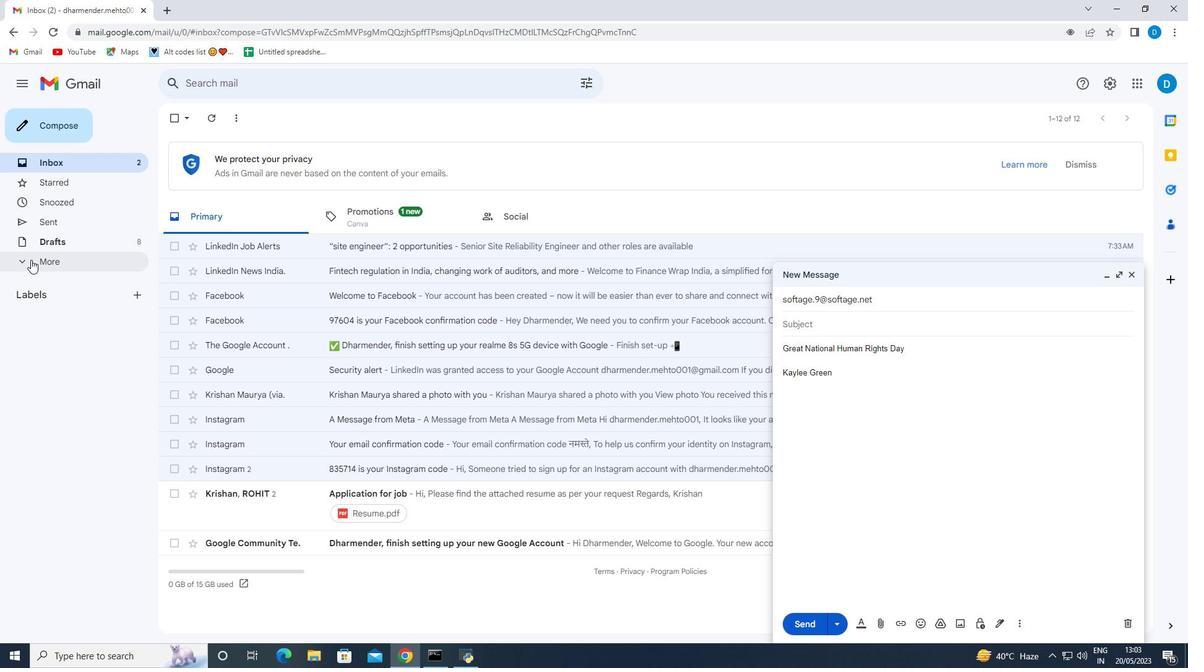 
Action: Mouse moved to (80, 419)
Screenshot: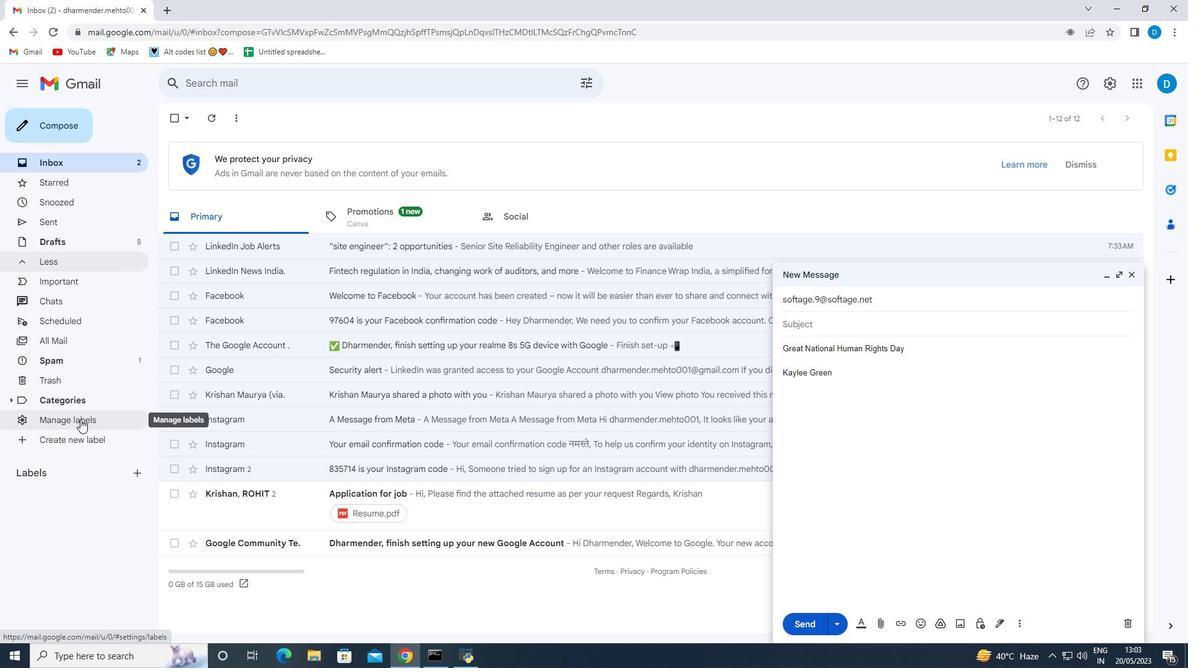 
Action: Mouse pressed left at (80, 419)
Screenshot: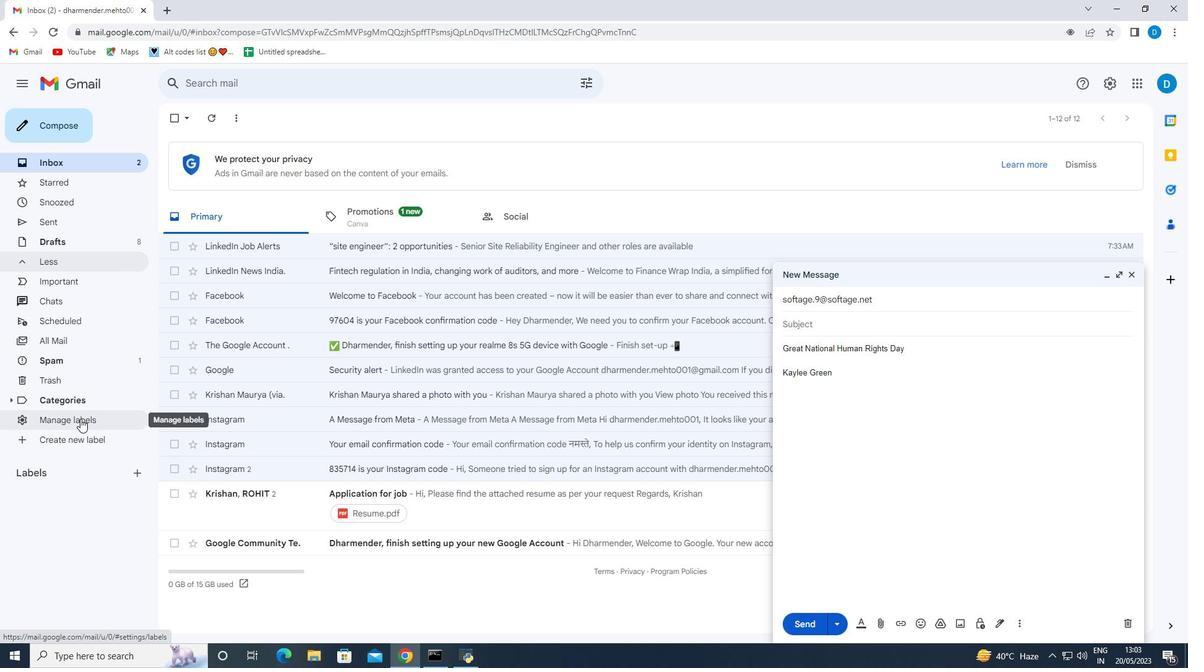 
Action: Mouse moved to (69, 443)
Screenshot: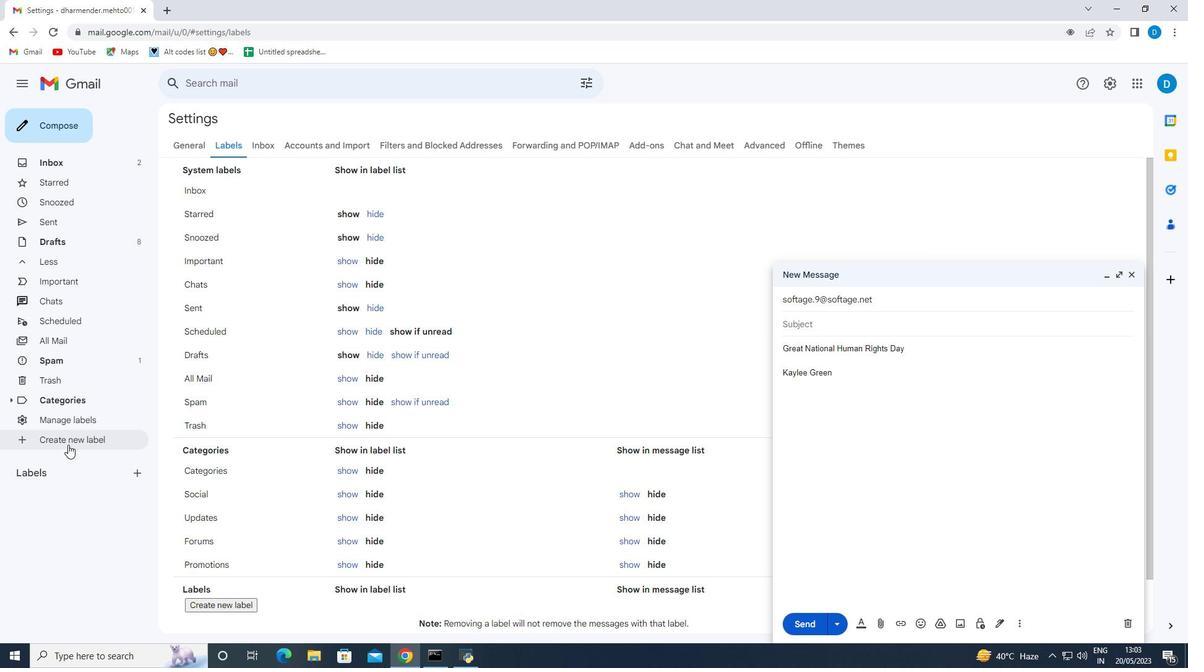 
Action: Mouse pressed left at (69, 443)
Screenshot: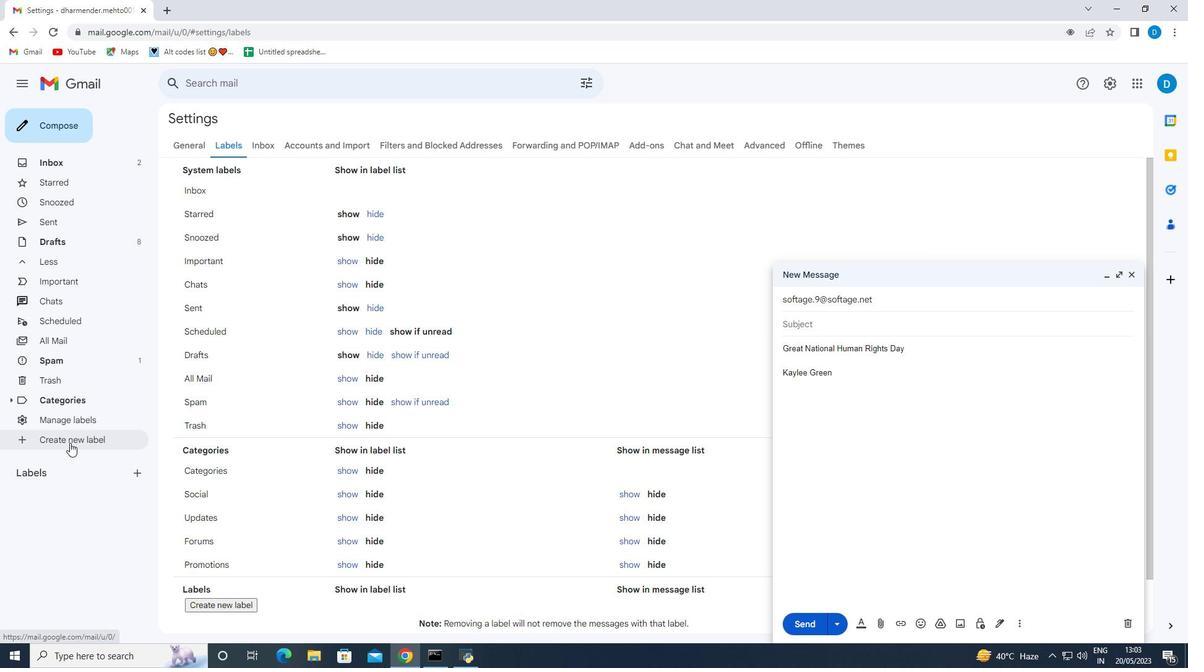 
Action: Mouse moved to (548, 336)
Screenshot: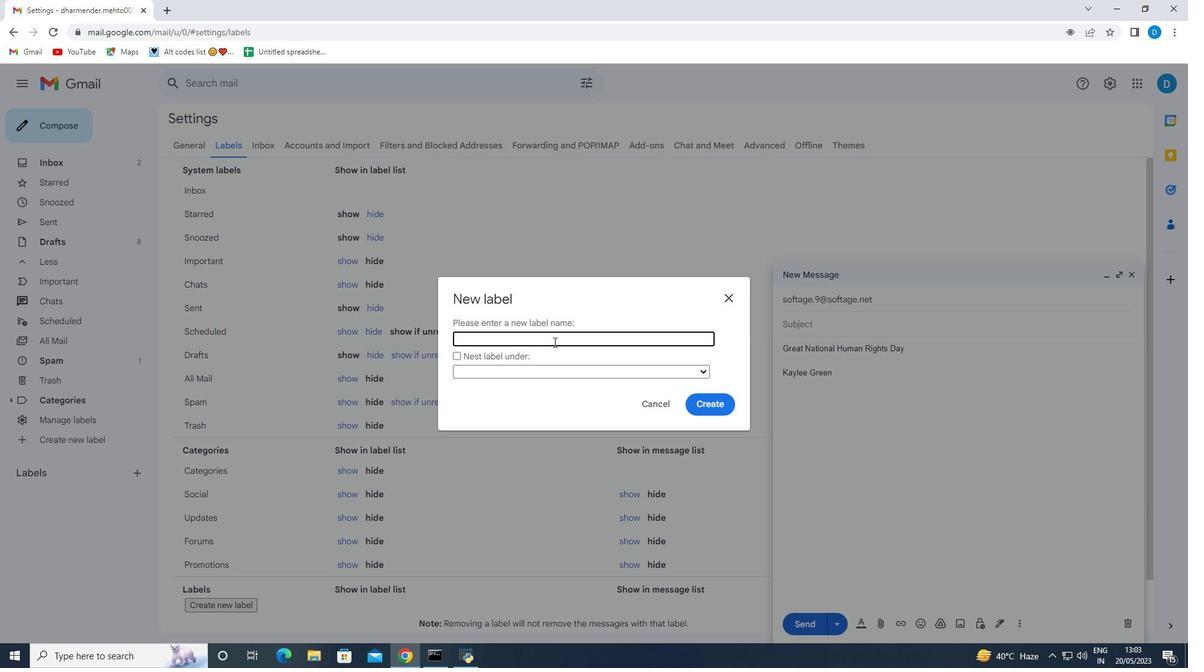 
Action: Mouse pressed left at (548, 336)
Screenshot: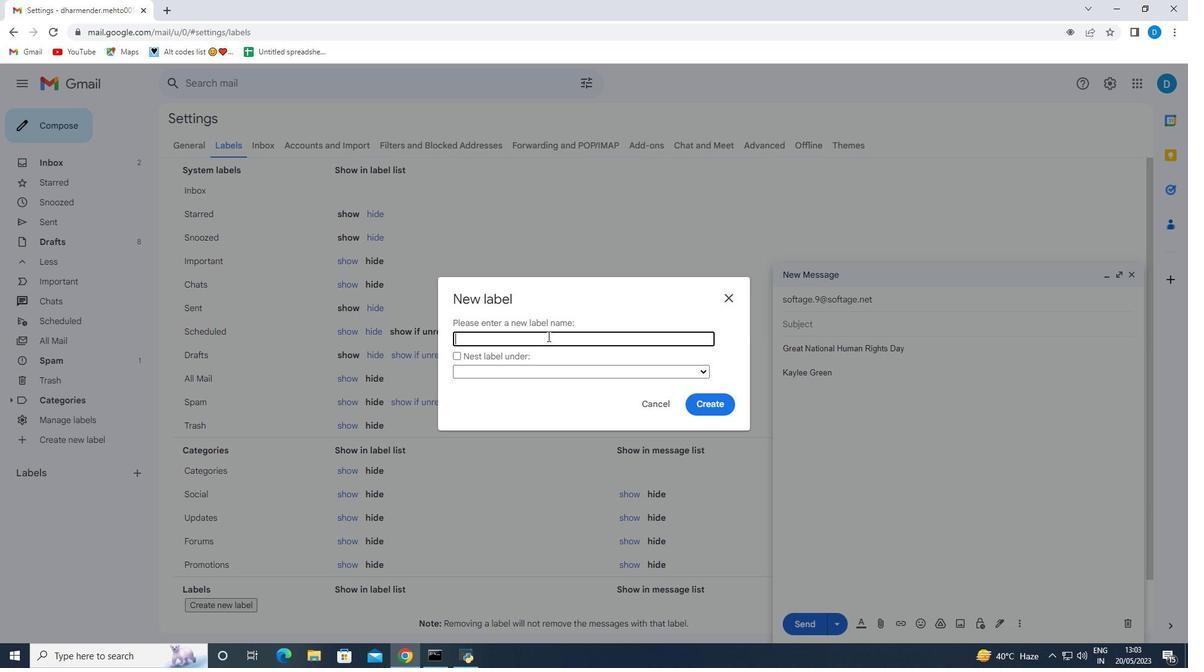 
Action: Mouse moved to (551, 336)
Screenshot: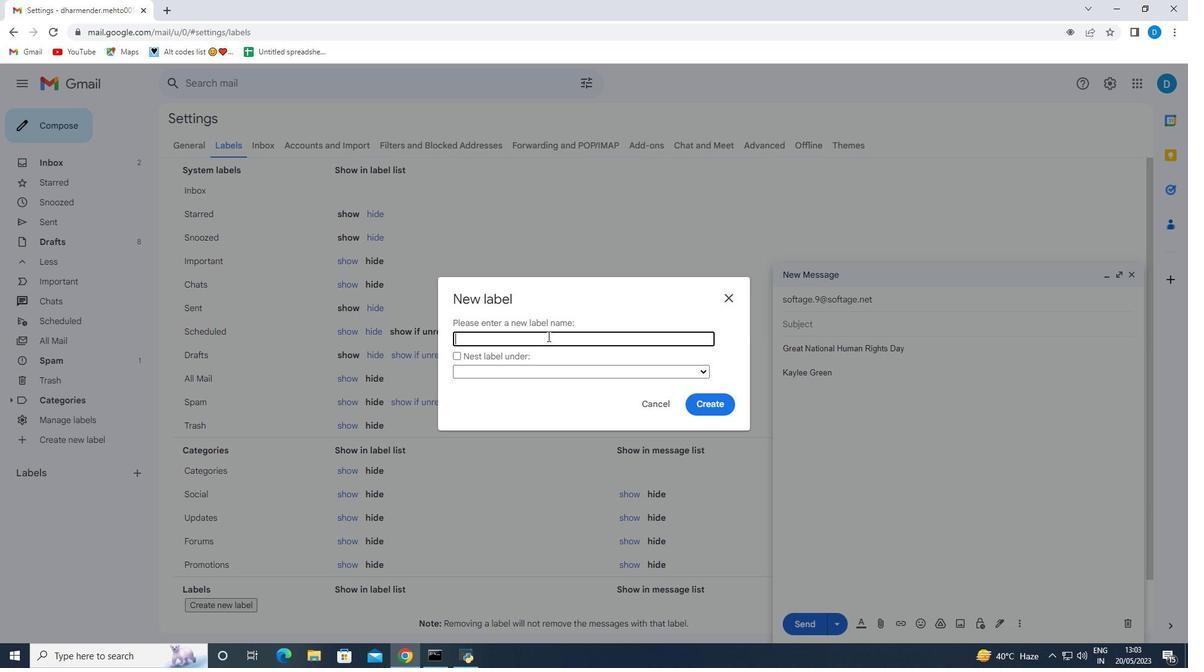 
Action: Key pressed <Key.shift><Key.shift><Key.shift>Waste<Key.space><Key.shift>Management
Screenshot: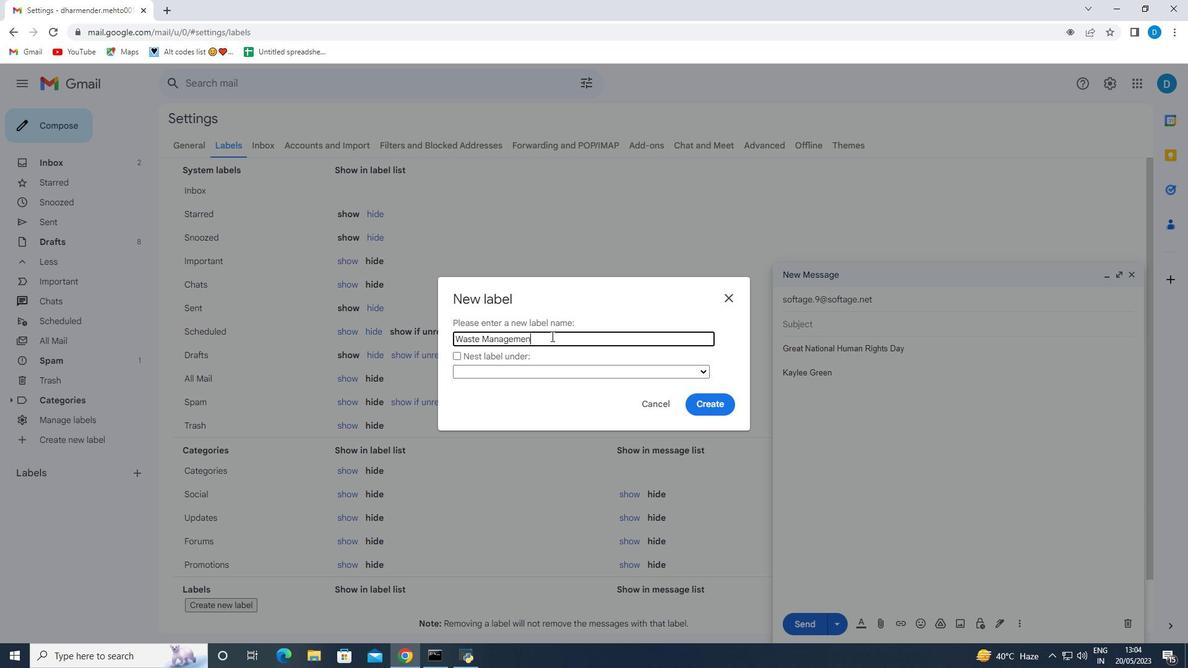 
Action: Mouse moved to (707, 403)
Screenshot: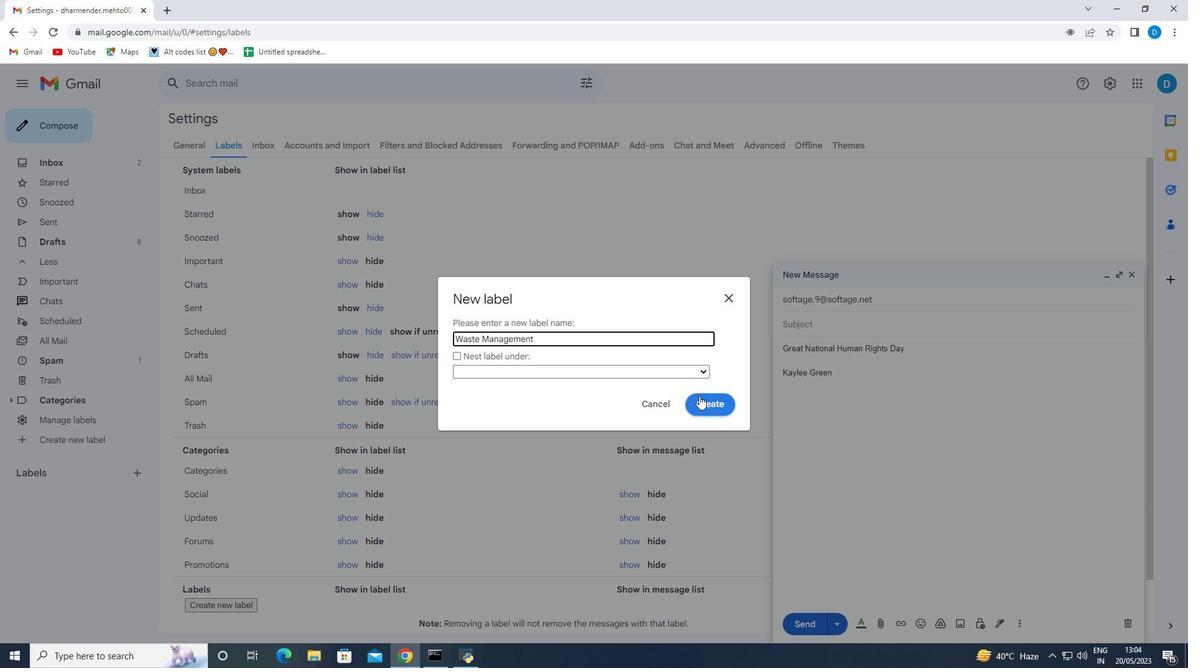
Action: Mouse pressed left at (707, 403)
Screenshot: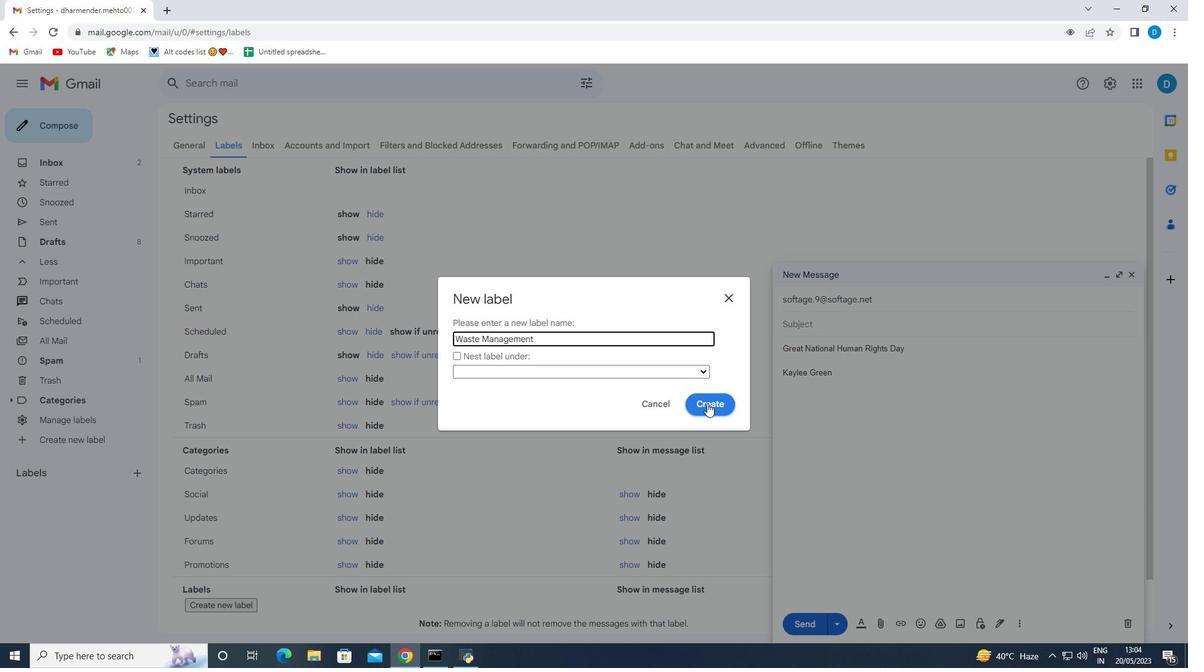 
Action: Mouse moved to (137, 496)
Screenshot: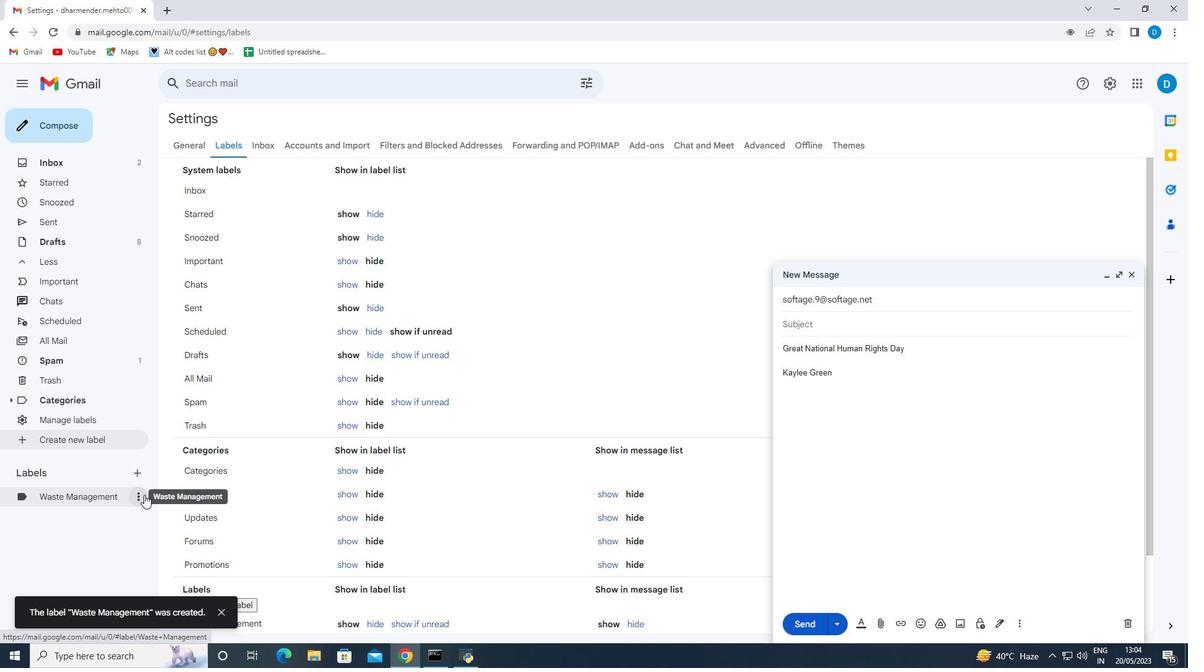 
Action: Mouse pressed left at (137, 496)
Screenshot: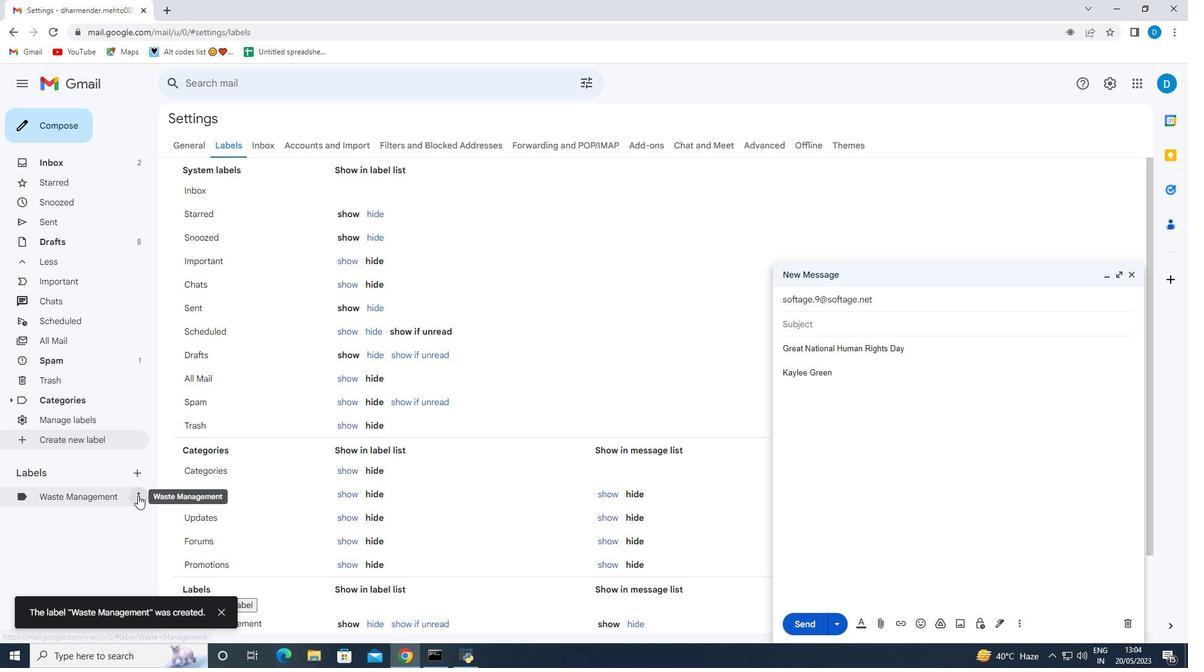 
Action: Mouse moved to (368, 292)
Screenshot: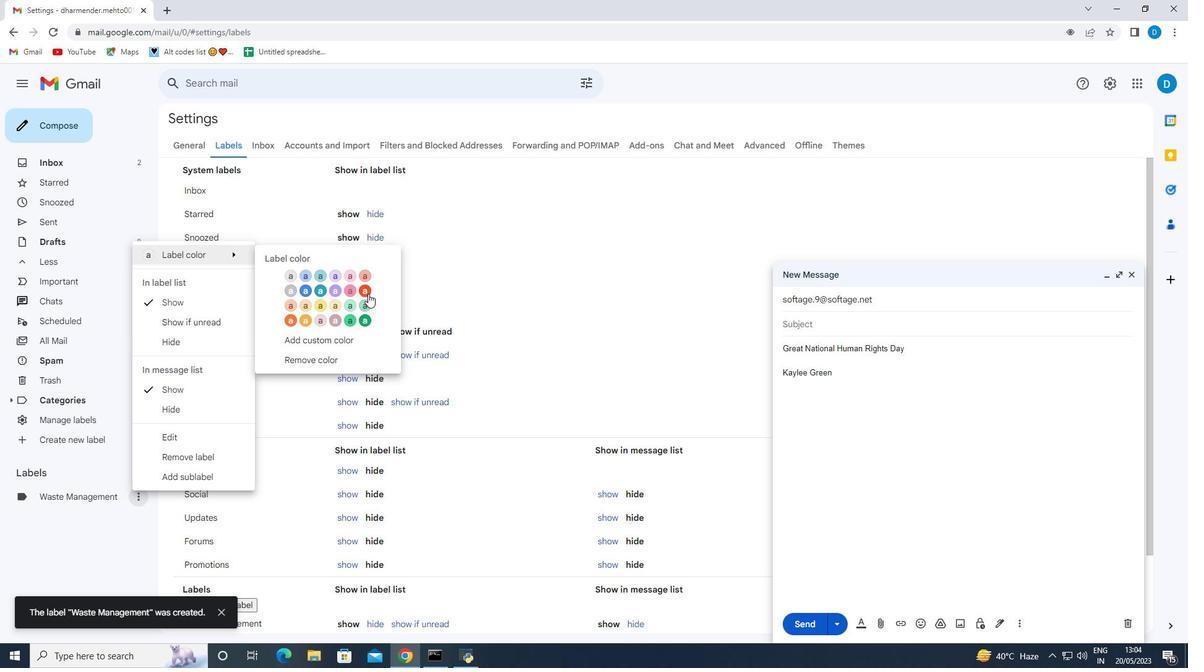 
Action: Mouse pressed left at (368, 292)
Screenshot: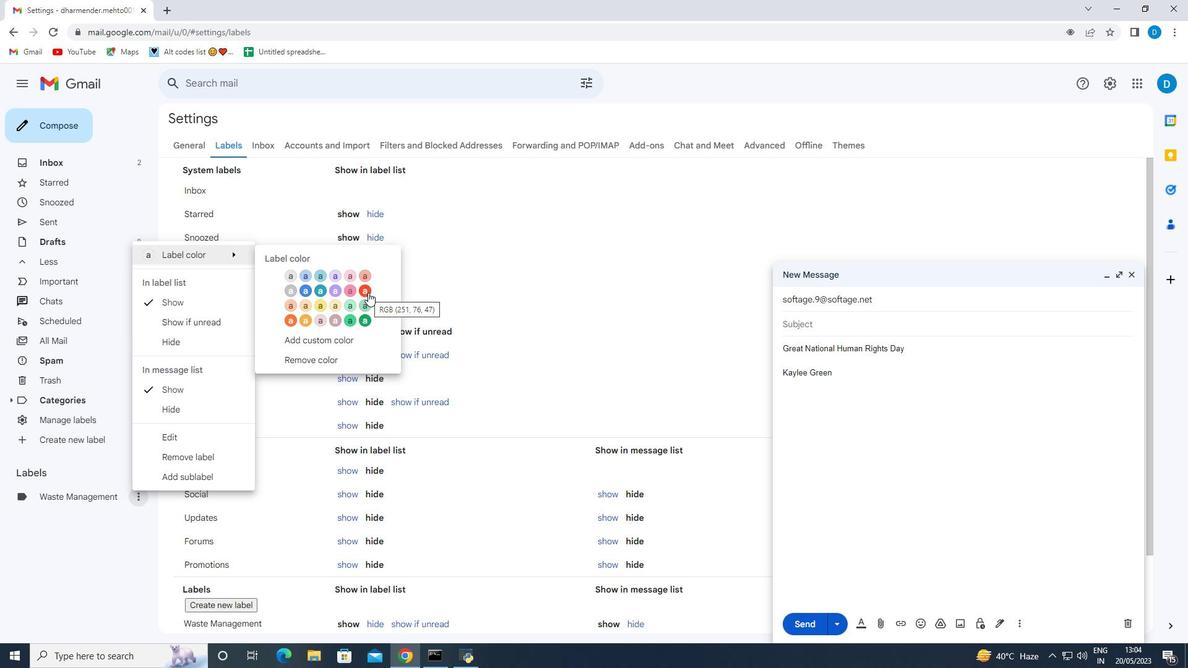 
Action: Mouse moved to (95, 496)
Screenshot: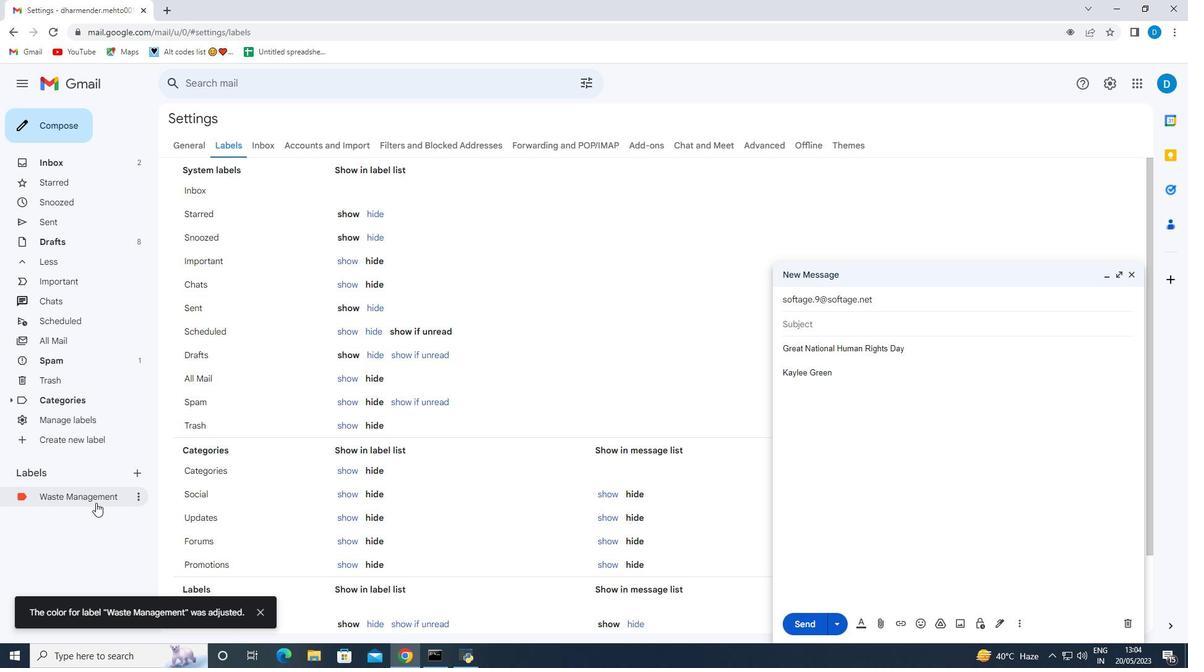 
Action: Mouse pressed left at (95, 496)
Screenshot: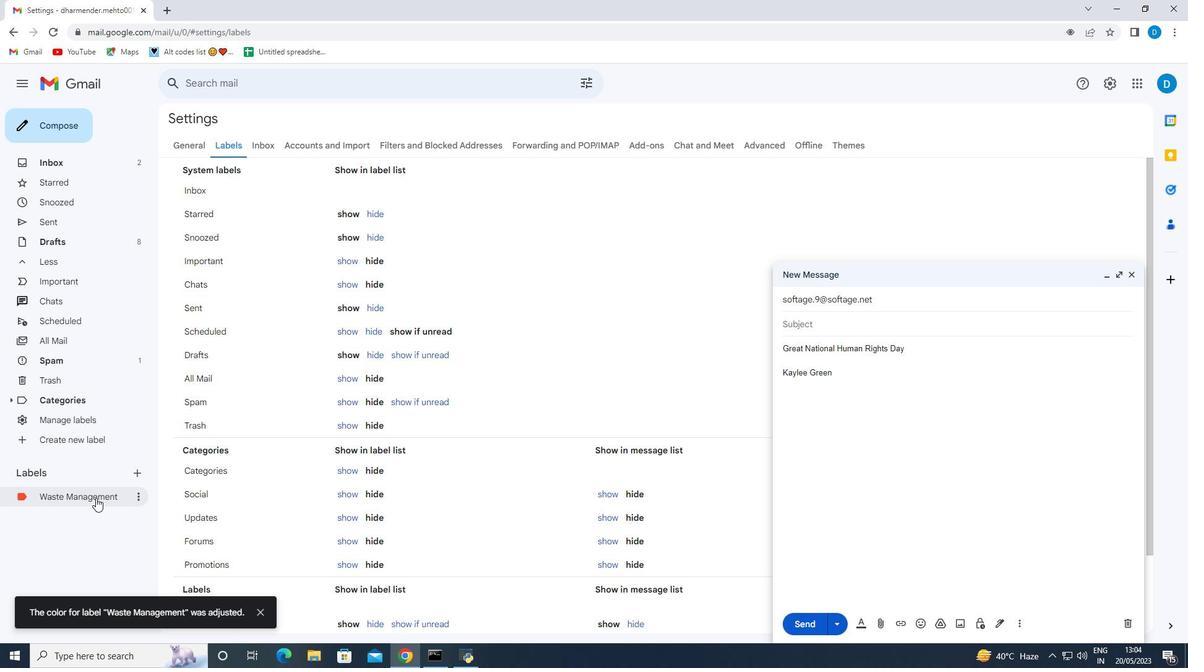 
Action: Mouse moved to (883, 478)
Screenshot: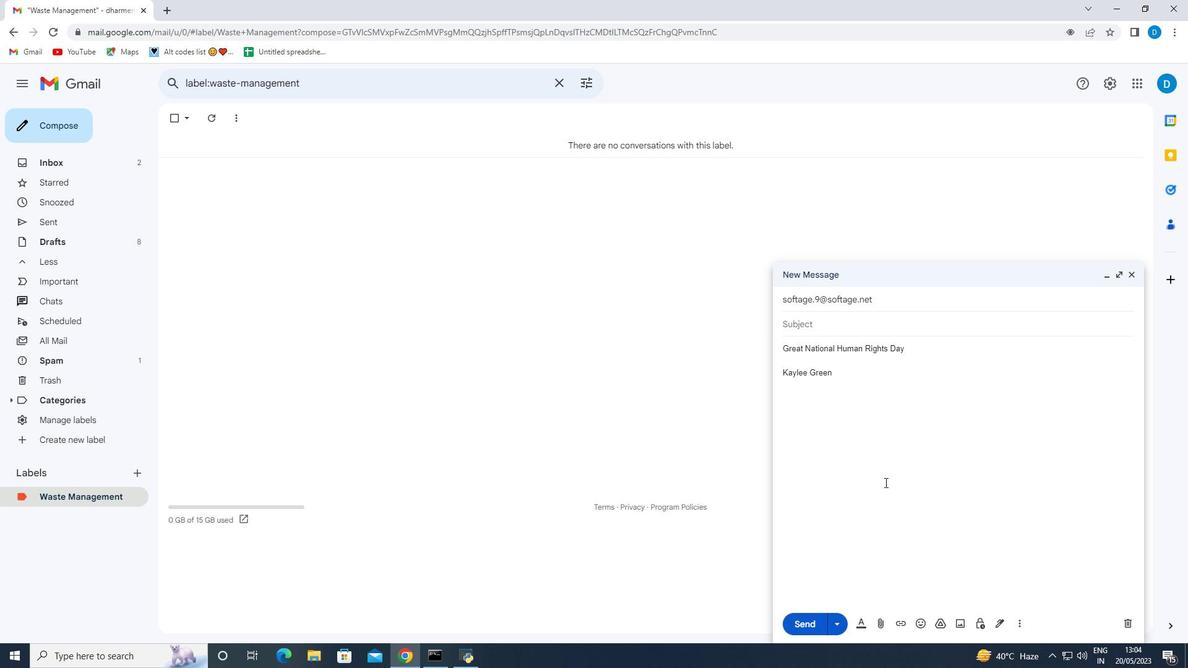 
